 Task: Buy 2 Beverage Tubs from Bar & Wine Tools section under best seller category for shipping address: James Flores, 2092 Pike Street, San Diego, California 92126, Cell Number 8585770212. Pay from credit card ending with 9757, CVV 798
Action: Mouse moved to (19, 111)
Screenshot: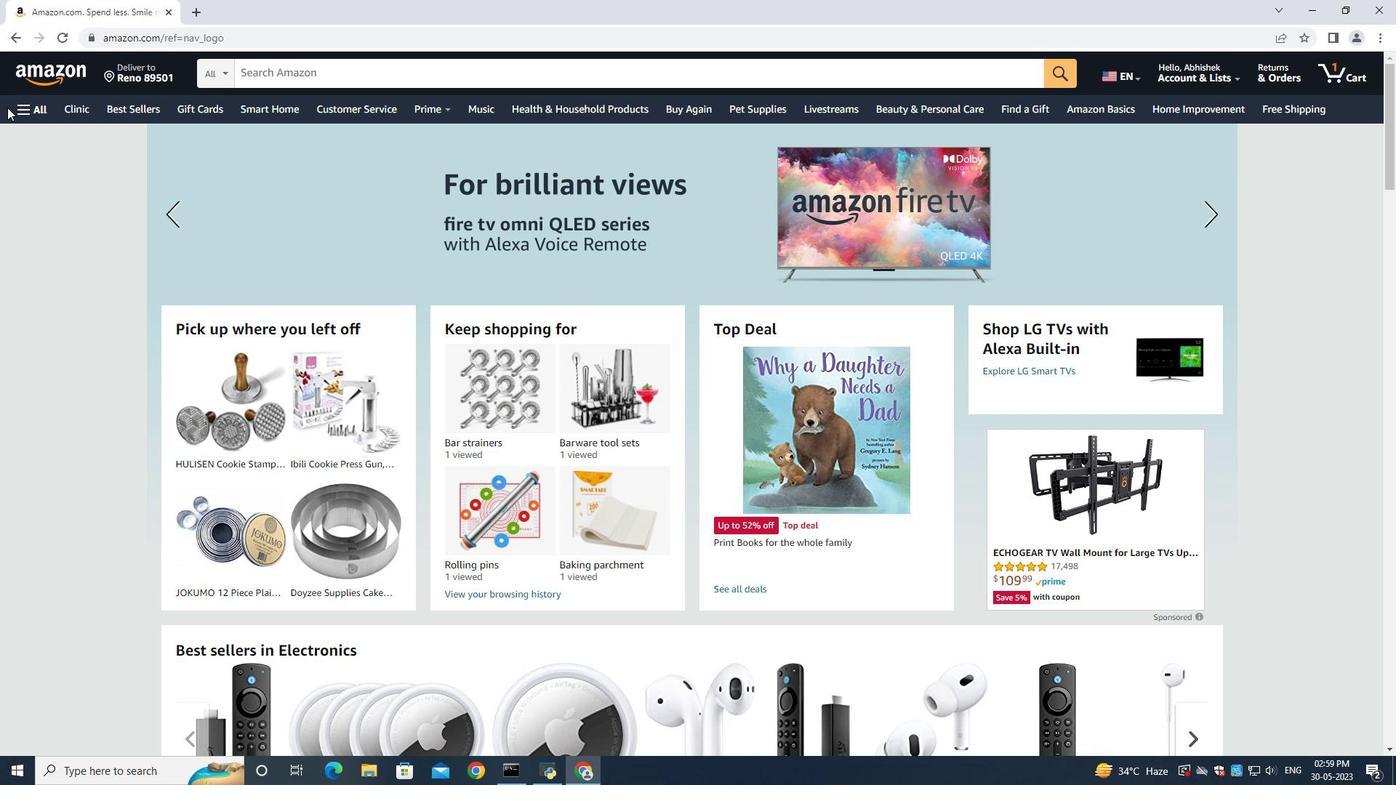 
Action: Mouse pressed left at (19, 111)
Screenshot: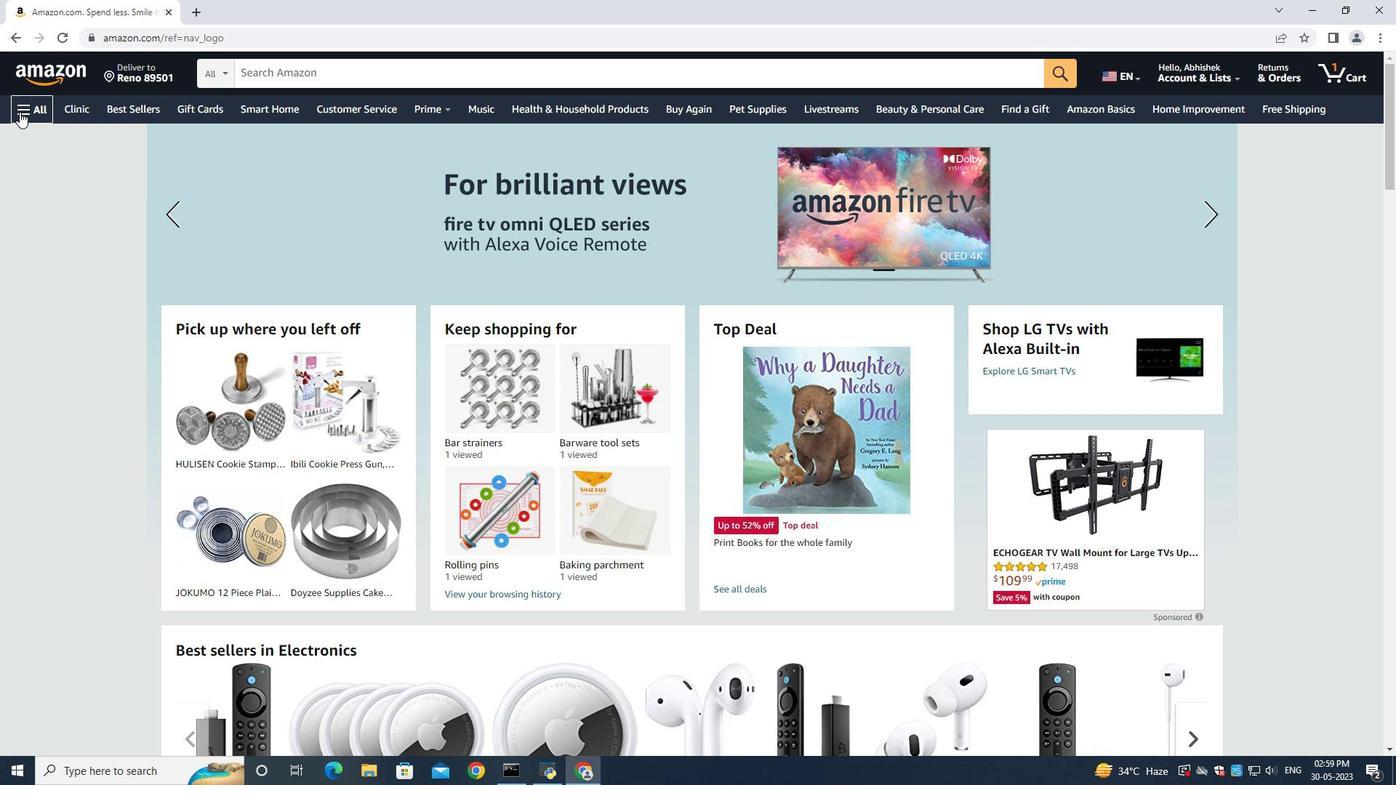 
Action: Mouse moved to (63, 138)
Screenshot: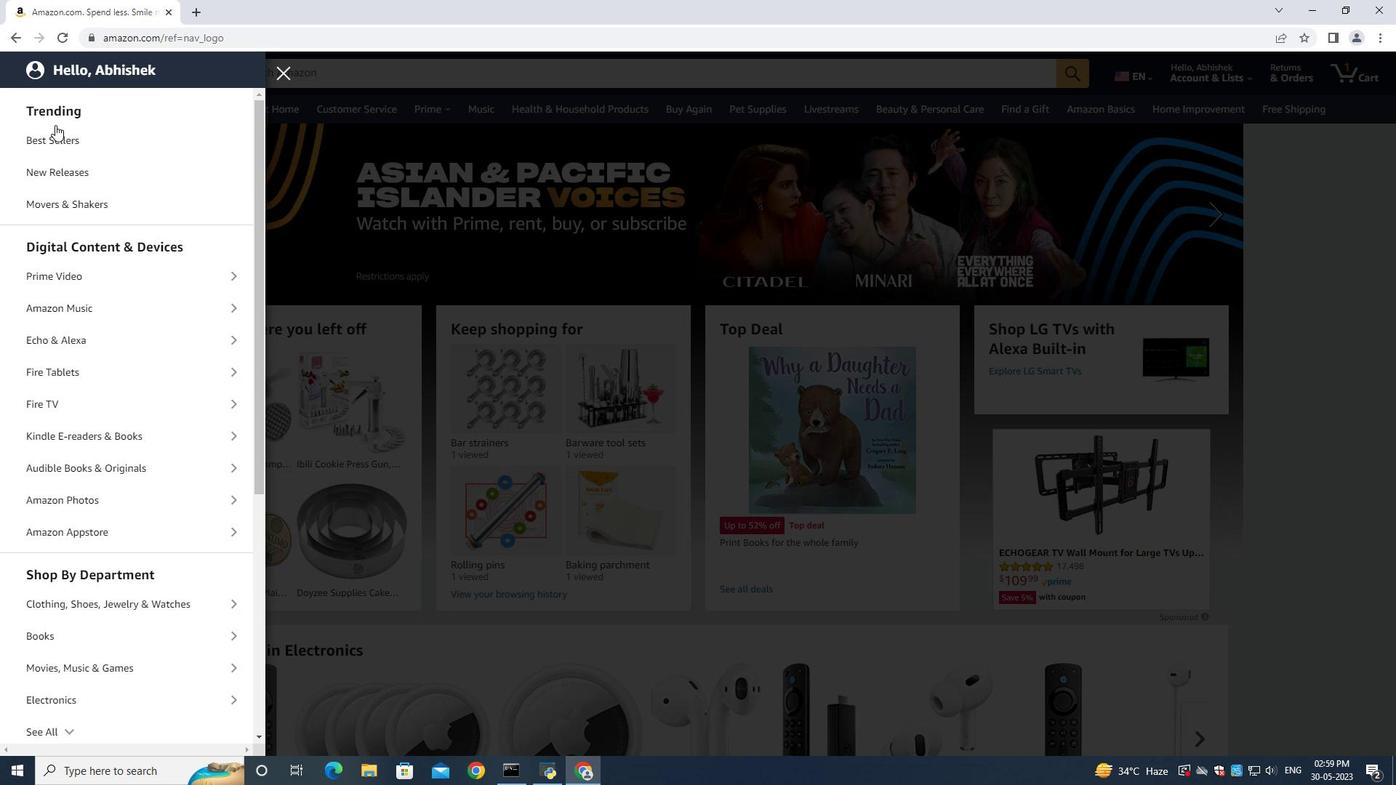 
Action: Mouse pressed left at (63, 138)
Screenshot: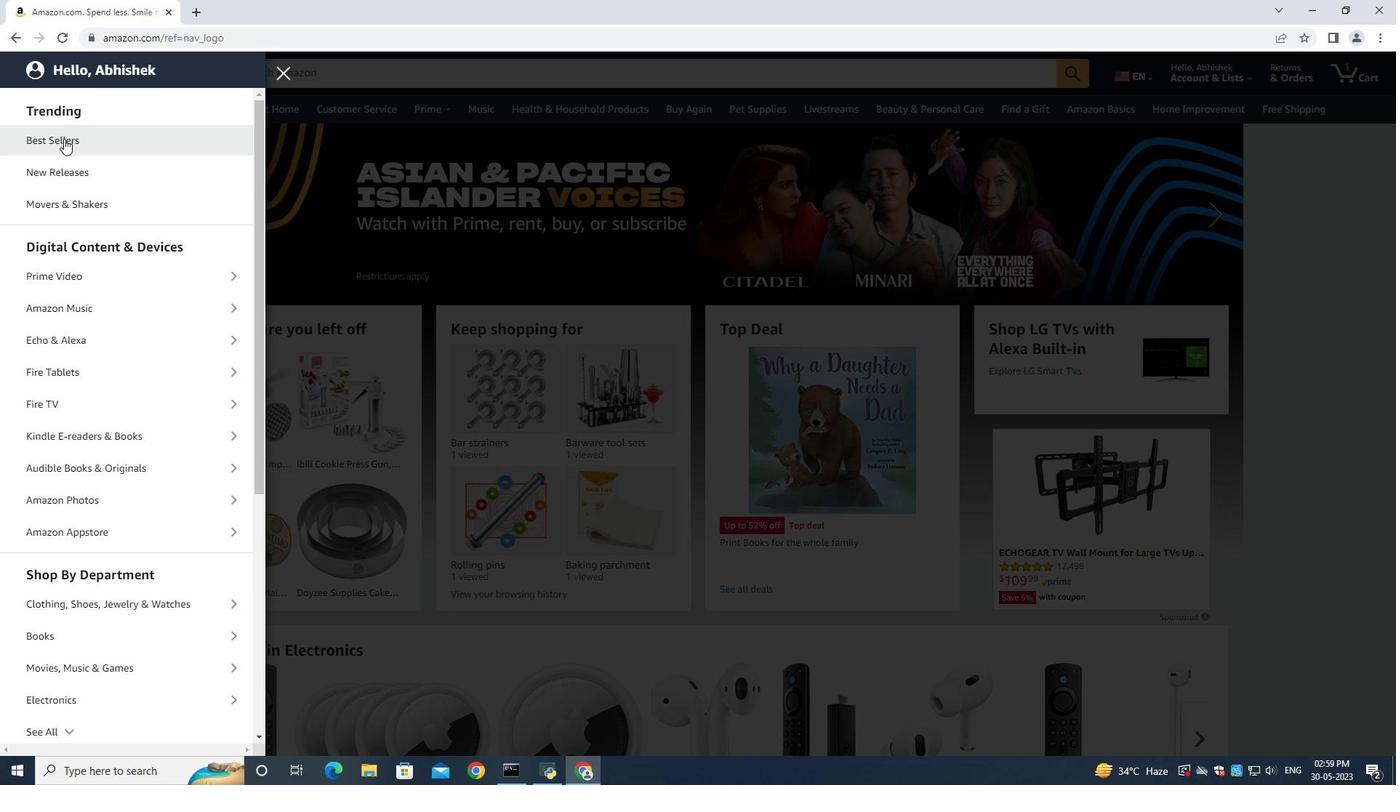 
Action: Mouse moved to (271, 77)
Screenshot: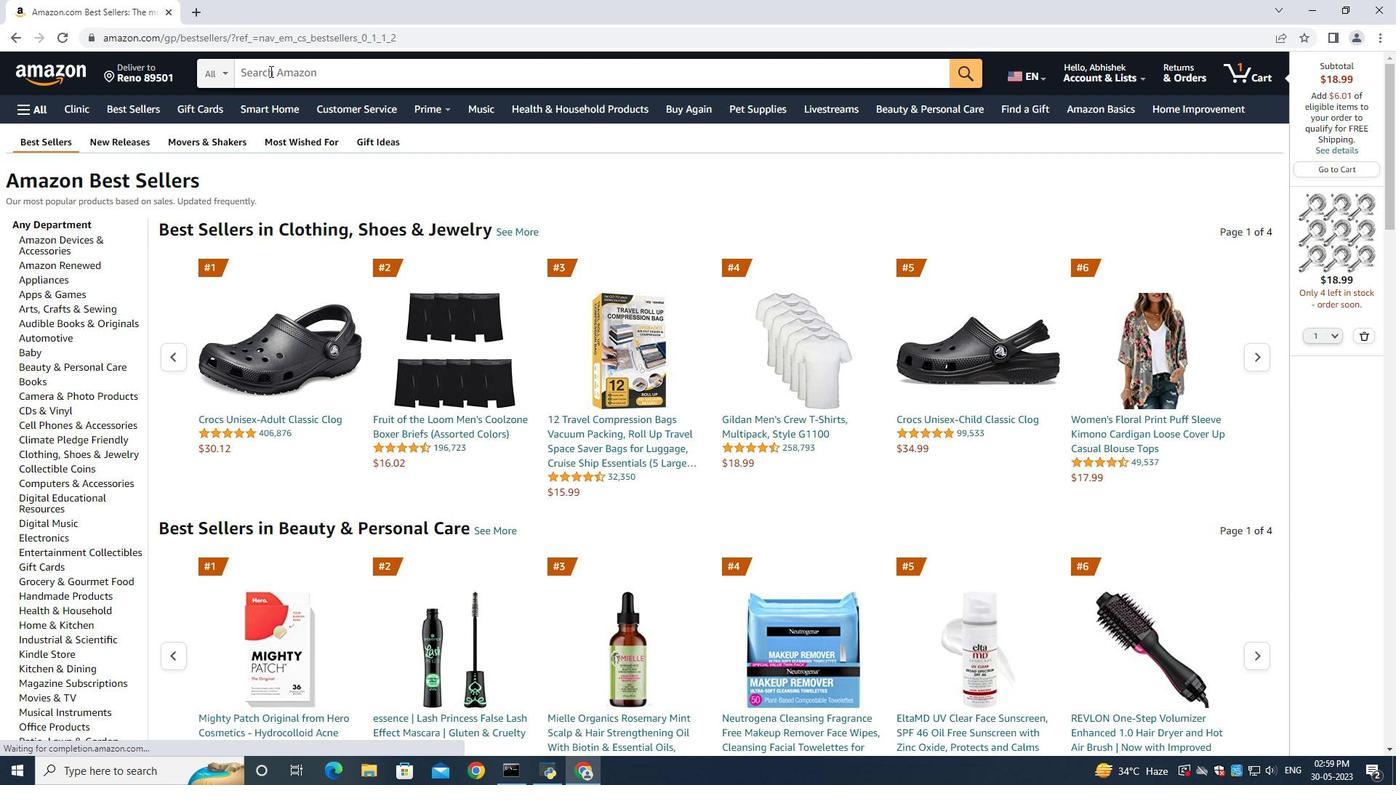 
Action: Mouse pressed left at (271, 77)
Screenshot: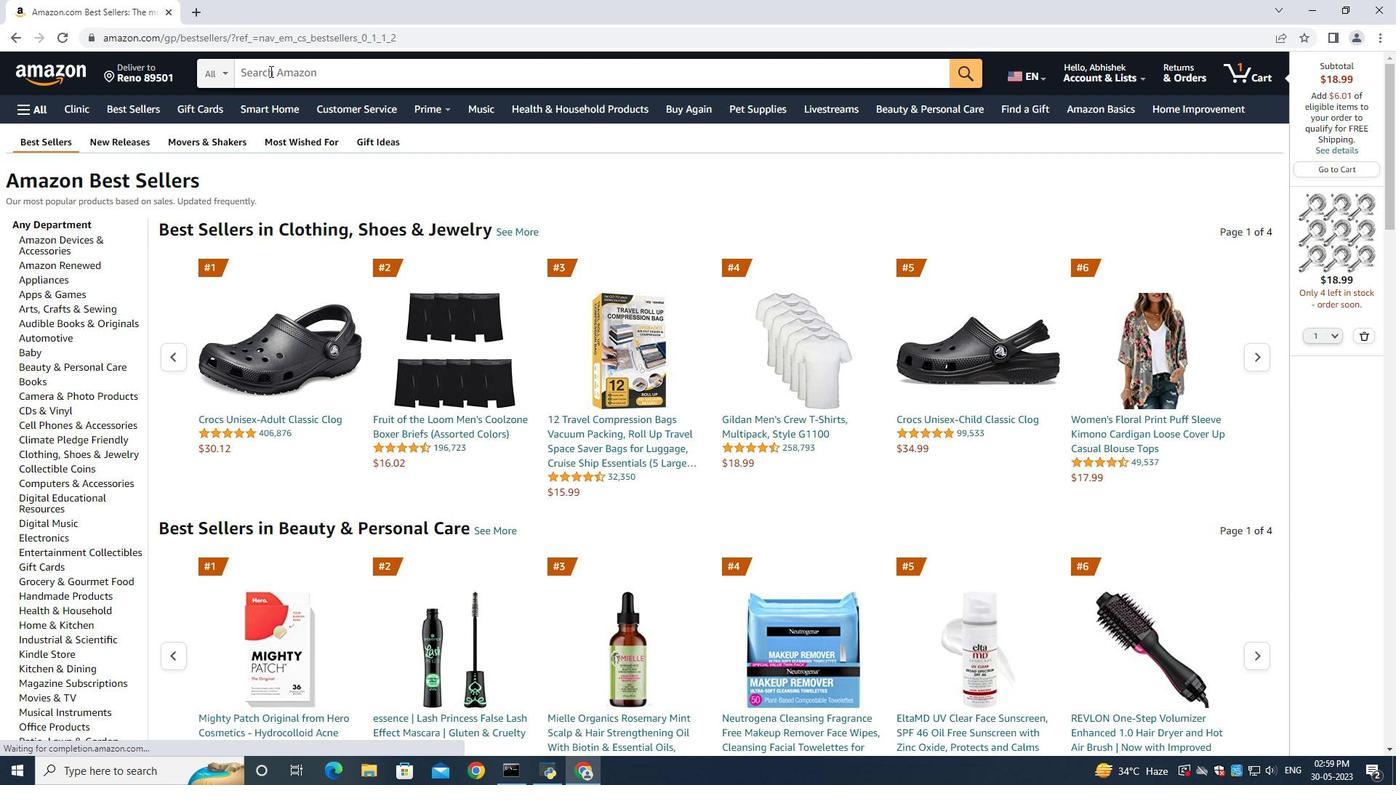 
Action: Mouse moved to (1361, 336)
Screenshot: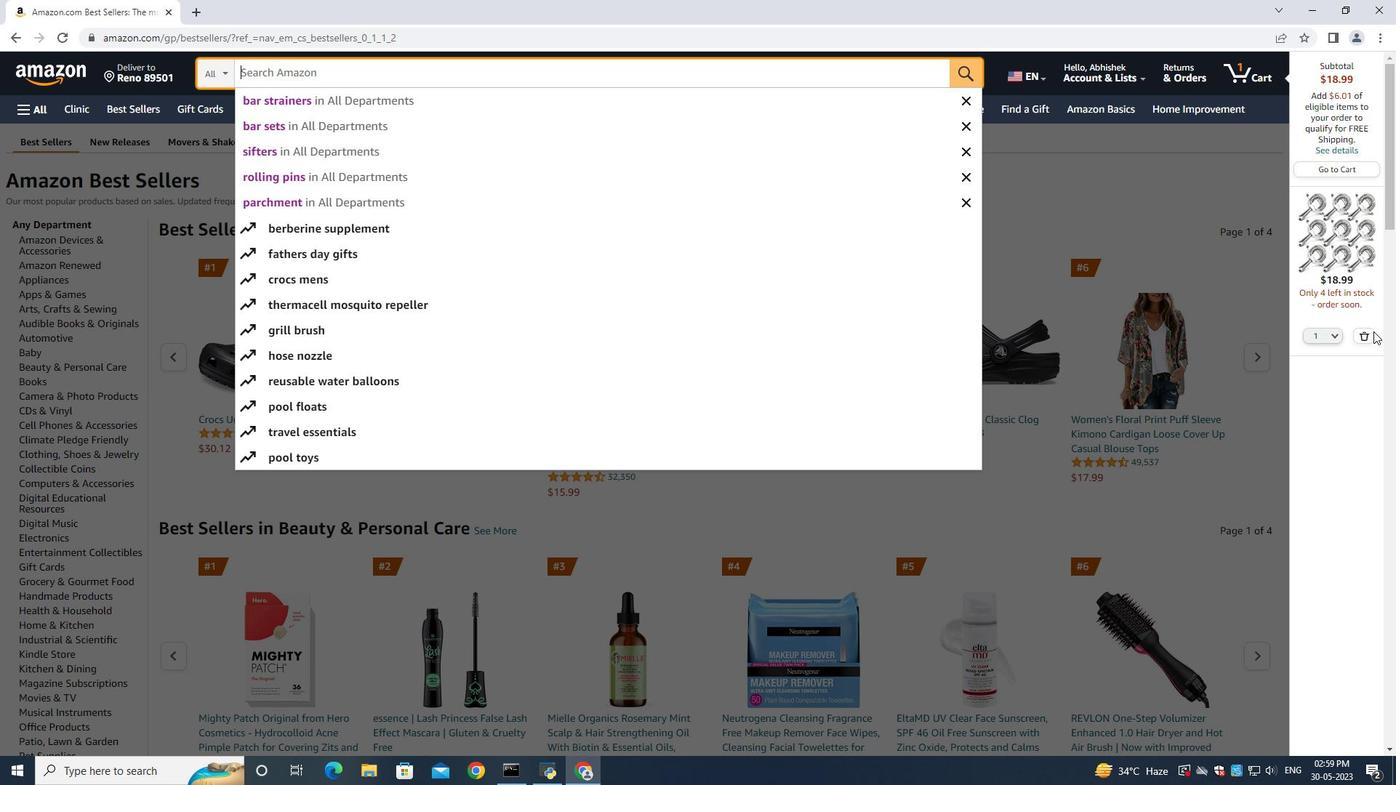 
Action: Mouse pressed left at (1361, 336)
Screenshot: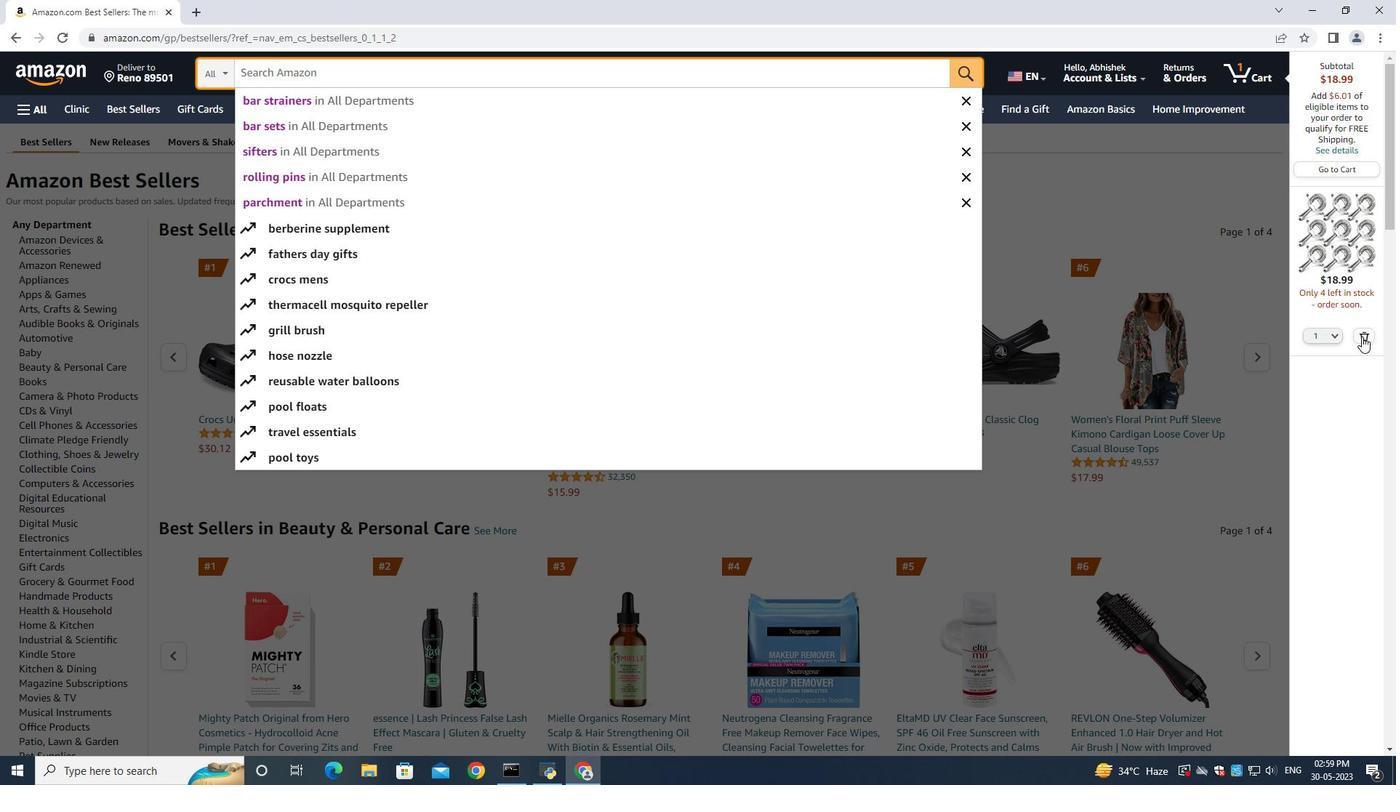 
Action: Mouse moved to (330, 80)
Screenshot: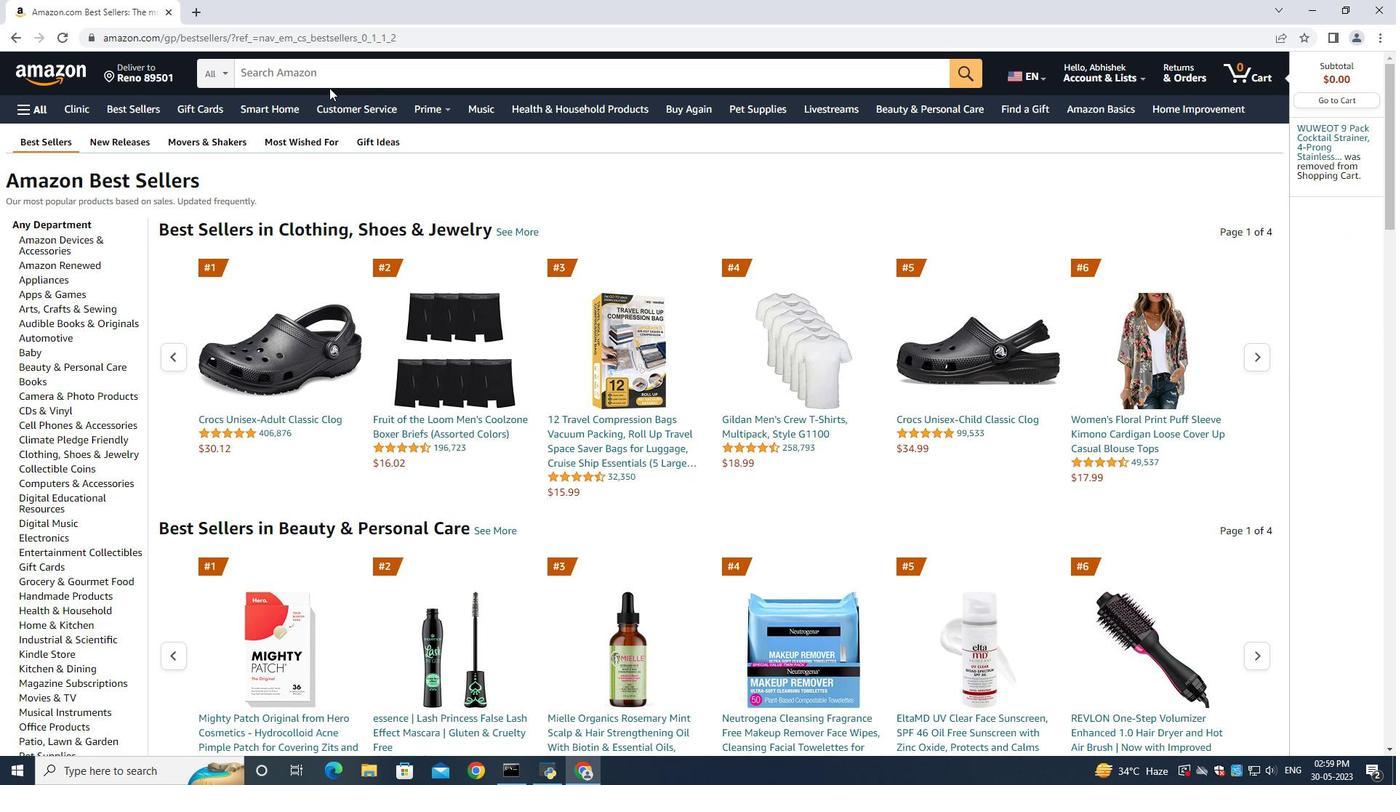 
Action: Mouse pressed left at (330, 80)
Screenshot: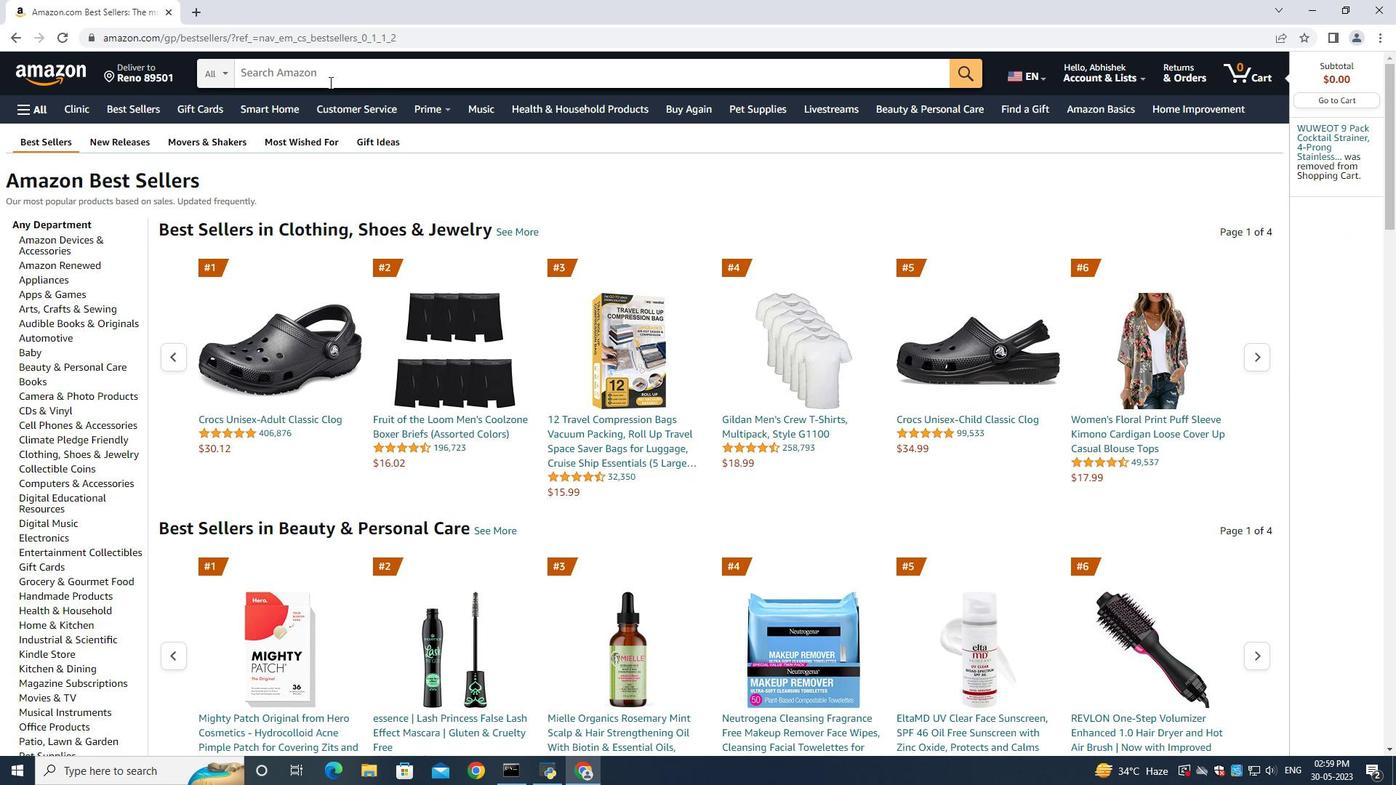 
Action: Mouse moved to (330, 80)
Screenshot: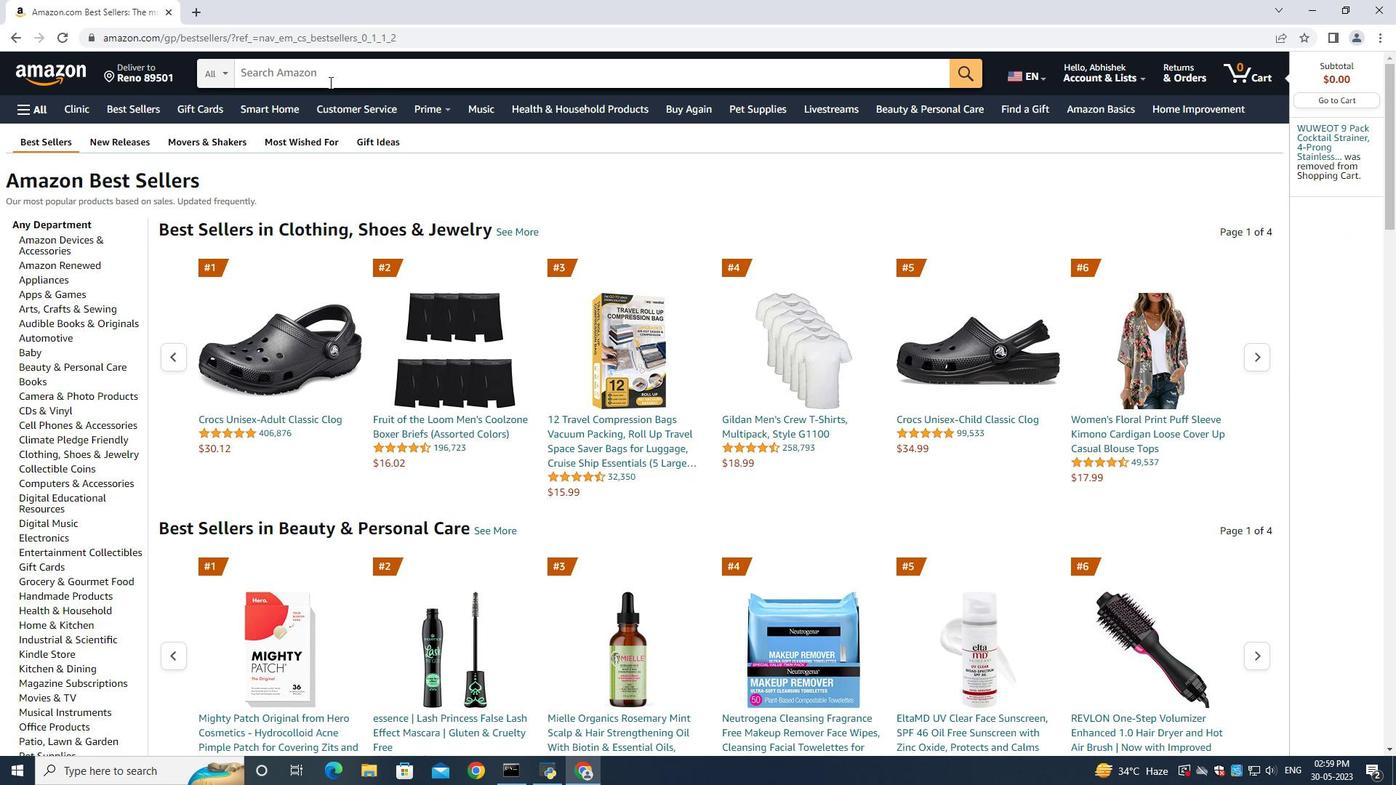 
Action: Key pressed <Key.shift><Key.shift><Key.shift><Key.shift>Beverage<Key.space>tubs<Key.enter>
Screenshot: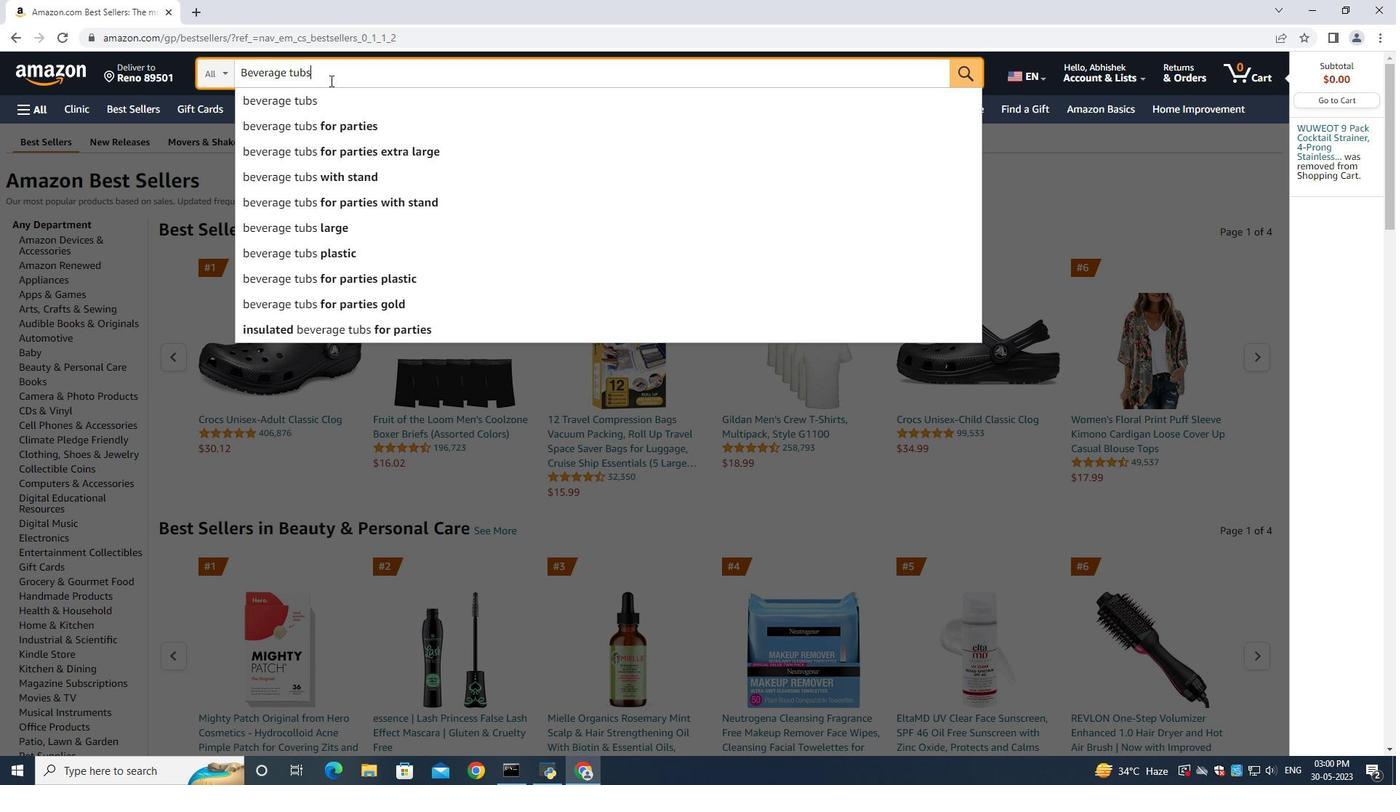 
Action: Mouse moved to (115, 327)
Screenshot: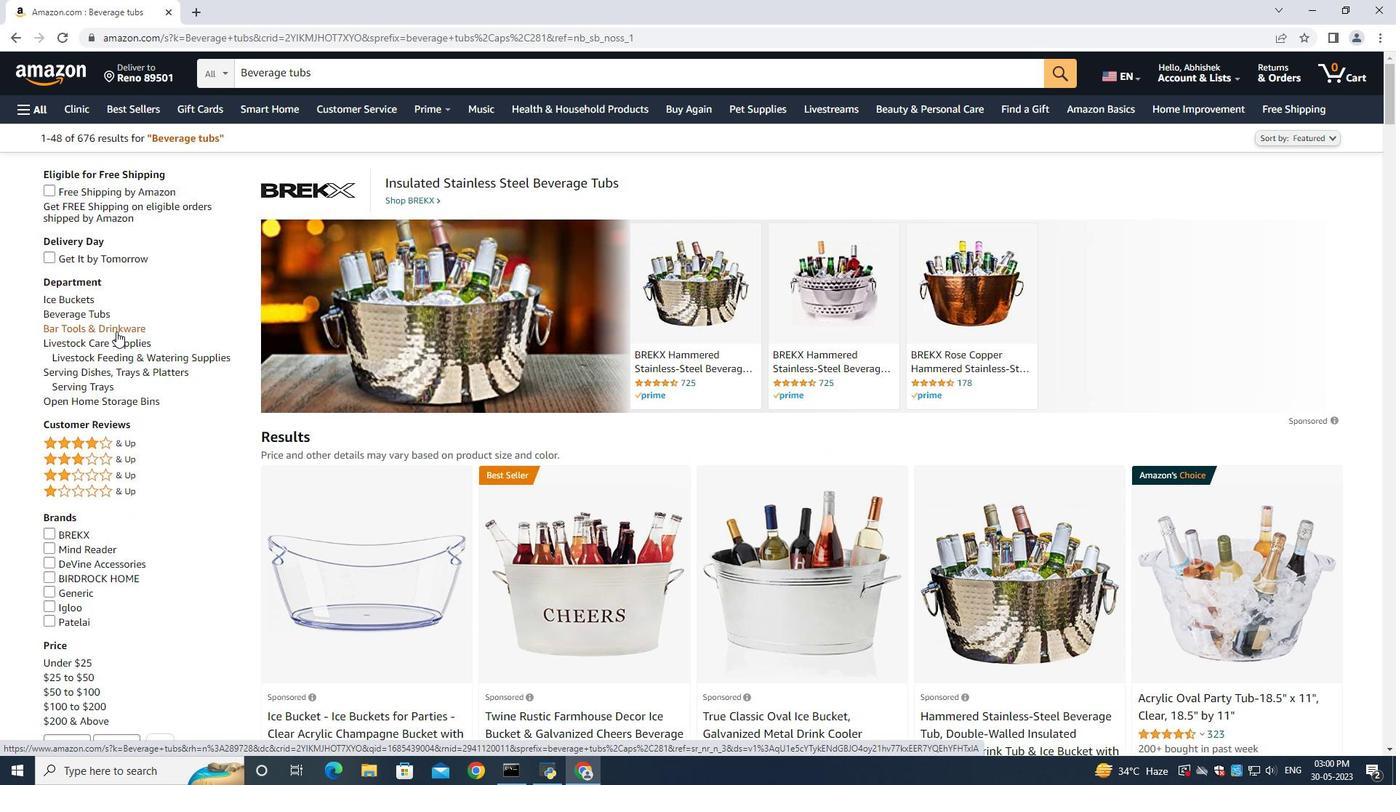 
Action: Mouse pressed left at (115, 327)
Screenshot: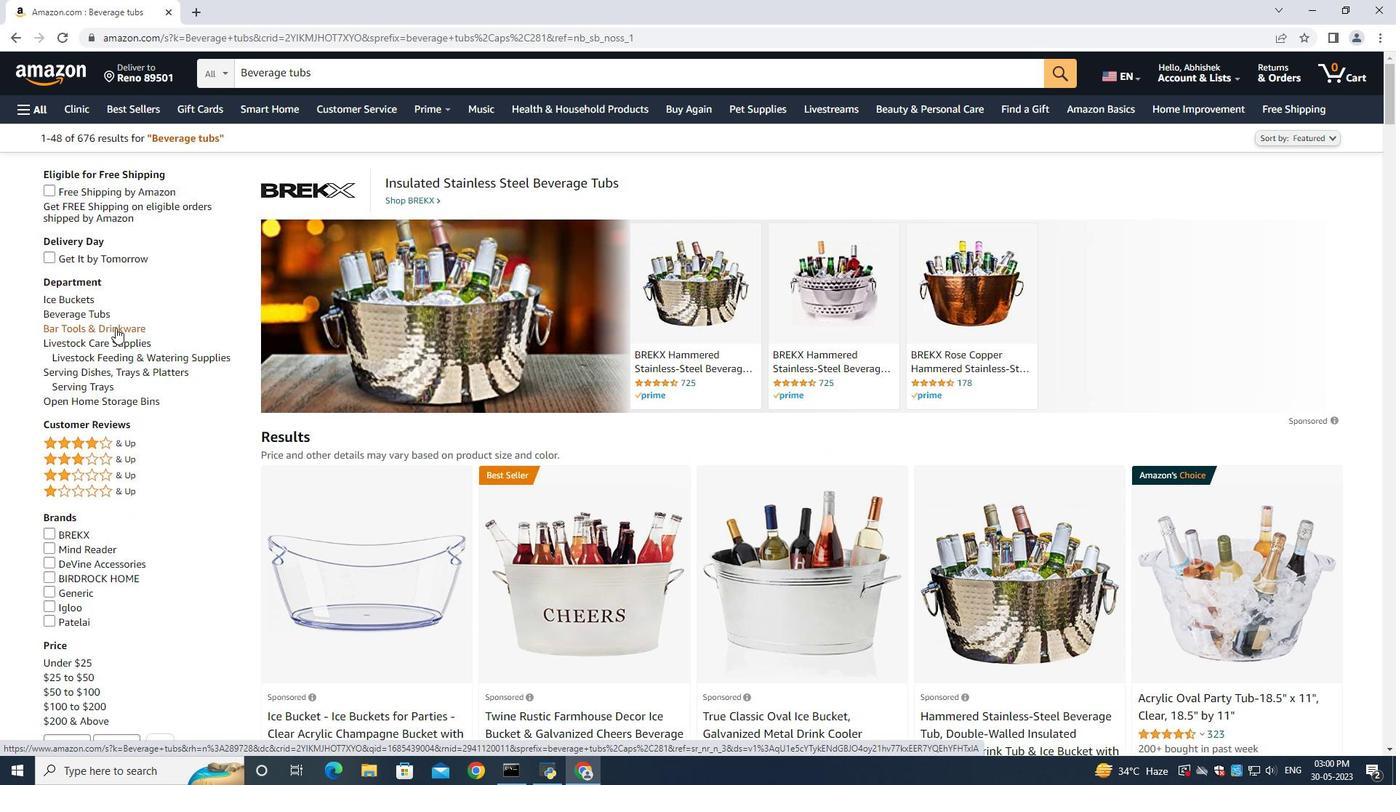 
Action: Mouse moved to (82, 364)
Screenshot: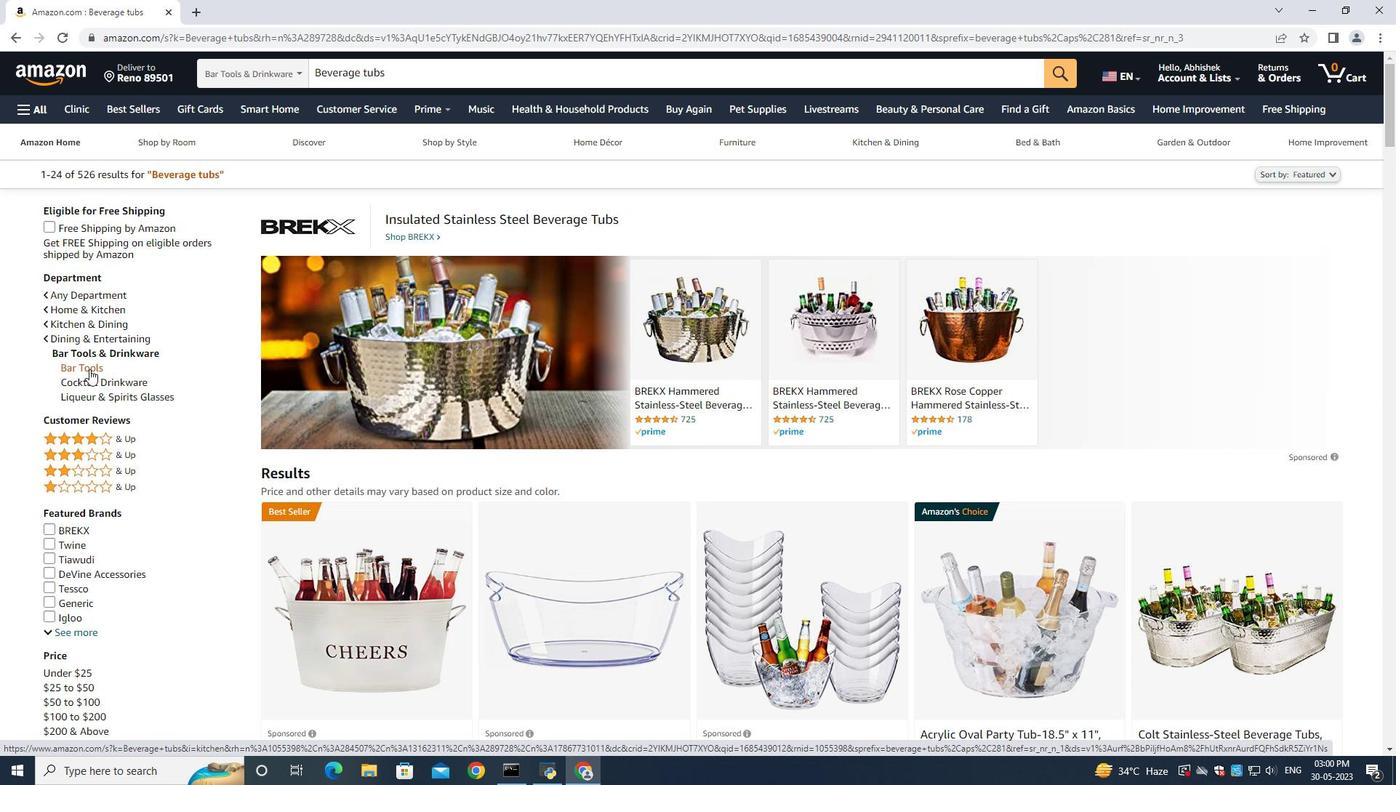 
Action: Mouse pressed left at (82, 364)
Screenshot: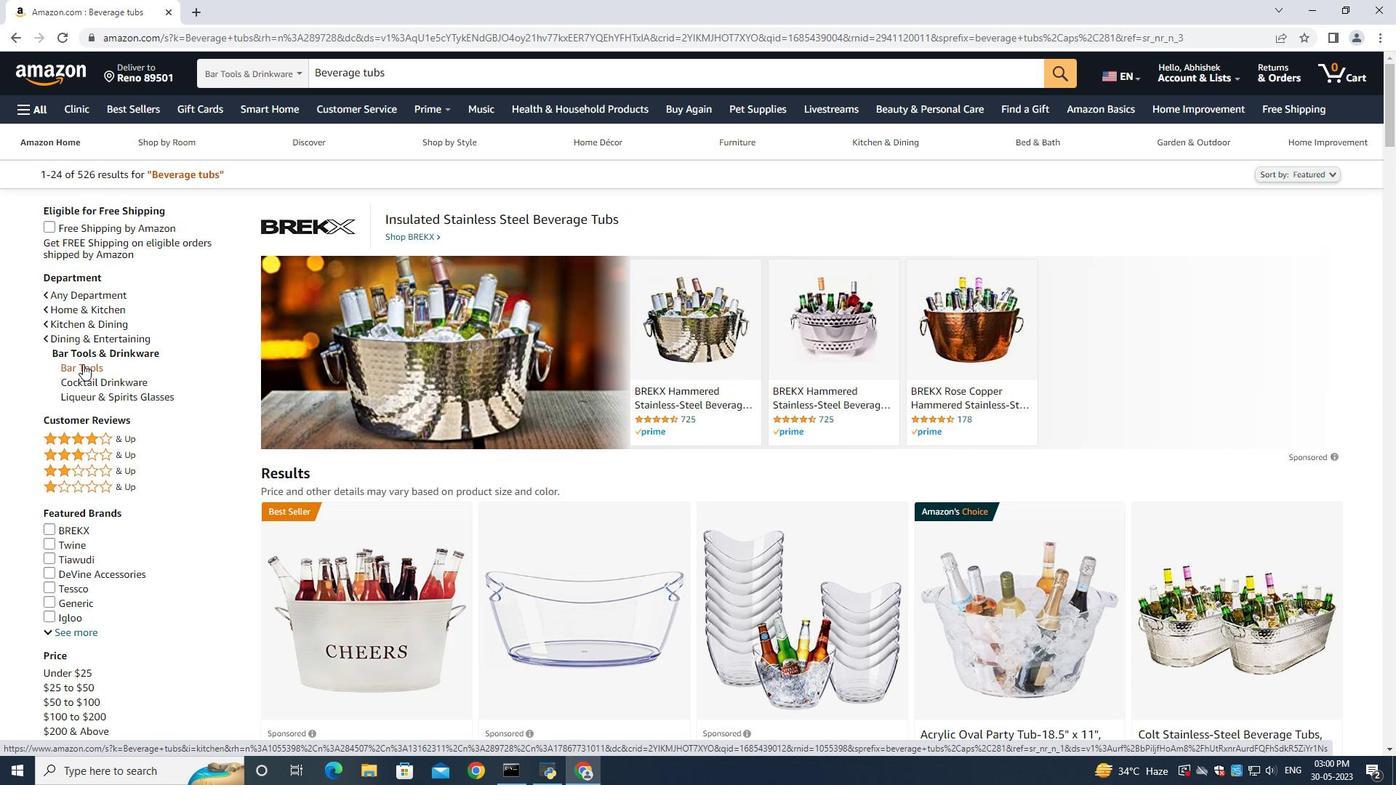 
Action: Mouse moved to (779, 327)
Screenshot: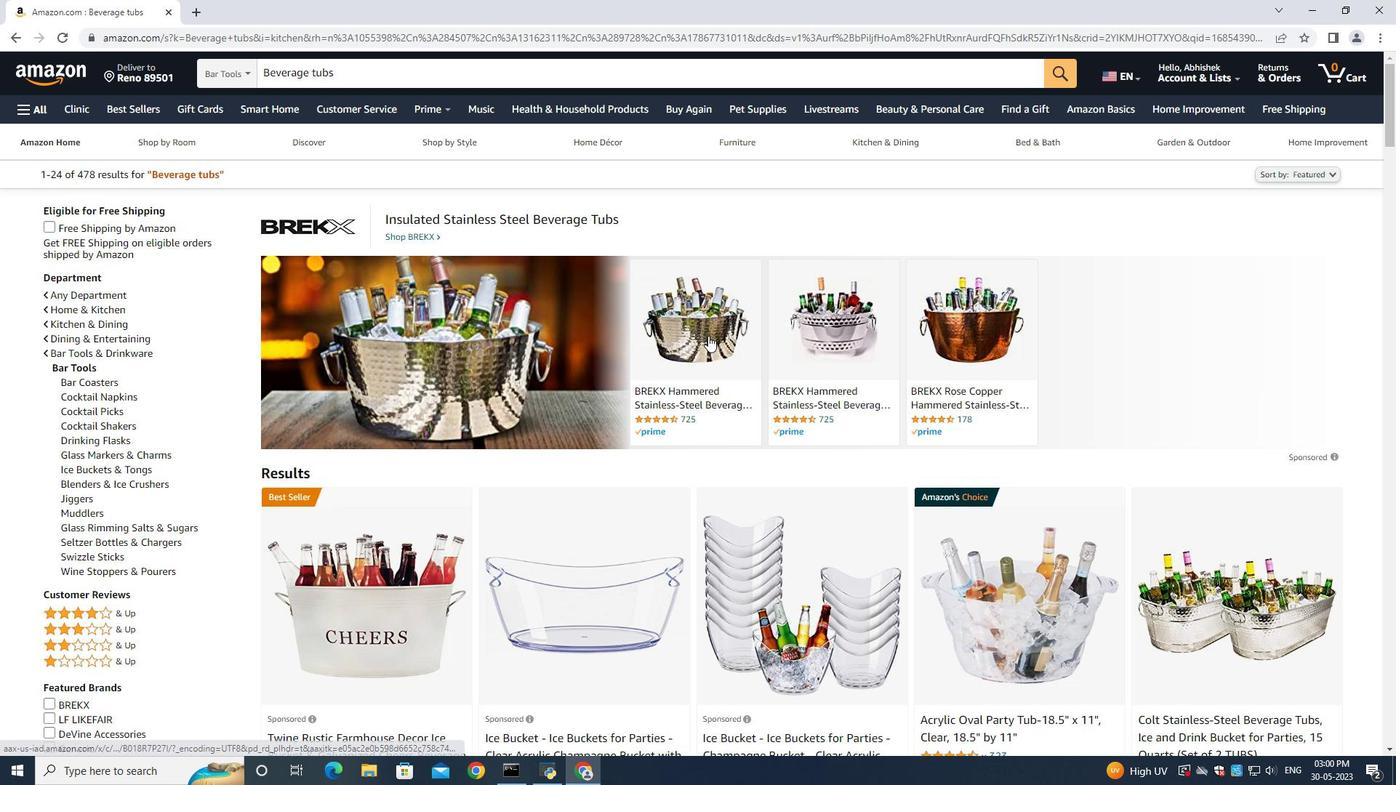 
Action: Mouse scrolled (779, 326) with delta (0, 0)
Screenshot: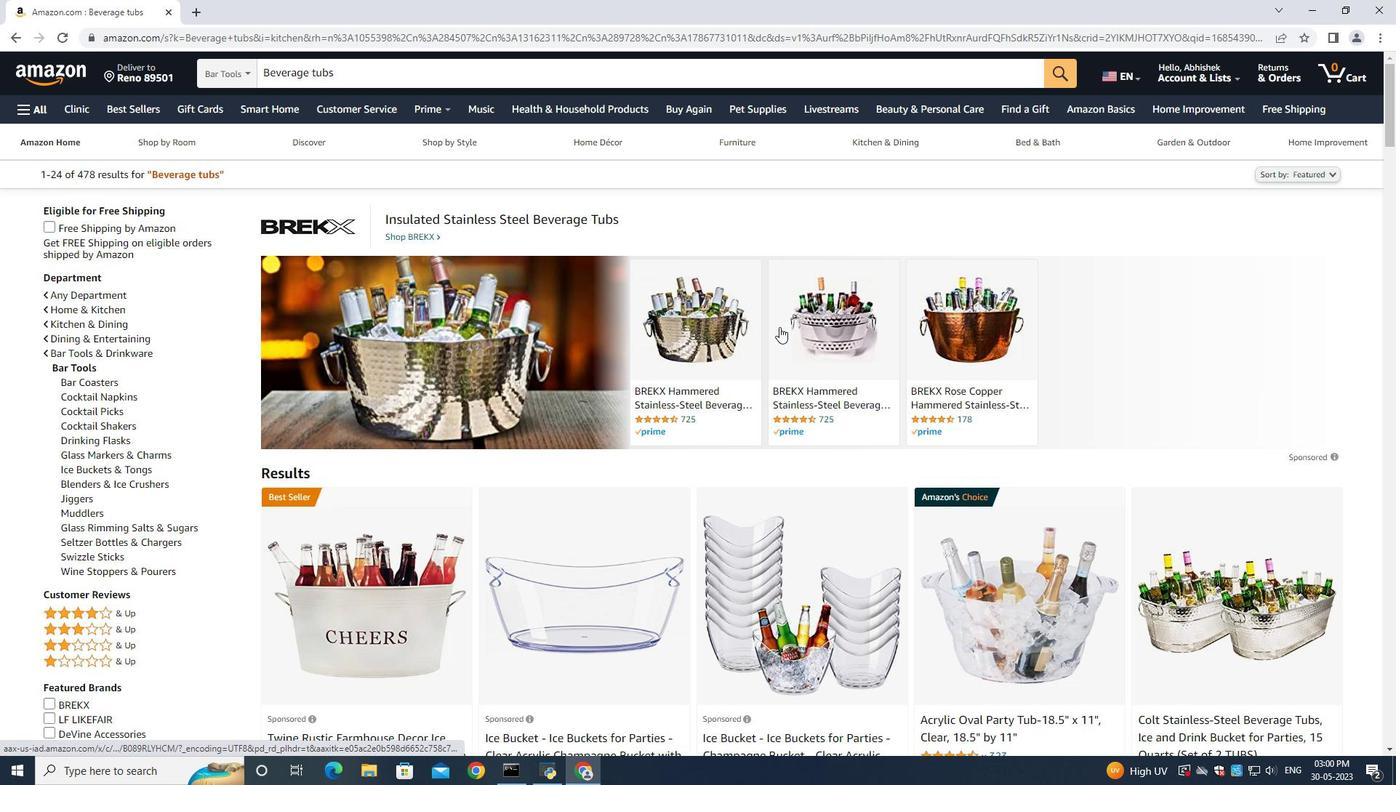 
Action: Mouse scrolled (779, 326) with delta (0, 0)
Screenshot: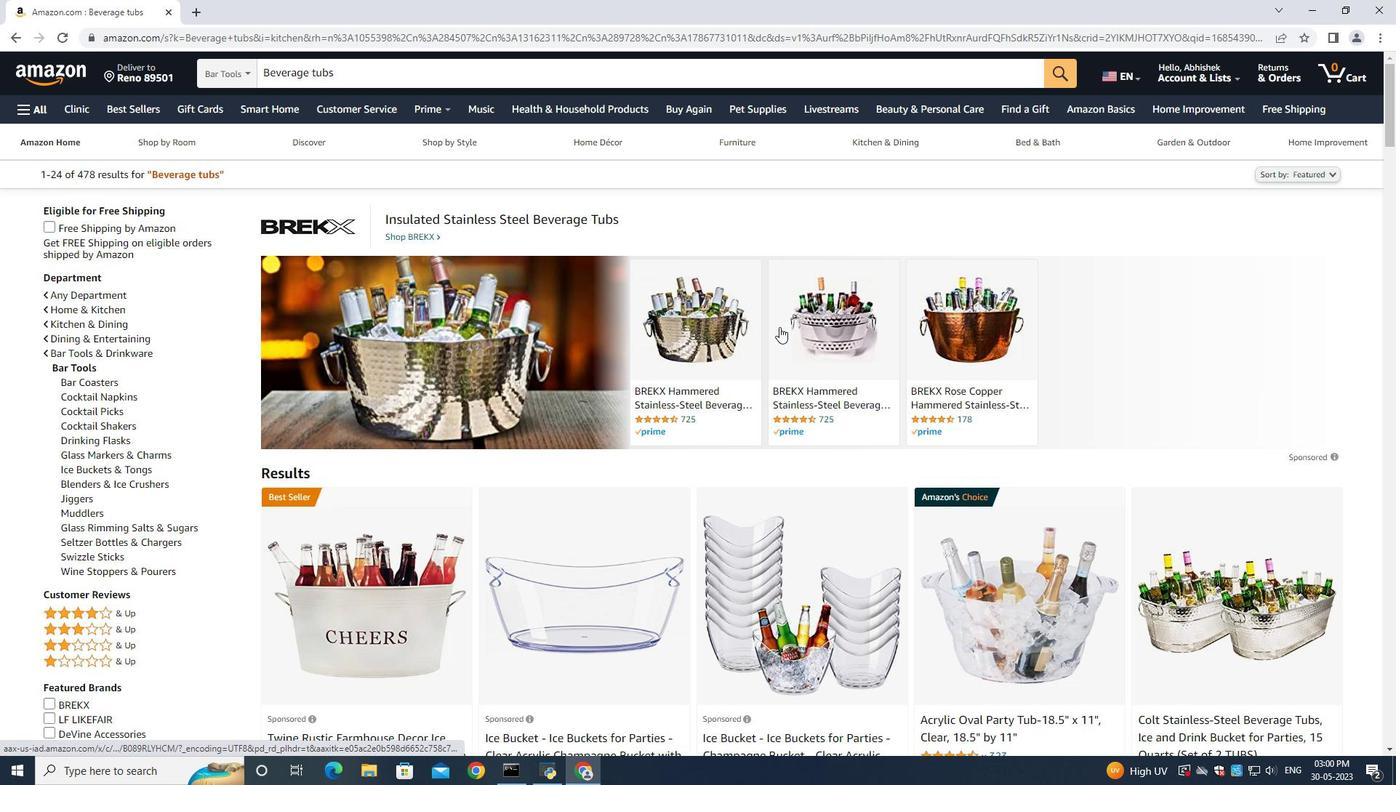 
Action: Mouse scrolled (779, 326) with delta (0, 0)
Screenshot: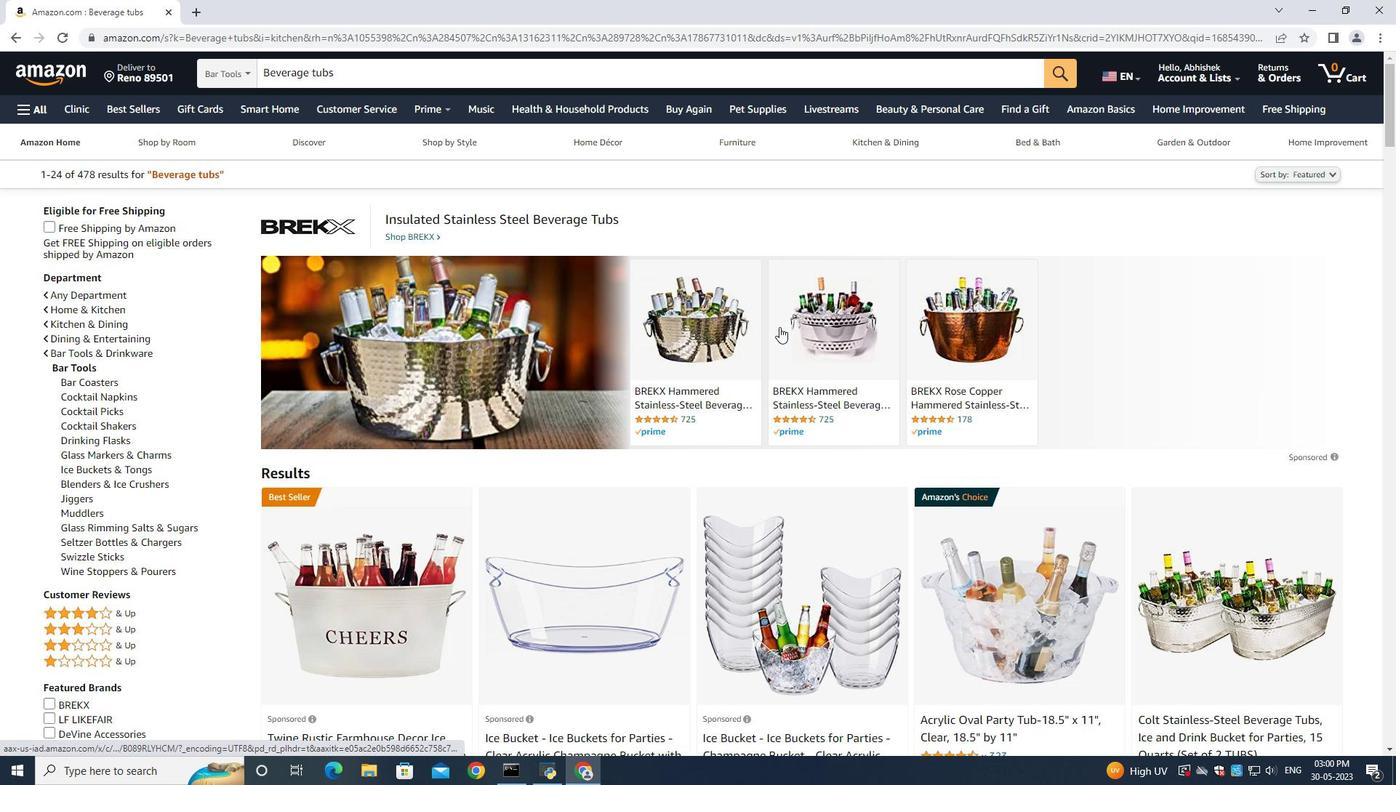 
Action: Mouse scrolled (779, 326) with delta (0, 0)
Screenshot: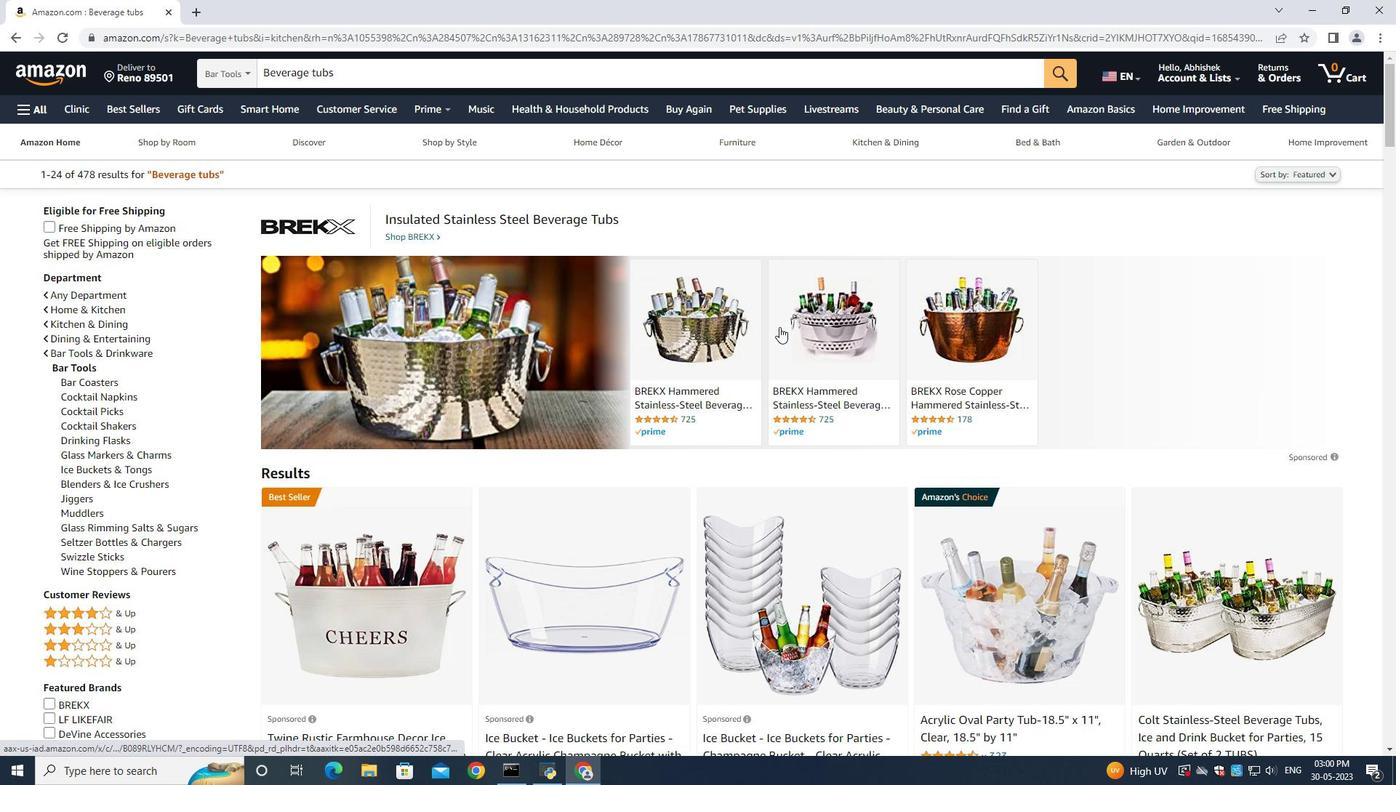 
Action: Mouse moved to (1001, 425)
Screenshot: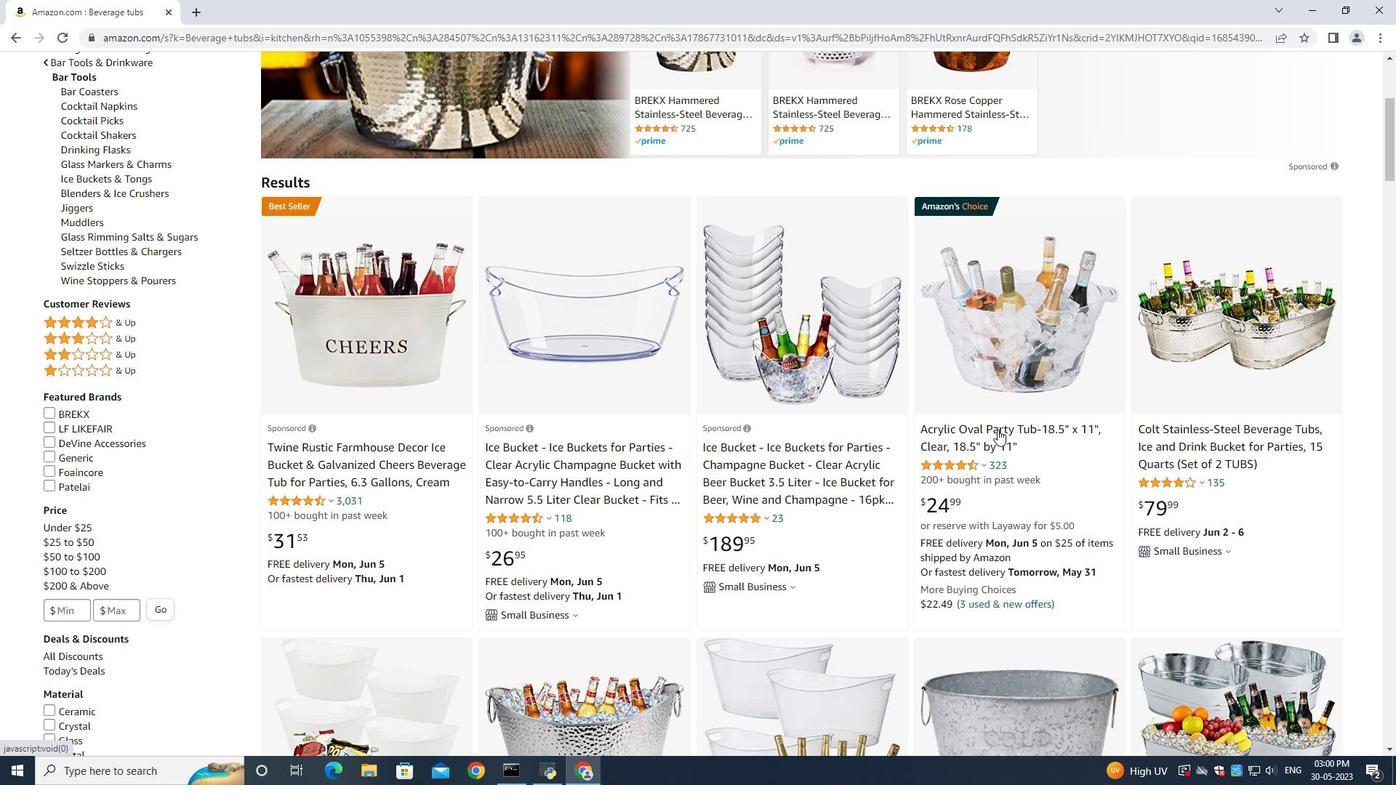 
Action: Mouse scrolled (1001, 424) with delta (0, 0)
Screenshot: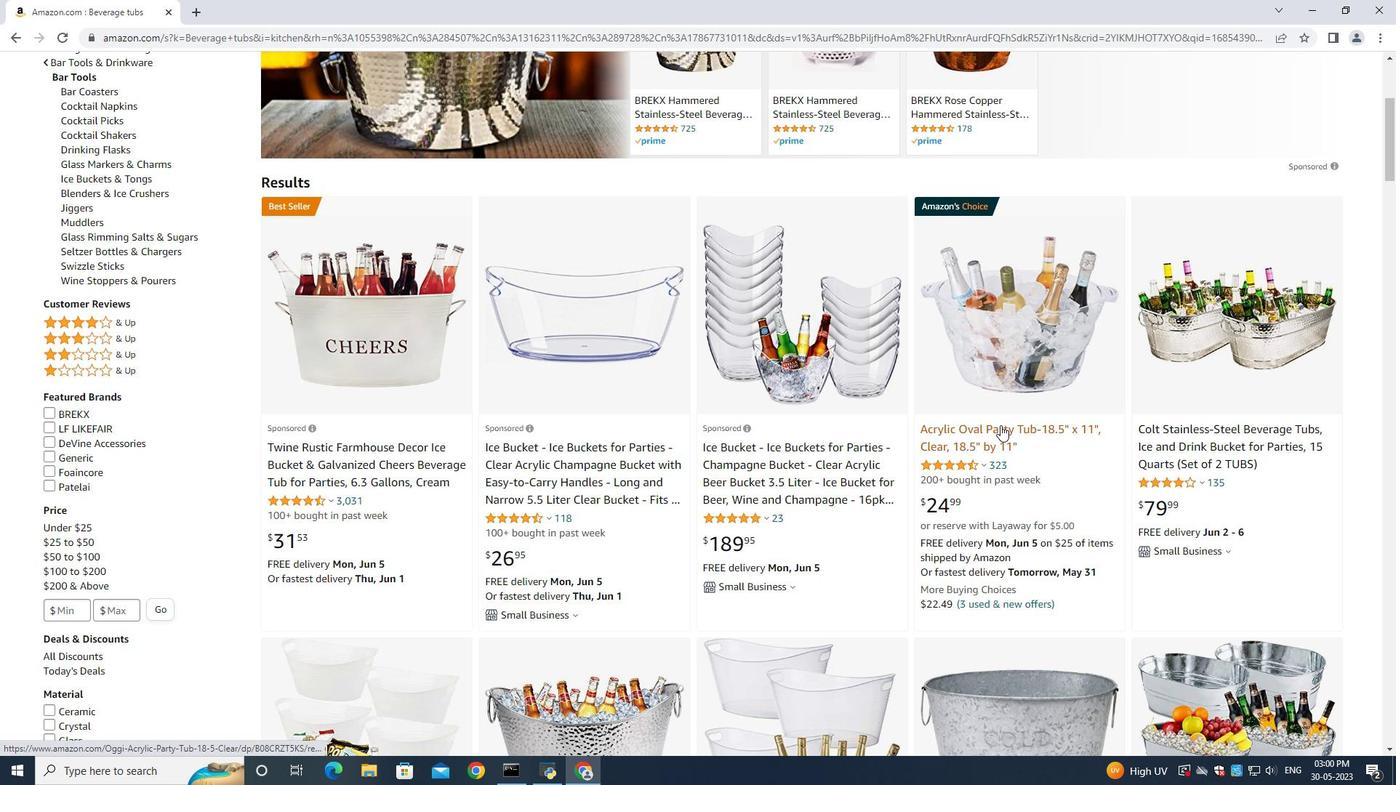 
Action: Mouse scrolled (1001, 424) with delta (0, 0)
Screenshot: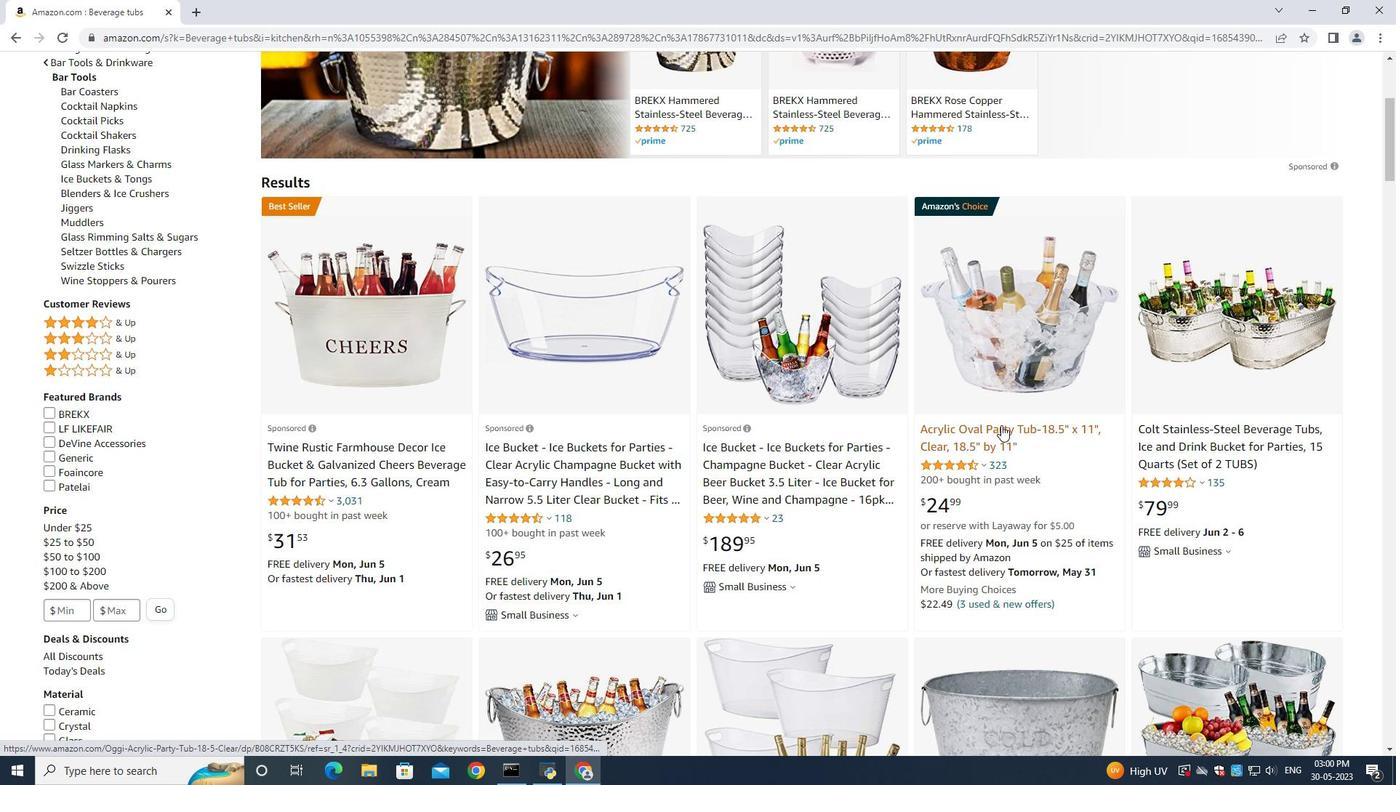 
Action: Mouse scrolled (1001, 424) with delta (0, 0)
Screenshot: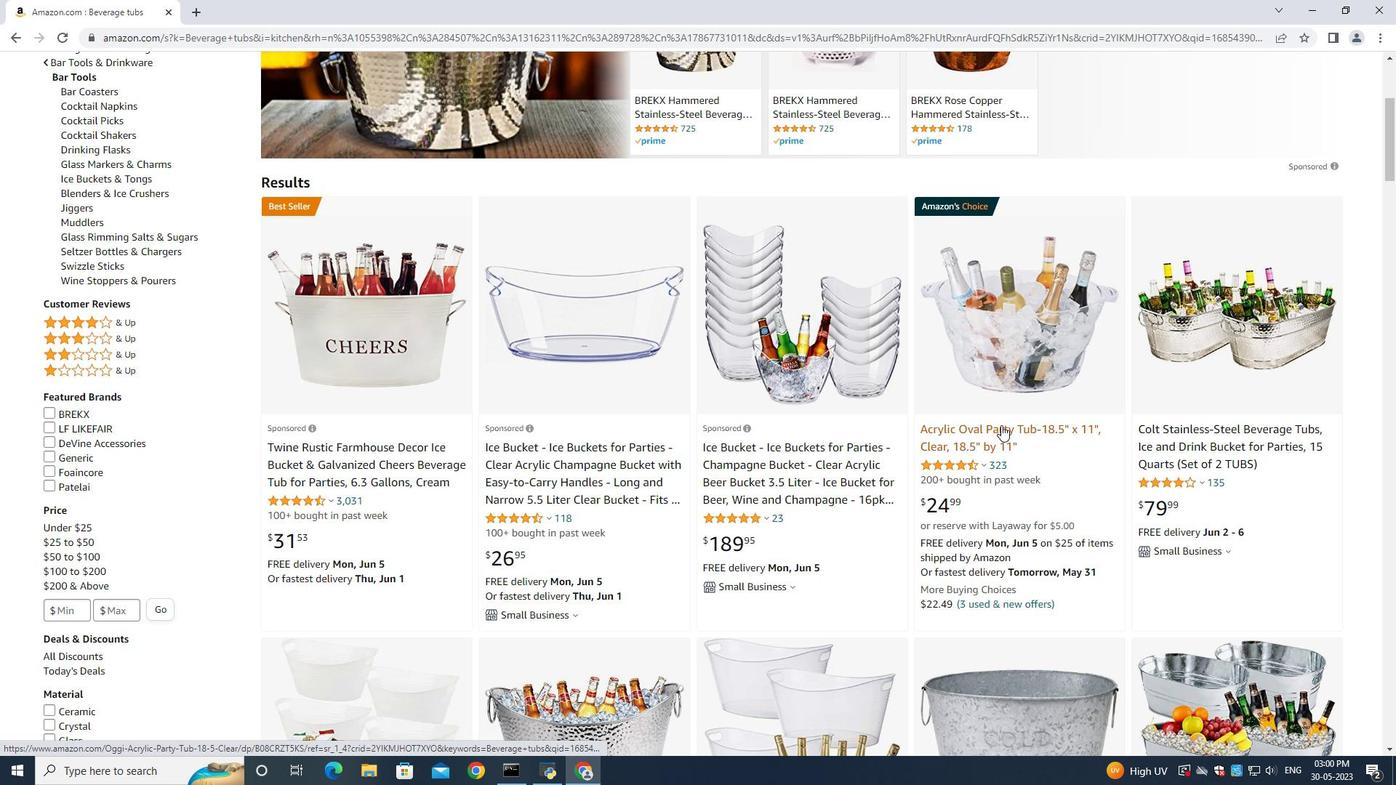 
Action: Mouse moved to (1000, 421)
Screenshot: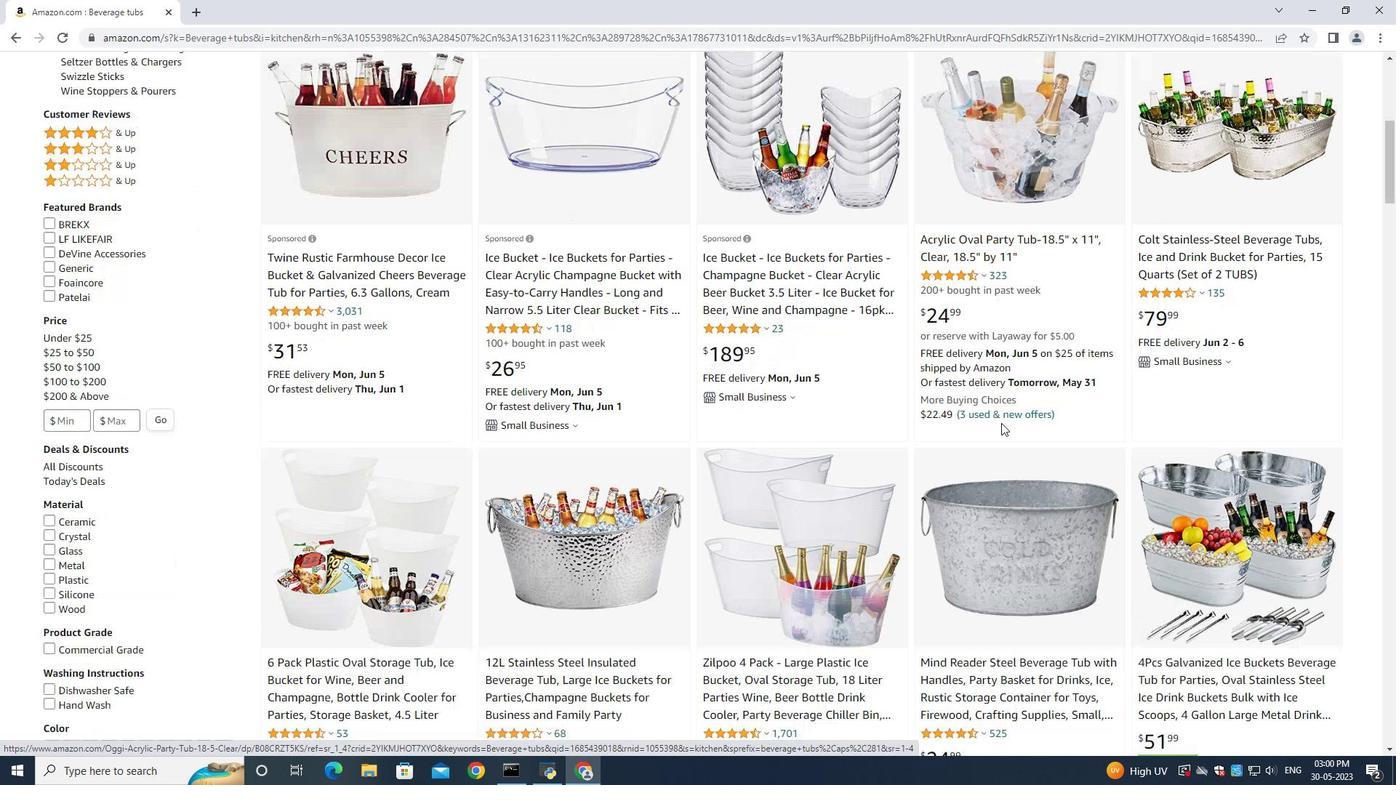 
Action: Mouse scrolled (1000, 421) with delta (0, 0)
Screenshot: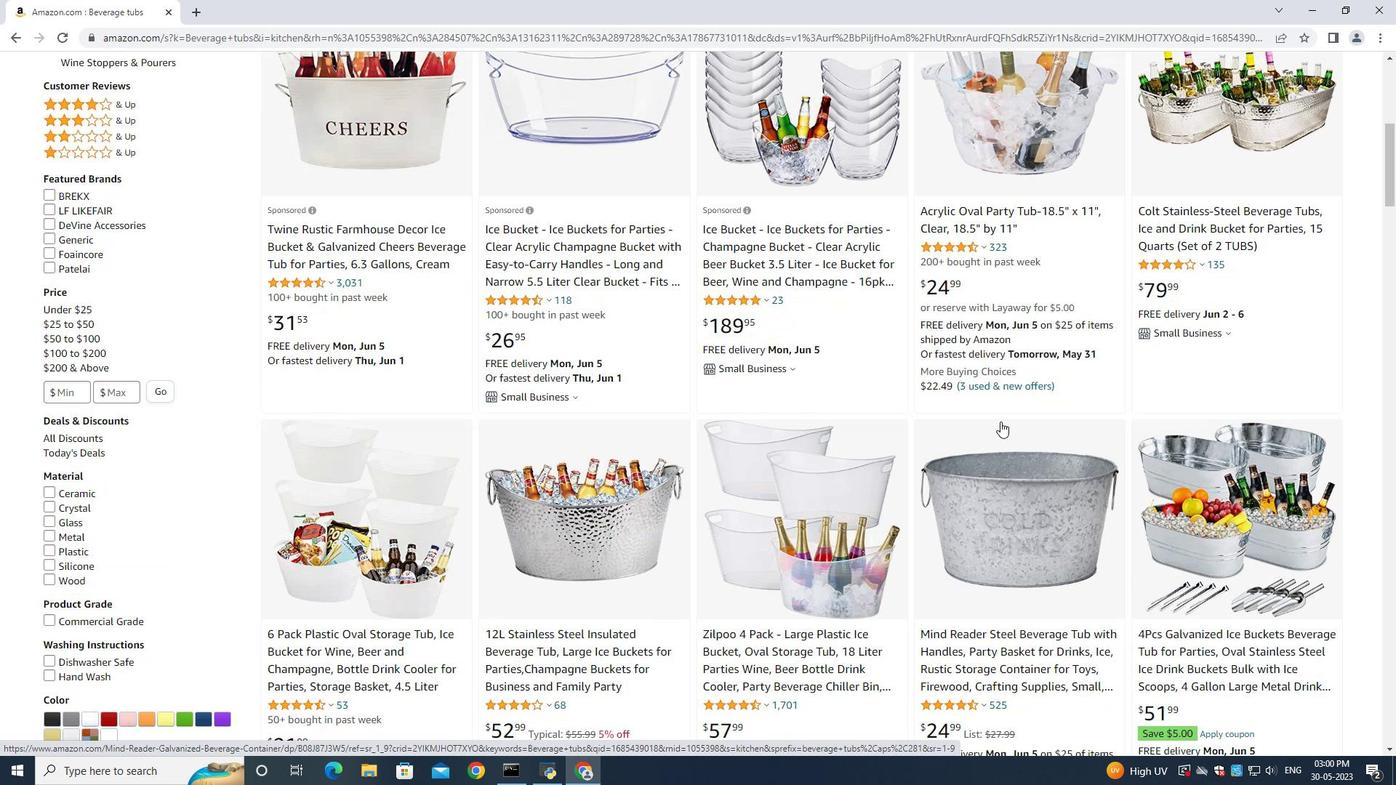 
Action: Mouse scrolled (1000, 421) with delta (0, 0)
Screenshot: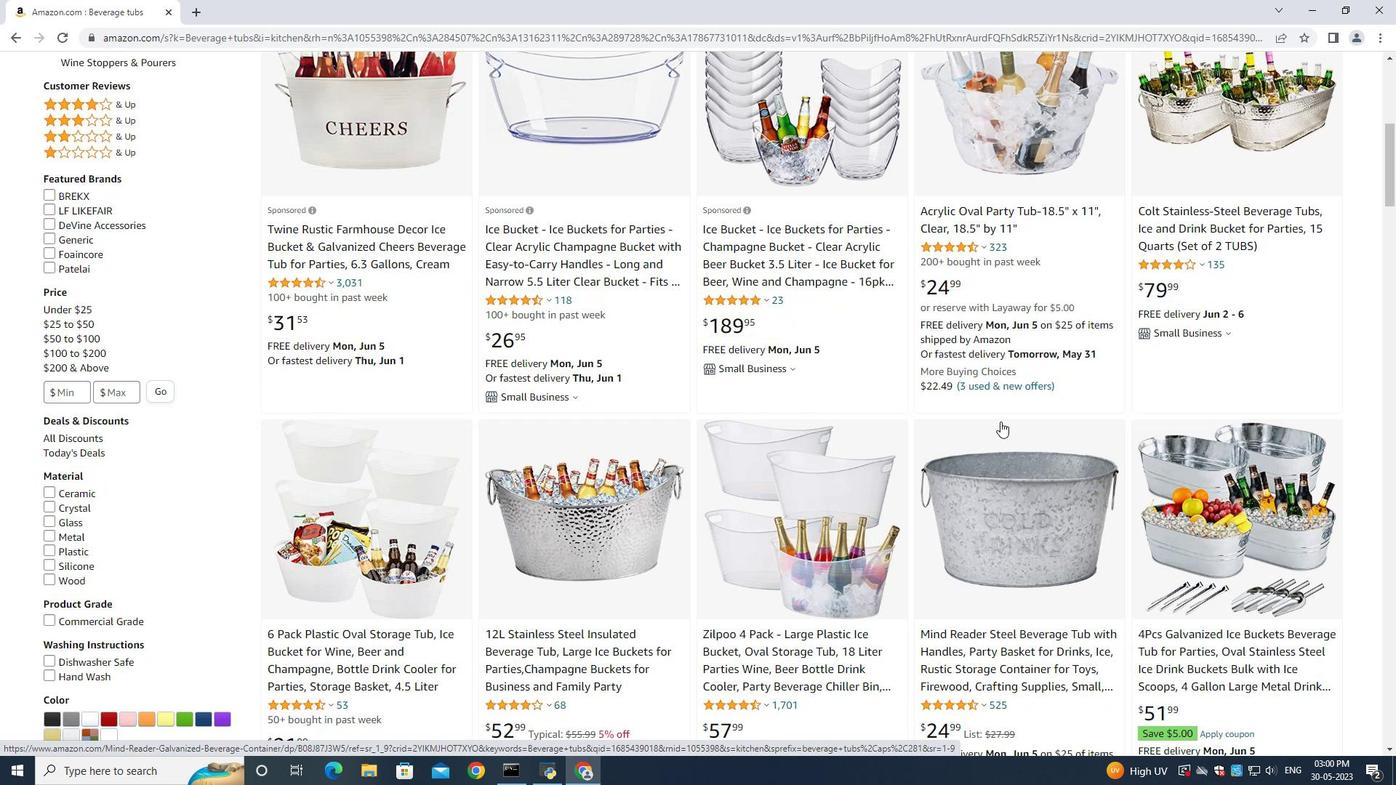 
Action: Mouse scrolled (1000, 421) with delta (0, 0)
Screenshot: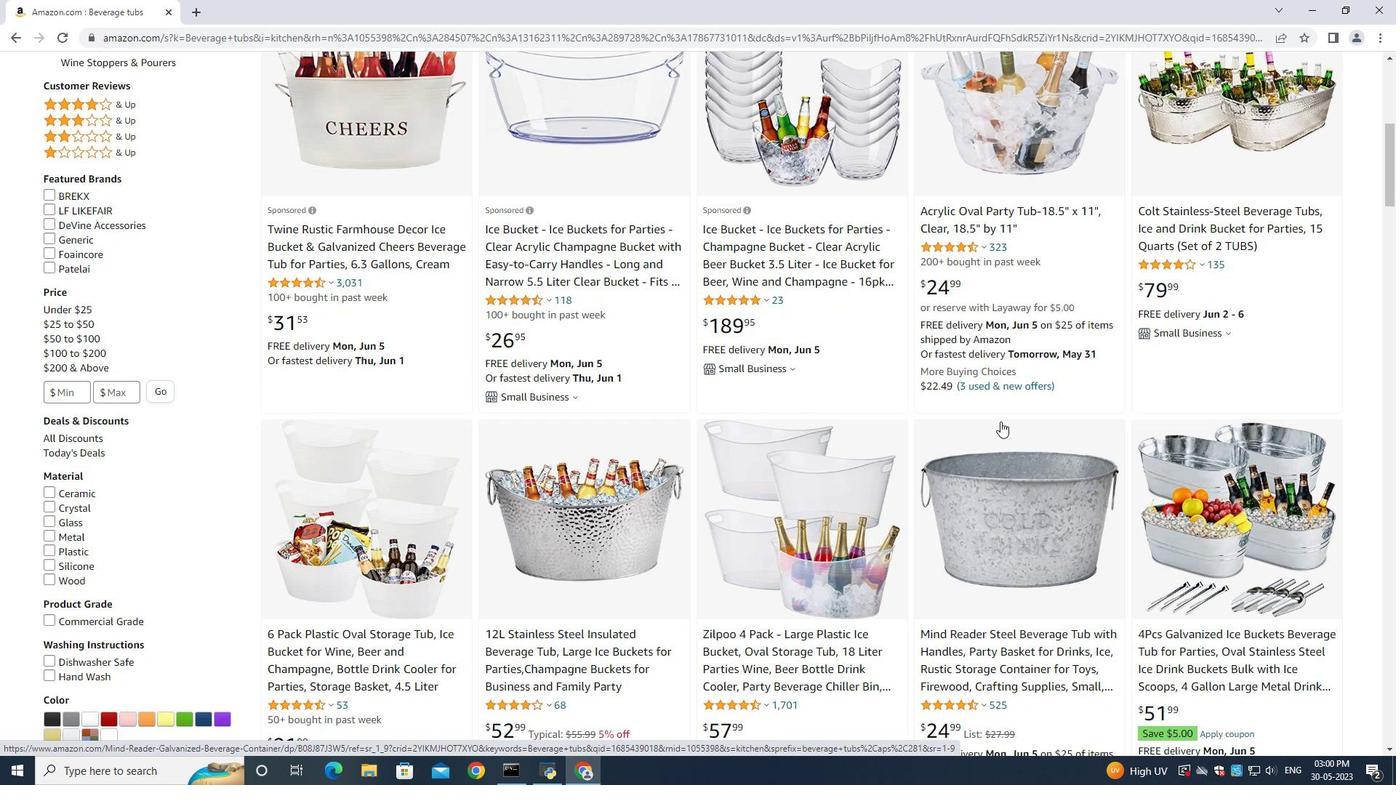 
Action: Mouse moved to (529, 436)
Screenshot: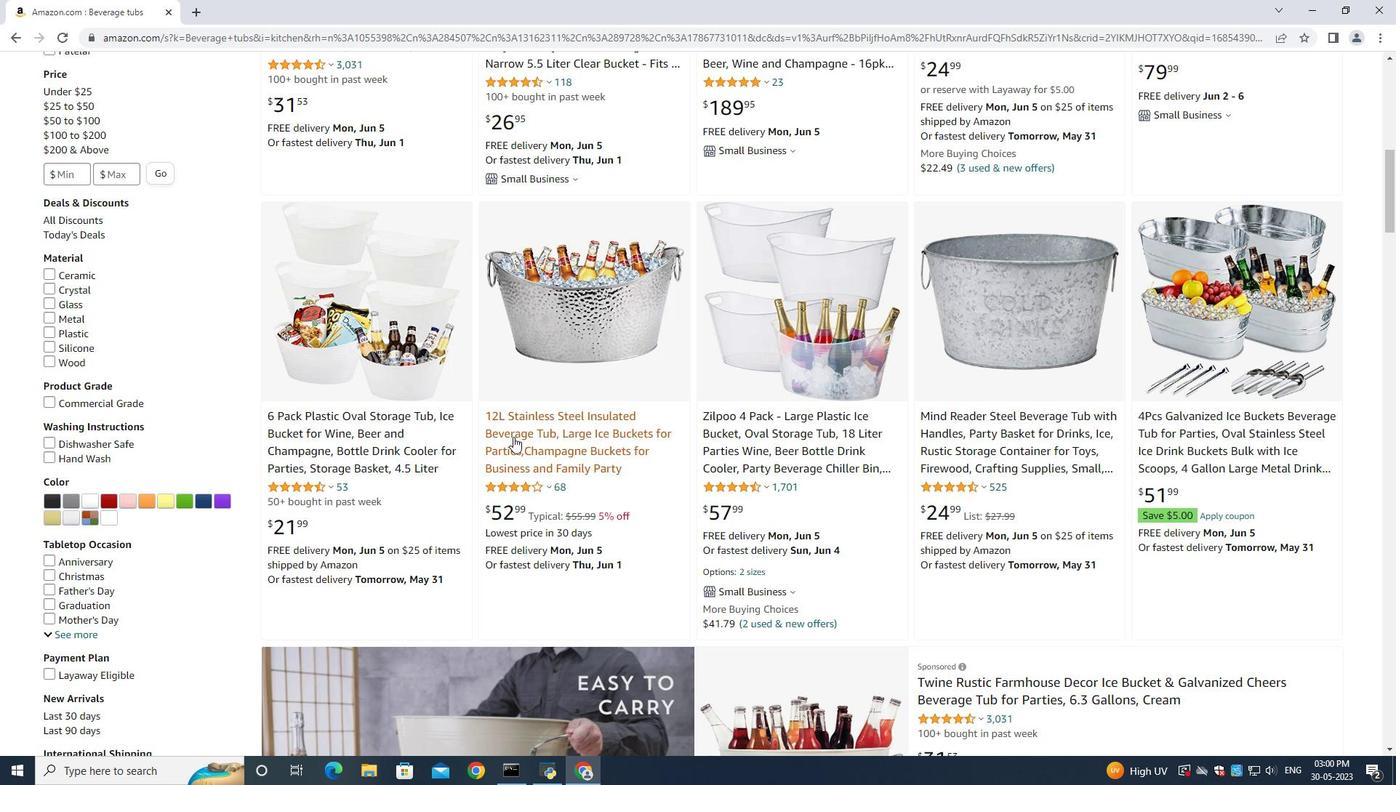 
Action: Mouse pressed left at (529, 436)
Screenshot: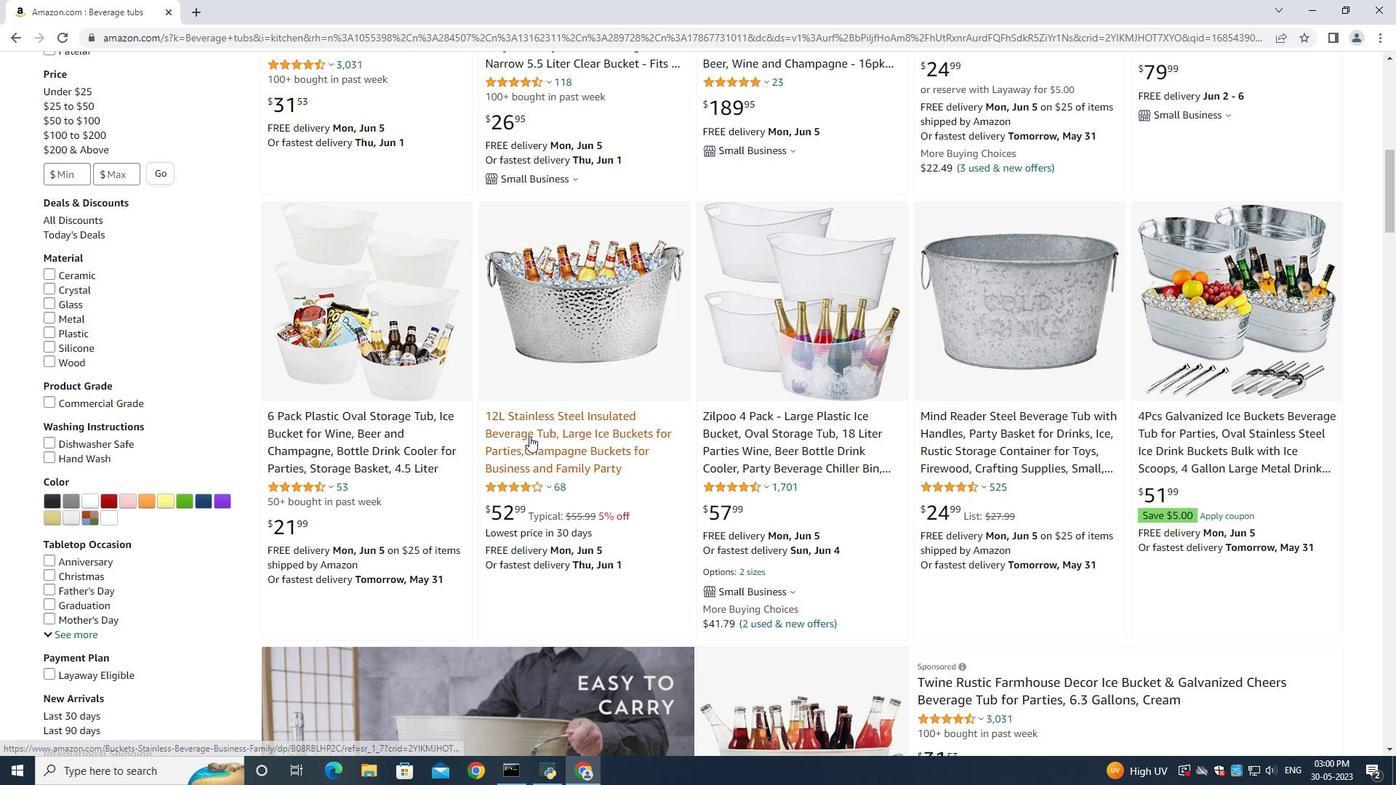 
Action: Mouse moved to (1090, 491)
Screenshot: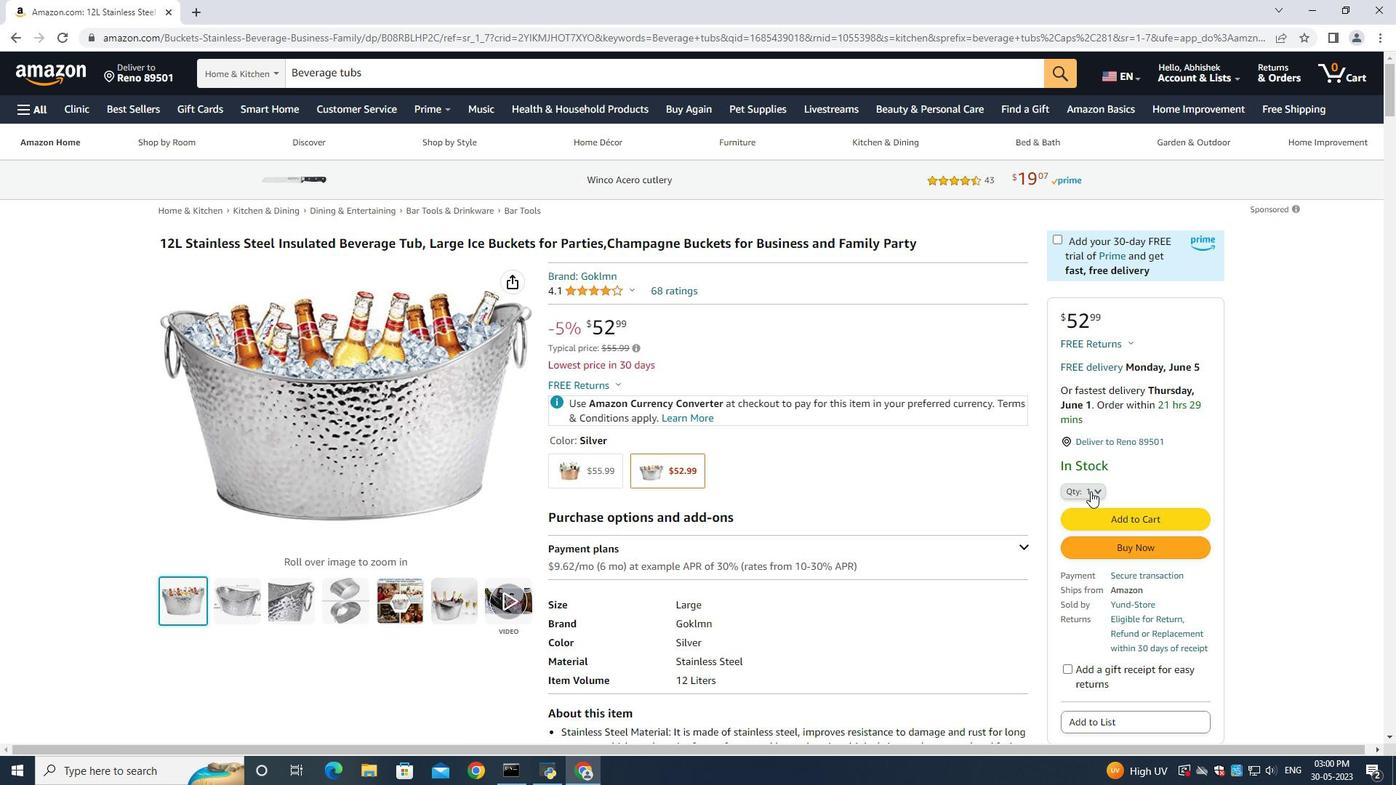
Action: Mouse pressed left at (1090, 491)
Screenshot: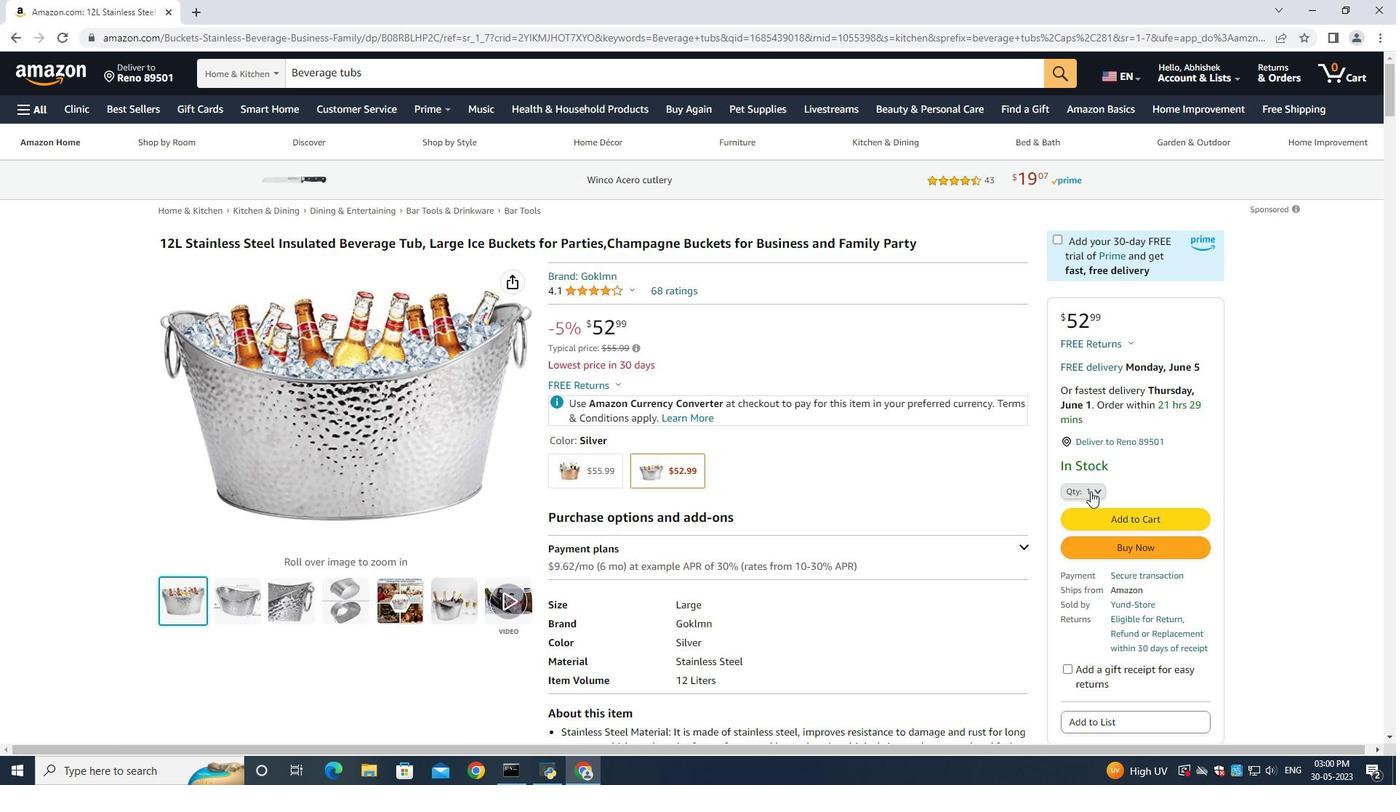 
Action: Mouse moved to (1075, 99)
Screenshot: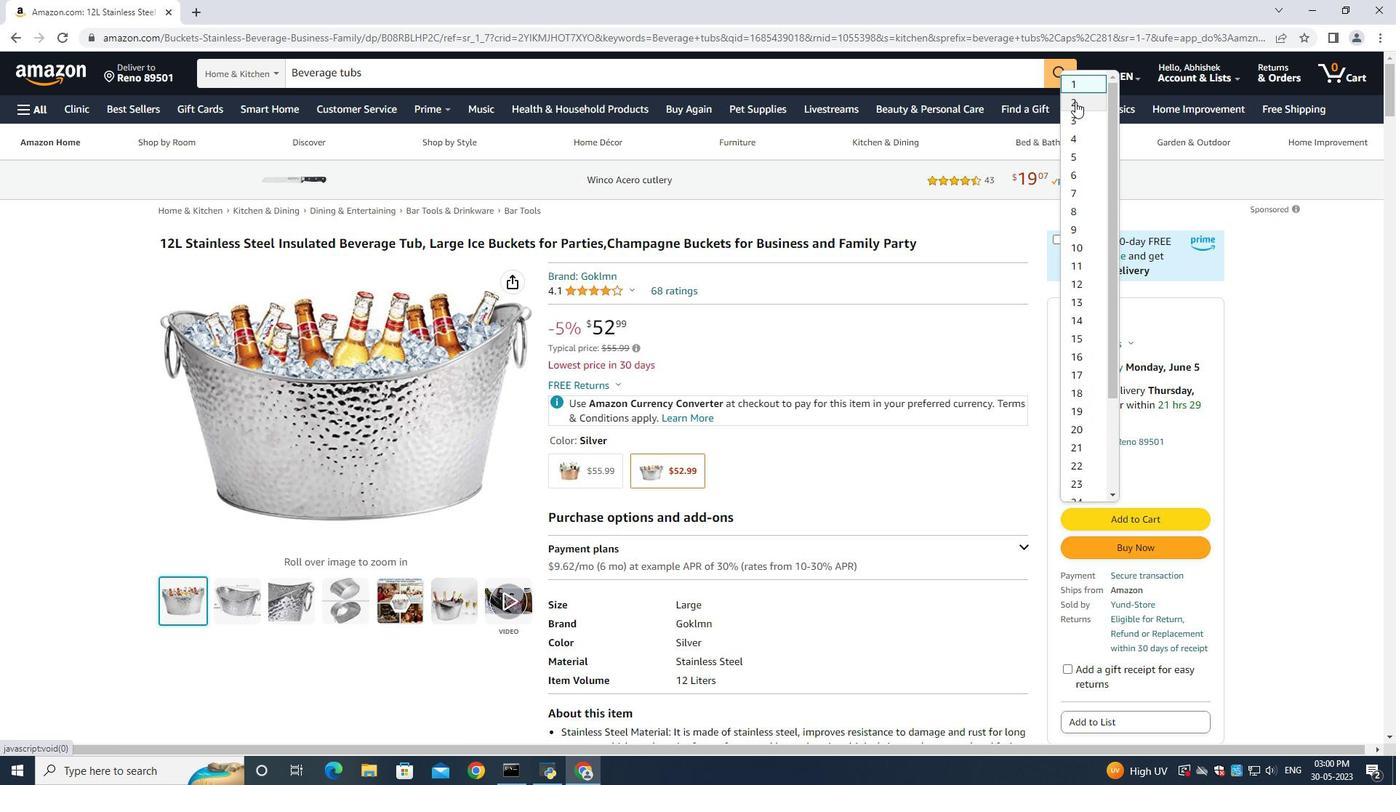 
Action: Mouse pressed left at (1075, 99)
Screenshot: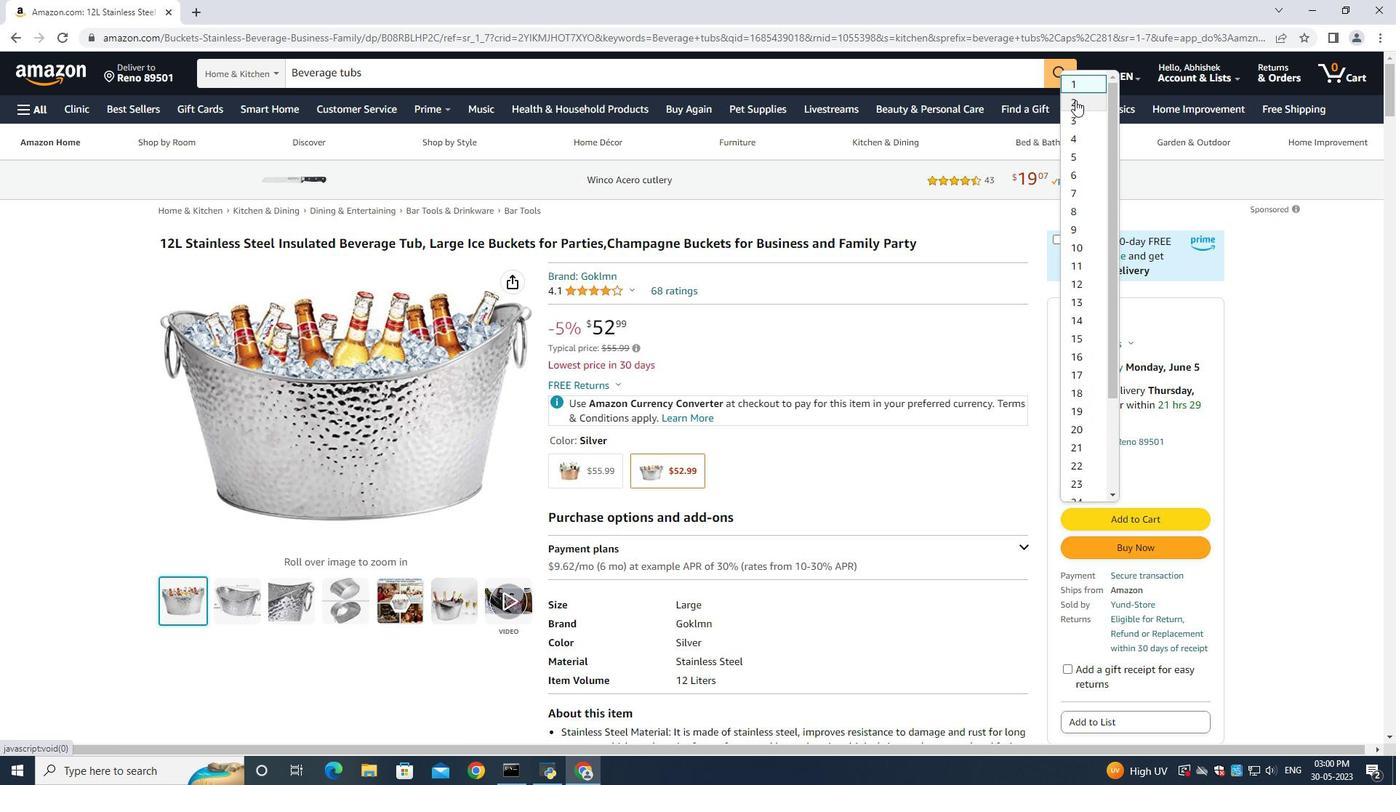 
Action: Mouse moved to (1135, 546)
Screenshot: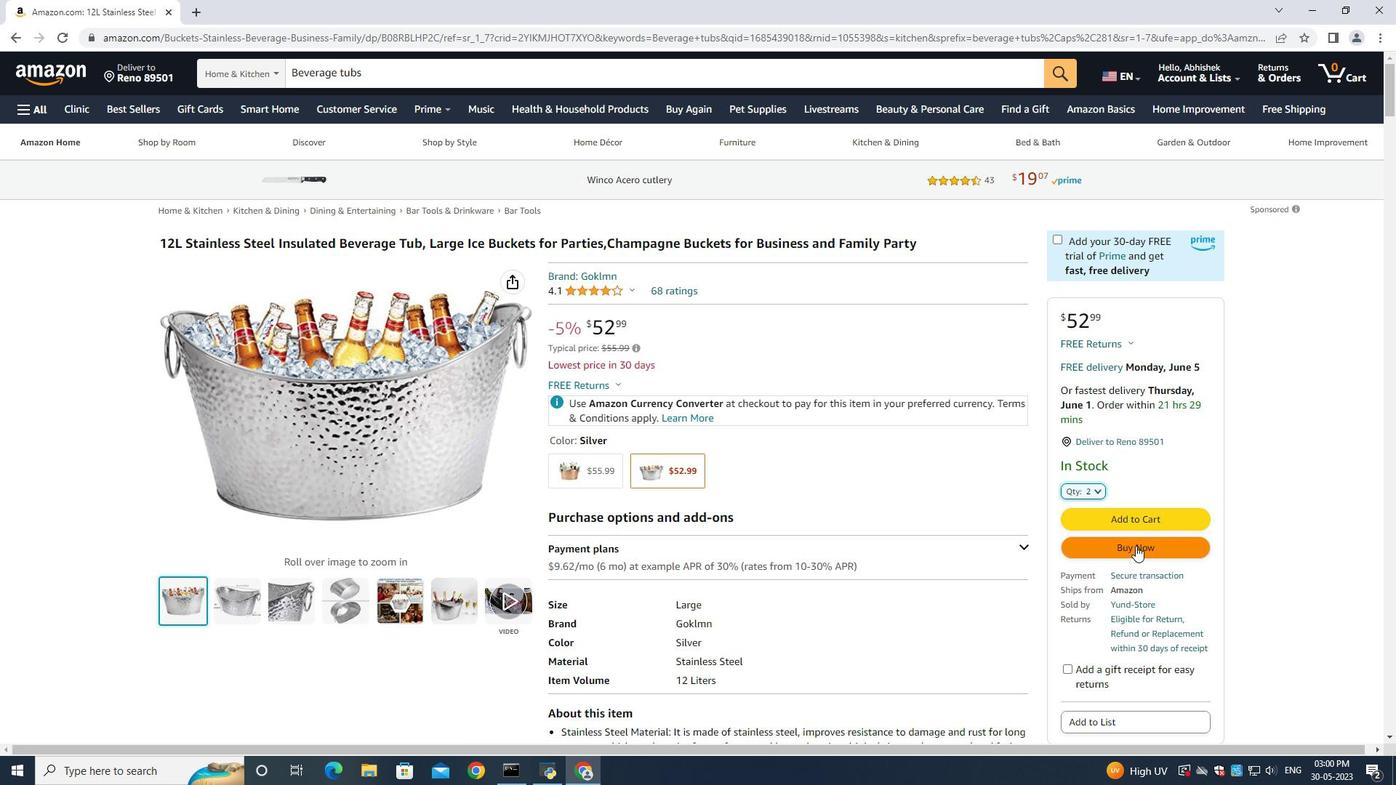 
Action: Mouse pressed left at (1135, 546)
Screenshot: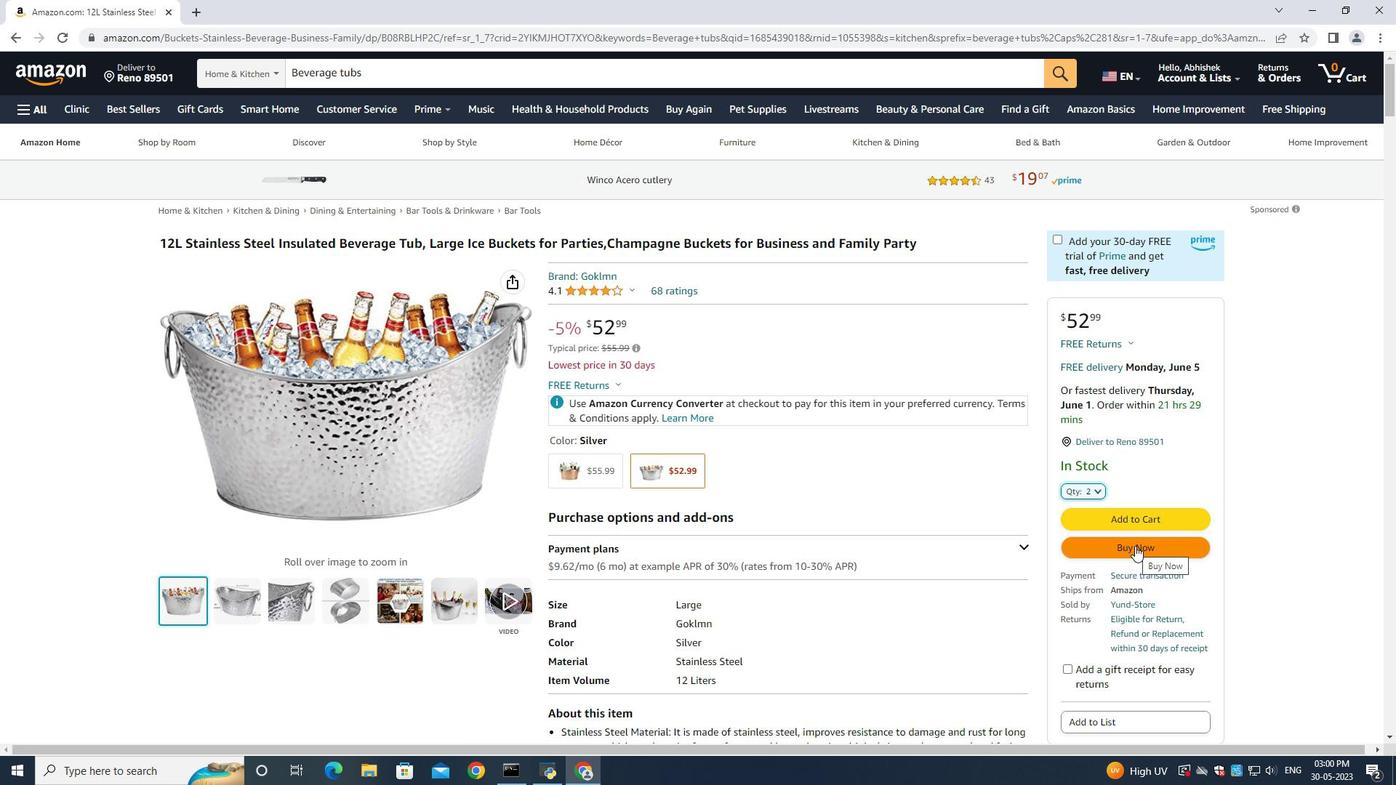 
Action: Mouse moved to (543, 434)
Screenshot: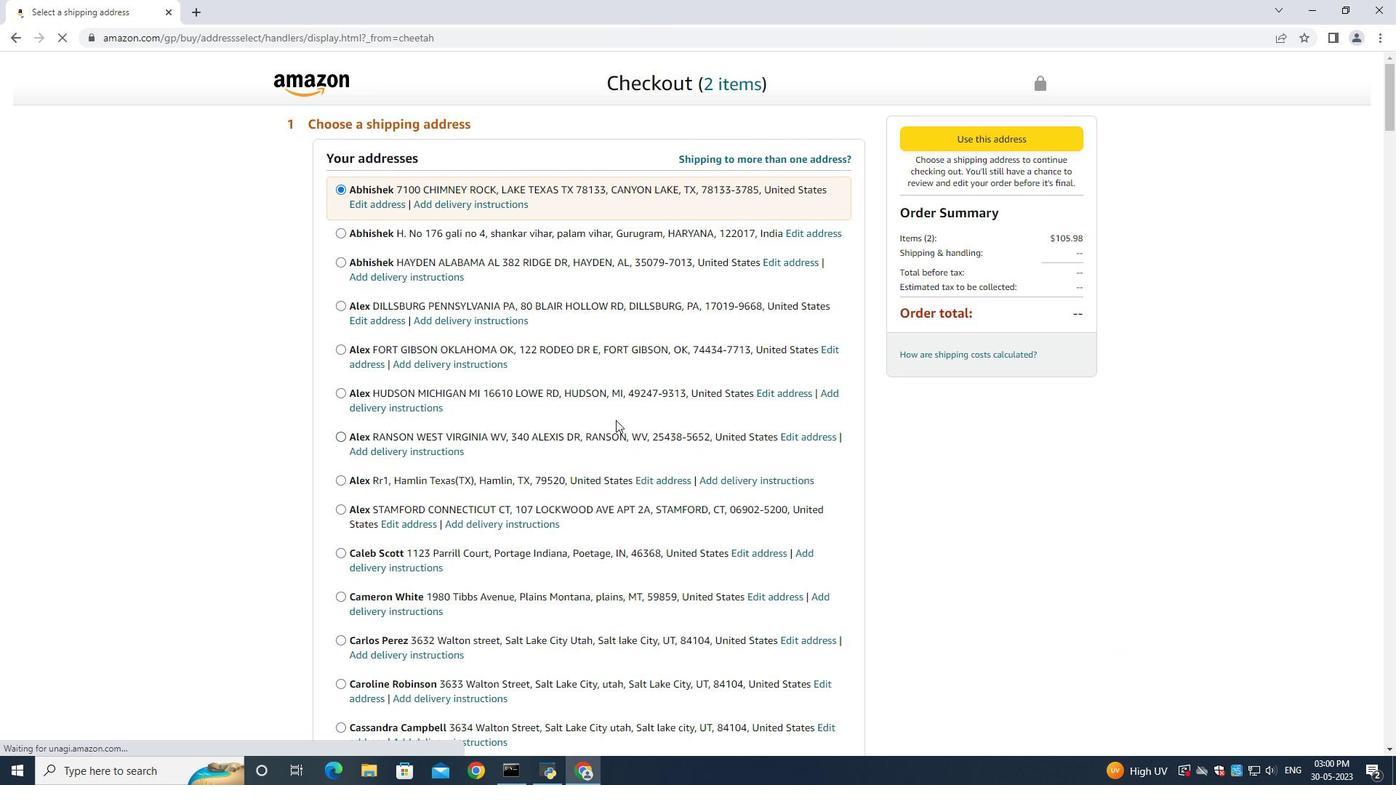 
Action: Mouse scrolled (544, 433) with delta (0, 0)
Screenshot: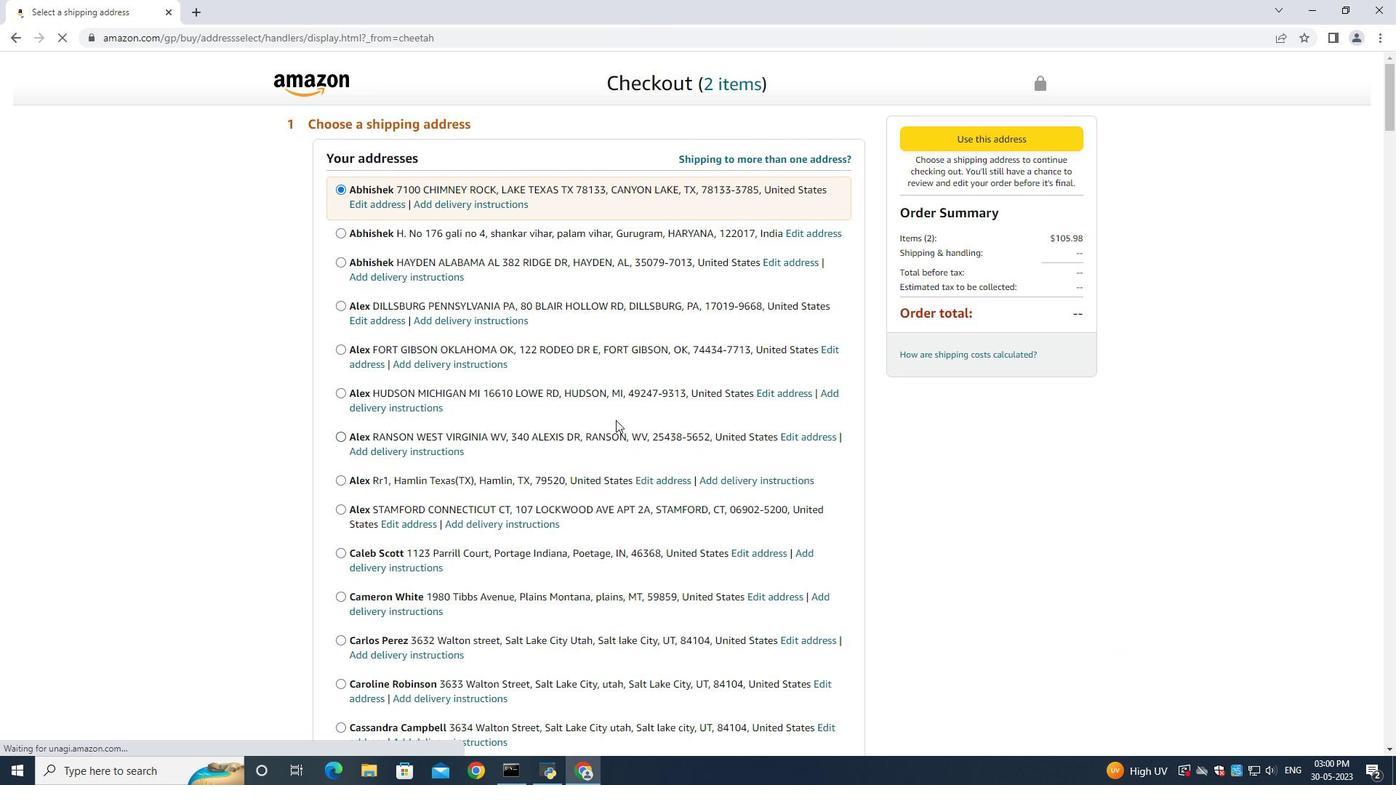 
Action: Mouse scrolled (543, 434) with delta (0, 0)
Screenshot: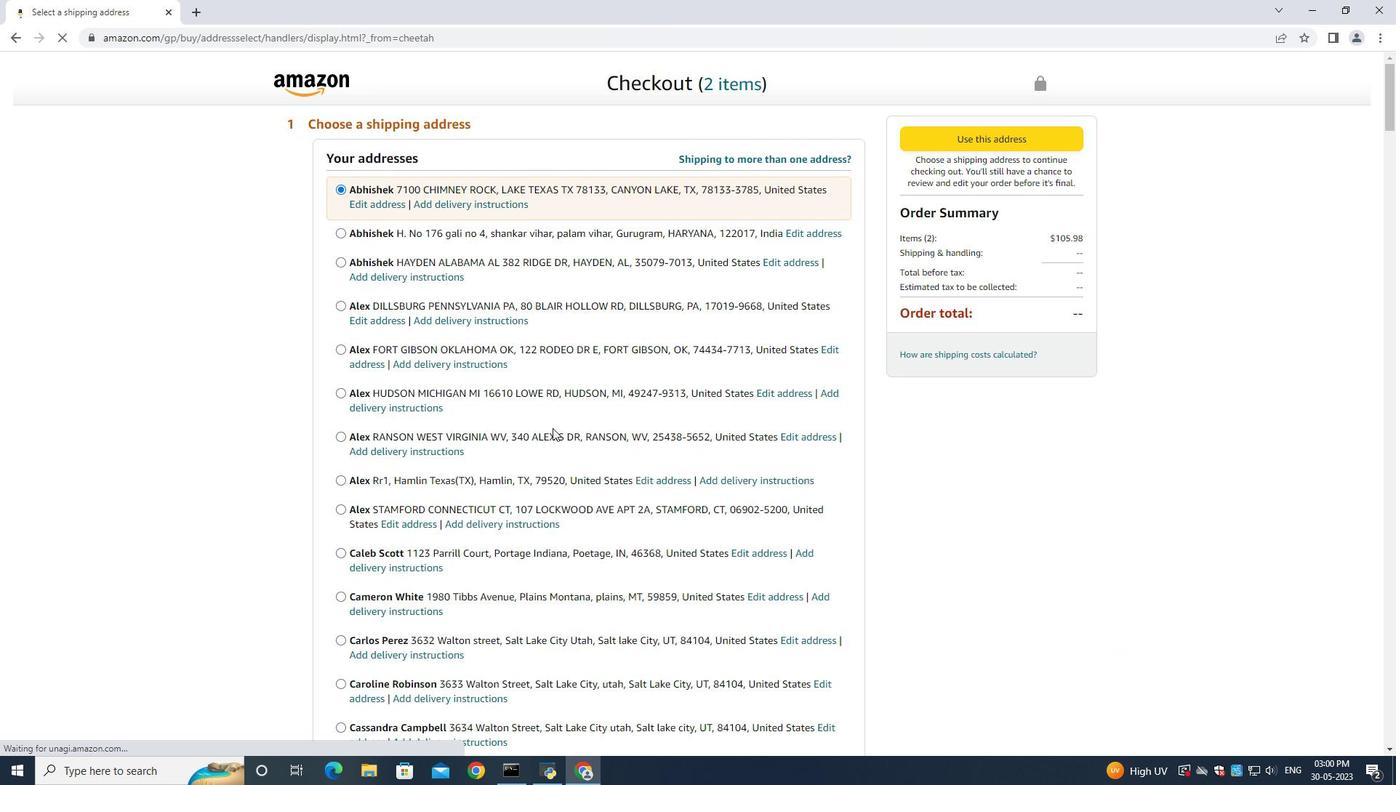 
Action: Mouse scrolled (543, 434) with delta (0, 0)
Screenshot: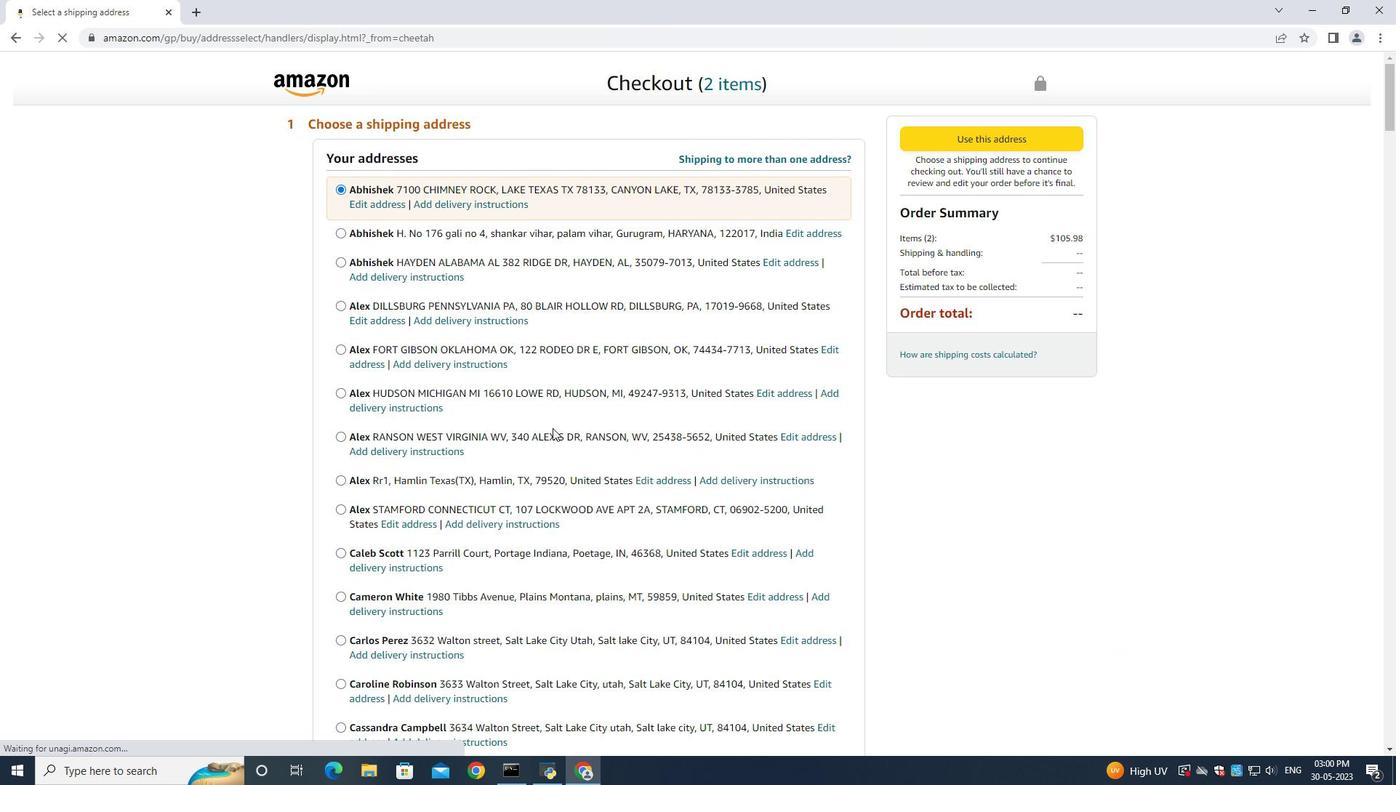 
Action: Mouse scrolled (543, 434) with delta (0, 0)
Screenshot: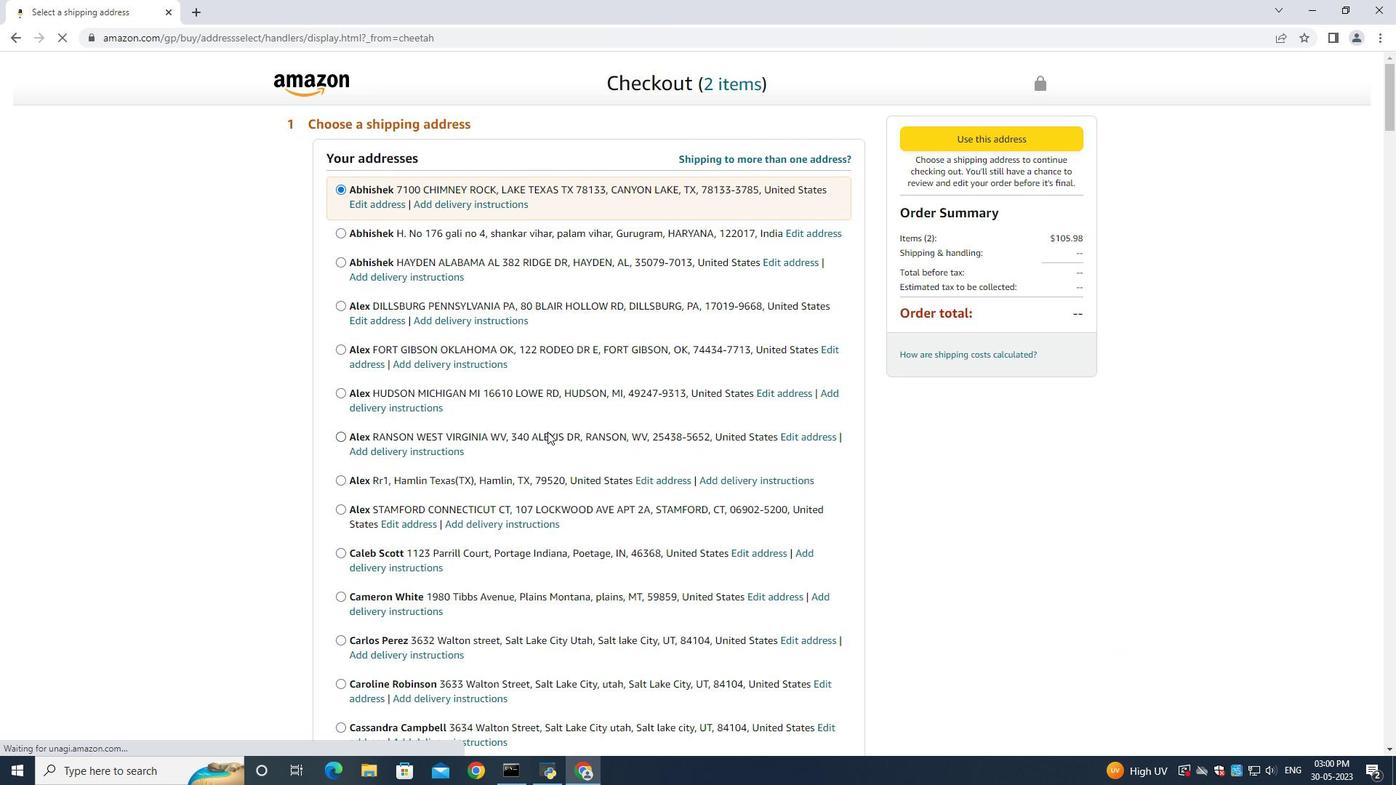 
Action: Mouse scrolled (543, 434) with delta (0, 0)
Screenshot: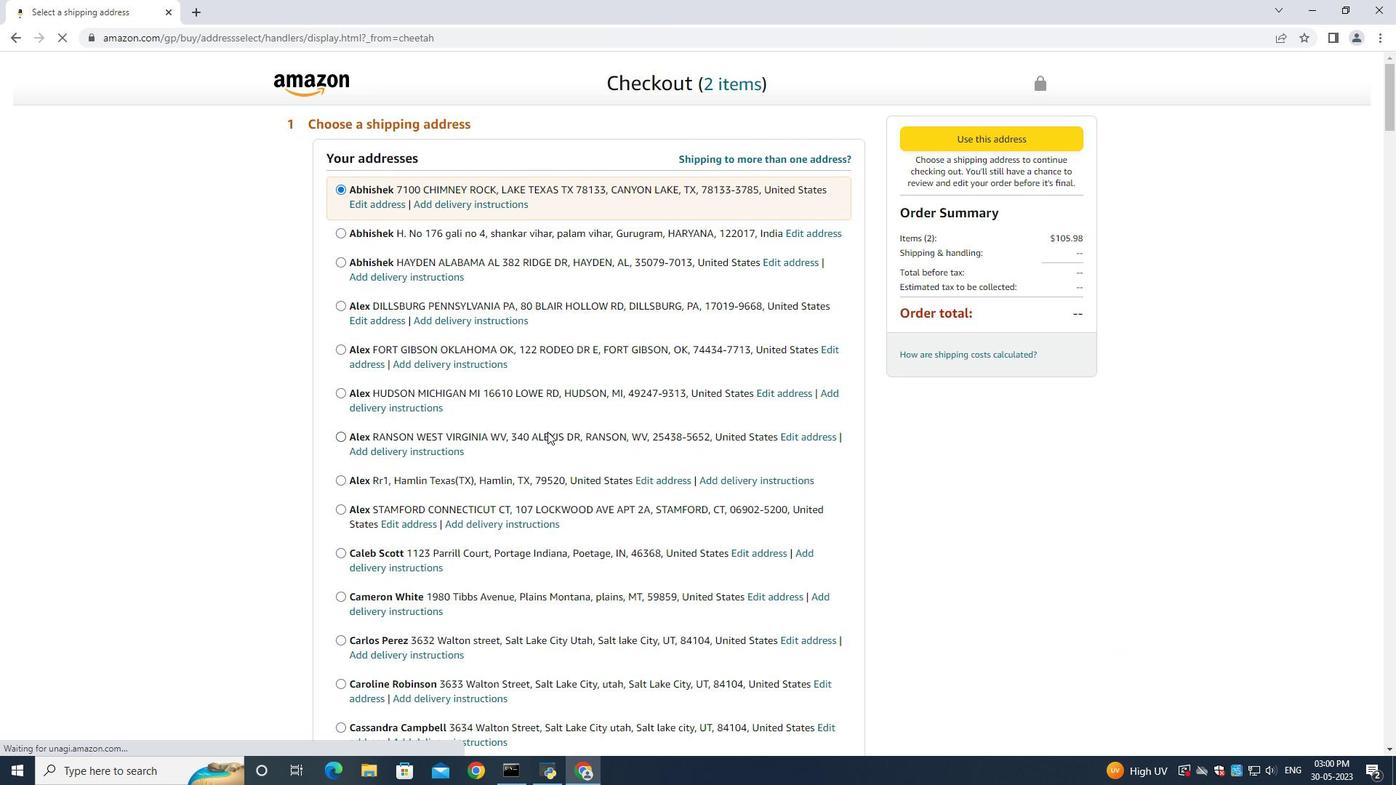 
Action: Mouse scrolled (543, 434) with delta (0, 0)
Screenshot: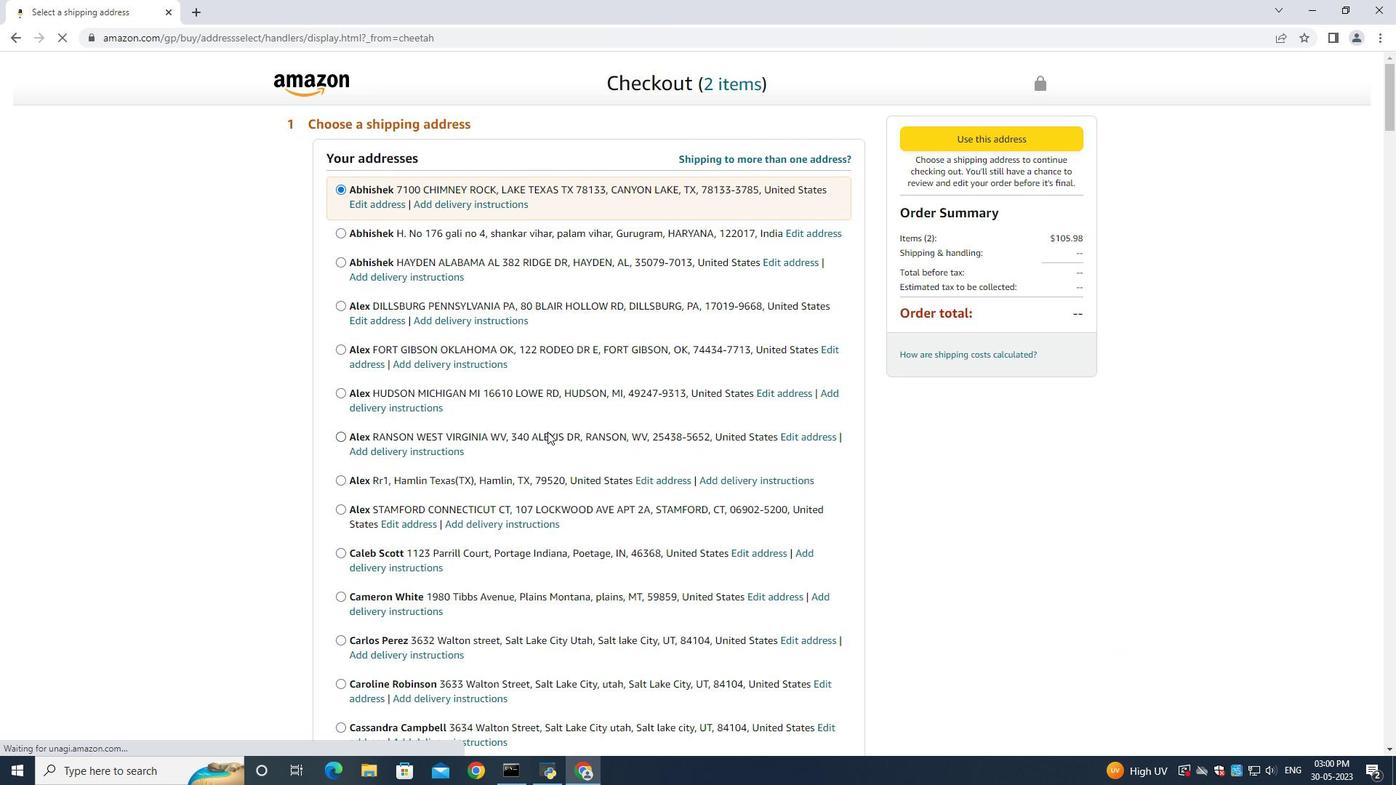 
Action: Mouse moved to (543, 434)
Screenshot: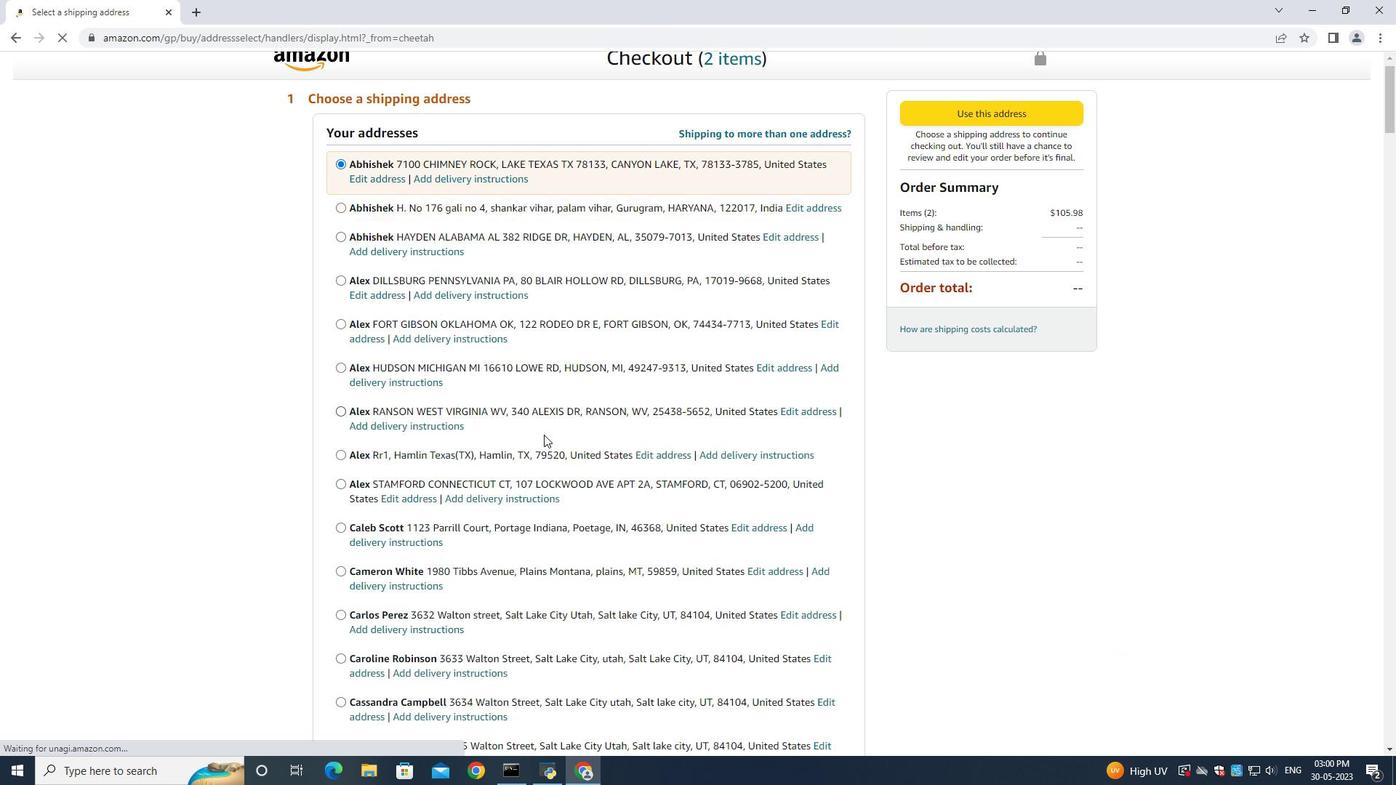 
Action: Mouse scrolled (543, 434) with delta (0, 0)
Screenshot: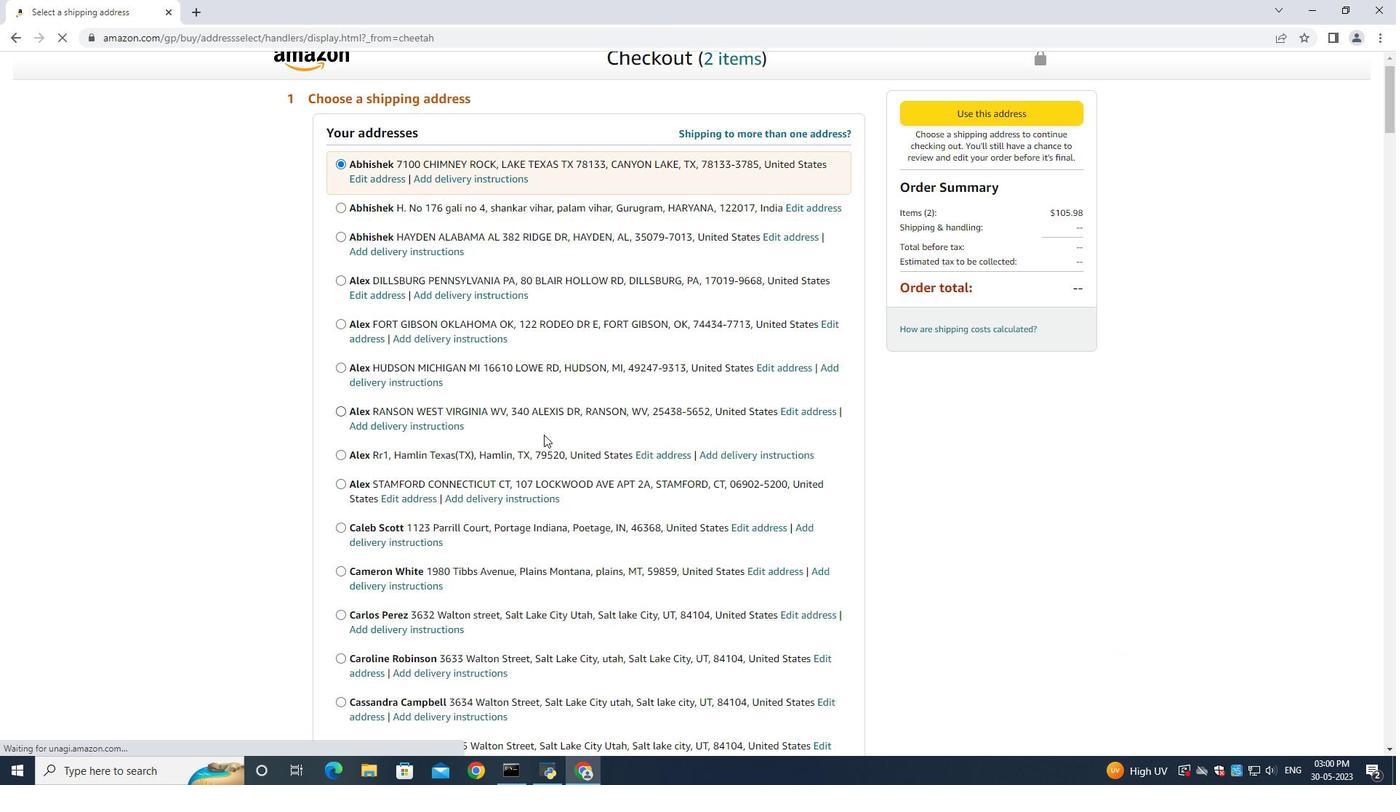
Action: Mouse moved to (544, 434)
Screenshot: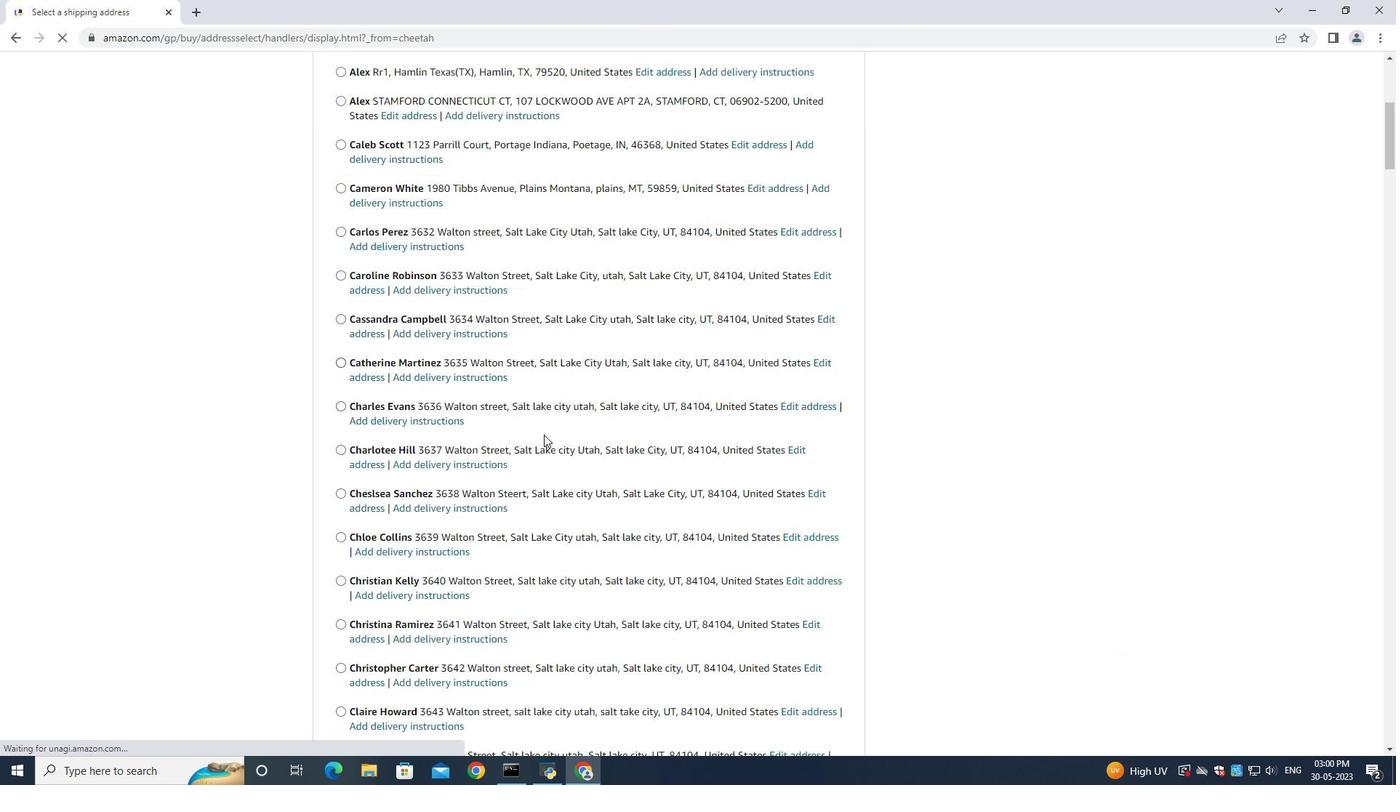 
Action: Mouse scrolled (544, 434) with delta (0, 0)
Screenshot: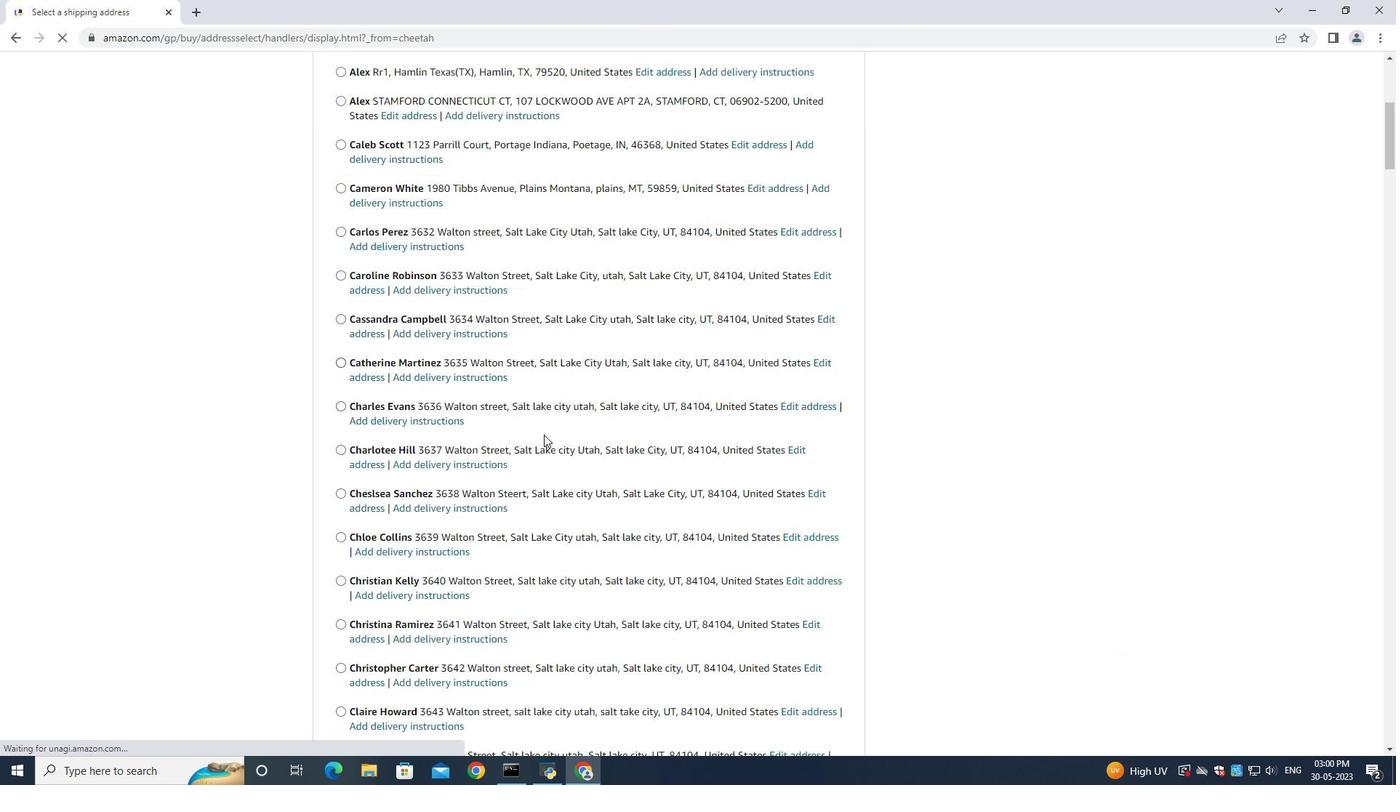 
Action: Mouse scrolled (544, 434) with delta (0, 0)
Screenshot: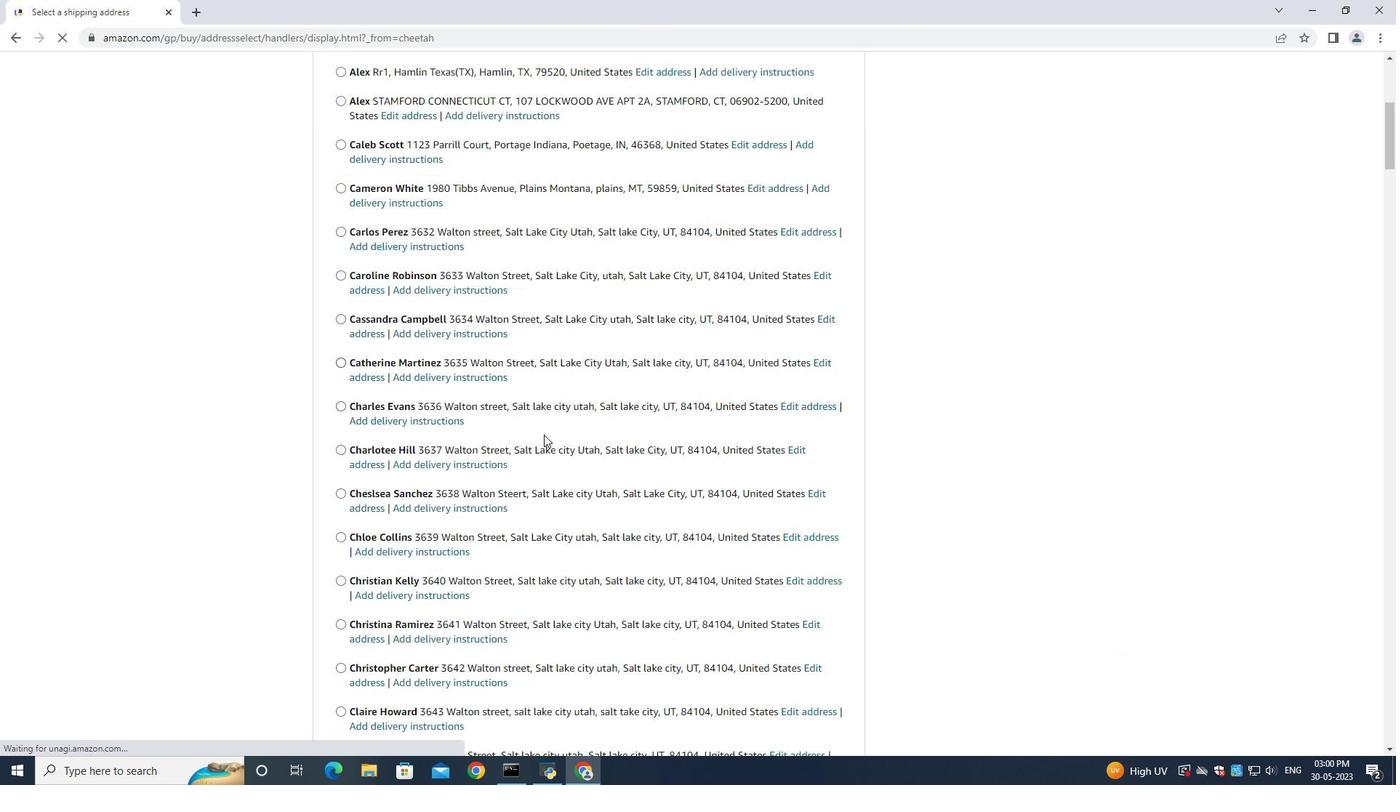 
Action: Mouse scrolled (544, 434) with delta (0, 0)
Screenshot: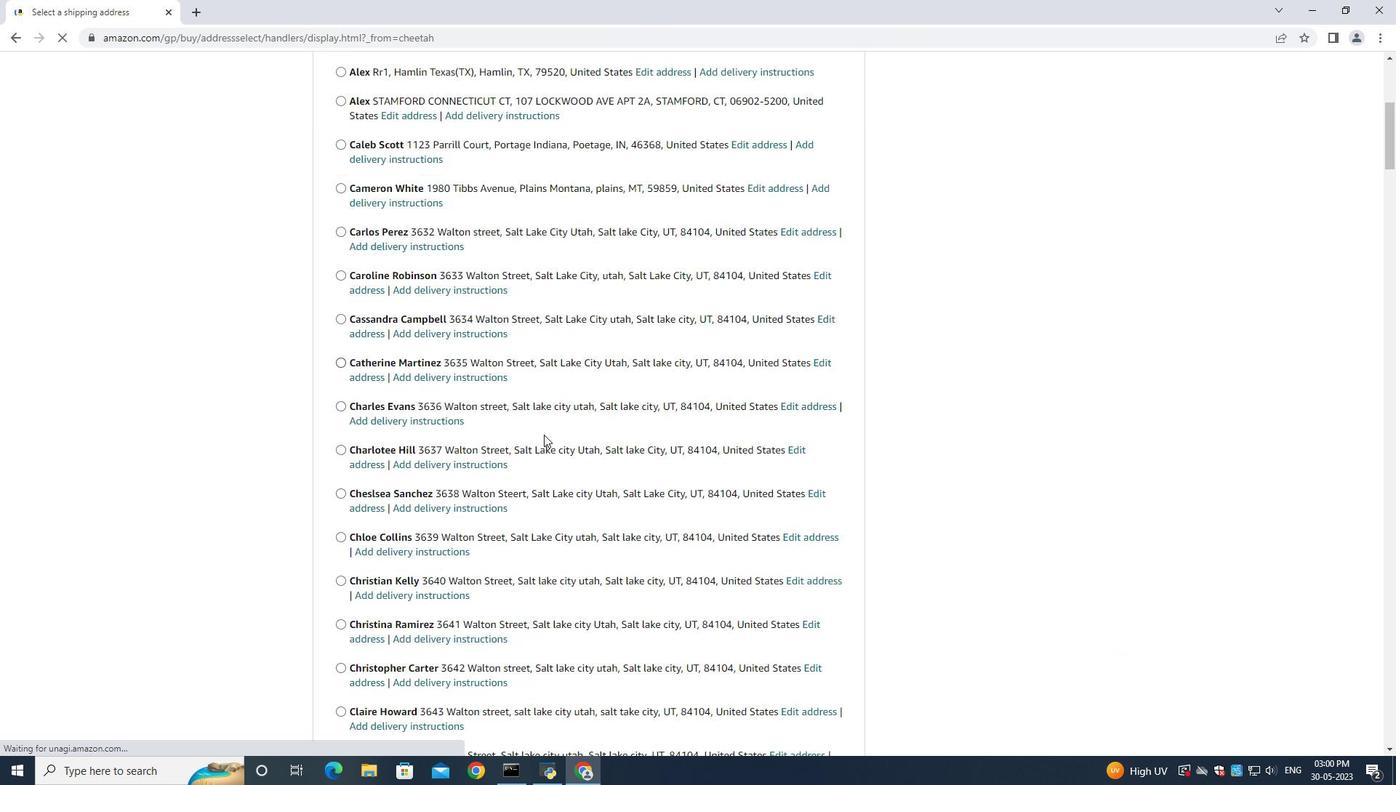 
Action: Mouse scrolled (544, 434) with delta (0, 0)
Screenshot: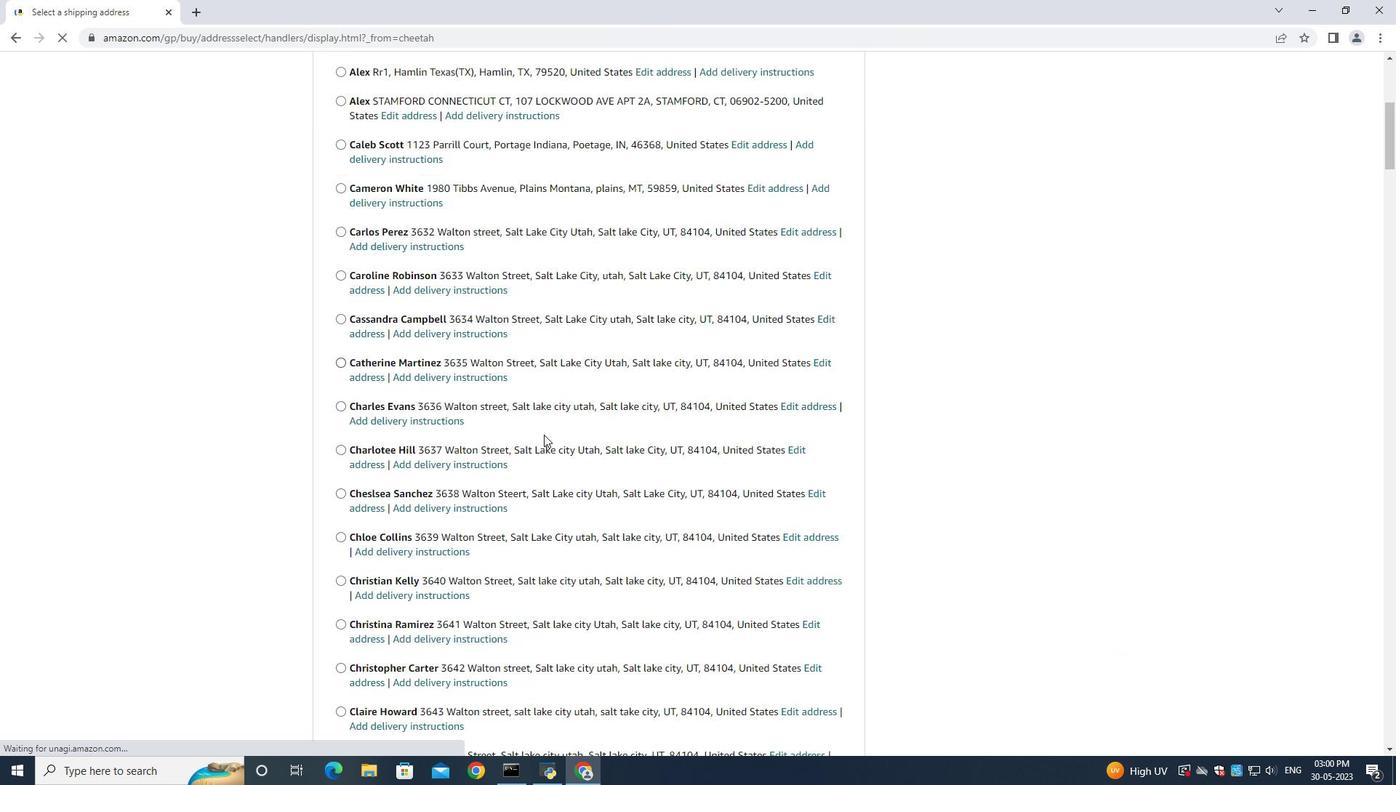 
Action: Mouse scrolled (544, 434) with delta (0, 0)
Screenshot: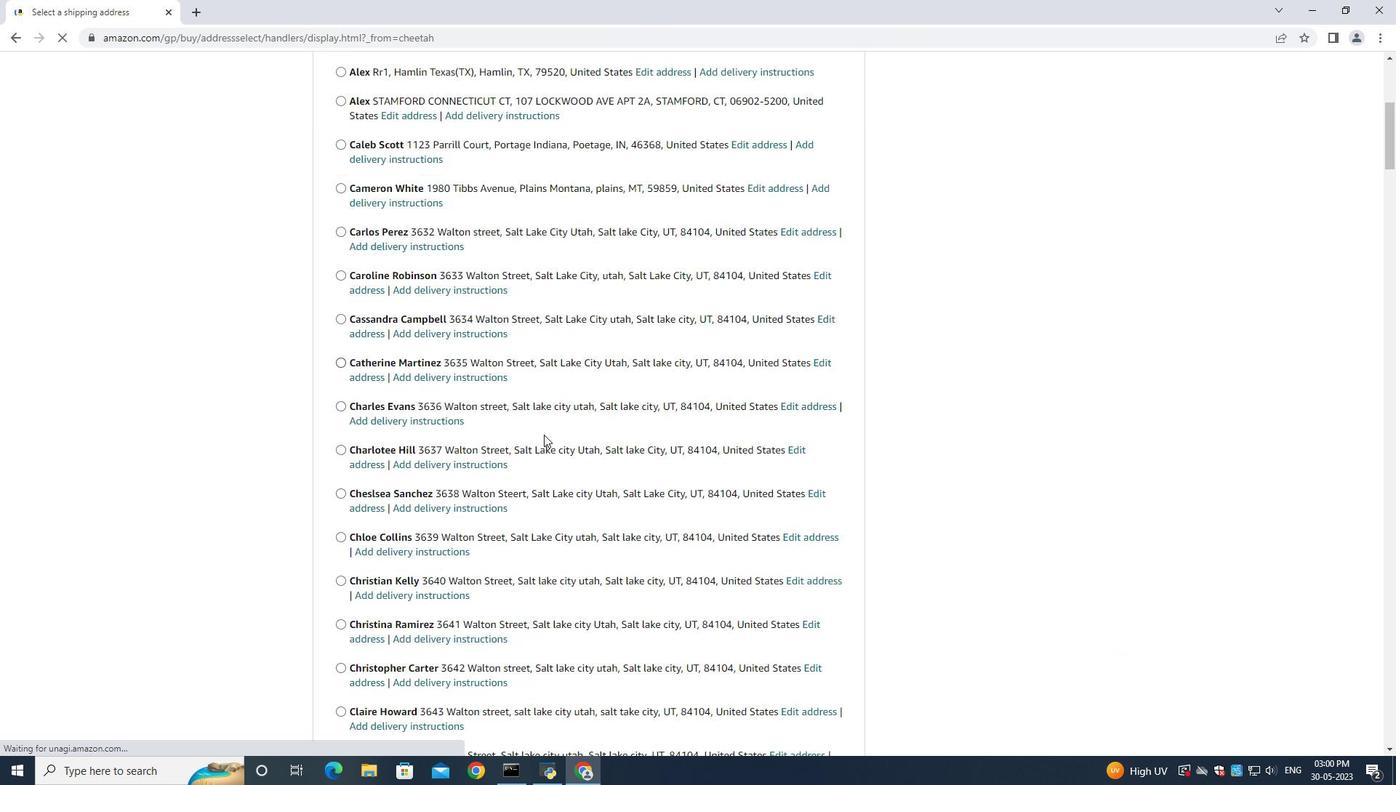 
Action: Mouse moved to (605, 439)
Screenshot: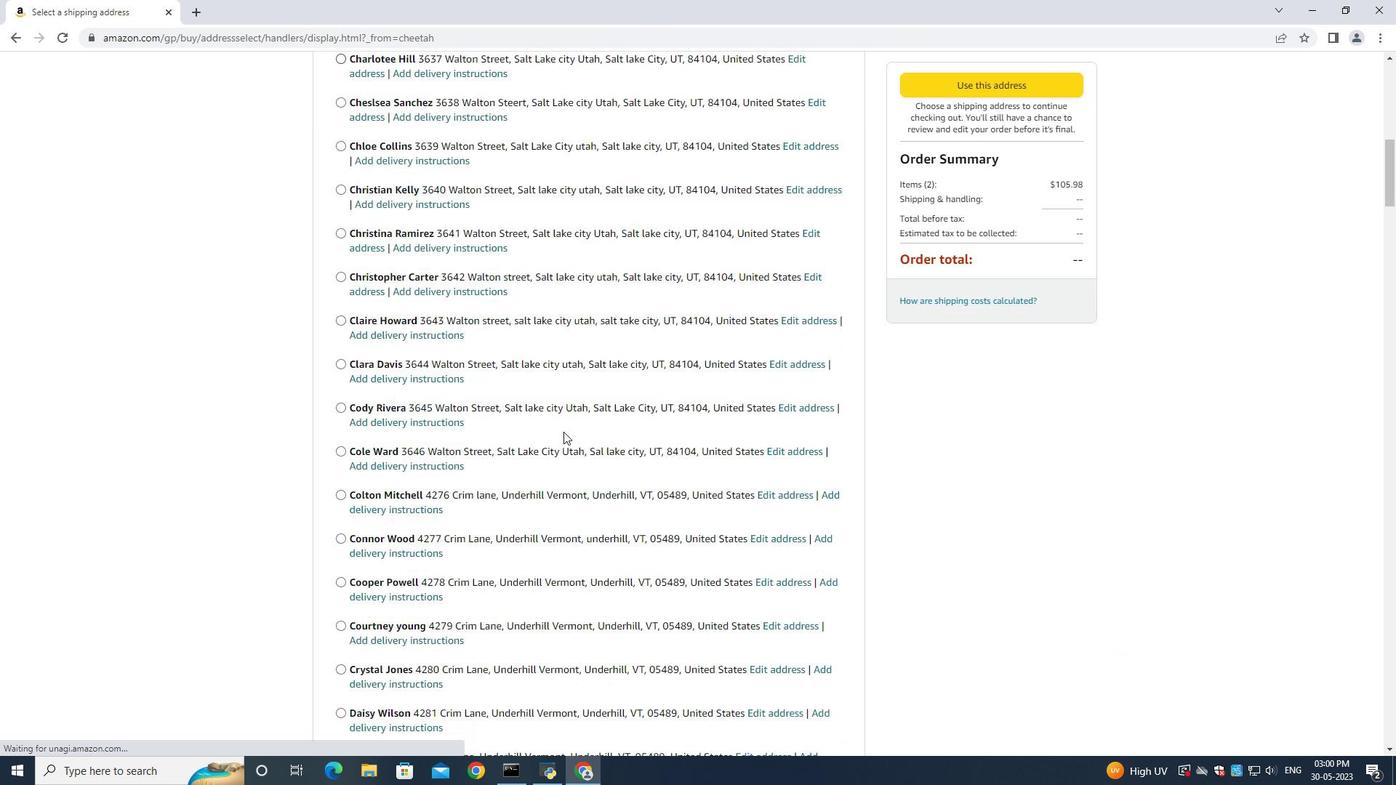
Action: Mouse scrolled (605, 439) with delta (0, 0)
Screenshot: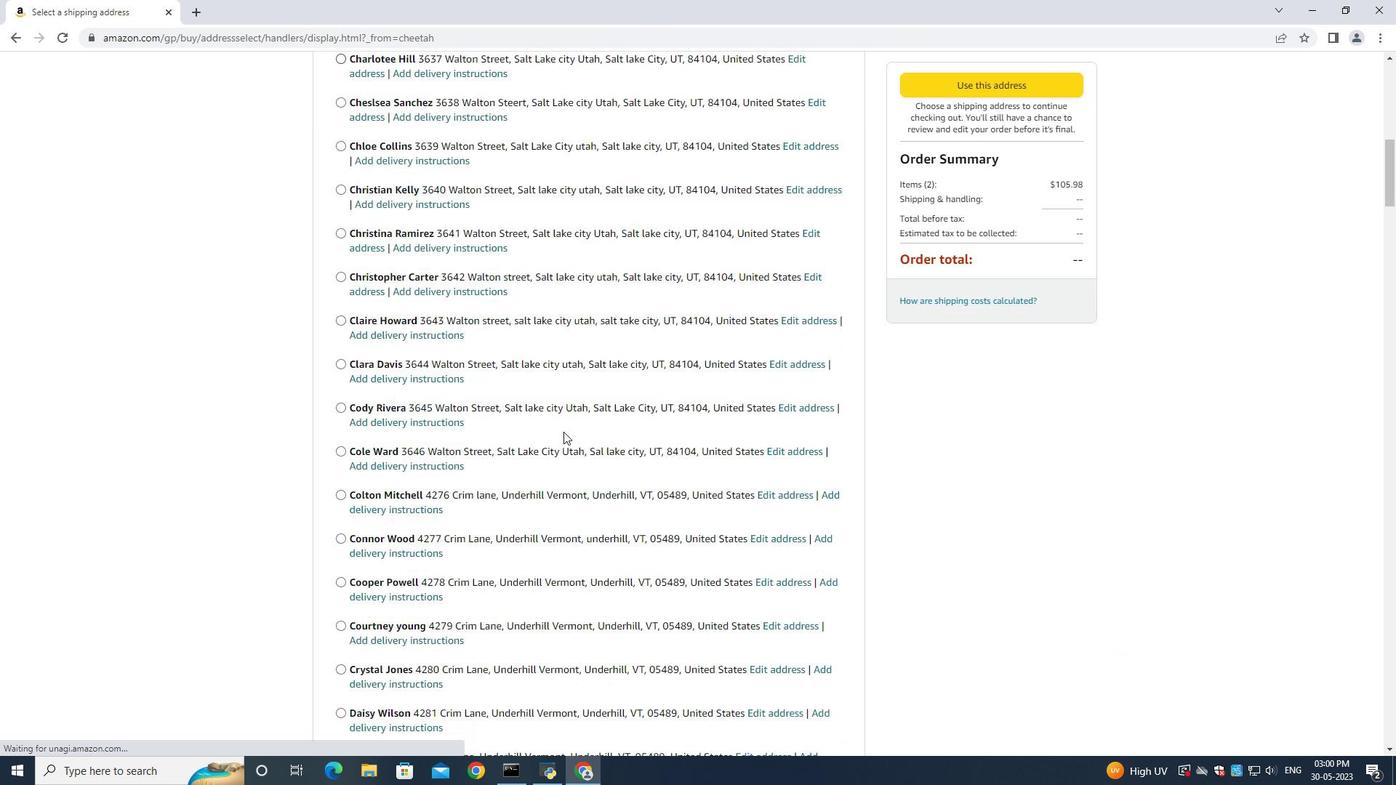 
Action: Mouse moved to (606, 440)
Screenshot: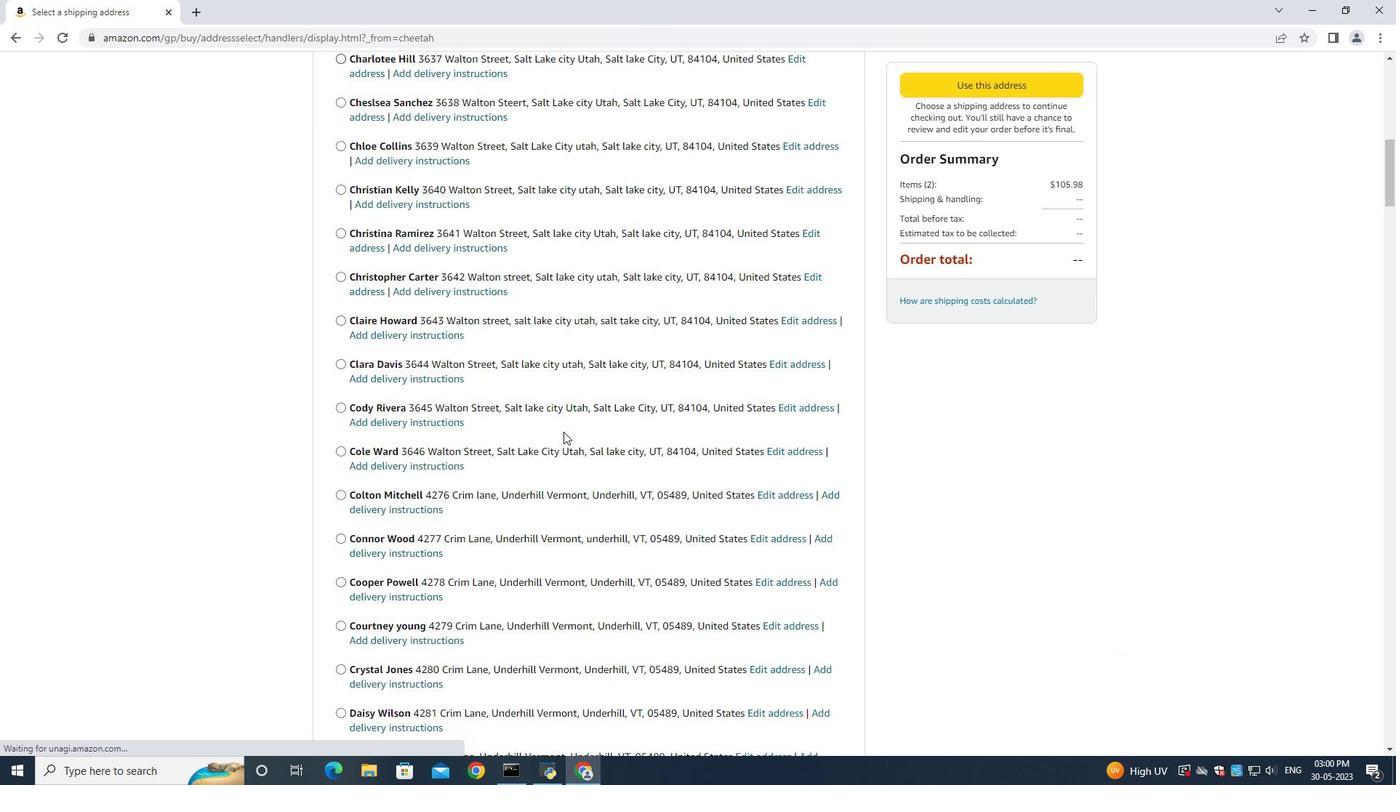 
Action: Mouse scrolled (606, 439) with delta (0, 0)
Screenshot: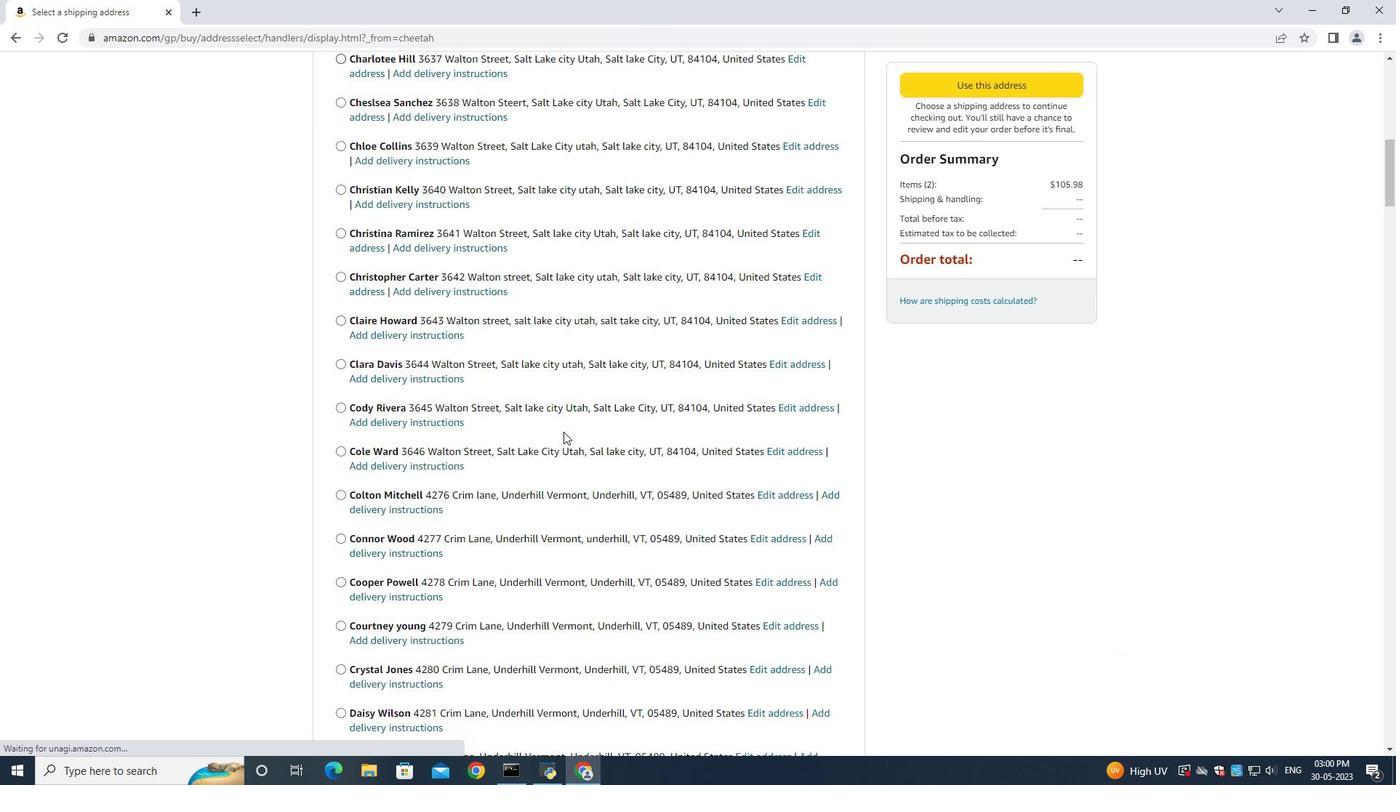 
Action: Mouse moved to (606, 440)
Screenshot: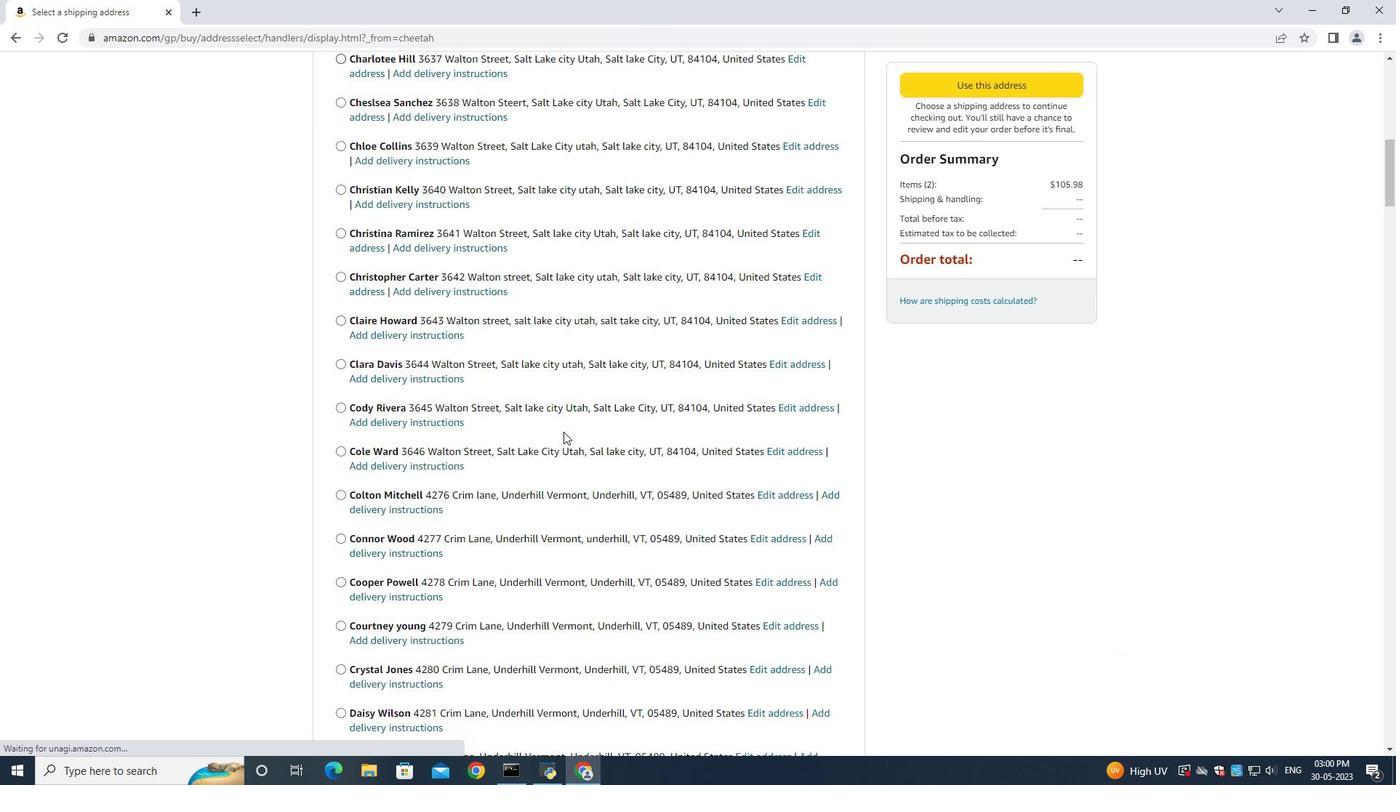 
Action: Mouse scrolled (606, 439) with delta (0, 0)
Screenshot: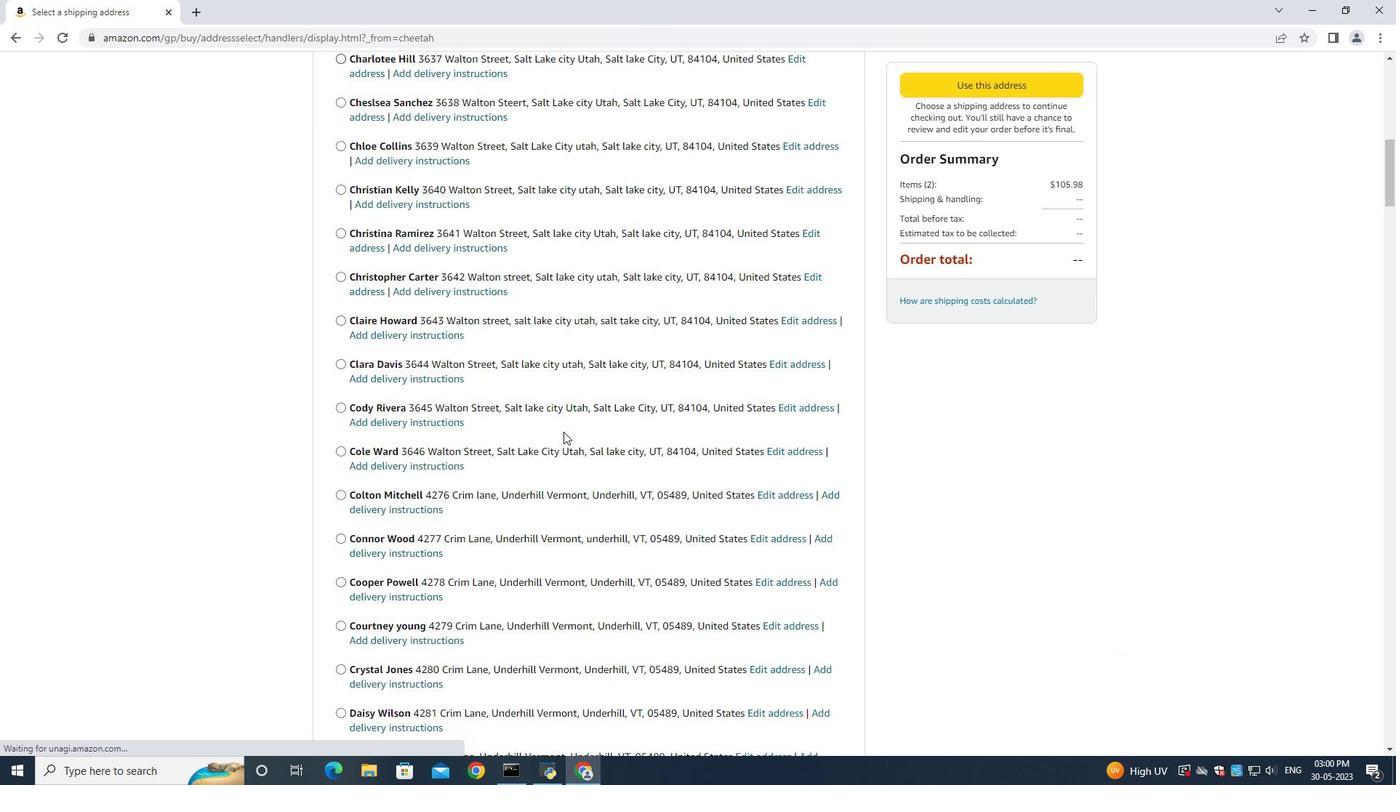 
Action: Mouse scrolled (606, 439) with delta (0, 0)
Screenshot: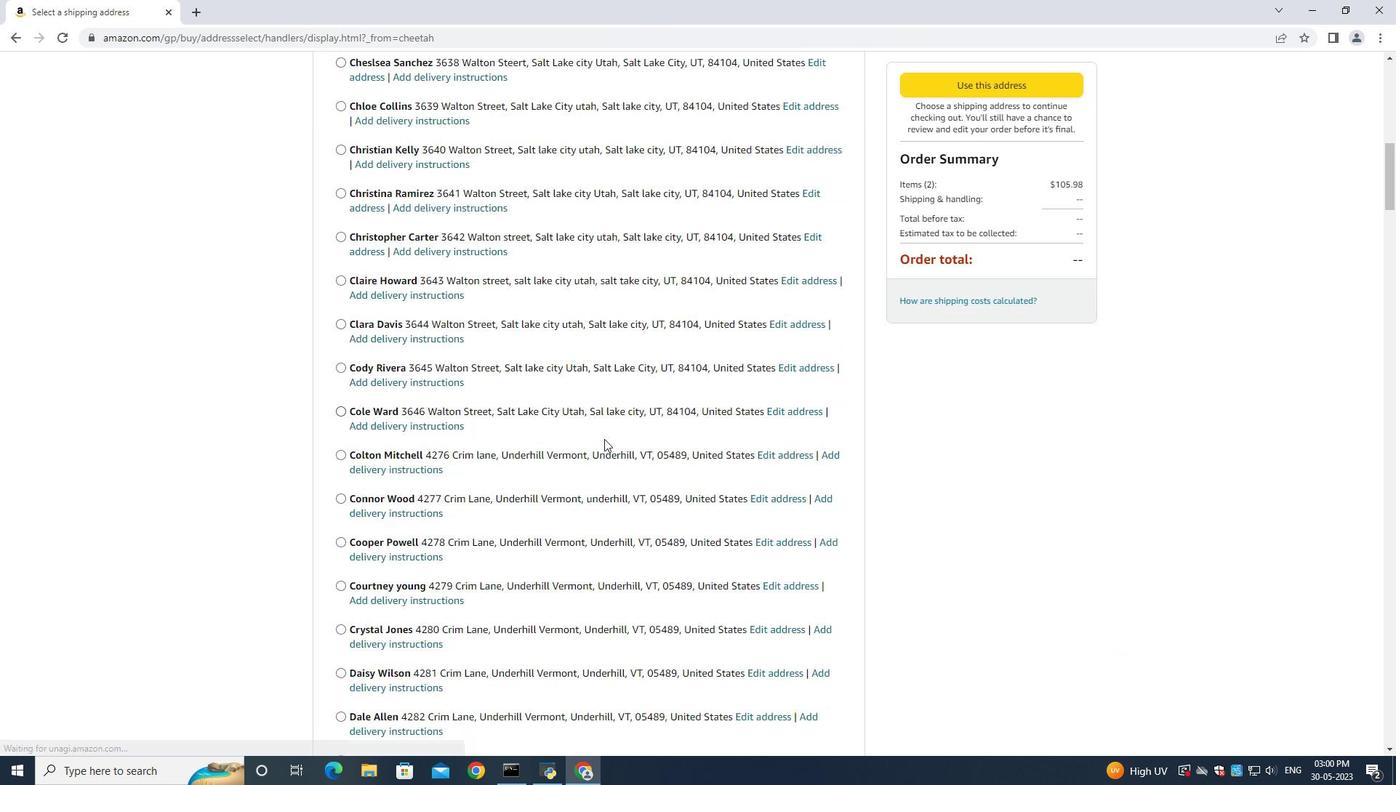 
Action: Mouse scrolled (606, 439) with delta (0, 0)
Screenshot: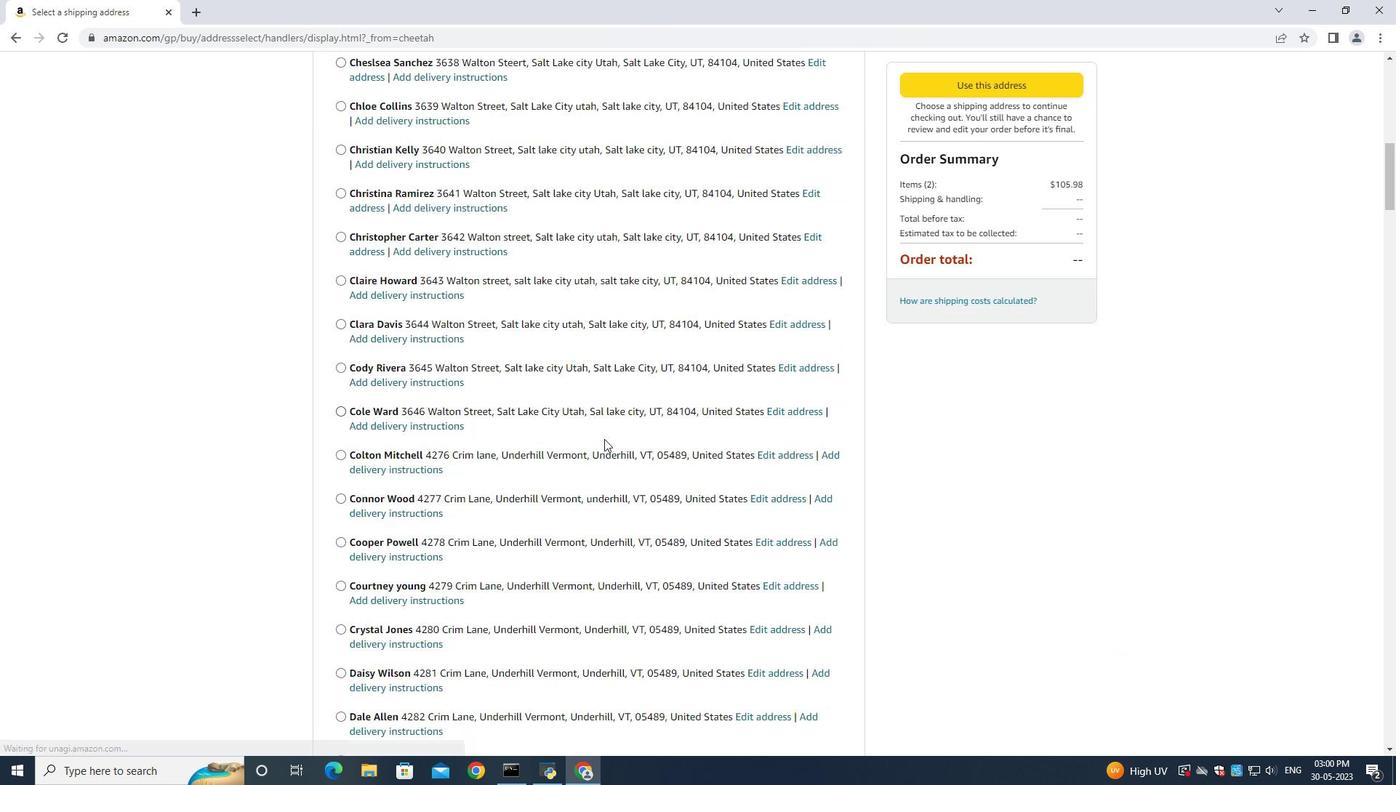 
Action: Mouse moved to (608, 439)
Screenshot: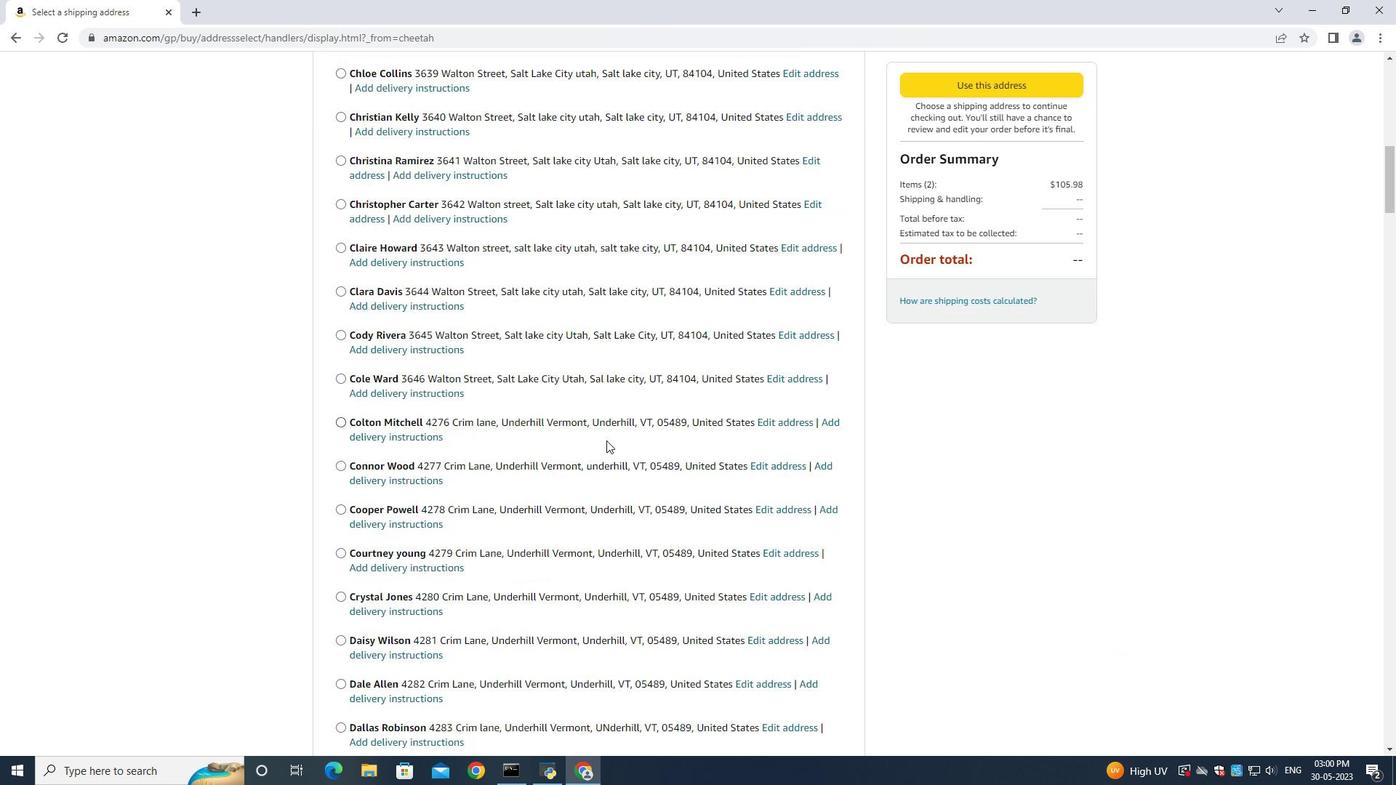 
Action: Mouse scrolled (608, 438) with delta (0, 0)
Screenshot: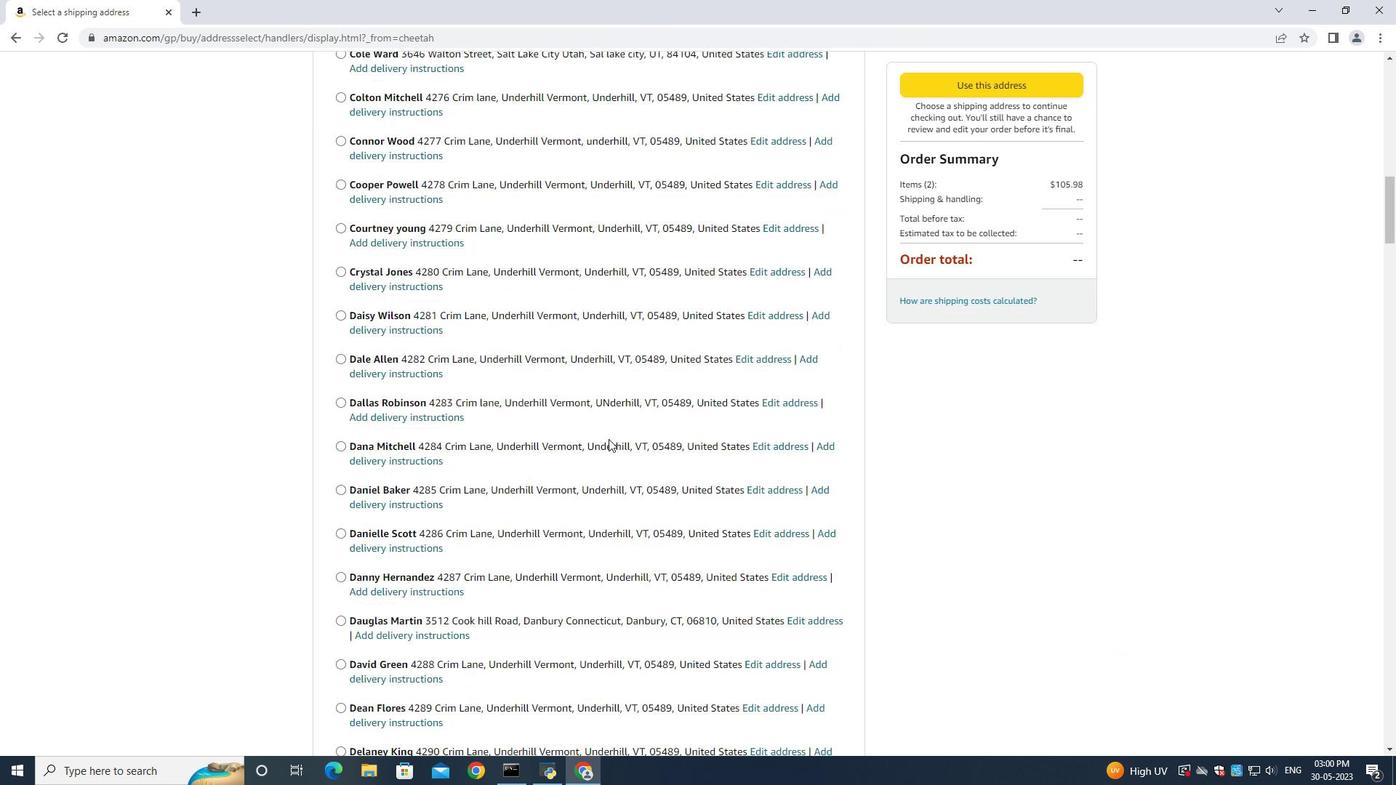 
Action: Mouse scrolled (608, 438) with delta (0, 0)
Screenshot: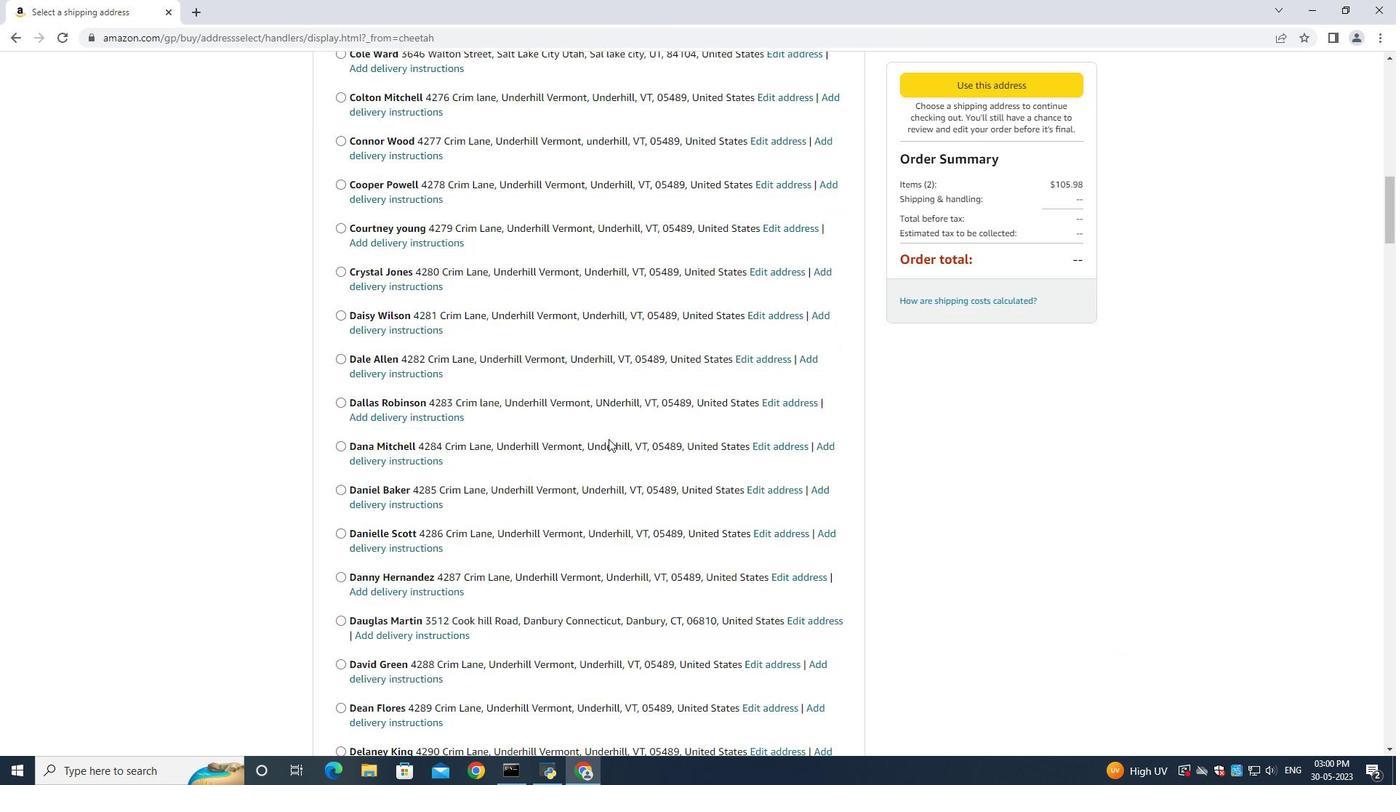 
Action: Mouse scrolled (608, 438) with delta (0, 0)
Screenshot: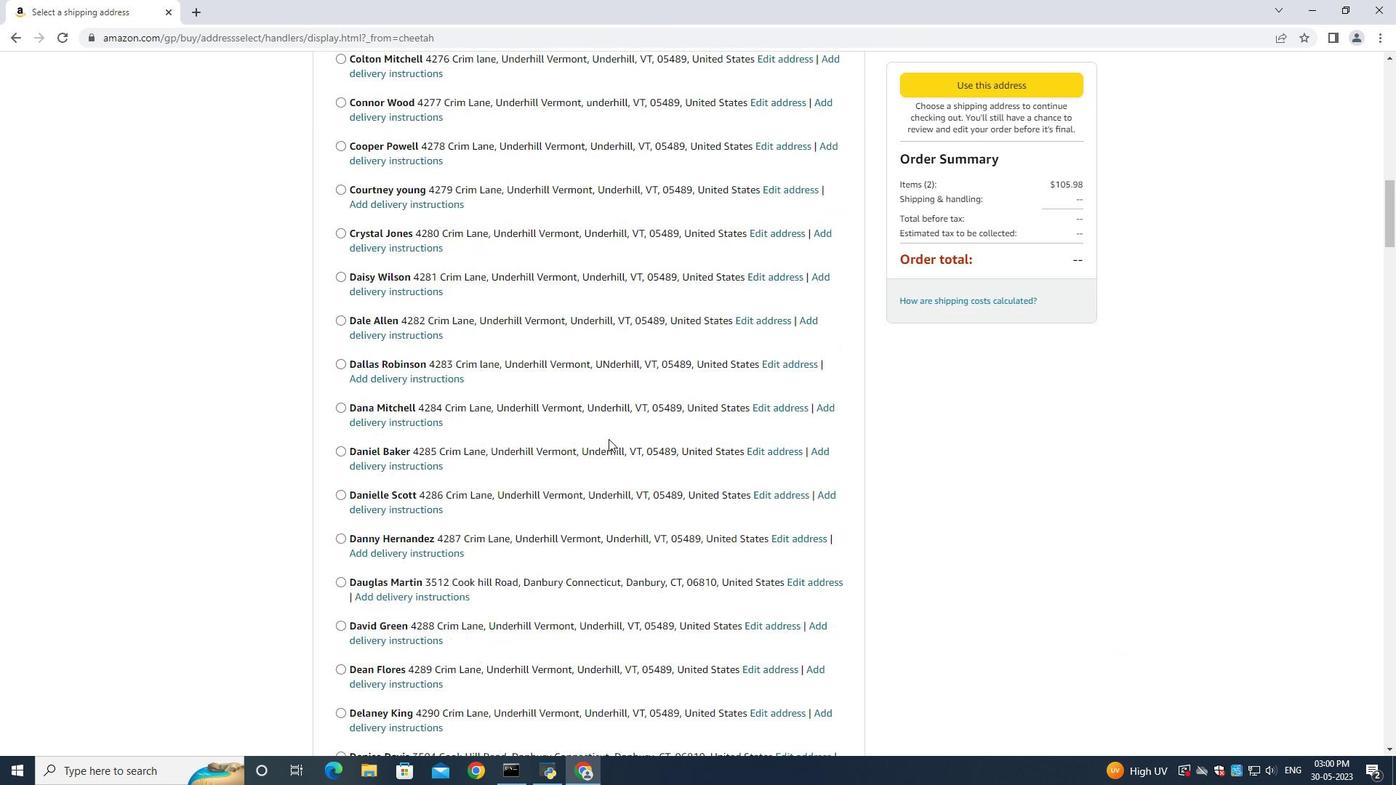 
Action: Mouse scrolled (608, 438) with delta (0, 0)
Screenshot: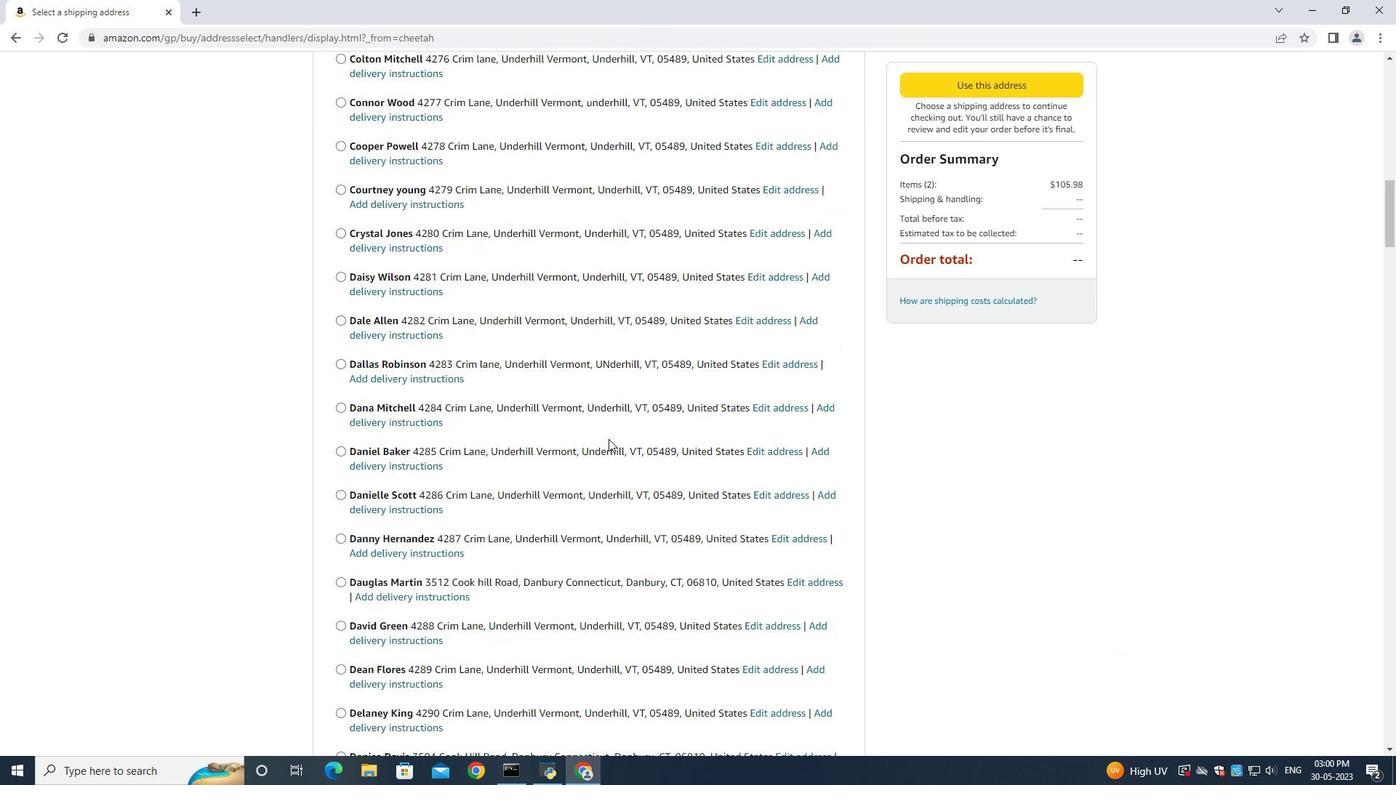 
Action: Mouse scrolled (608, 438) with delta (0, 0)
Screenshot: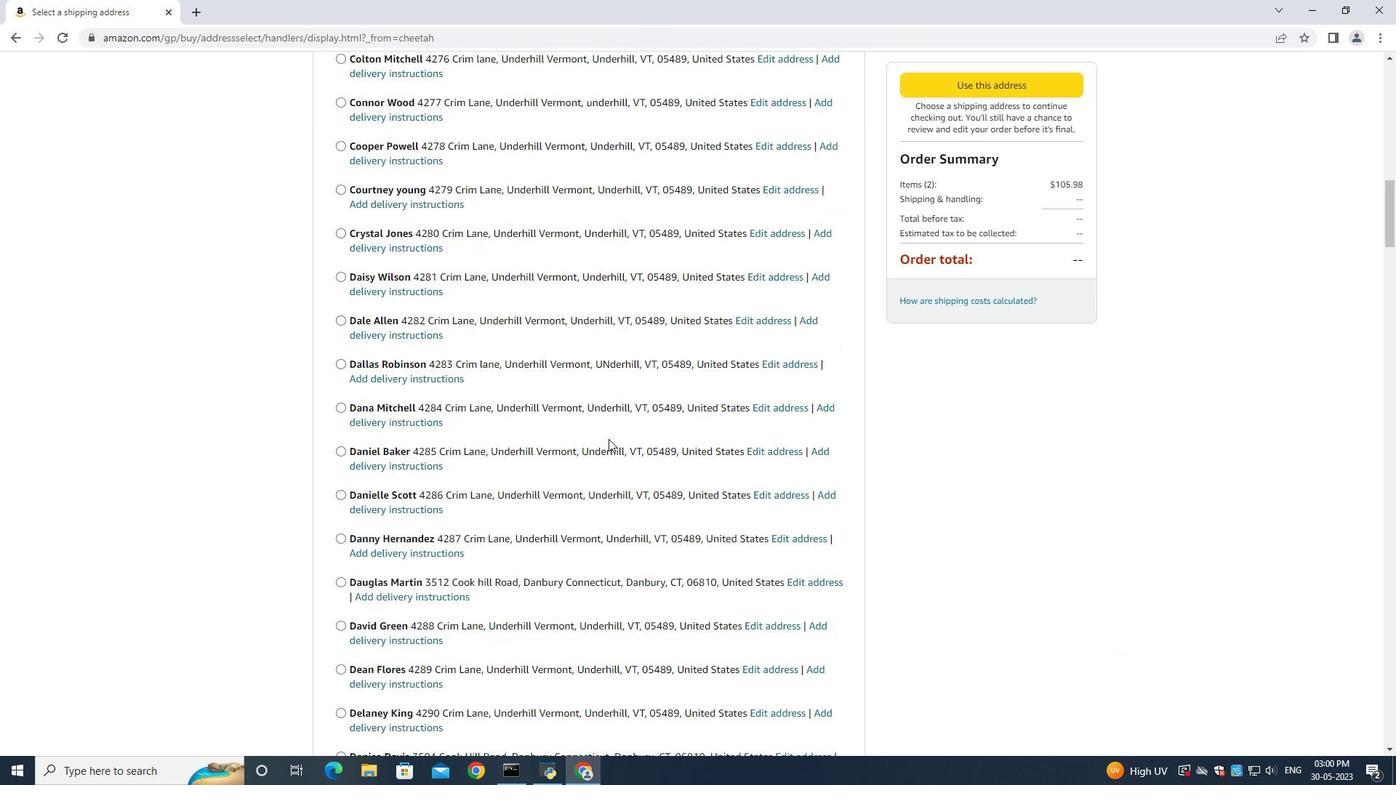 
Action: Mouse moved to (615, 438)
Screenshot: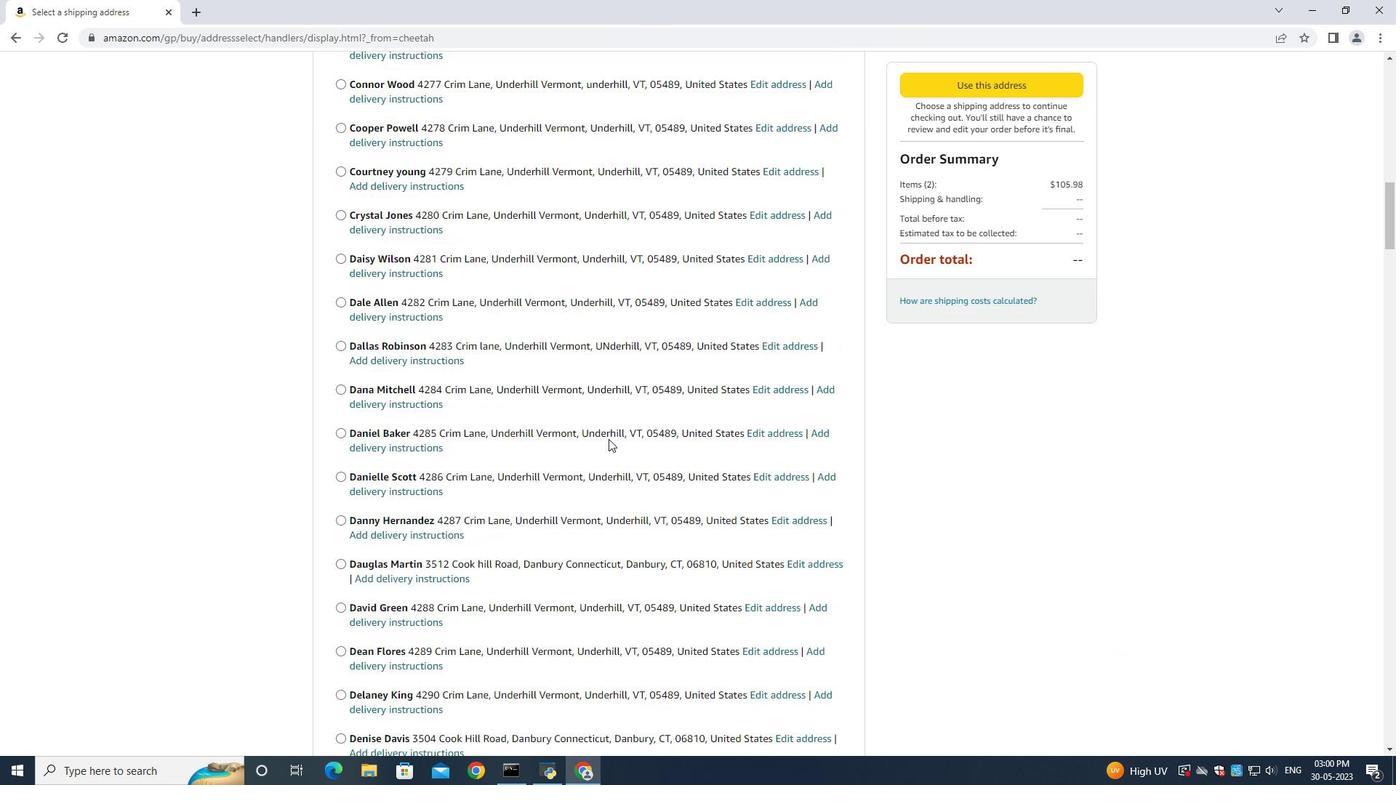 
Action: Mouse scrolled (615, 437) with delta (0, 0)
Screenshot: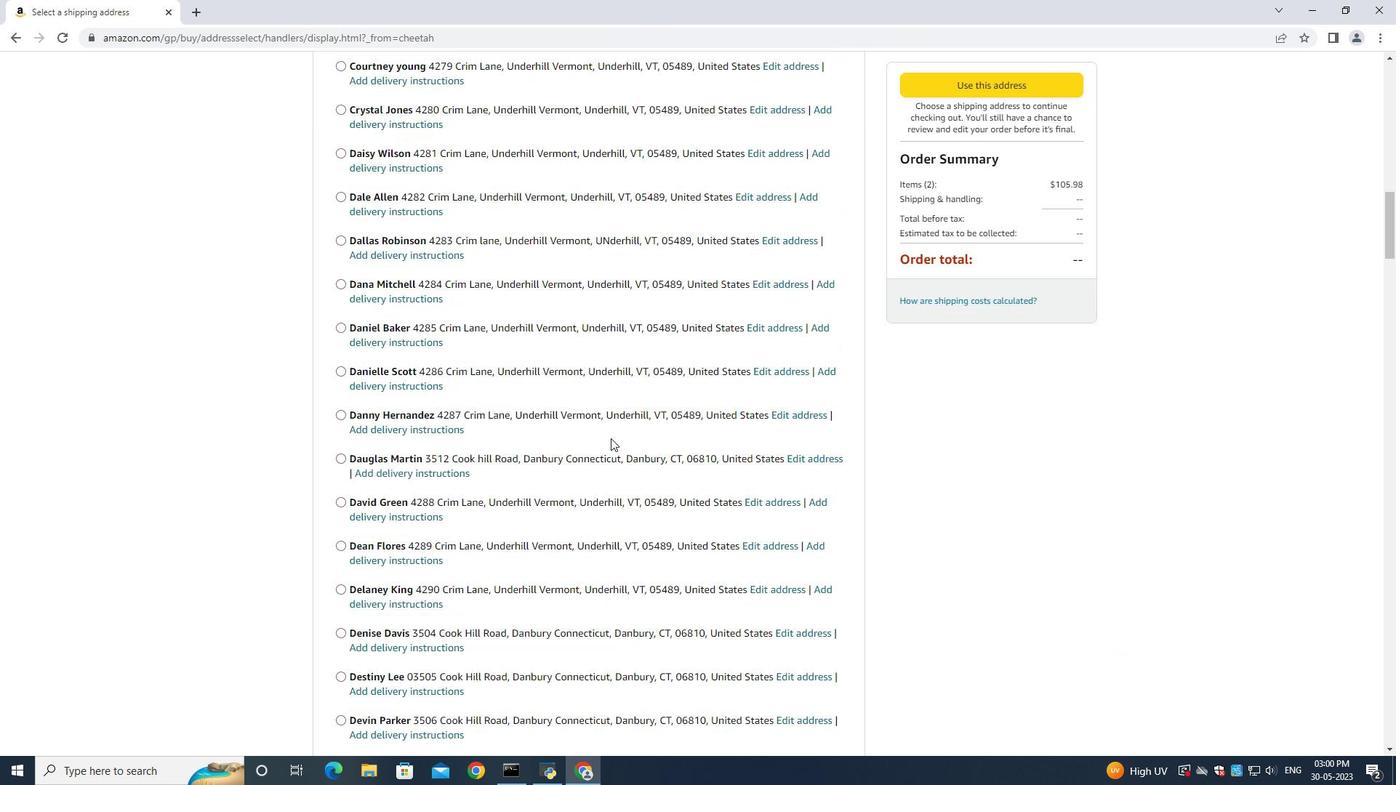 
Action: Mouse scrolled (615, 437) with delta (0, 0)
Screenshot: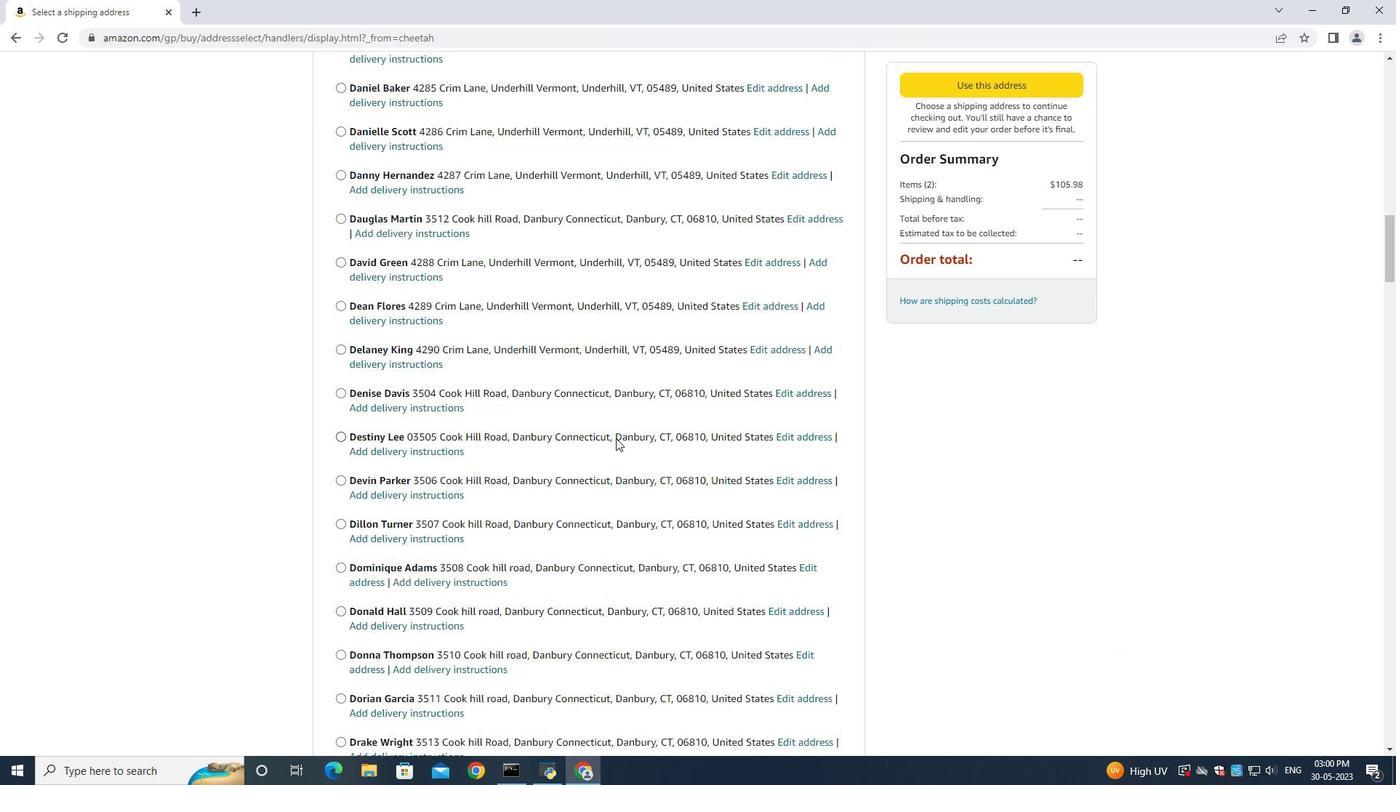 
Action: Mouse scrolled (615, 437) with delta (0, 0)
Screenshot: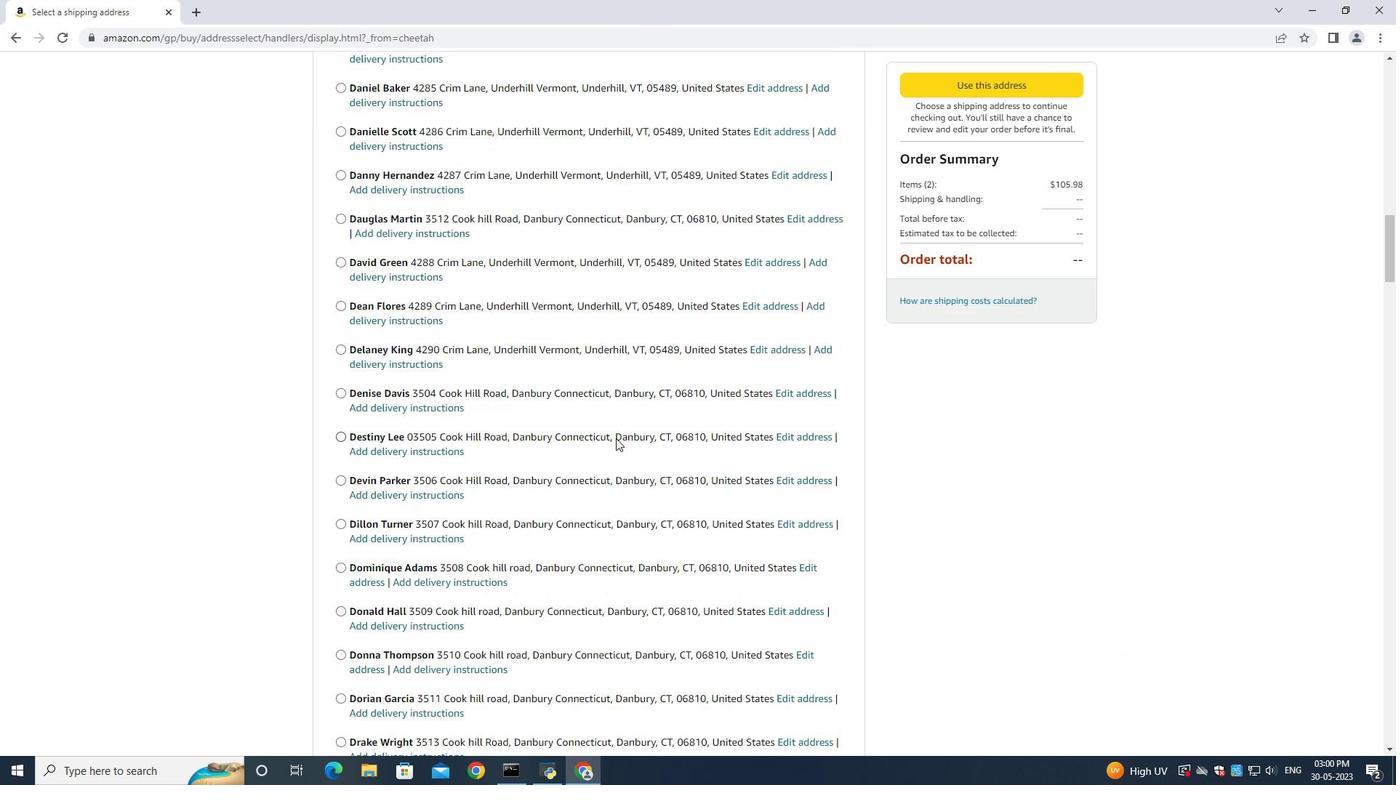 
Action: Mouse scrolled (615, 437) with delta (0, 0)
Screenshot: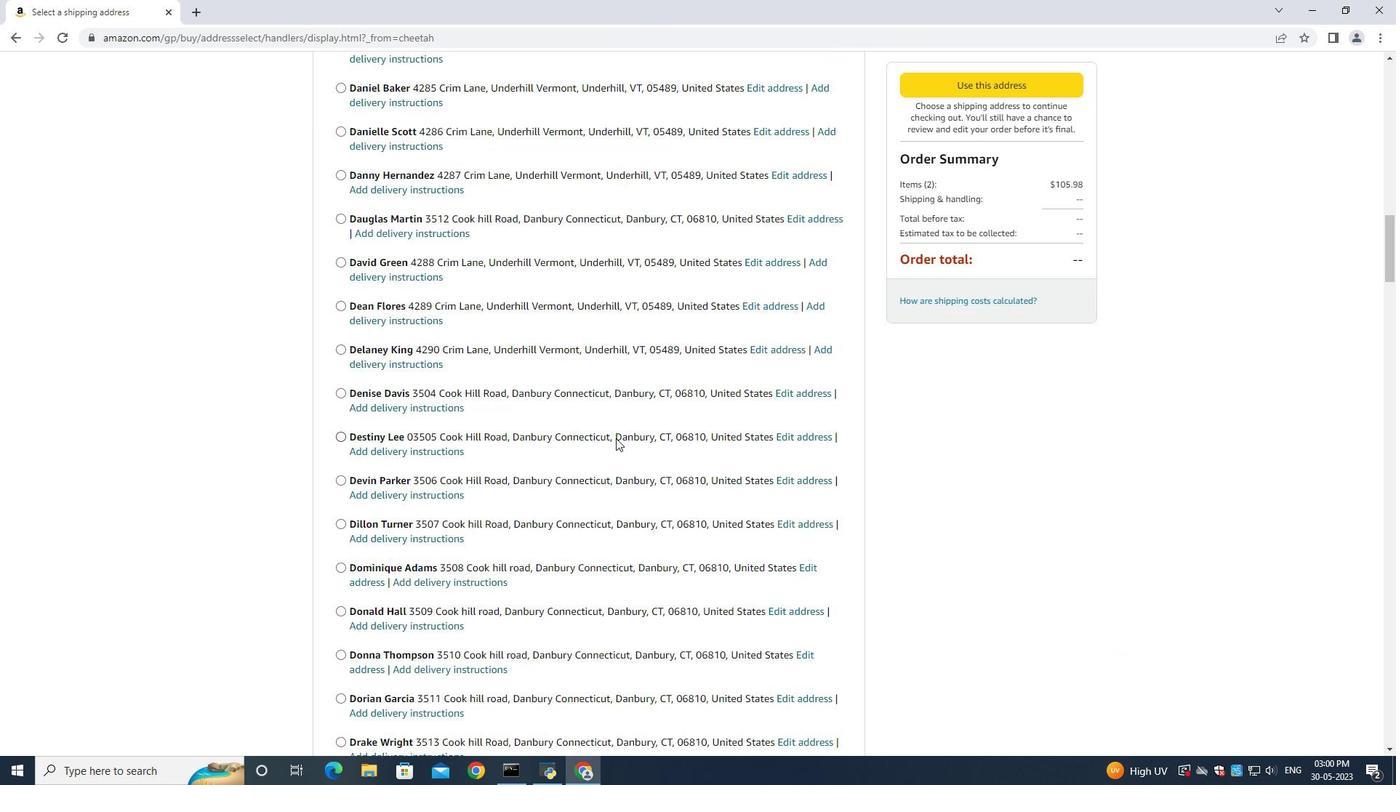 
Action: Mouse scrolled (615, 437) with delta (0, 0)
Screenshot: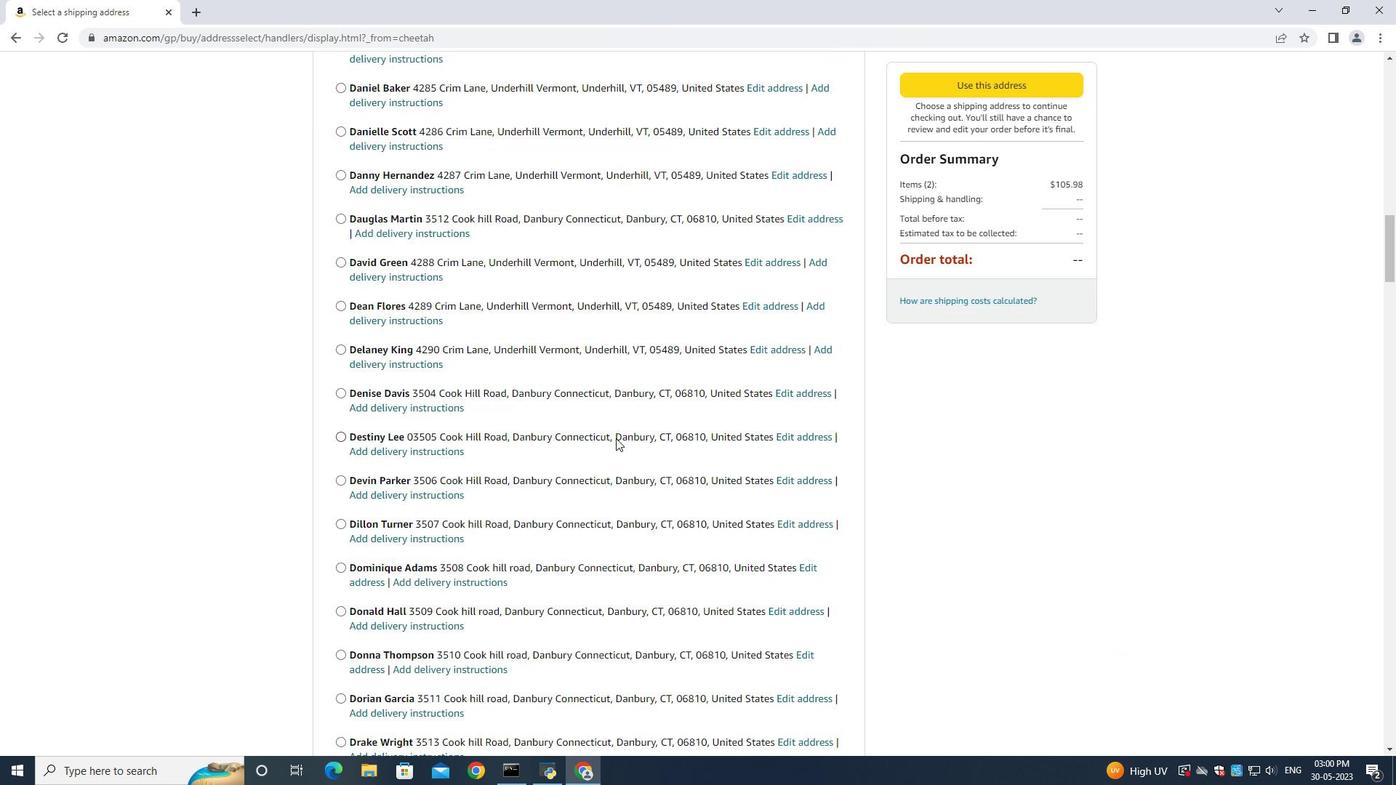 
Action: Mouse moved to (622, 434)
Screenshot: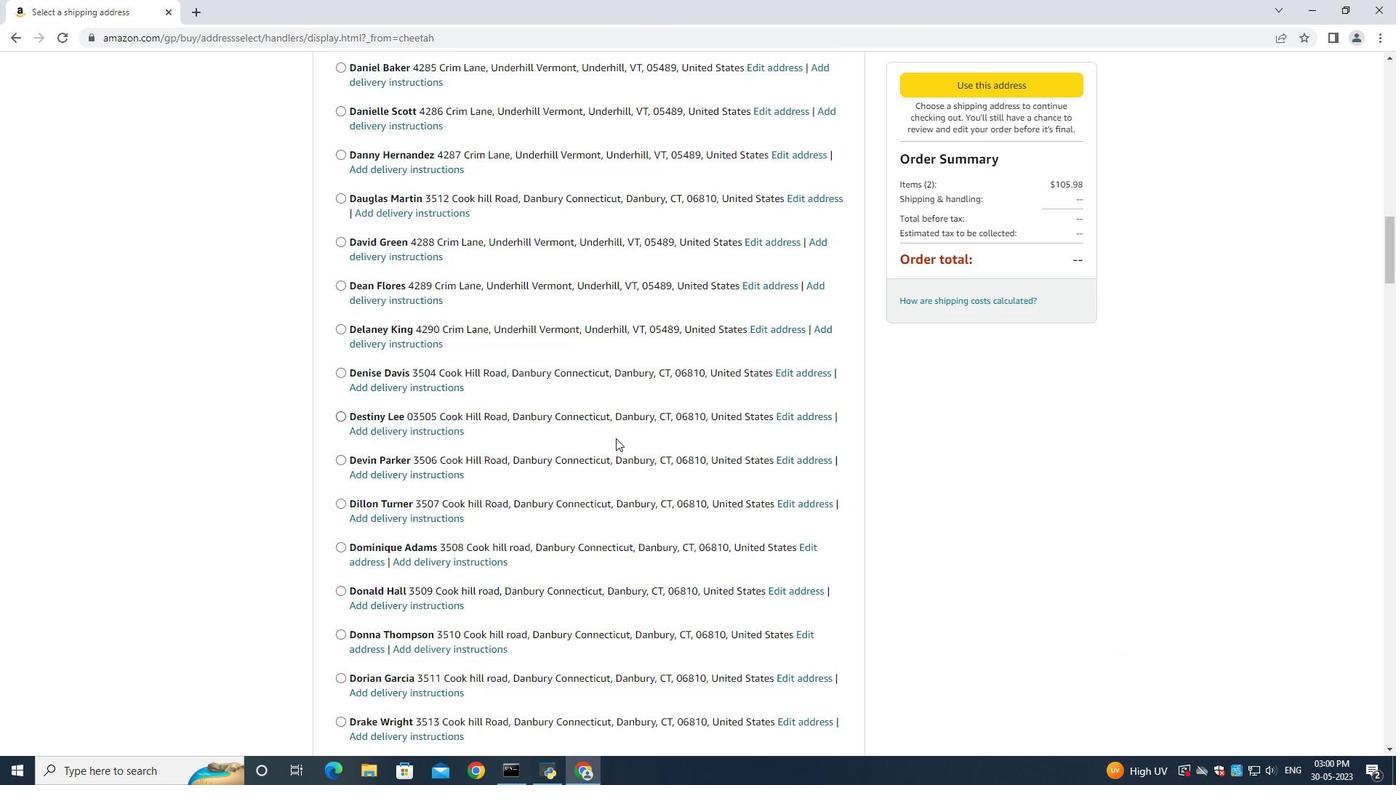 
Action: Mouse scrolled (622, 434) with delta (0, 0)
Screenshot: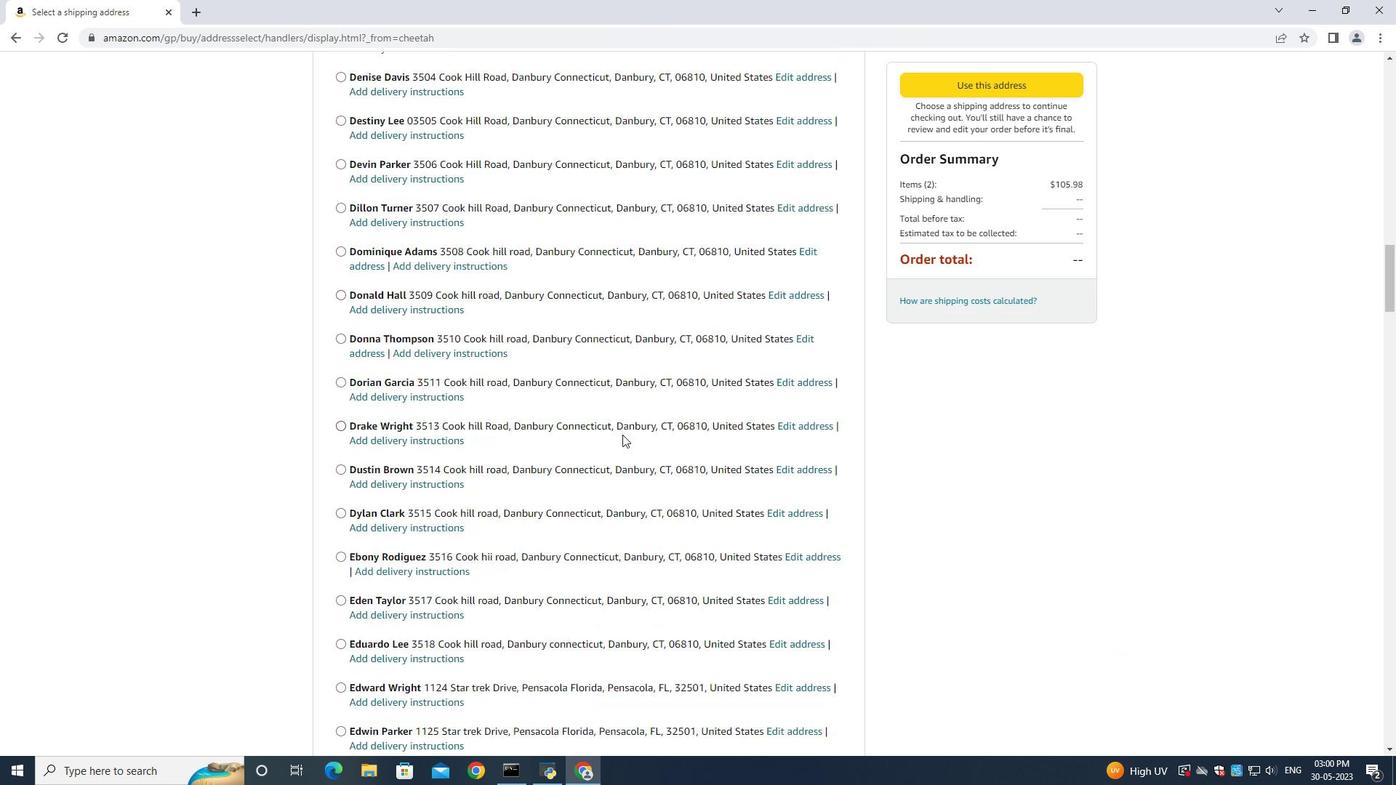 
Action: Mouse scrolled (622, 434) with delta (0, 0)
Screenshot: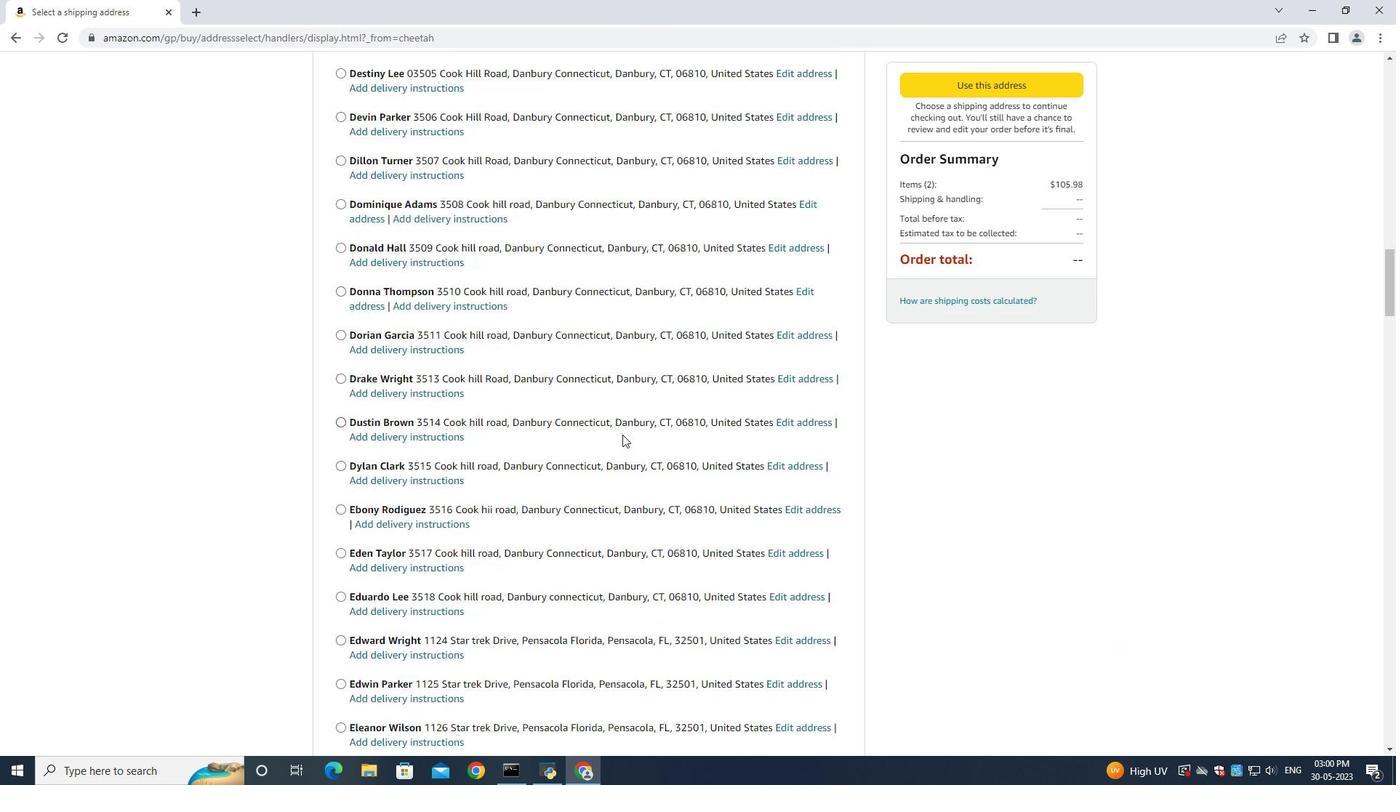 
Action: Mouse scrolled (622, 434) with delta (0, 0)
Screenshot: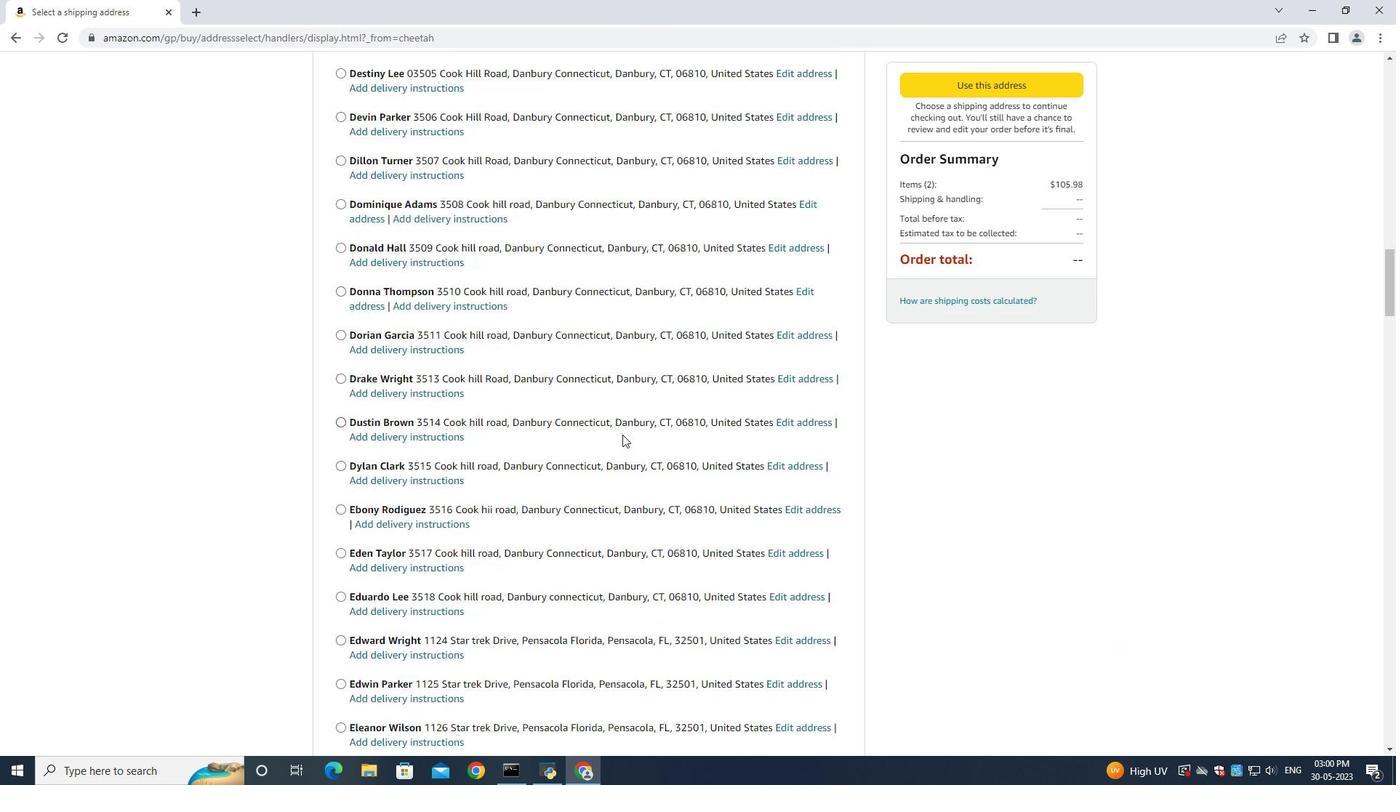 
Action: Mouse scrolled (622, 434) with delta (0, 0)
Screenshot: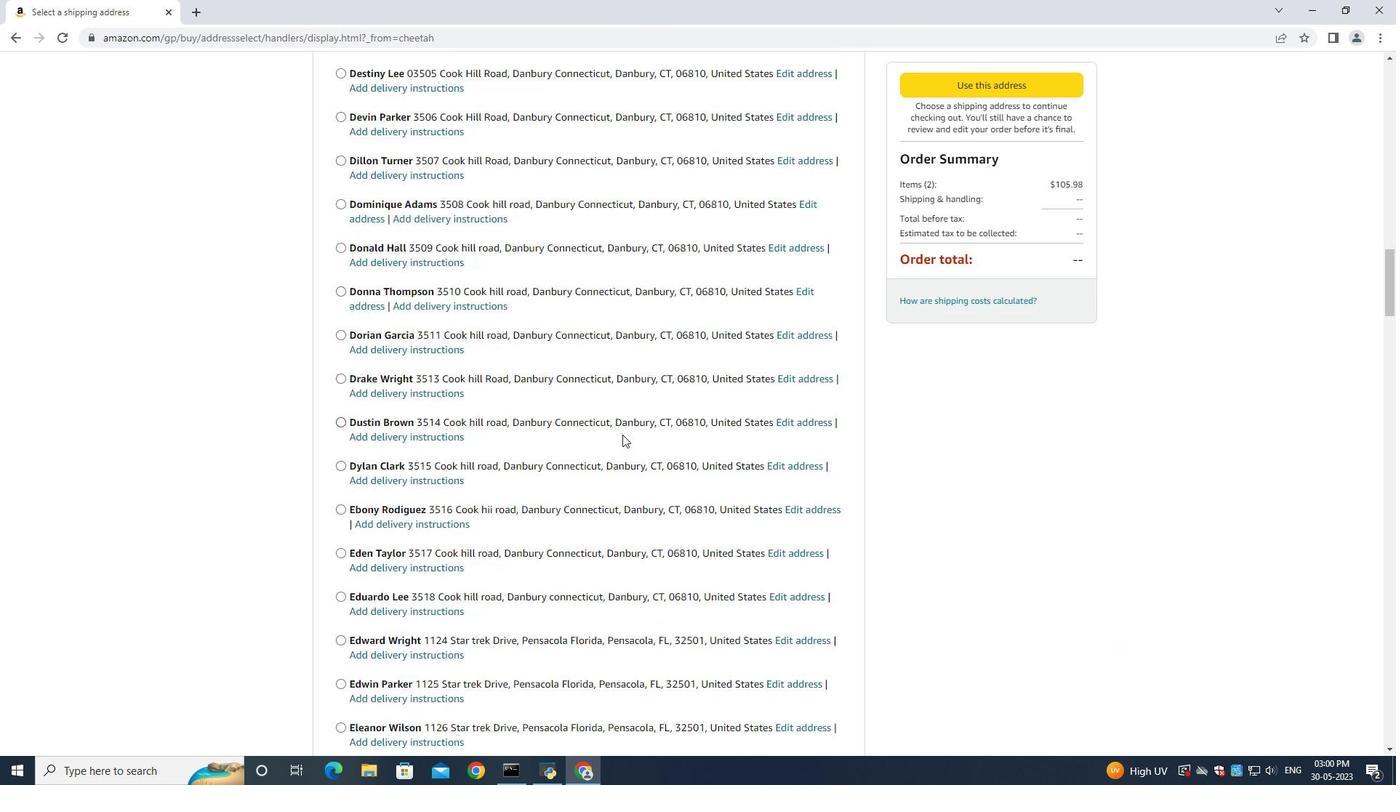 
Action: Mouse moved to (623, 431)
Screenshot: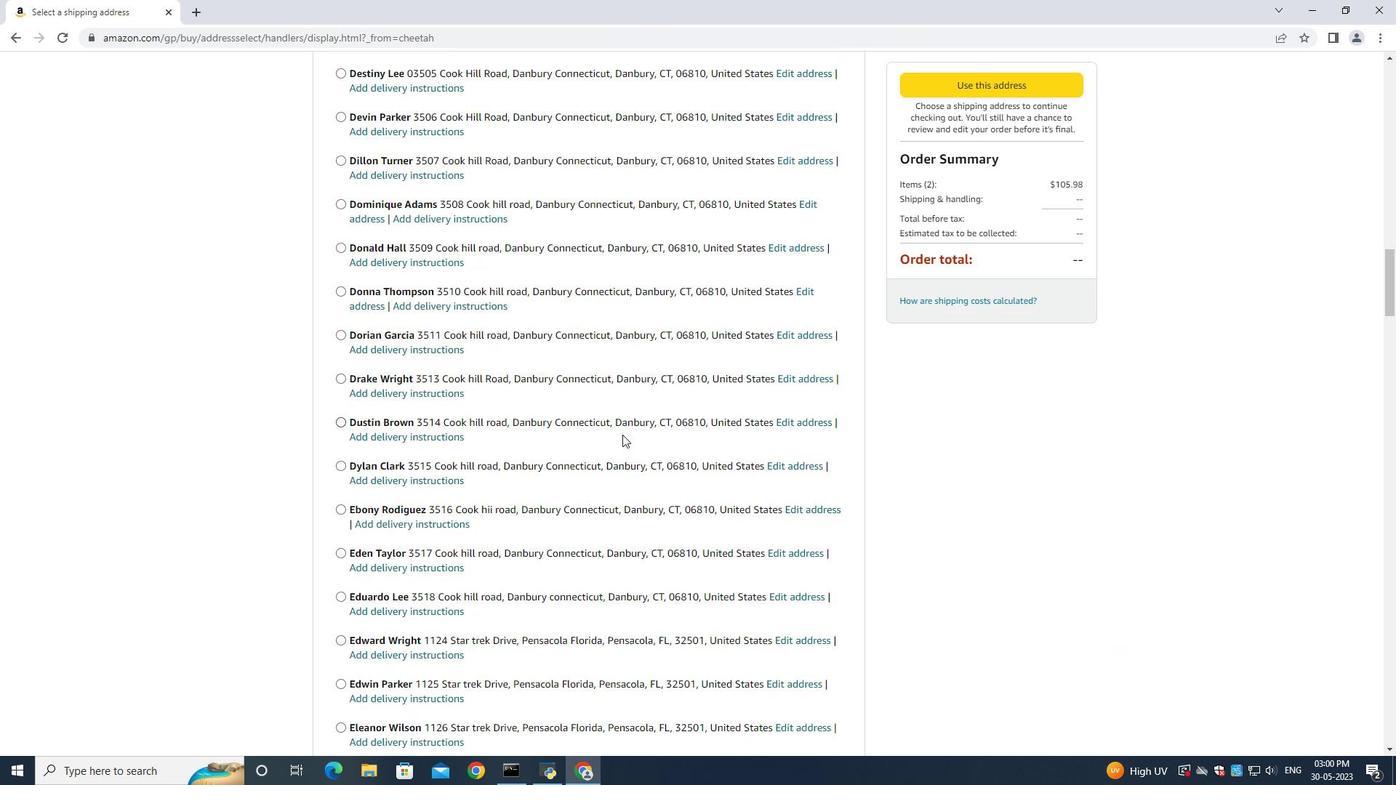 
Action: Mouse scrolled (623, 430) with delta (0, 0)
Screenshot: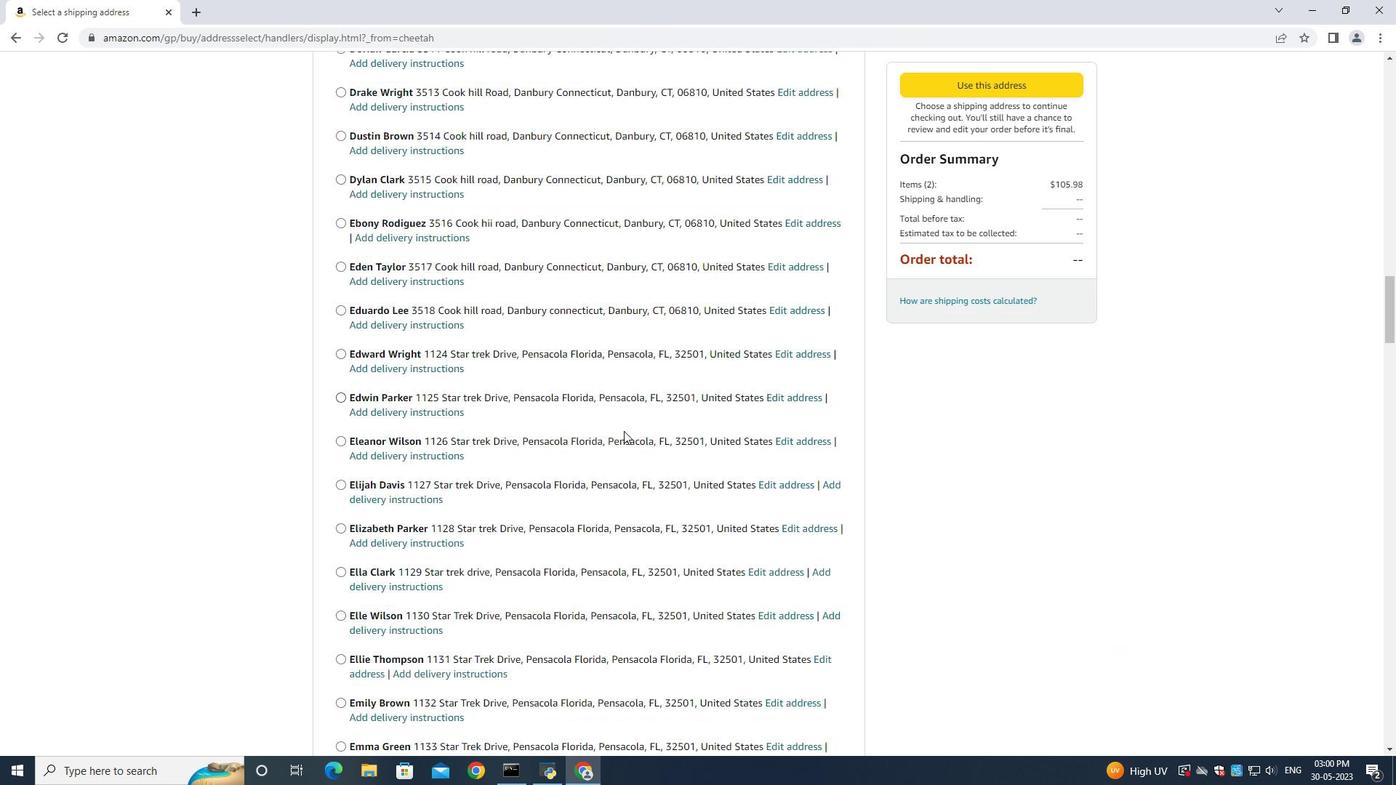 
Action: Mouse scrolled (623, 430) with delta (0, 0)
Screenshot: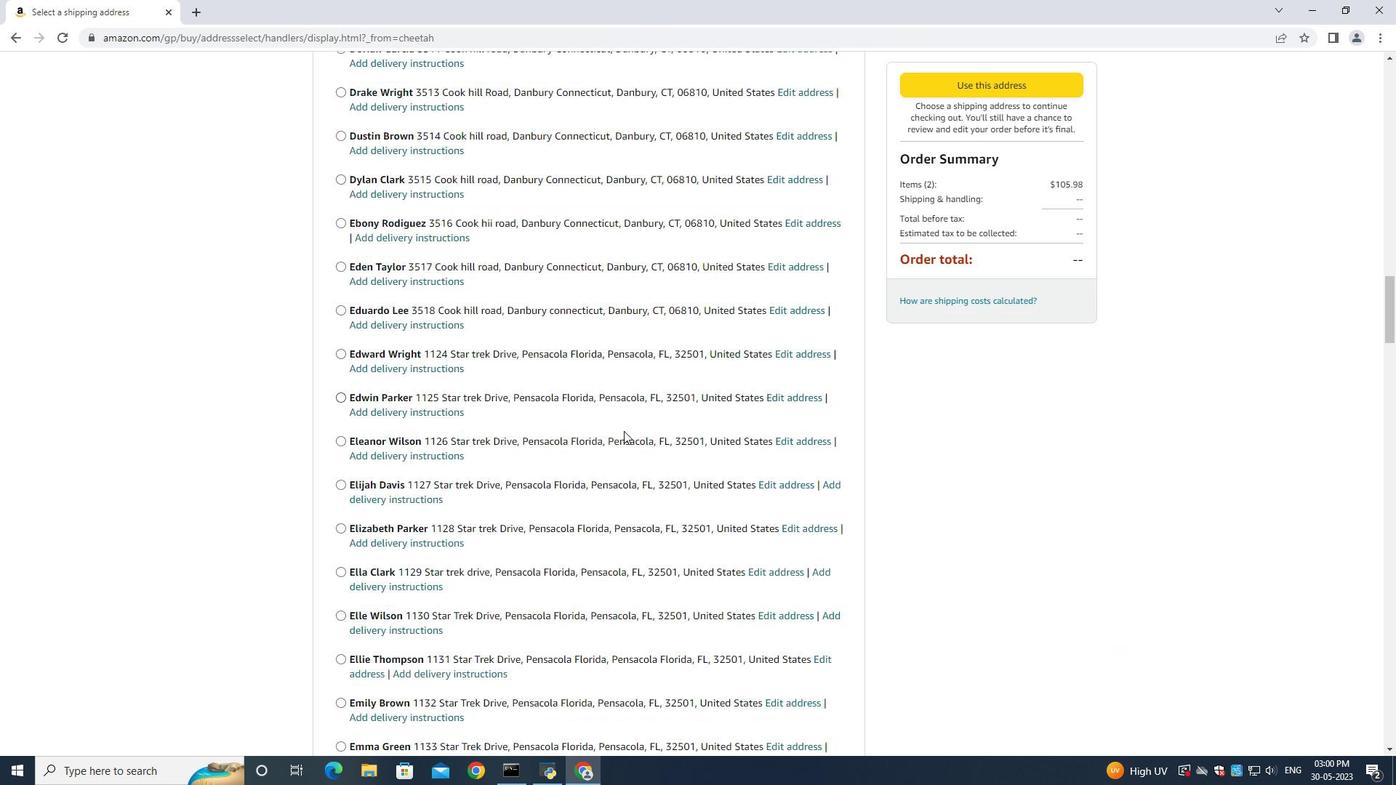 
Action: Mouse scrolled (623, 430) with delta (0, 0)
Screenshot: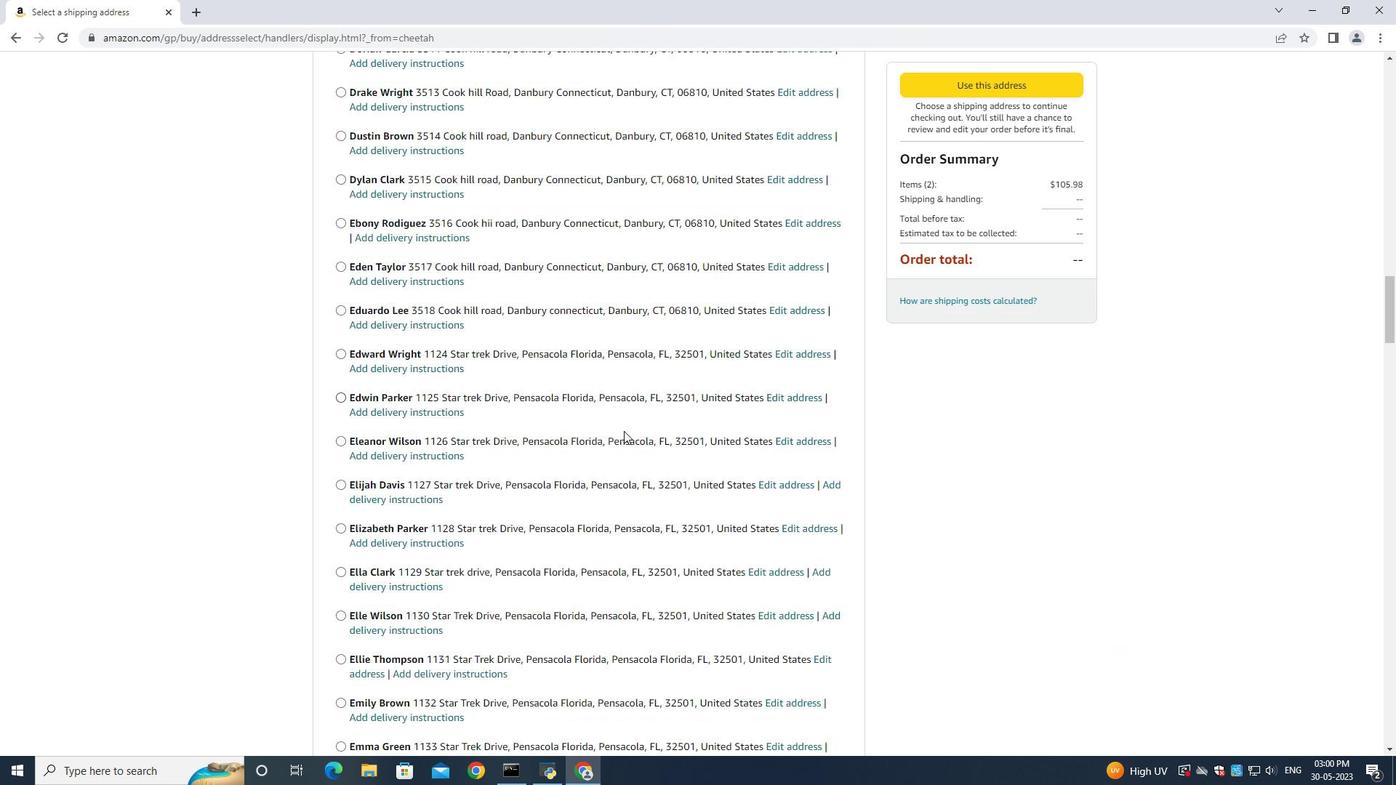 
Action: Mouse scrolled (623, 430) with delta (0, 0)
Screenshot: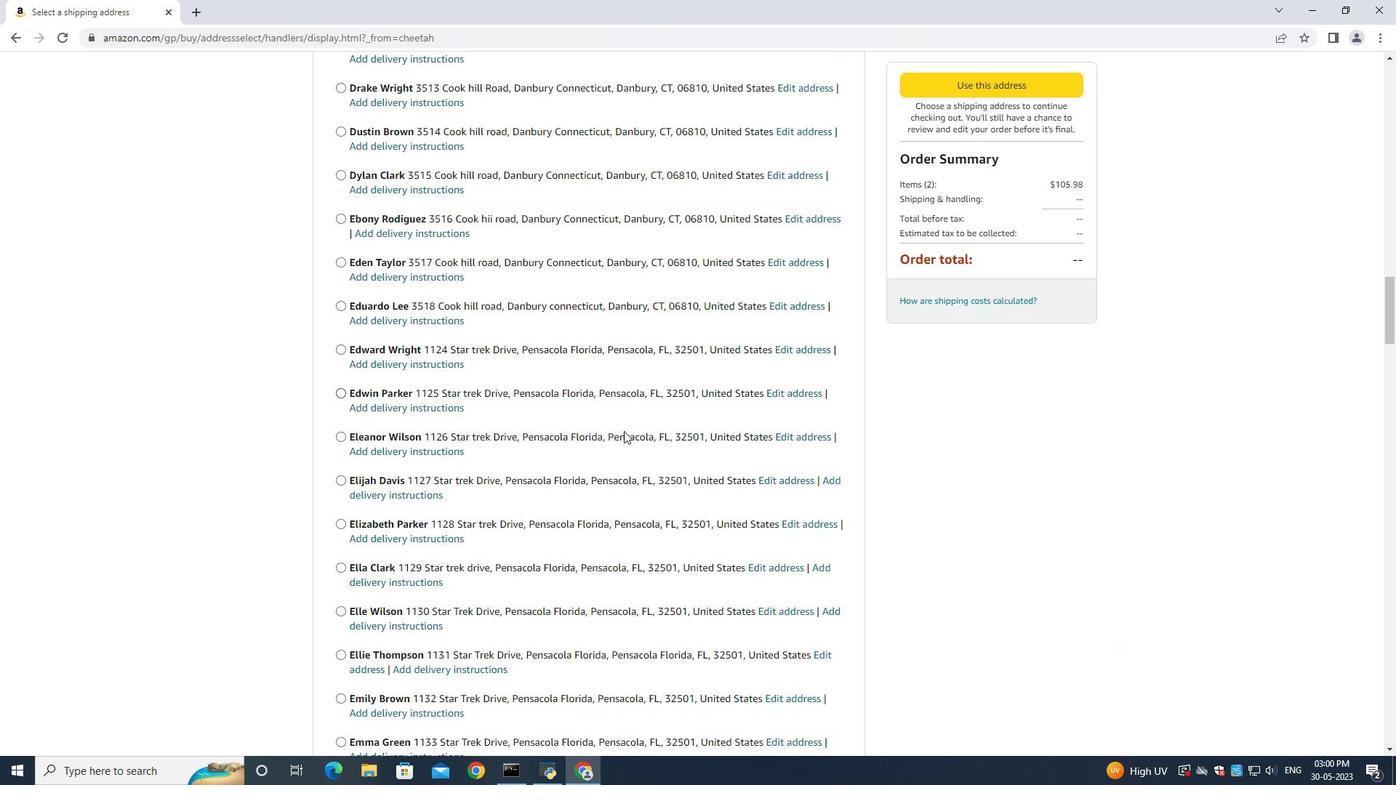 
Action: Mouse scrolled (623, 430) with delta (0, 0)
Screenshot: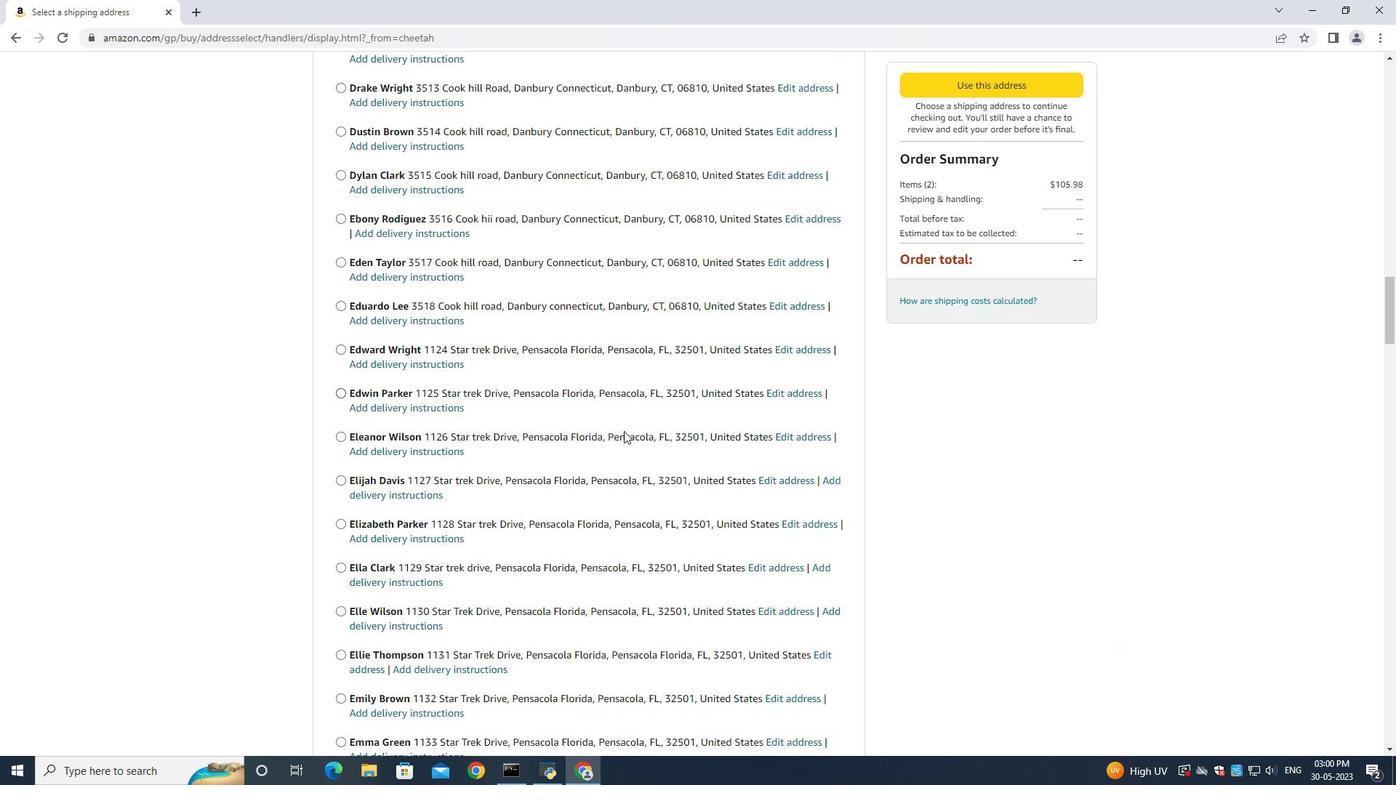 
Action: Mouse scrolled (623, 430) with delta (0, 0)
Screenshot: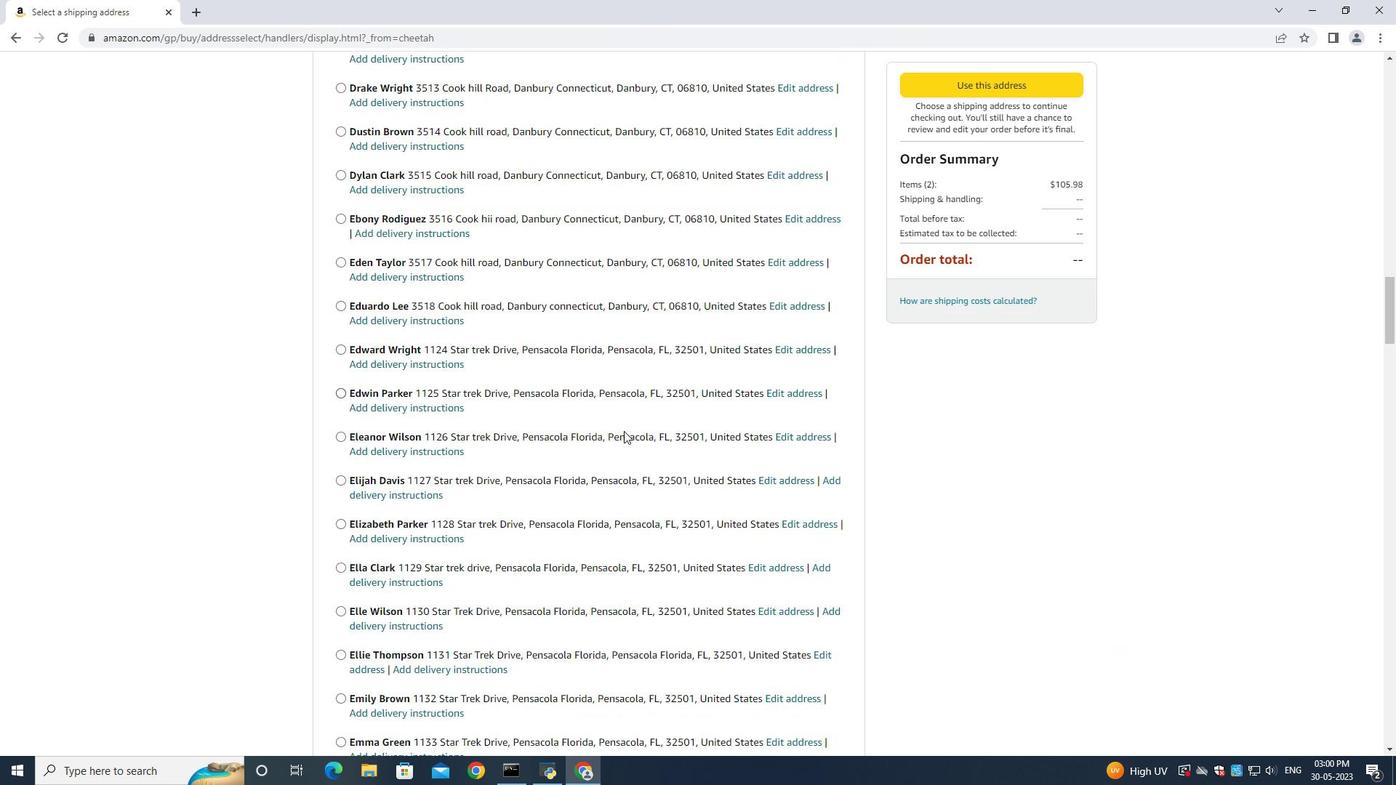 
Action: Mouse moved to (623, 429)
Screenshot: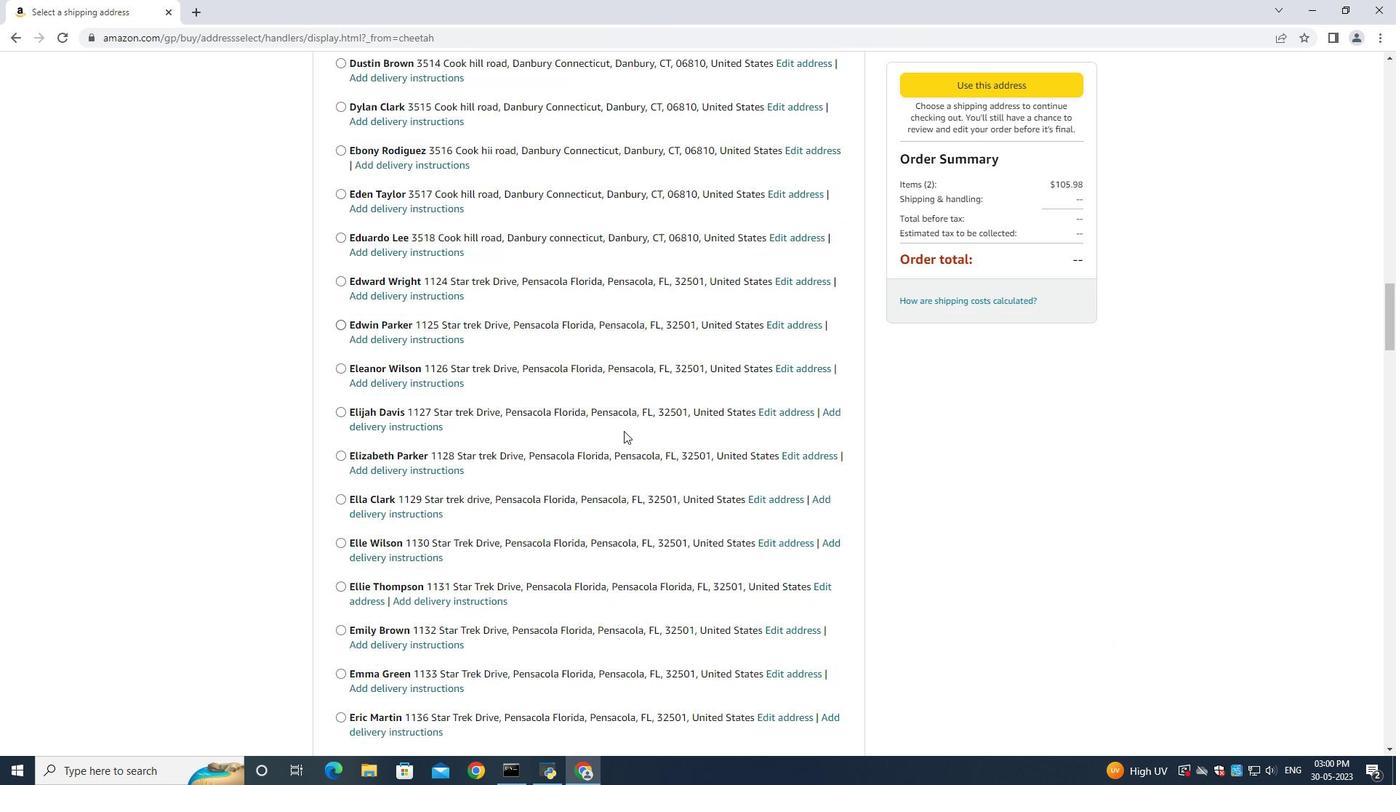 
Action: Mouse scrolled (623, 428) with delta (0, 0)
Screenshot: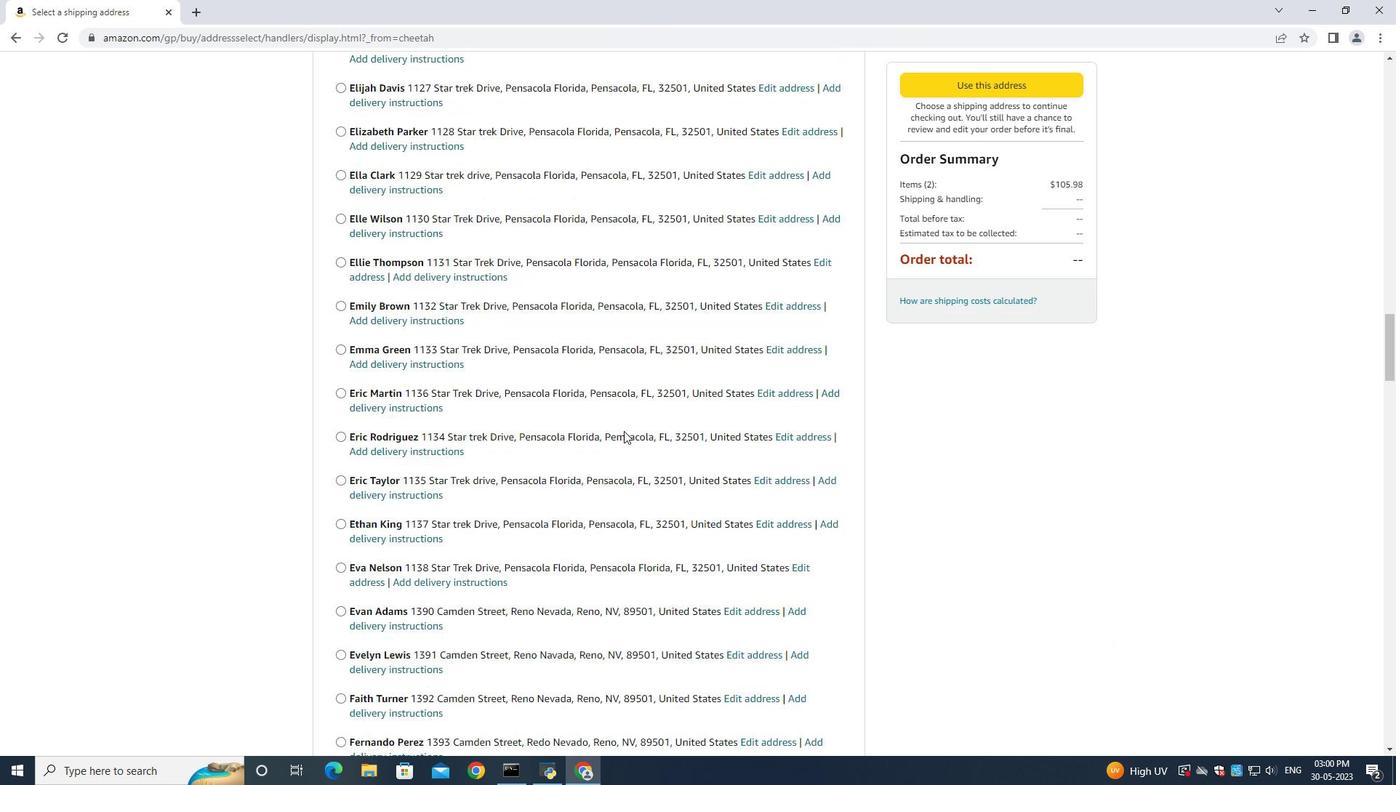 
Action: Mouse scrolled (623, 428) with delta (0, 0)
Screenshot: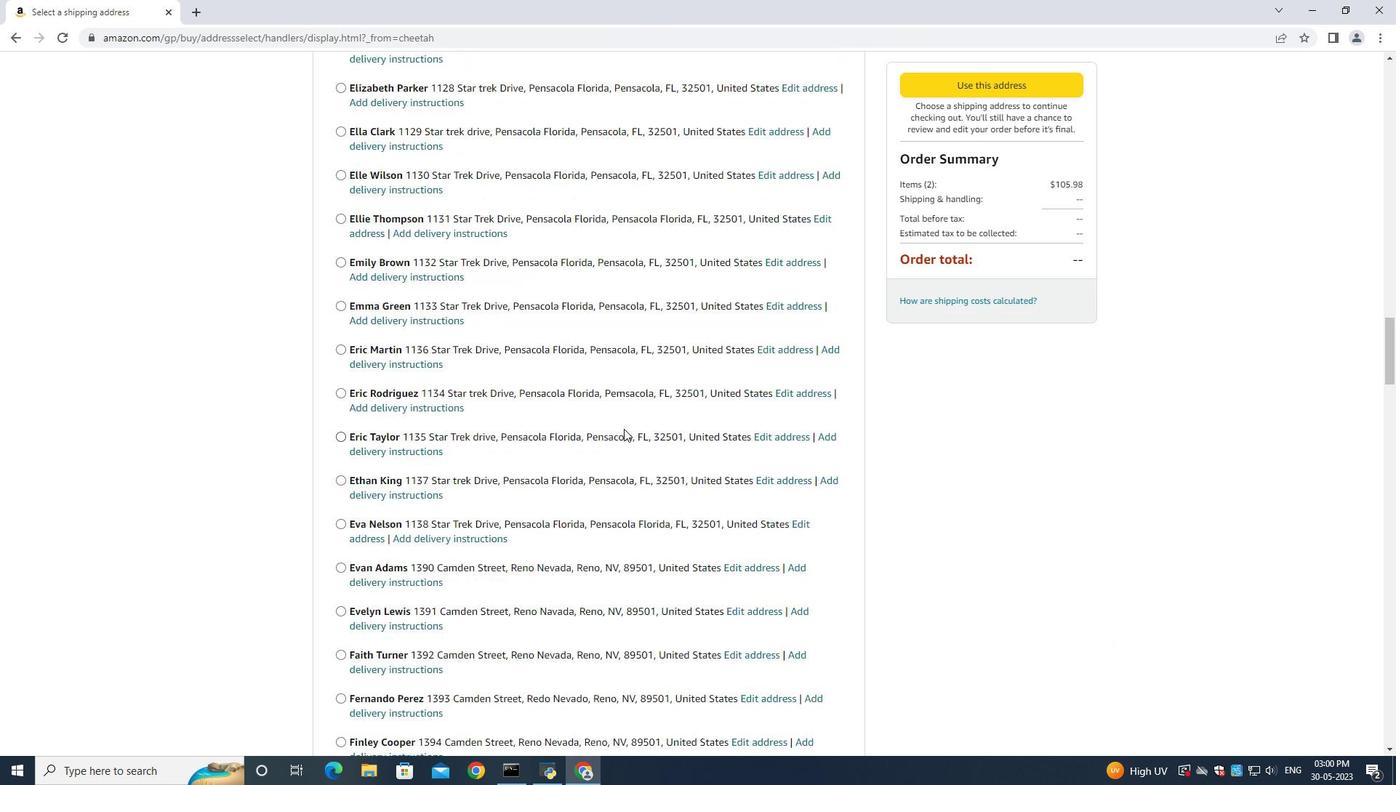 
Action: Mouse scrolled (623, 428) with delta (0, 0)
Screenshot: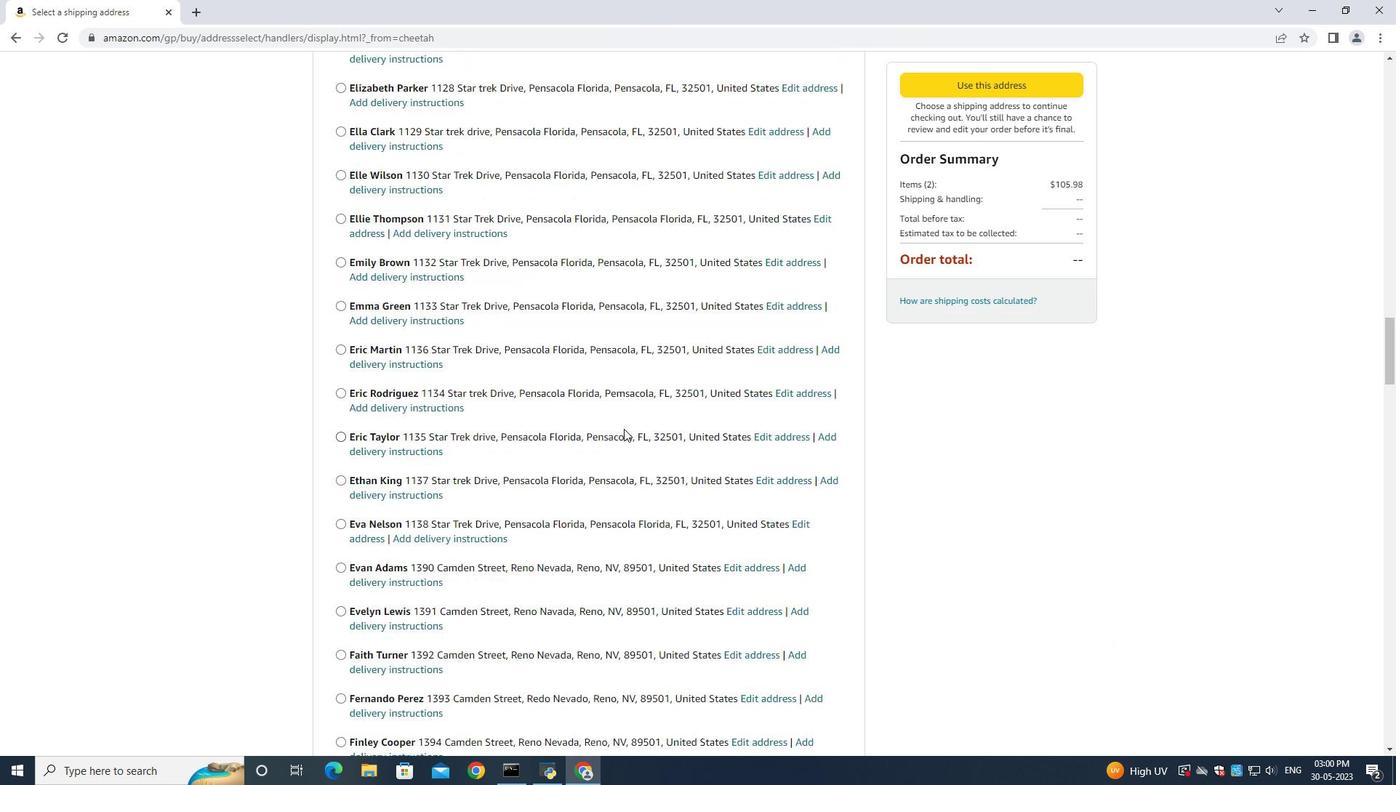 
Action: Mouse scrolled (623, 428) with delta (0, 0)
Screenshot: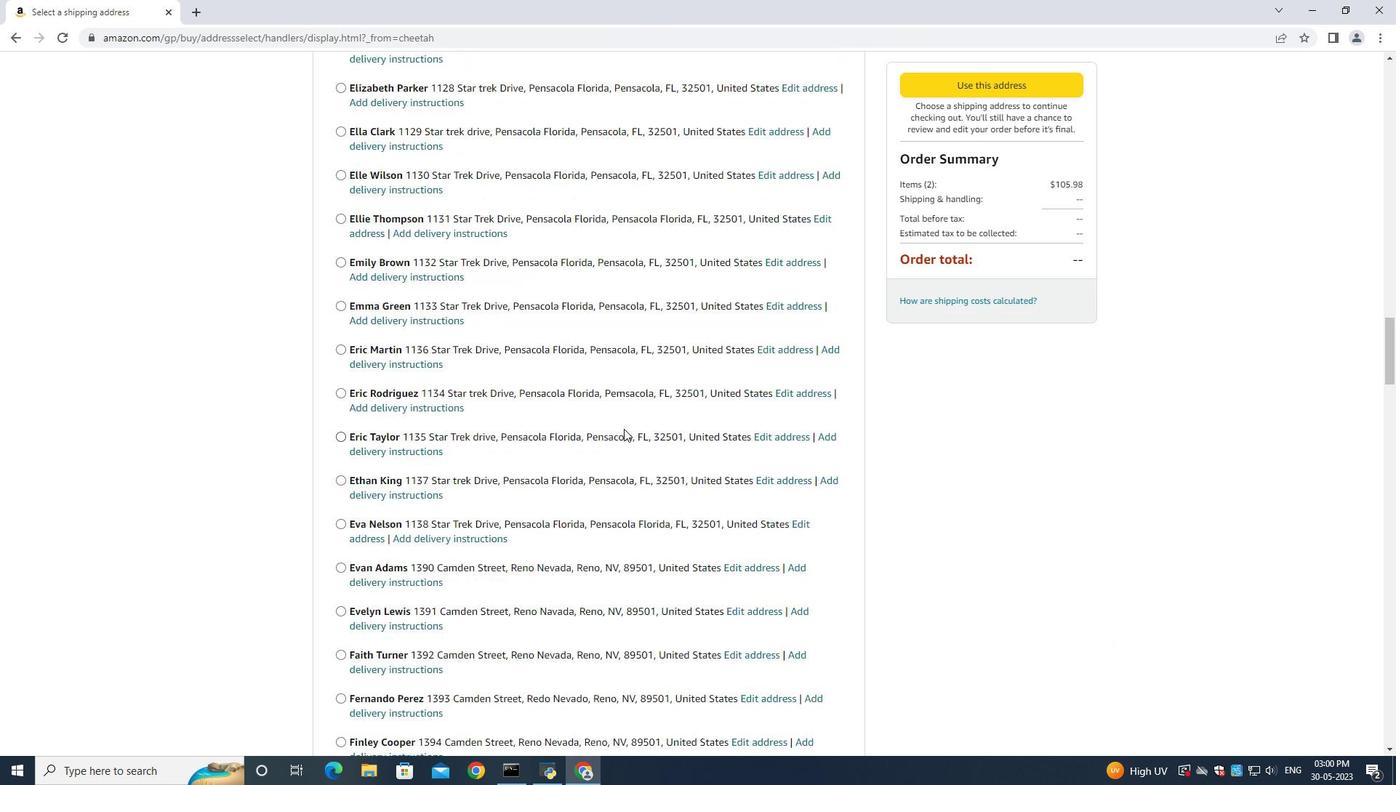 
Action: Mouse scrolled (623, 428) with delta (0, 0)
Screenshot: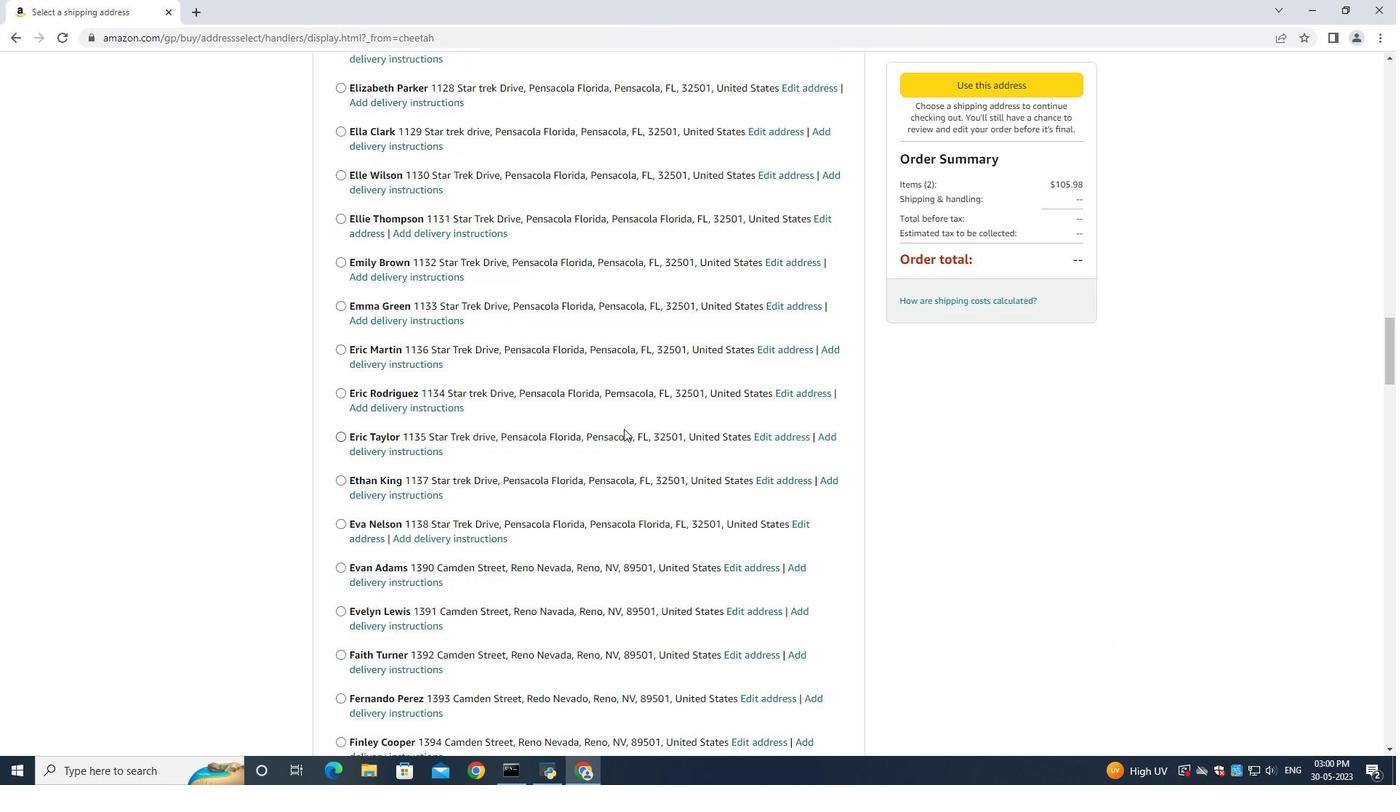 
Action: Mouse scrolled (623, 428) with delta (0, 0)
Screenshot: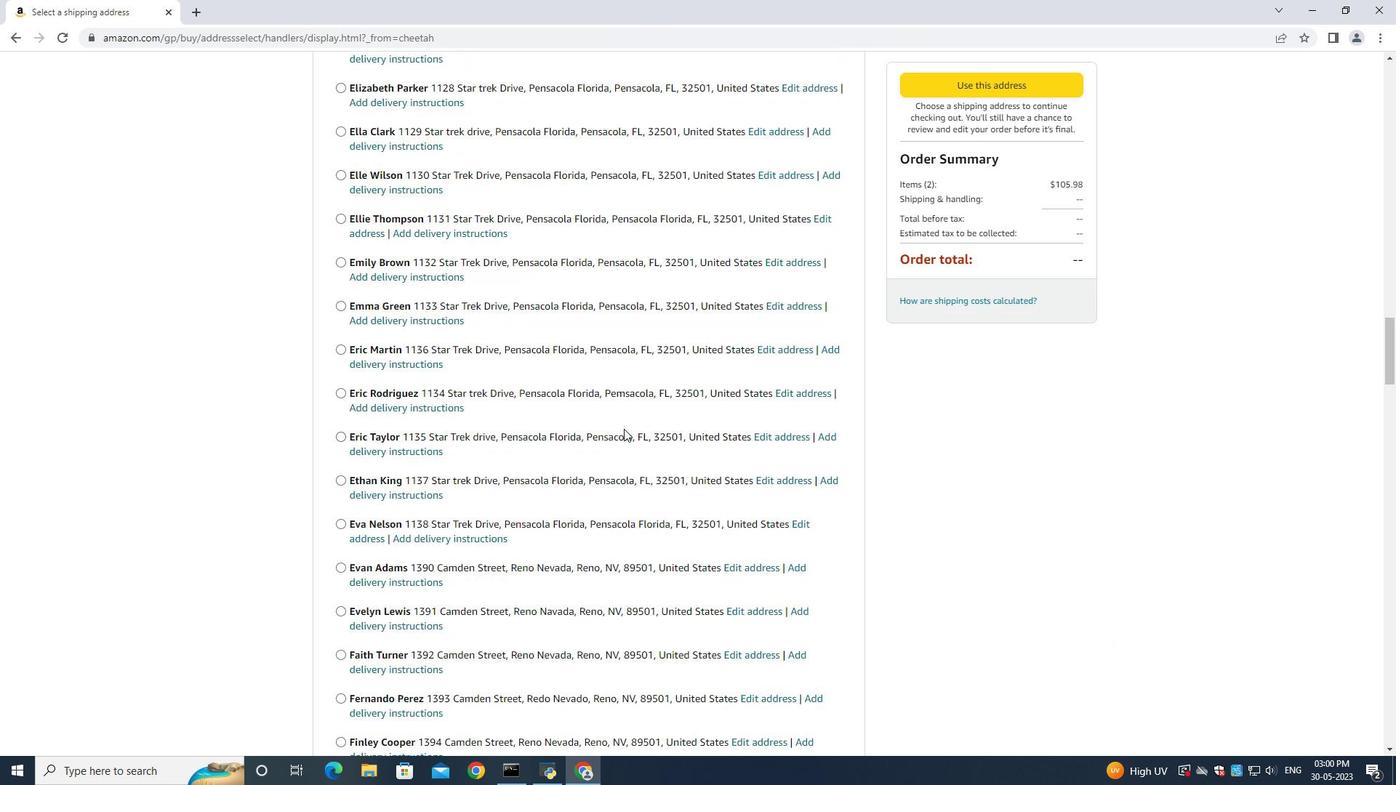
Action: Mouse moved to (623, 428)
Screenshot: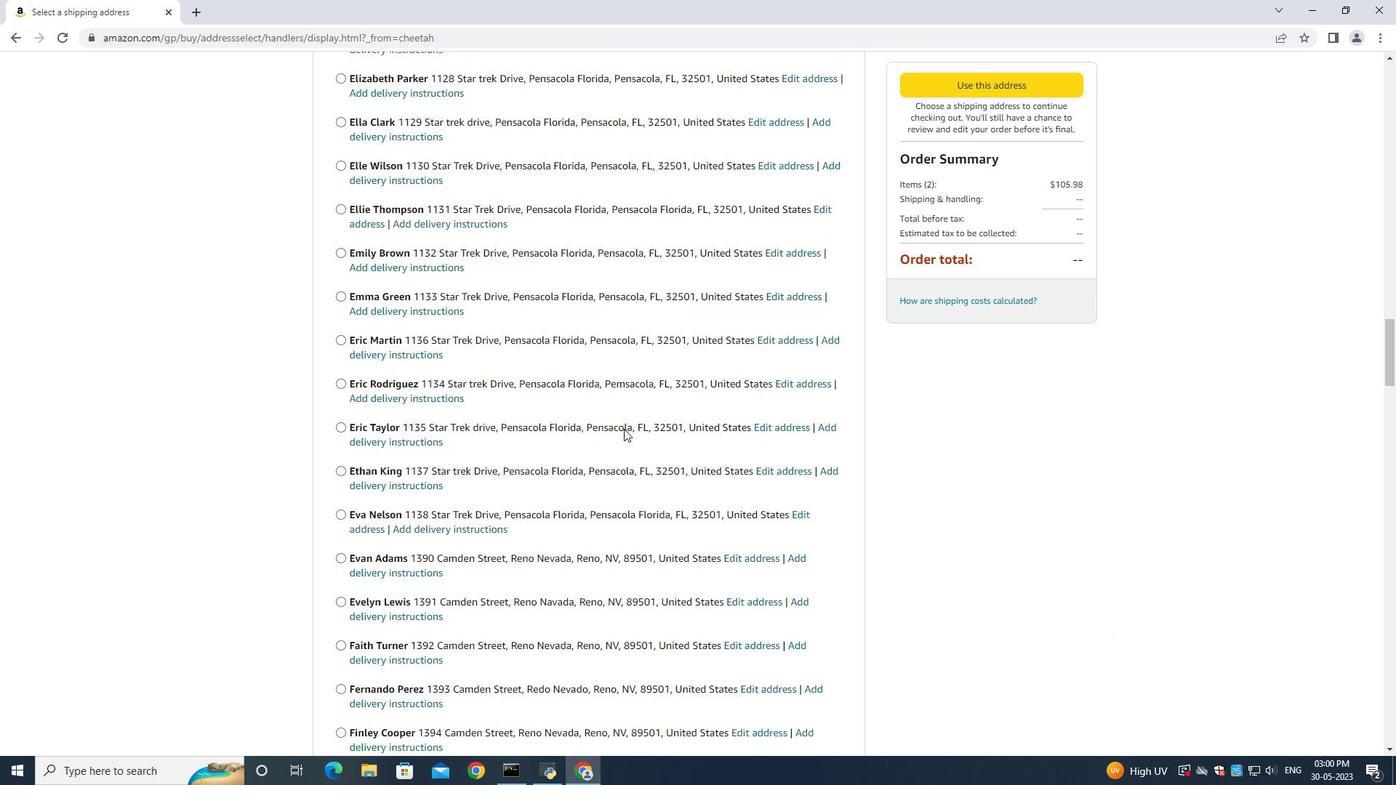 
Action: Mouse scrolled (623, 427) with delta (0, 0)
Screenshot: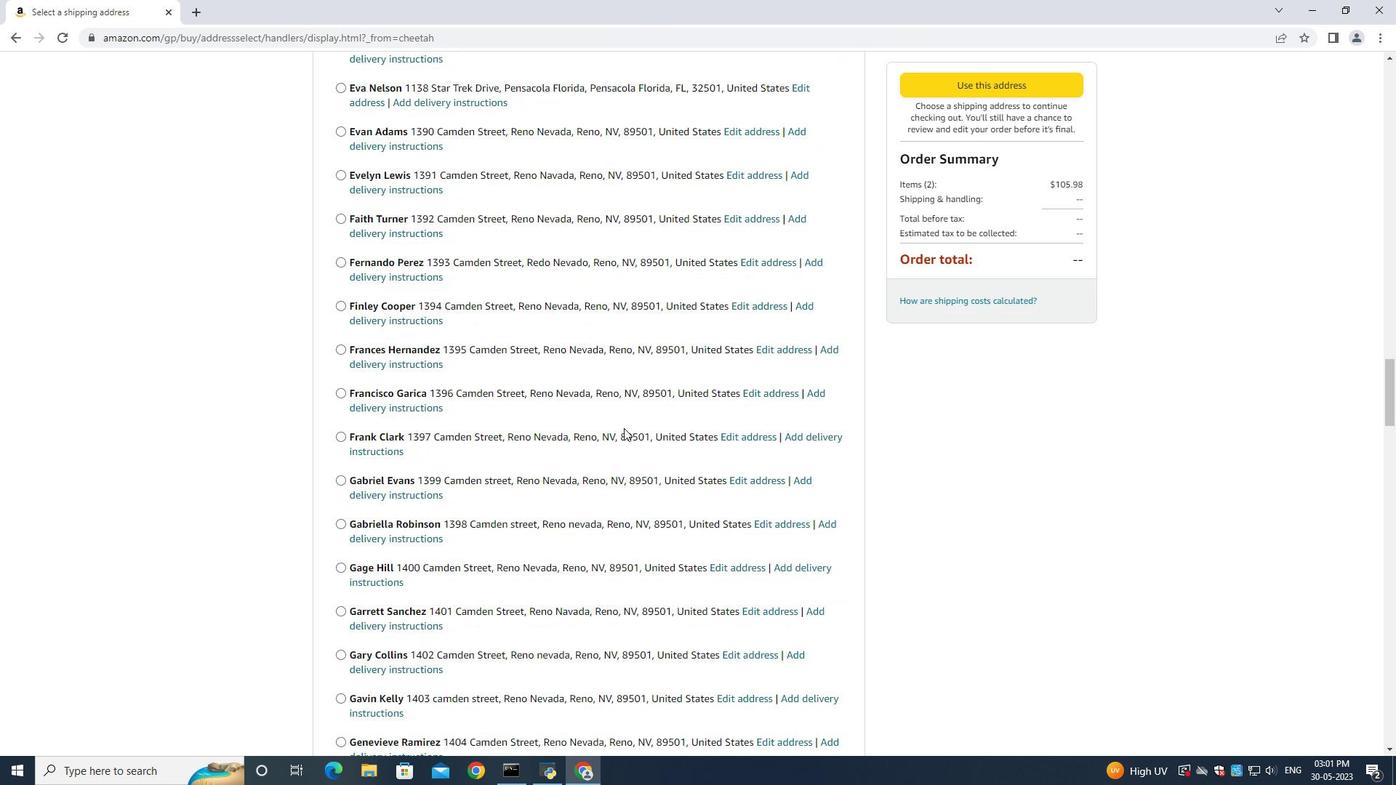 
Action: Mouse scrolled (623, 427) with delta (0, 0)
Screenshot: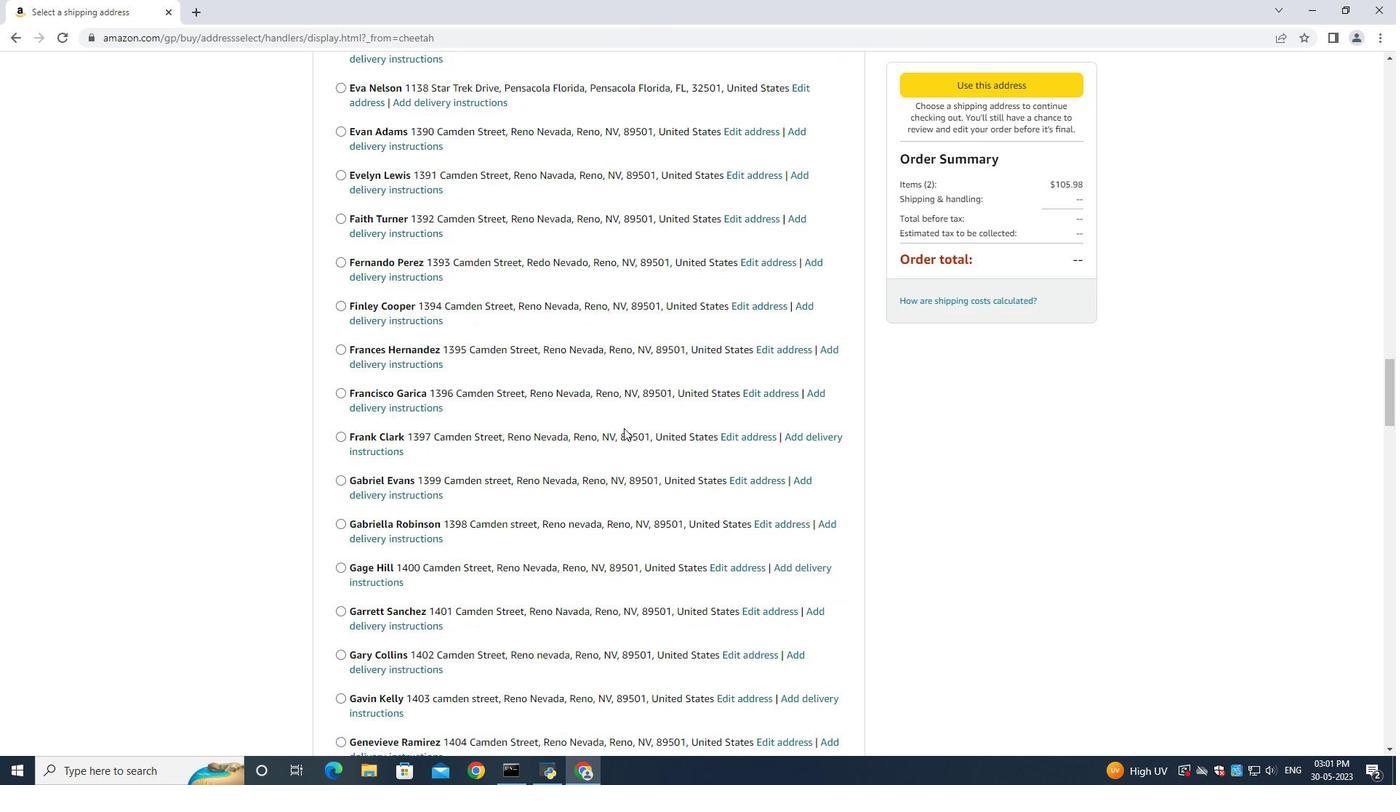 
Action: Mouse scrolled (623, 427) with delta (0, 0)
Screenshot: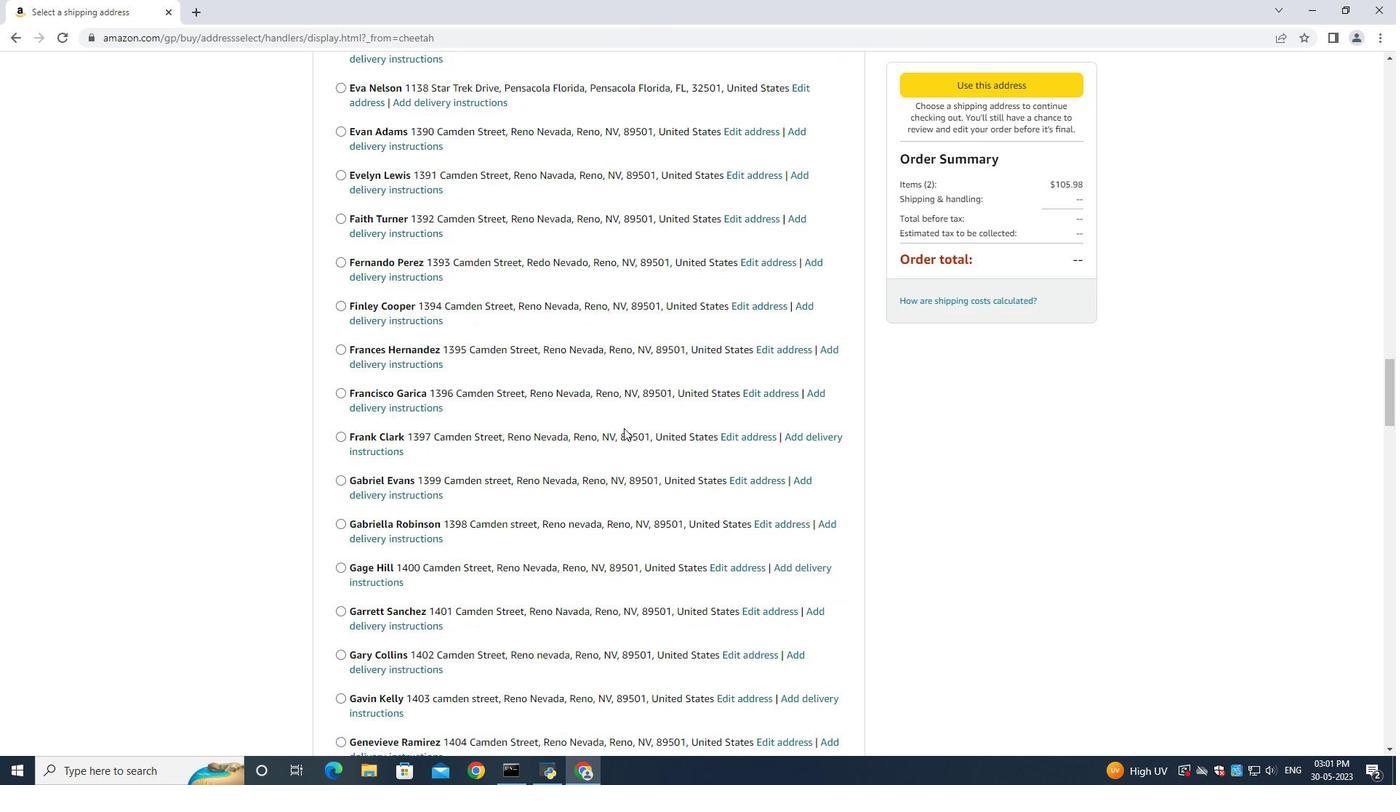 
Action: Mouse scrolled (623, 427) with delta (0, 0)
Screenshot: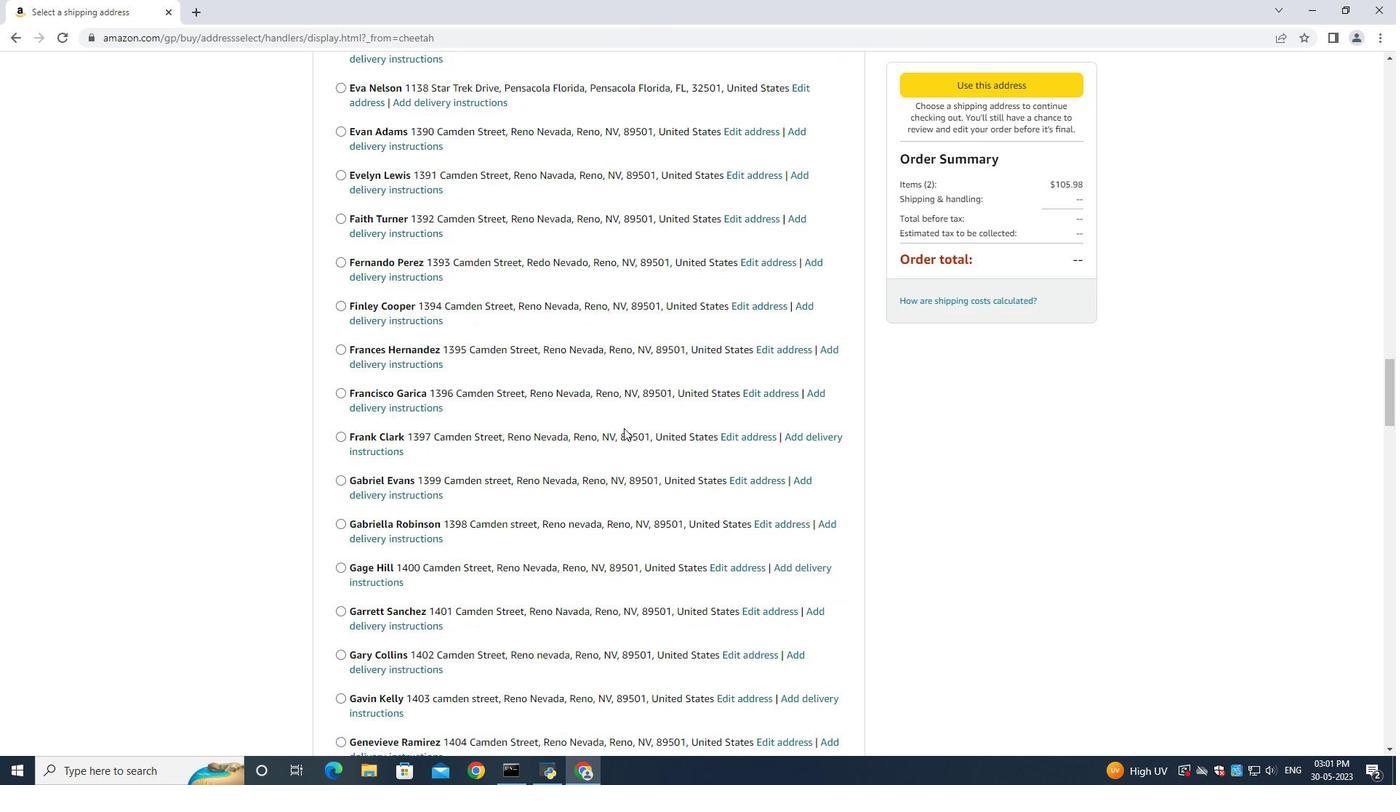 
Action: Mouse scrolled (623, 427) with delta (0, 0)
Screenshot: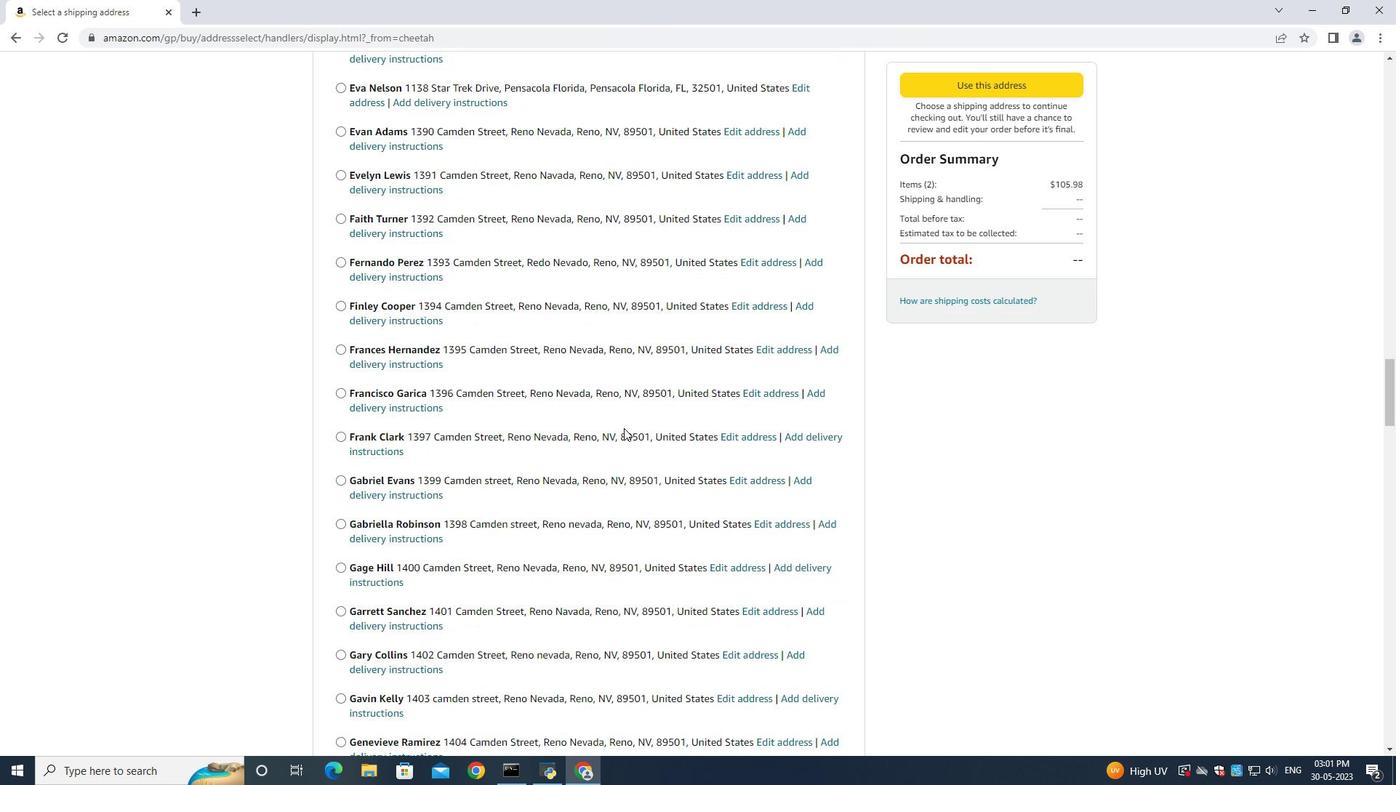 
Action: Mouse scrolled (623, 427) with delta (0, 0)
Screenshot: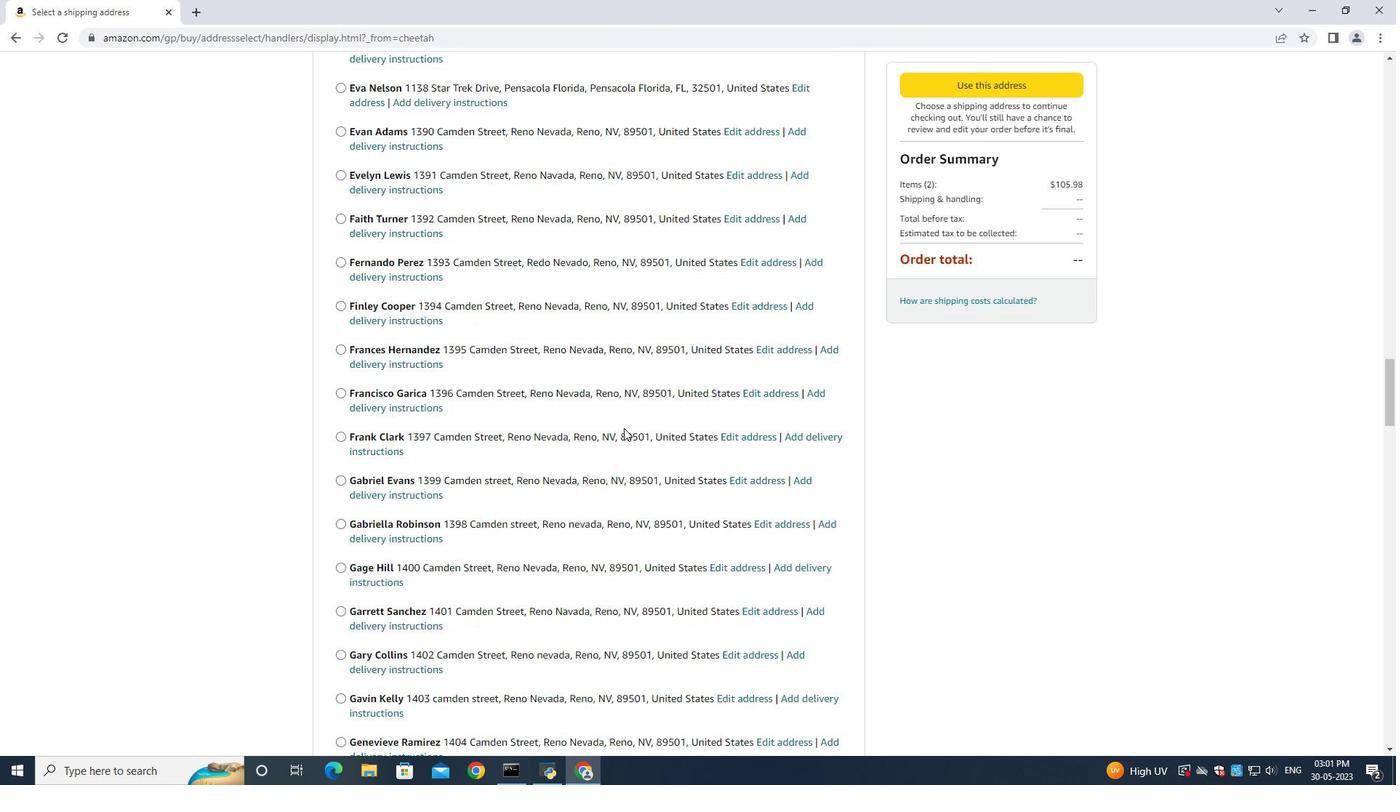 
Action: Mouse moved to (623, 426)
Screenshot: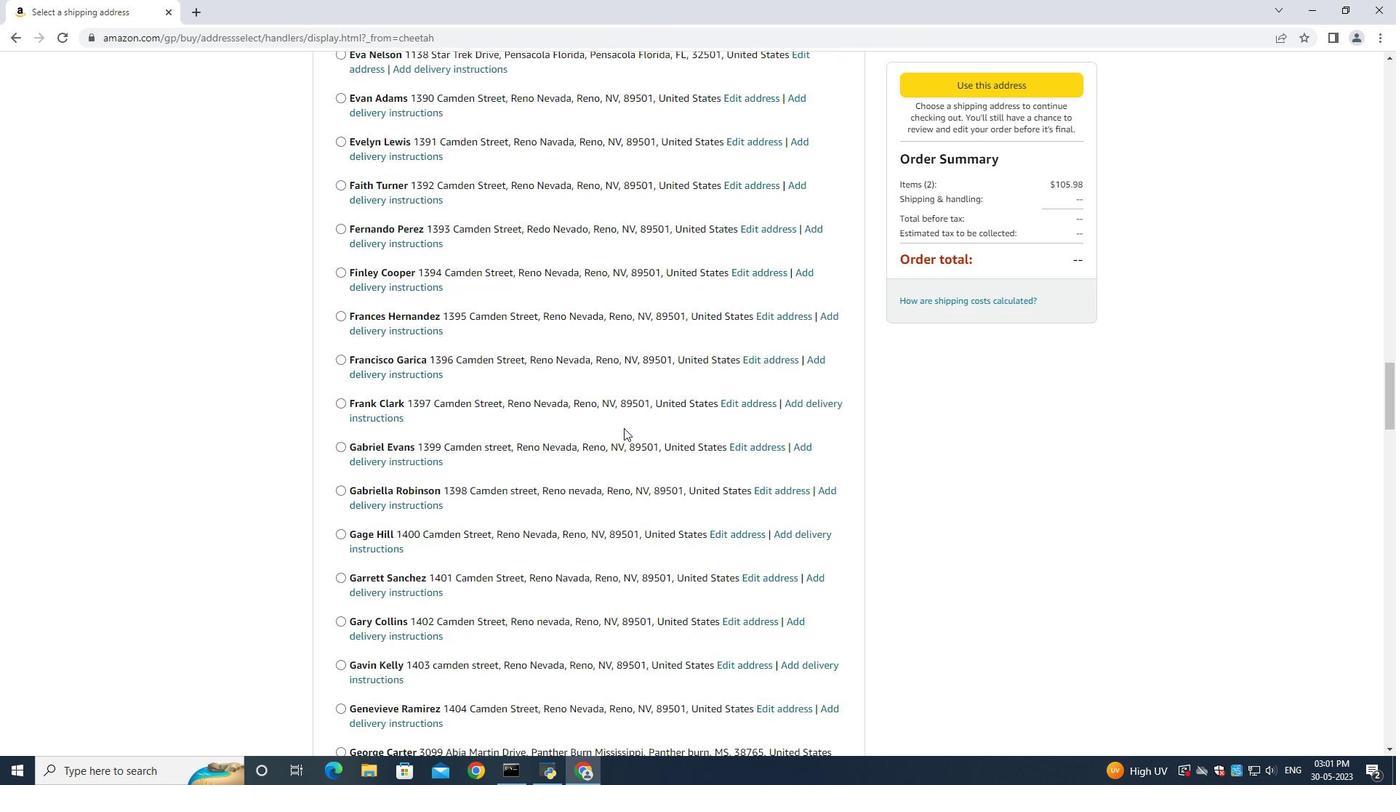 
Action: Mouse scrolled (623, 426) with delta (0, 0)
Screenshot: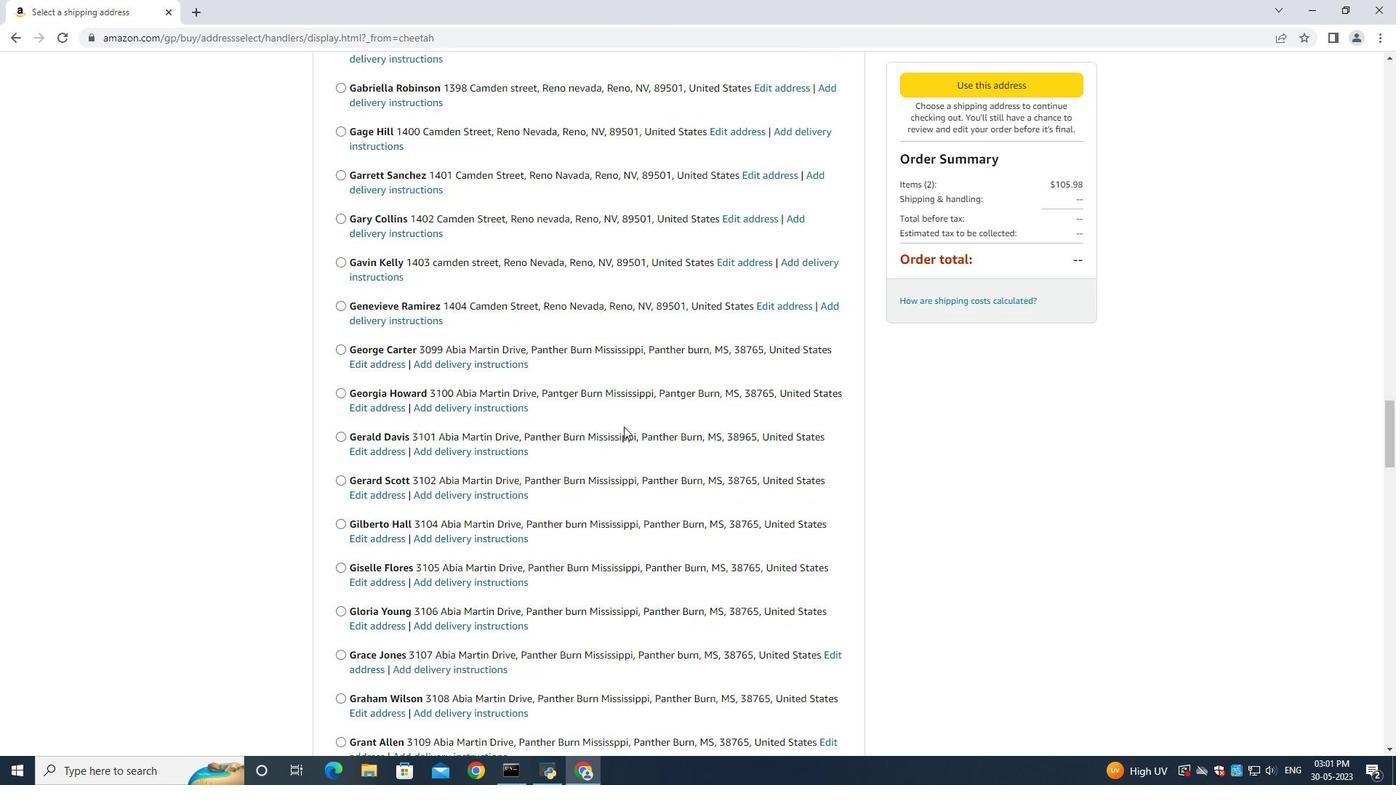 
Action: Mouse scrolled (623, 426) with delta (0, 0)
Screenshot: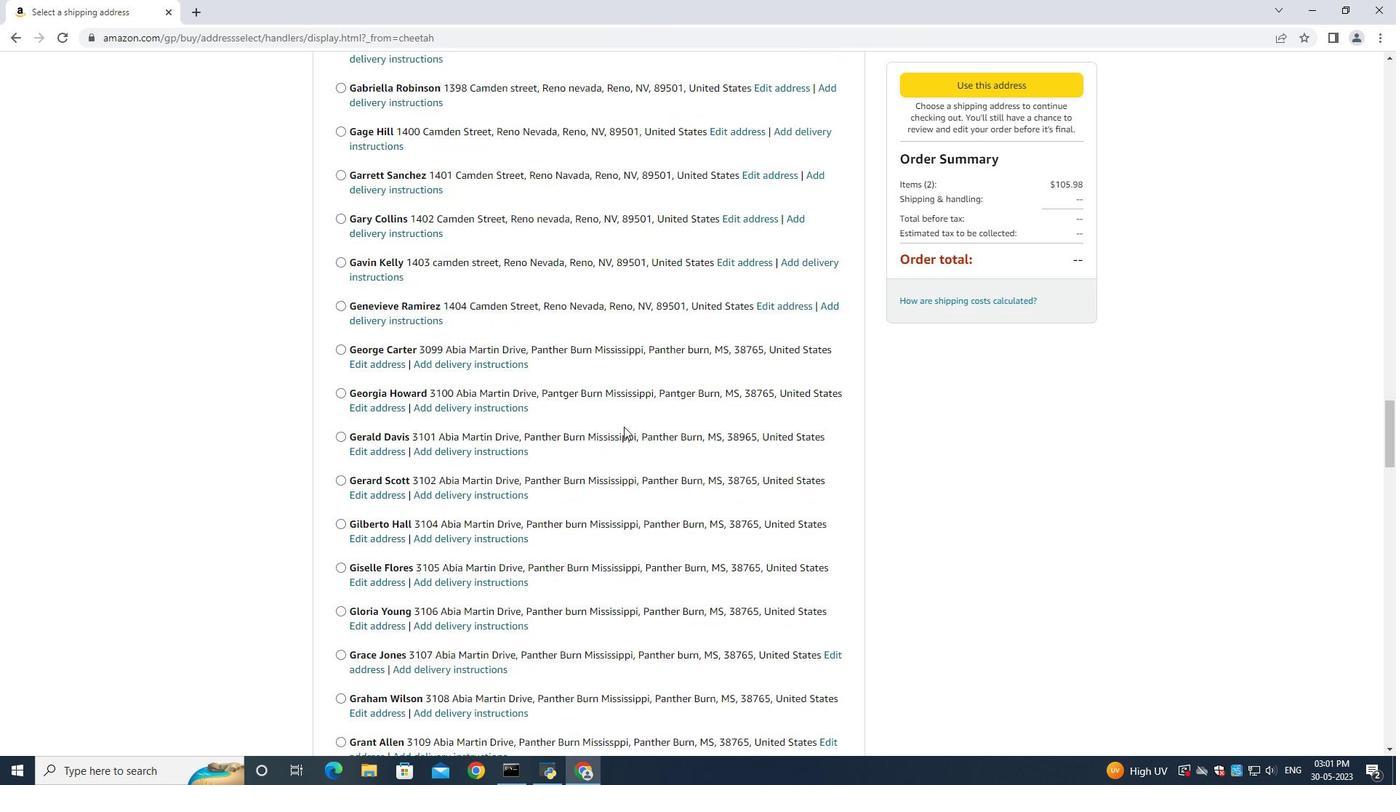 
Action: Mouse scrolled (623, 426) with delta (0, 0)
Screenshot: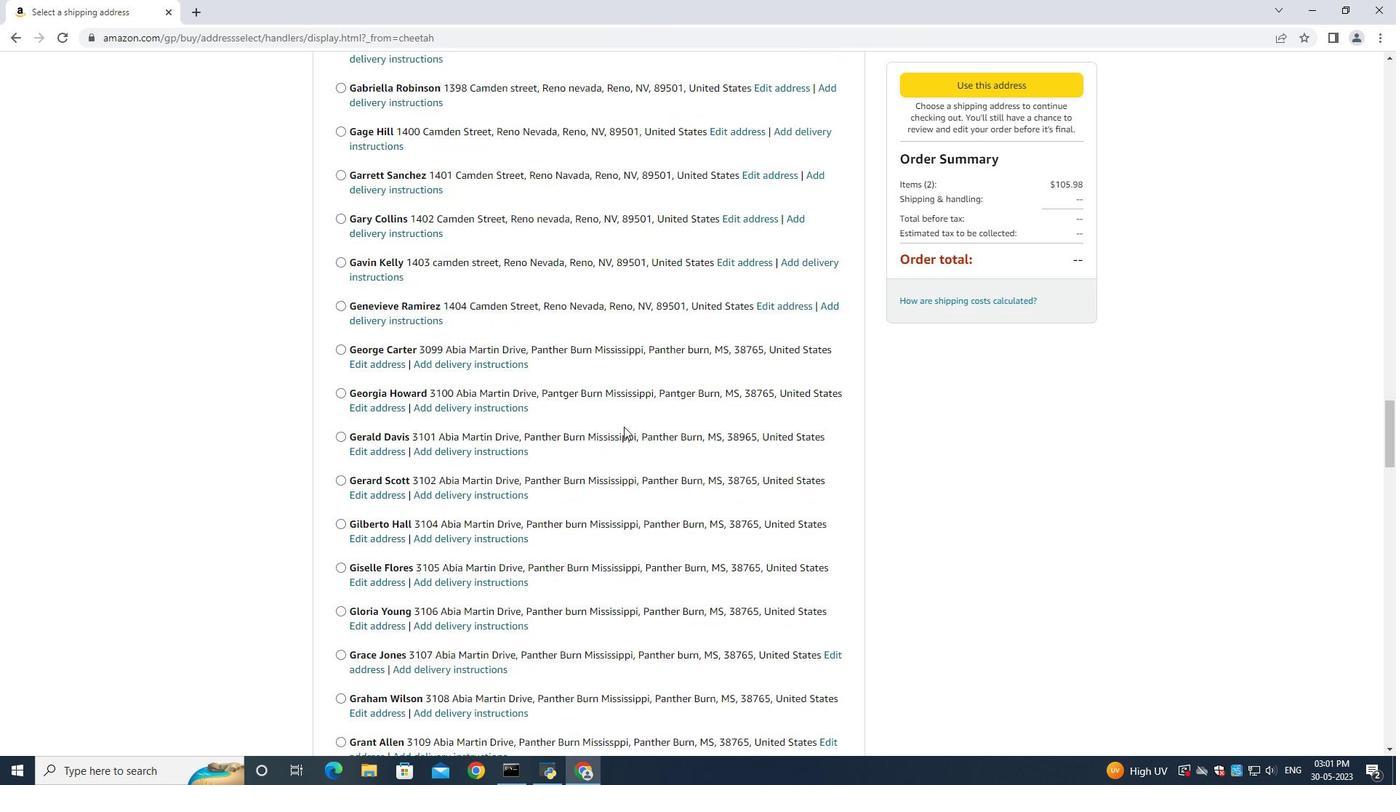 
Action: Mouse scrolled (623, 426) with delta (0, 0)
Screenshot: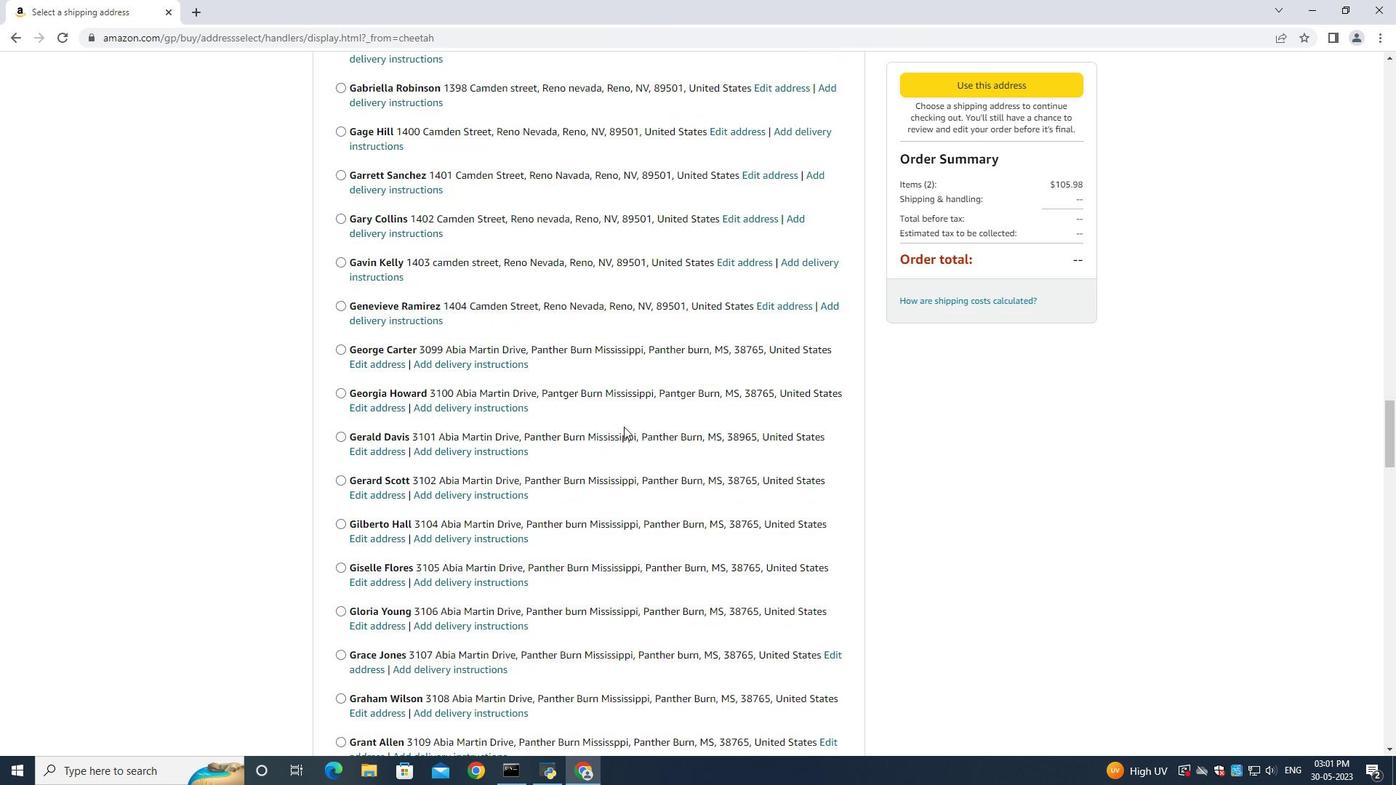 
Action: Mouse scrolled (623, 426) with delta (0, 0)
Screenshot: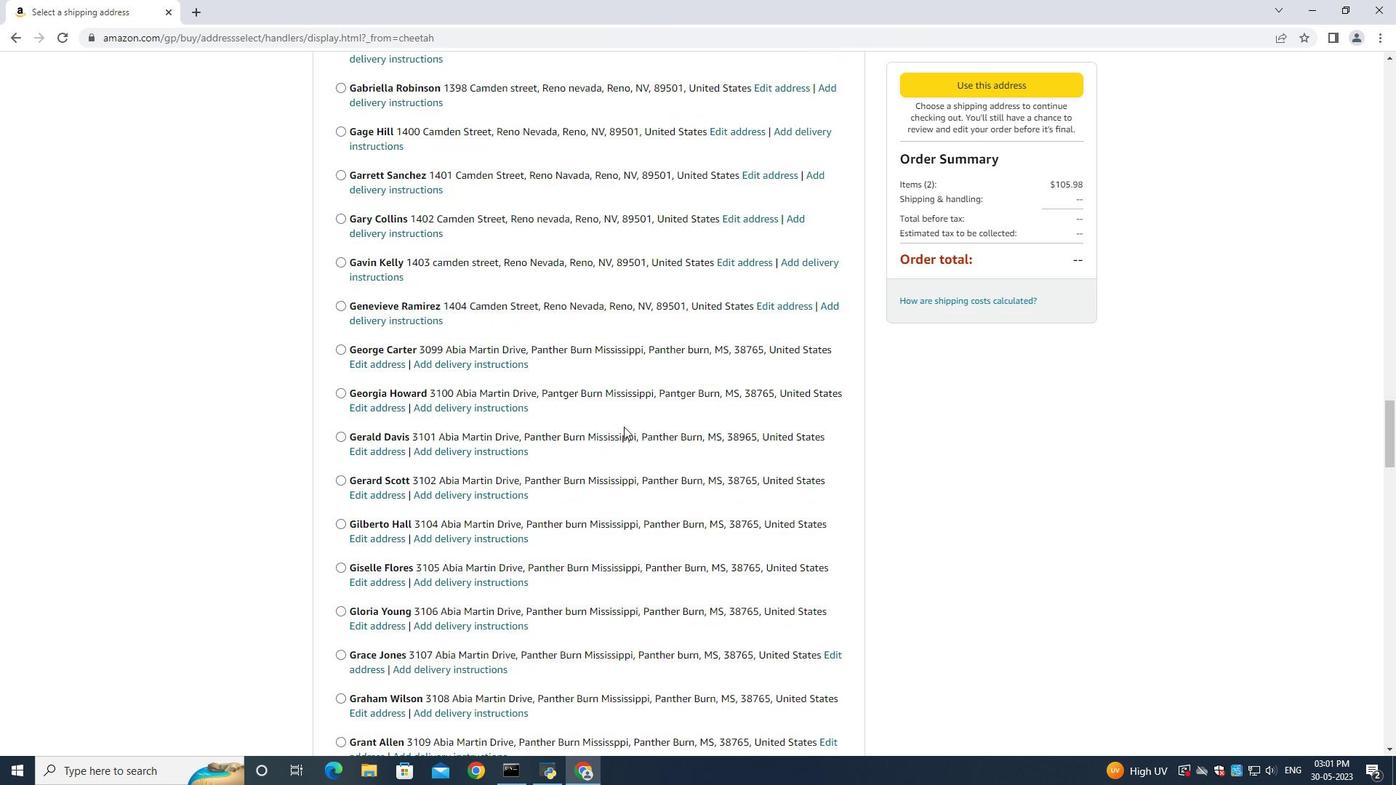
Action: Mouse scrolled (623, 426) with delta (0, 0)
Screenshot: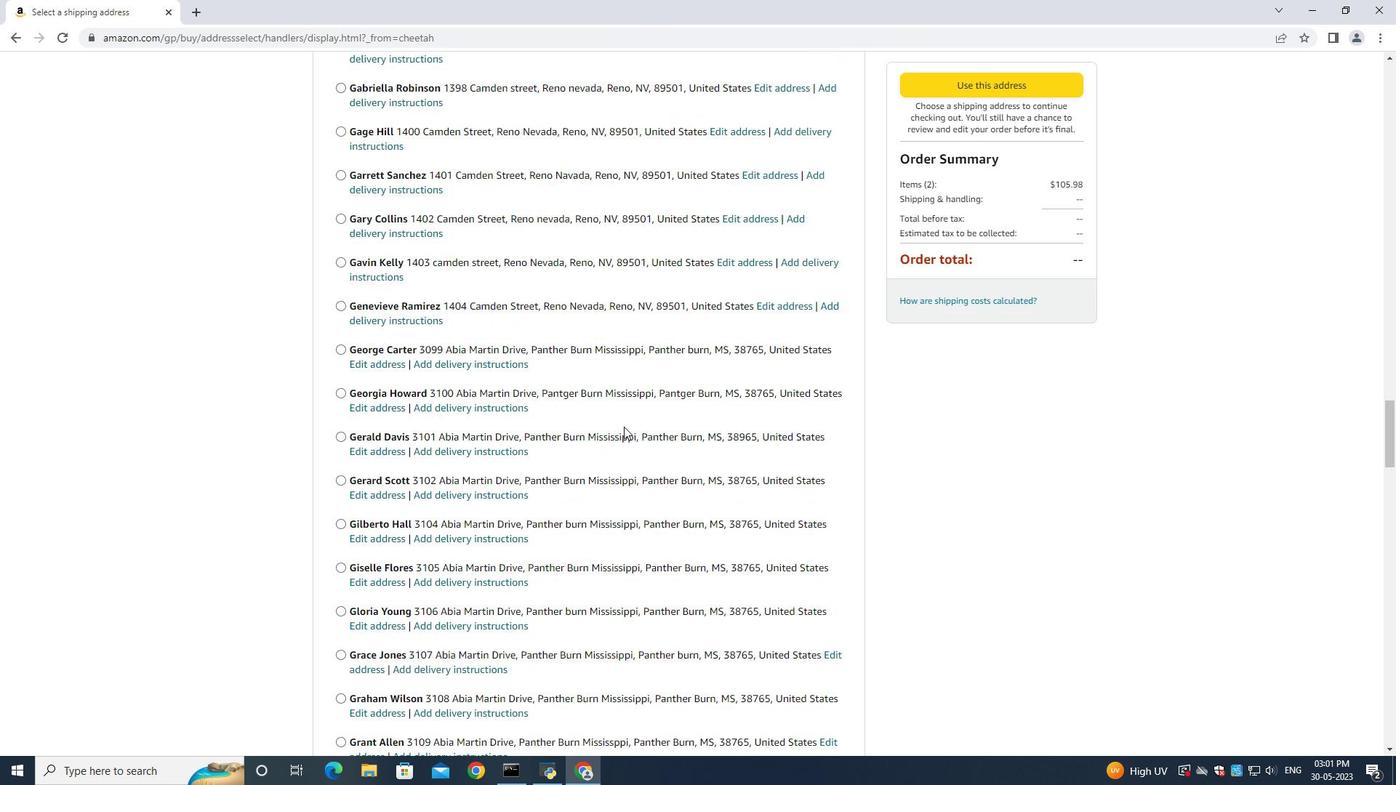 
Action: Mouse moved to (618, 418)
Screenshot: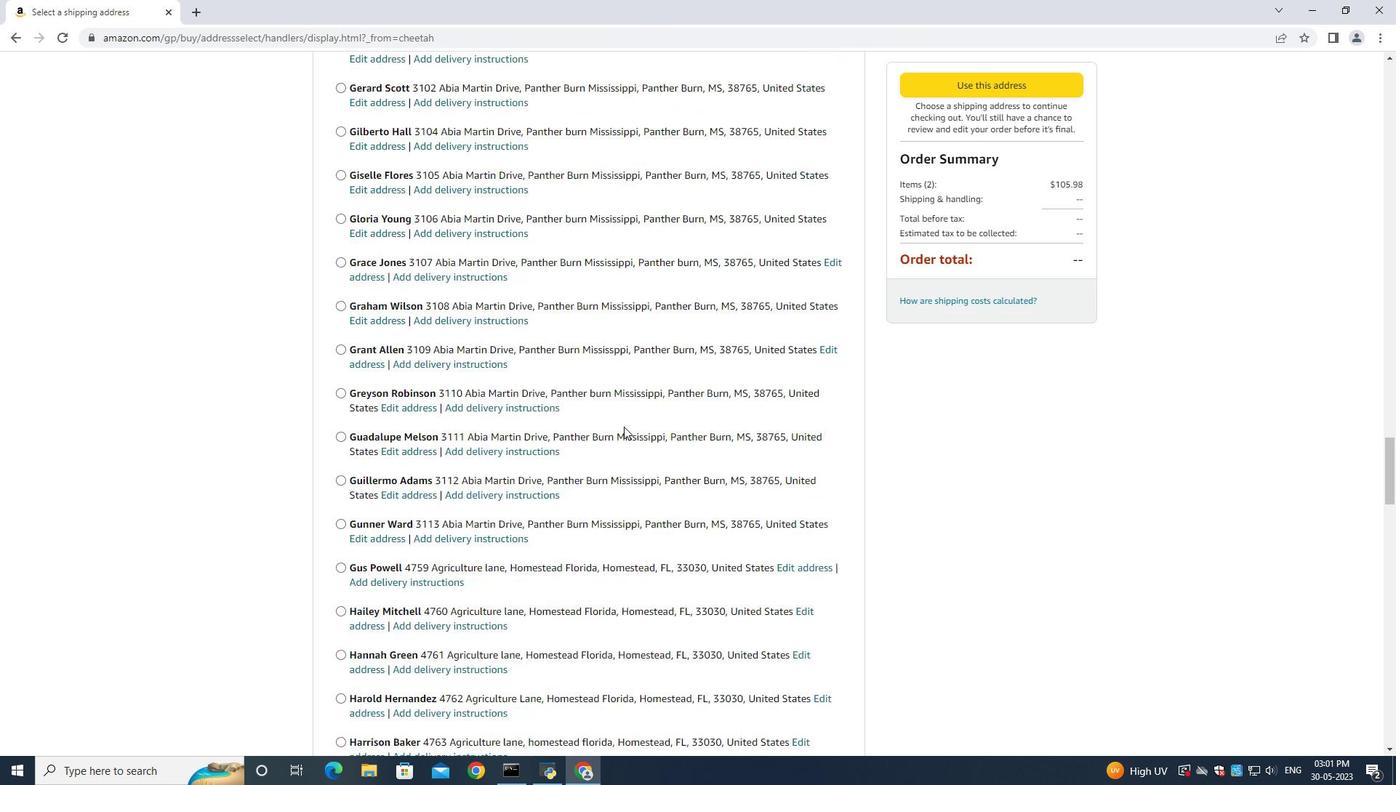 
Action: Mouse scrolled (618, 418) with delta (0, 0)
Screenshot: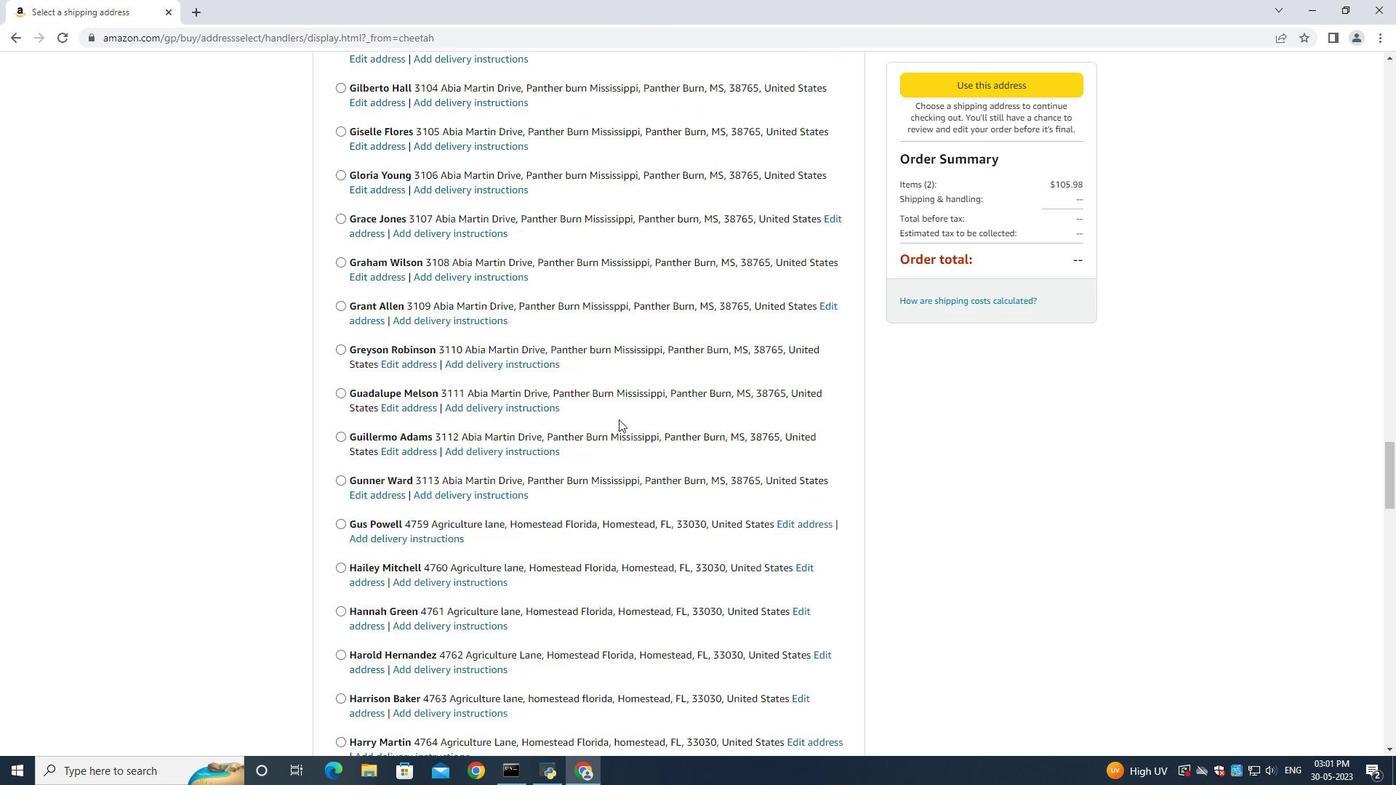 
Action: Mouse scrolled (618, 418) with delta (0, 0)
Screenshot: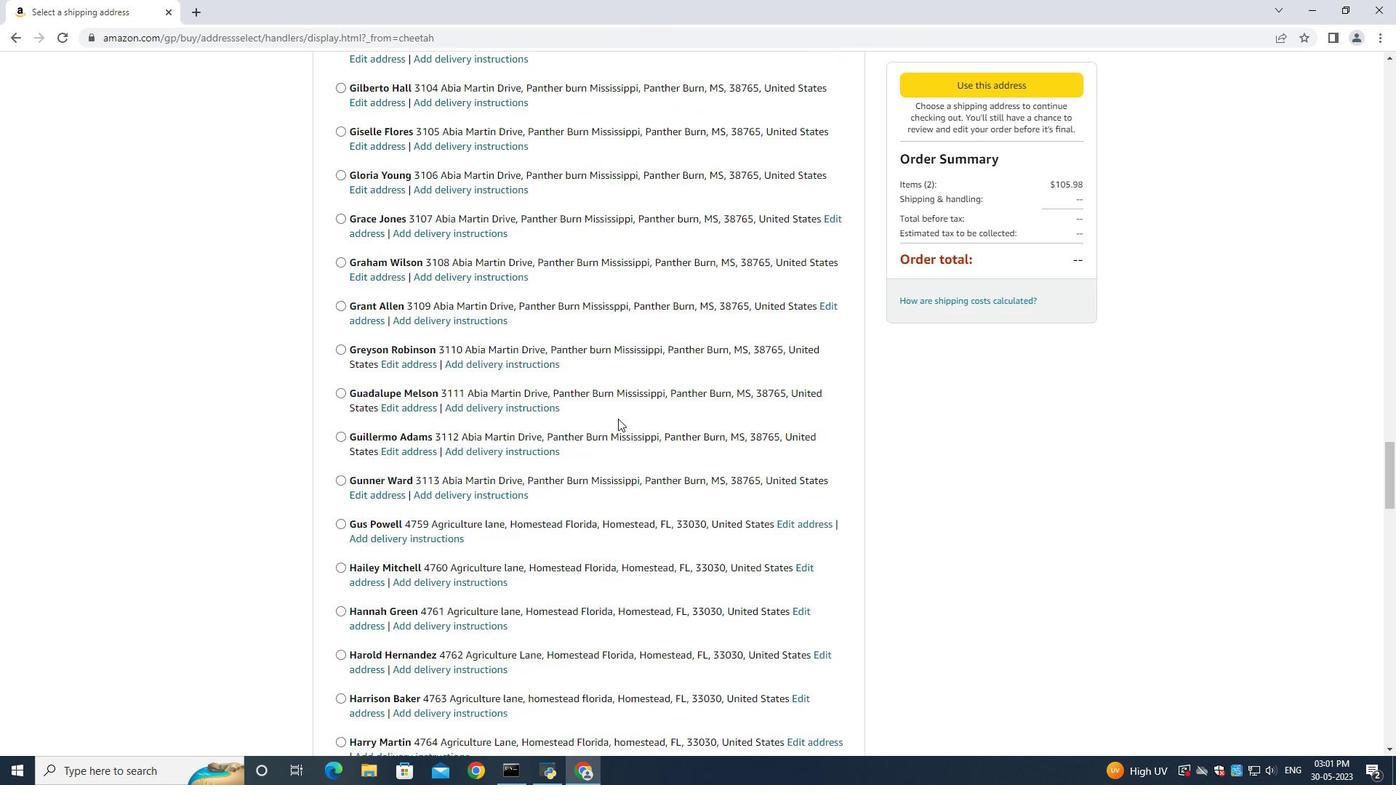 
Action: Mouse moved to (618, 419)
Screenshot: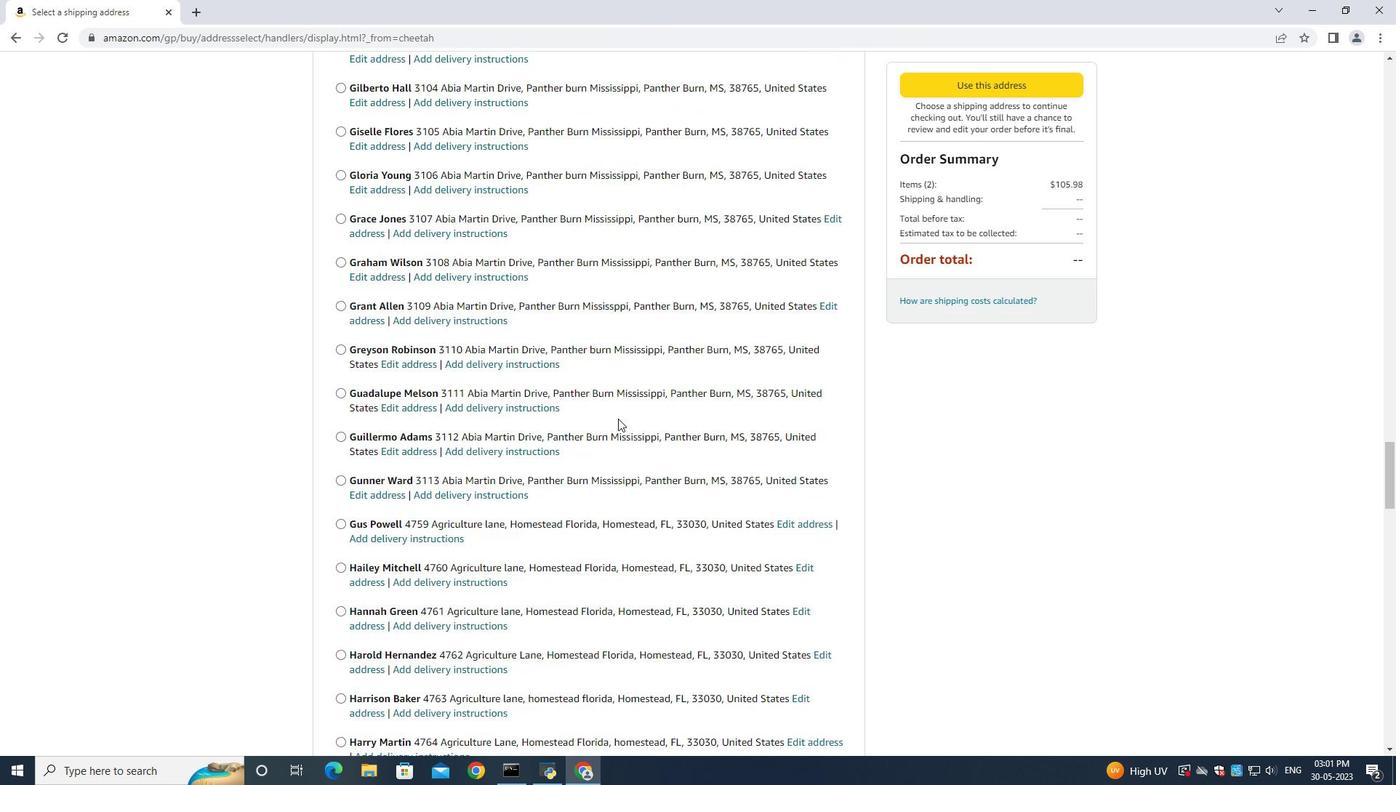 
Action: Mouse scrolled (618, 418) with delta (0, 0)
Screenshot: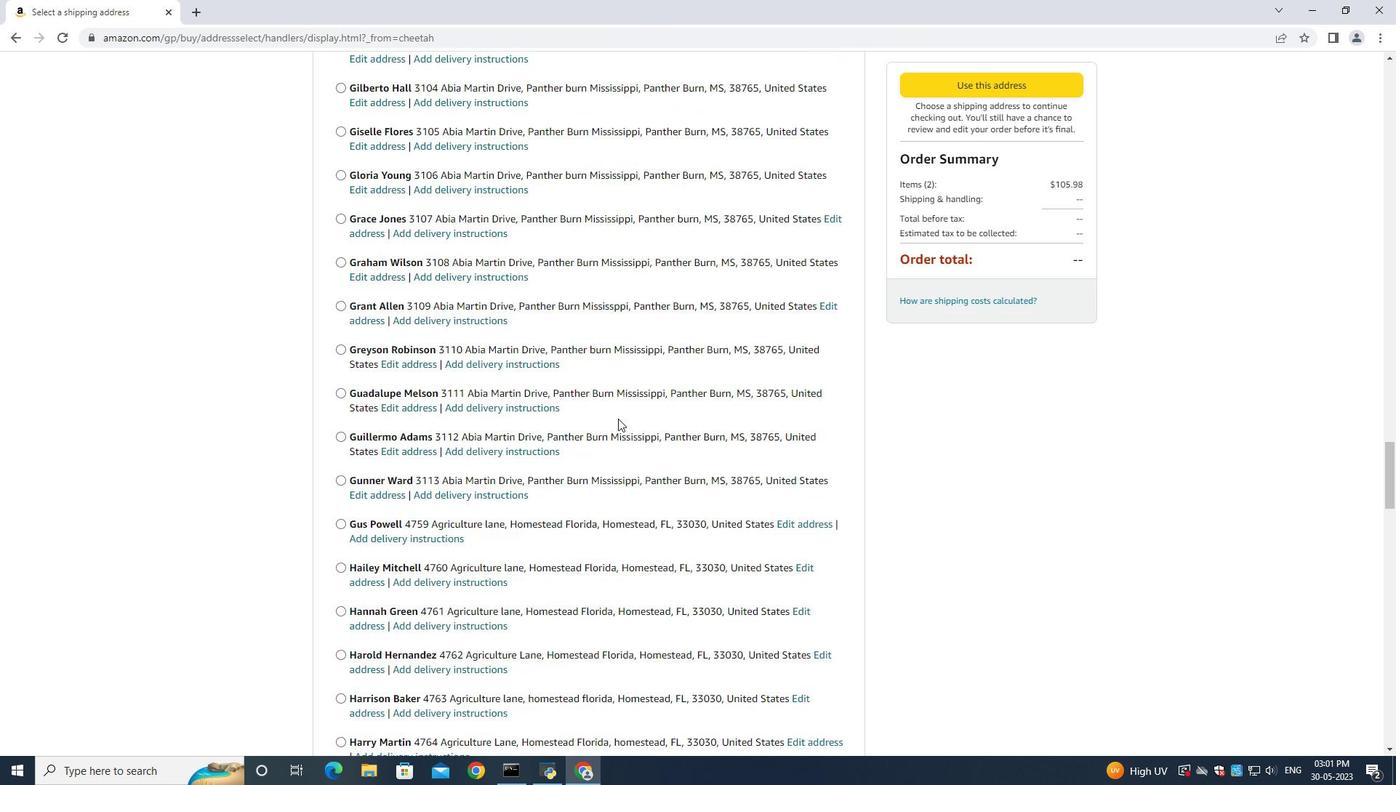 
Action: Mouse moved to (618, 419)
Screenshot: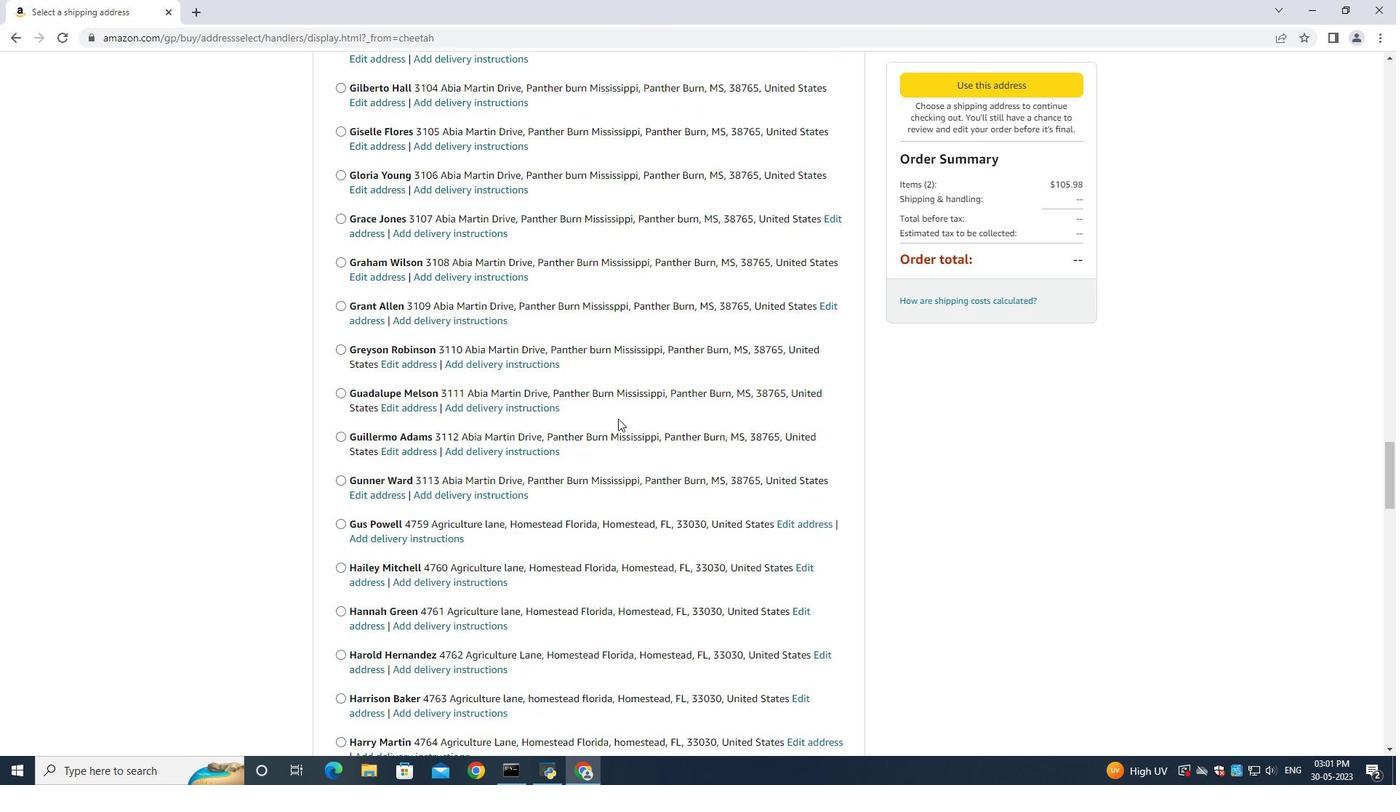 
Action: Mouse scrolled (618, 418) with delta (0, 0)
Screenshot: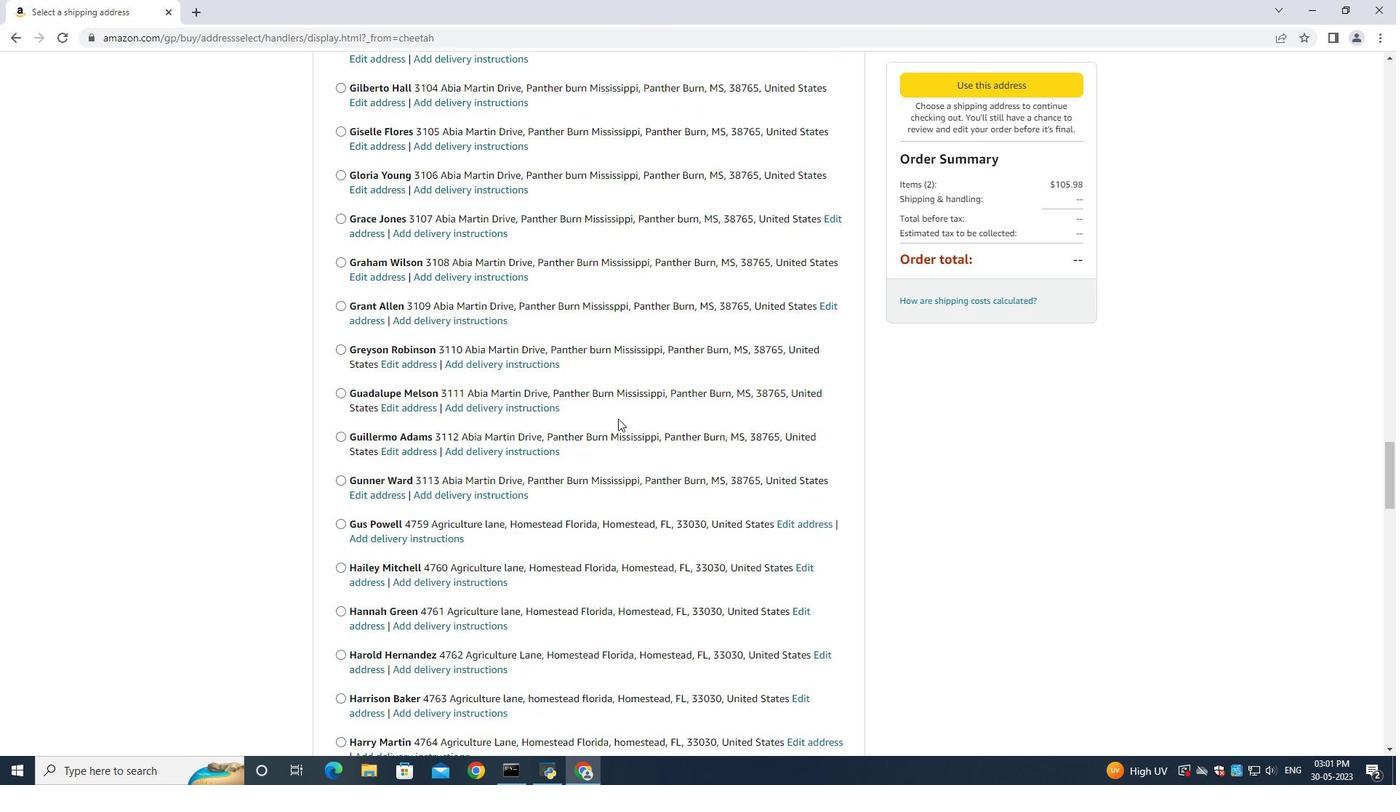 
Action: Mouse moved to (618, 420)
Screenshot: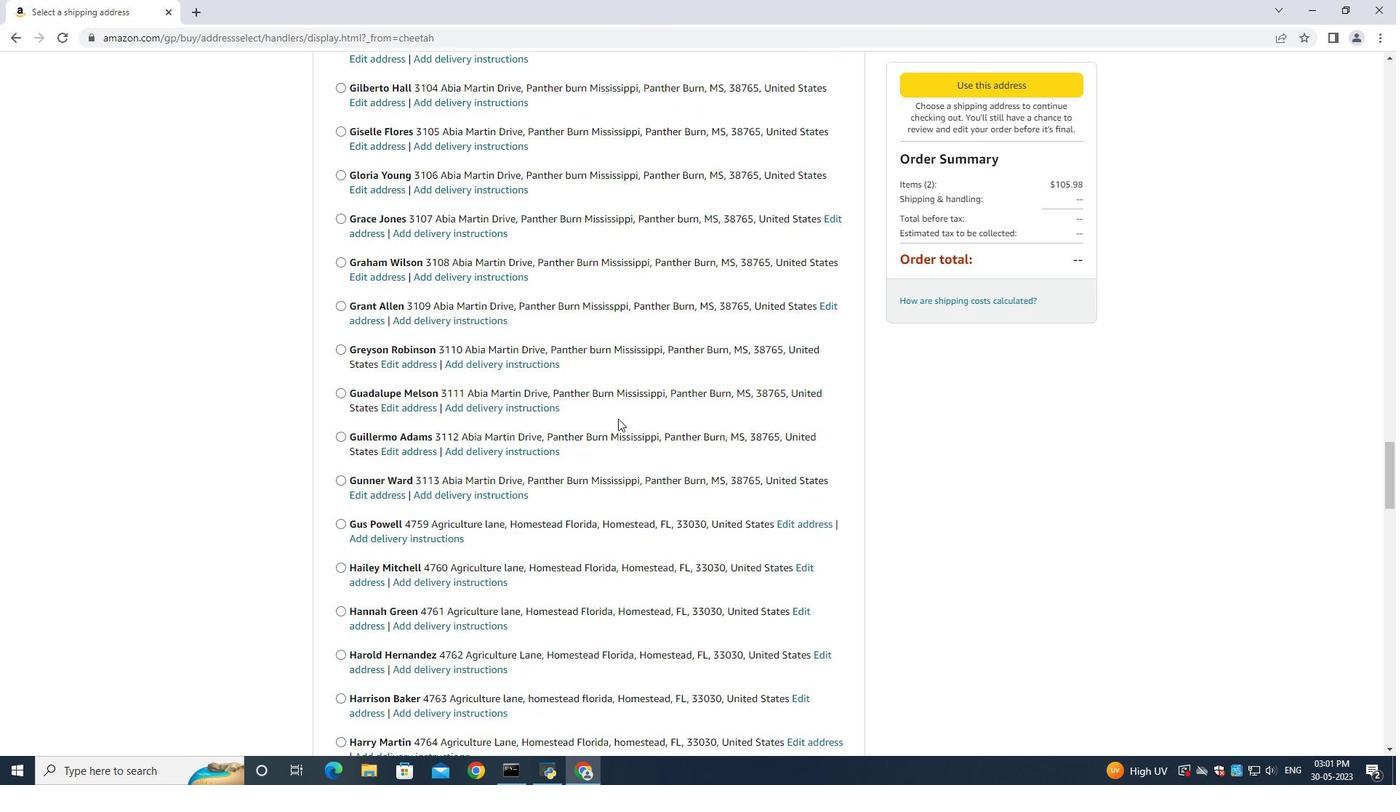 
Action: Mouse scrolled (618, 419) with delta (0, 0)
Screenshot: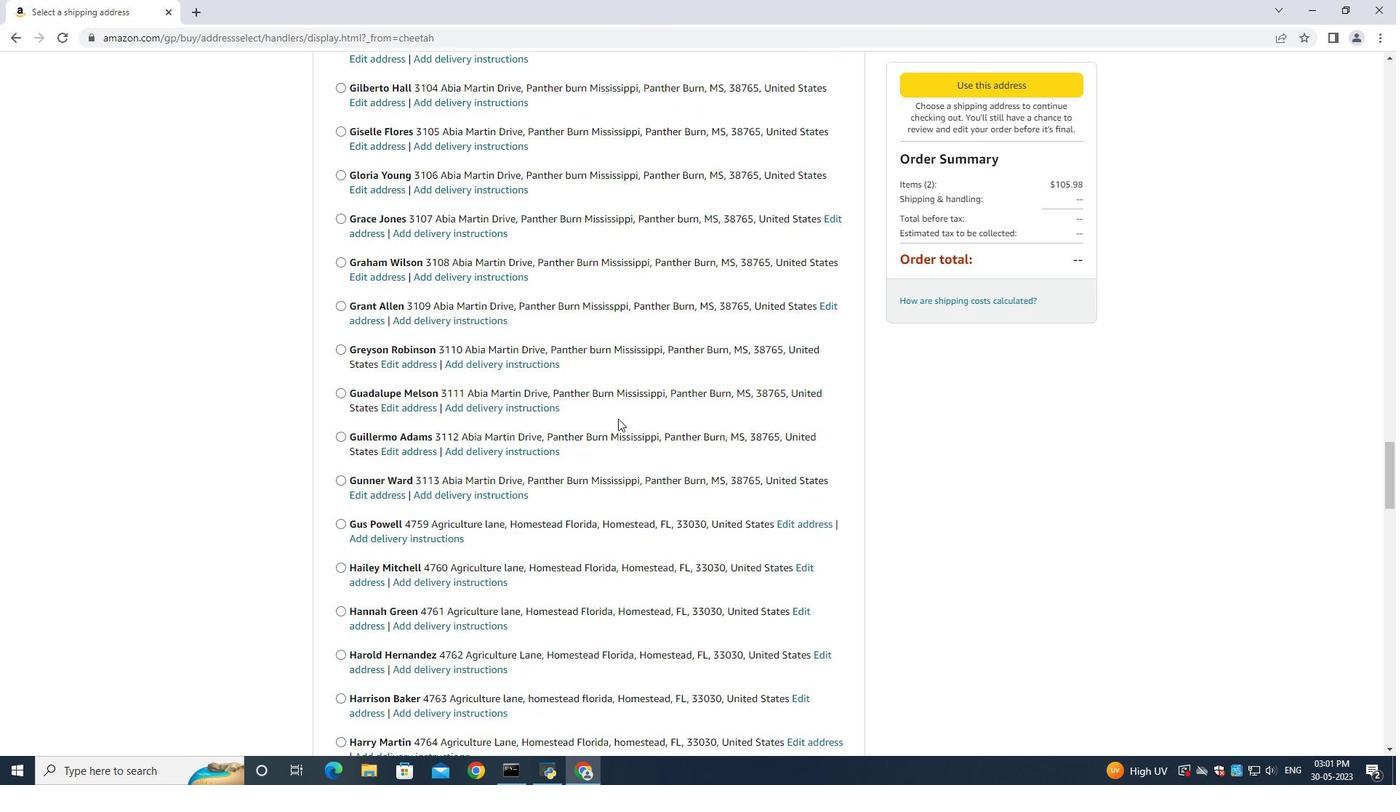 
Action: Mouse scrolled (618, 419) with delta (0, 0)
Screenshot: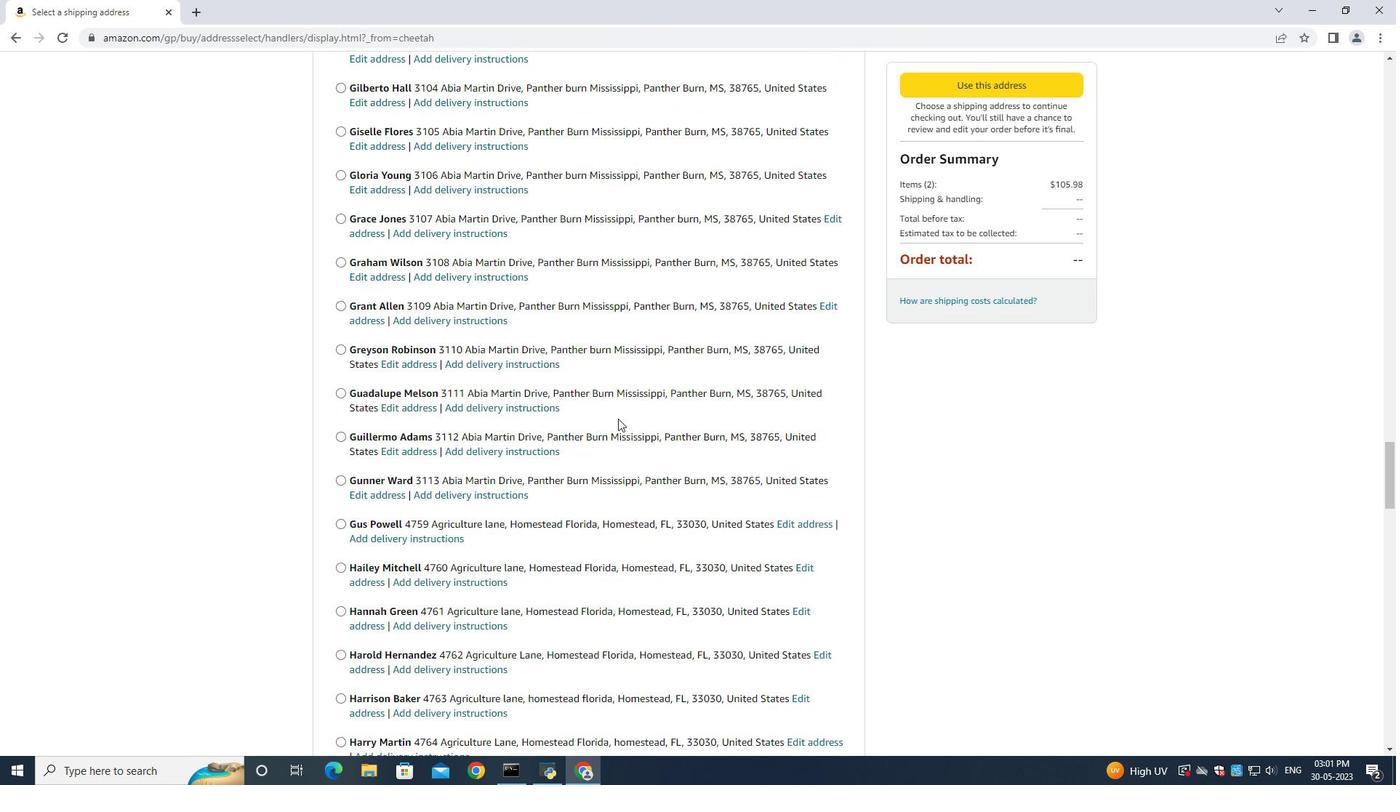 
Action: Mouse scrolled (618, 419) with delta (0, 0)
Screenshot: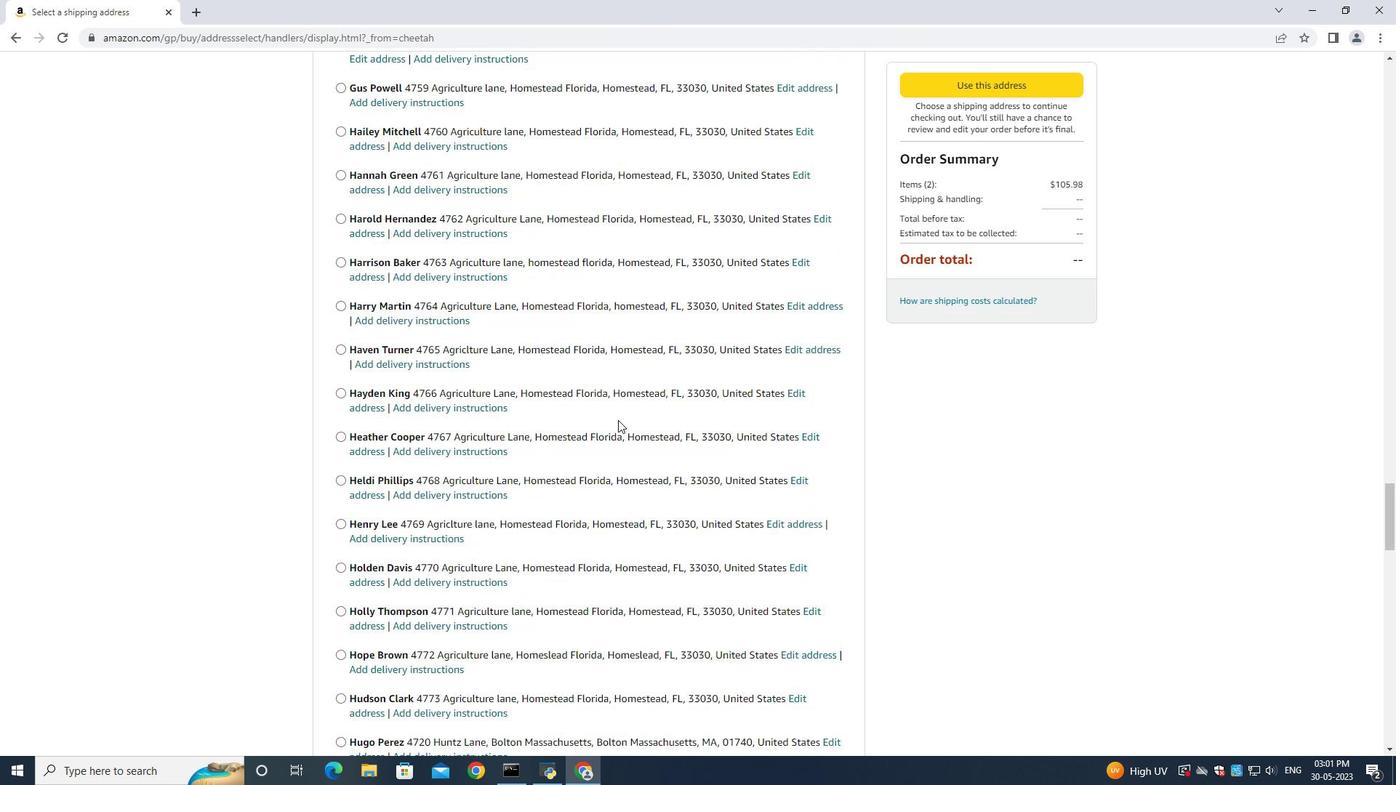 
Action: Mouse scrolled (618, 419) with delta (0, 0)
Screenshot: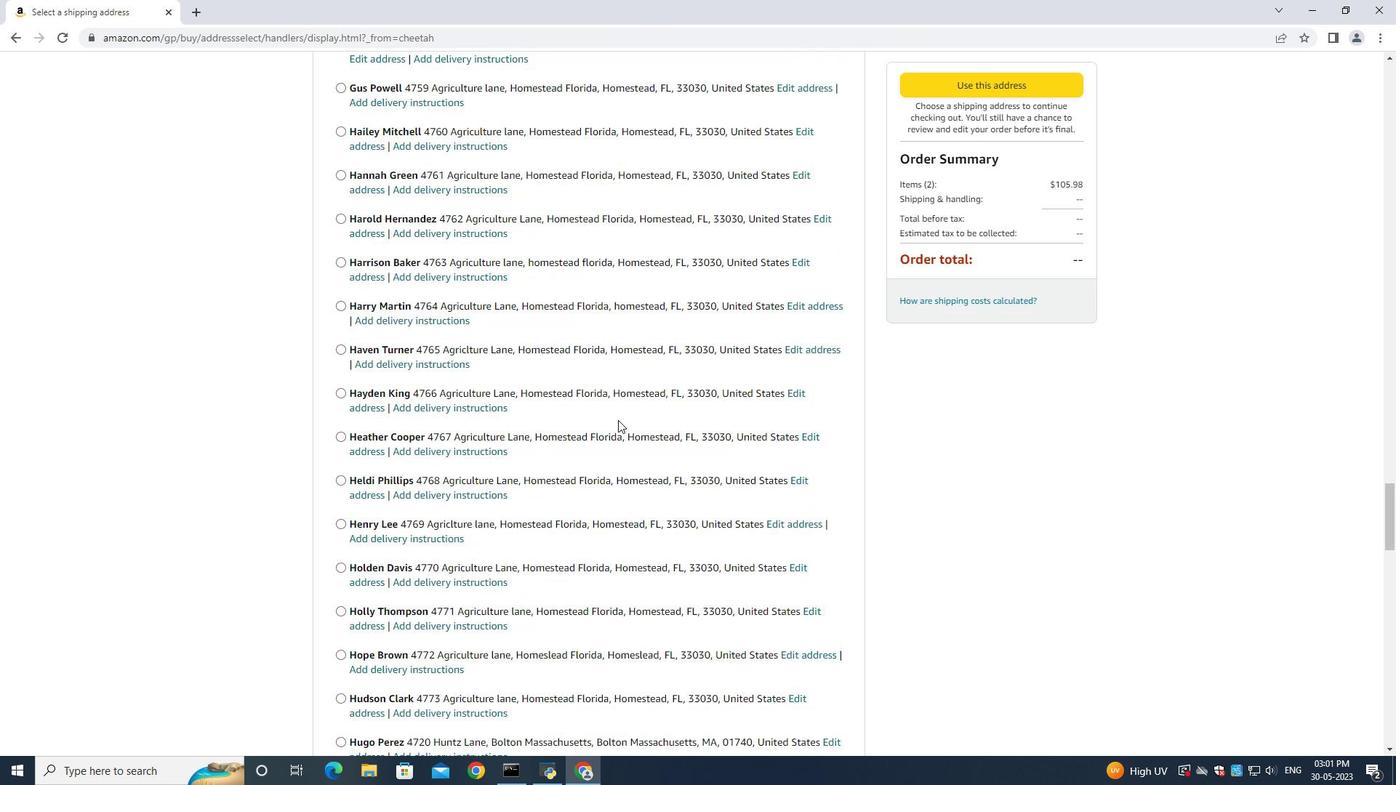 
Action: Mouse scrolled (618, 419) with delta (0, 0)
Screenshot: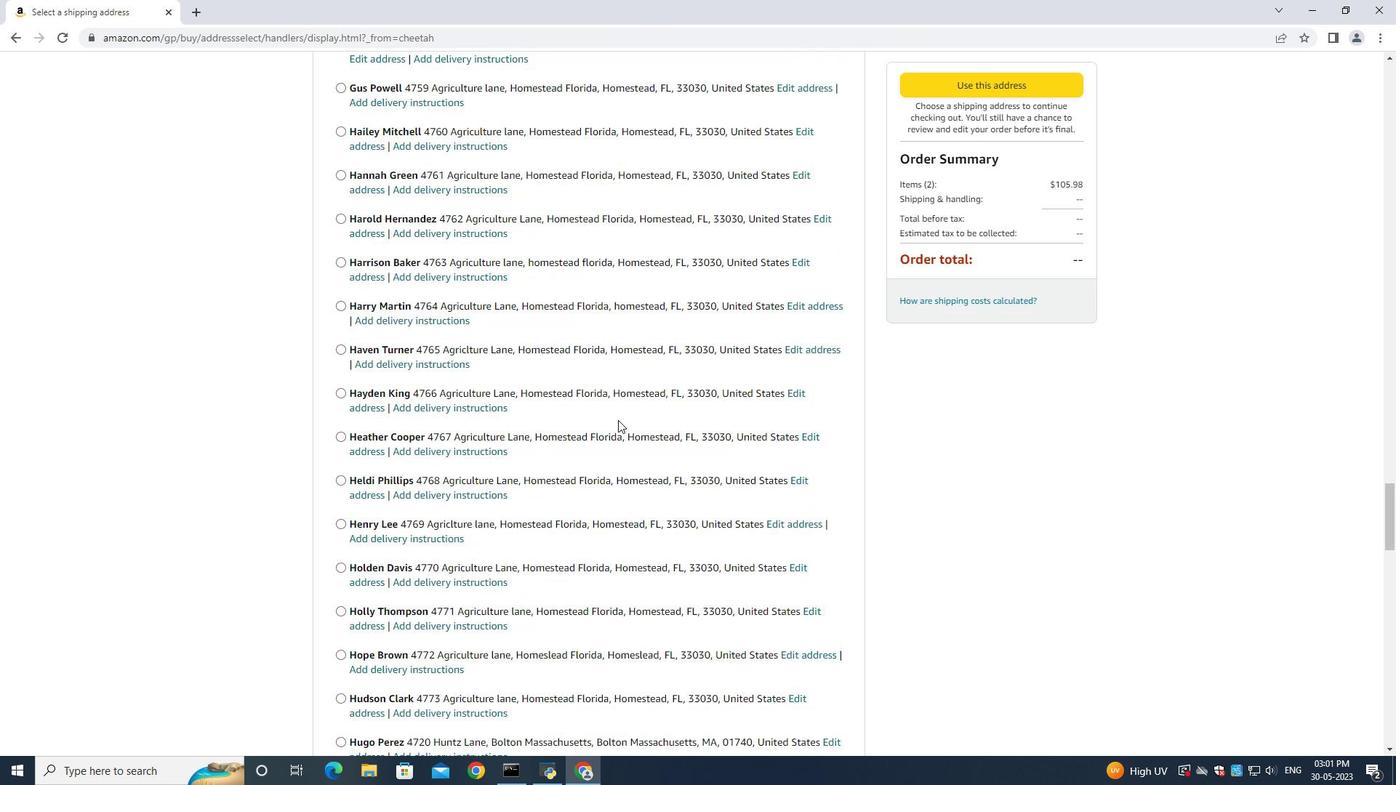 
Action: Mouse scrolled (618, 419) with delta (0, 0)
Screenshot: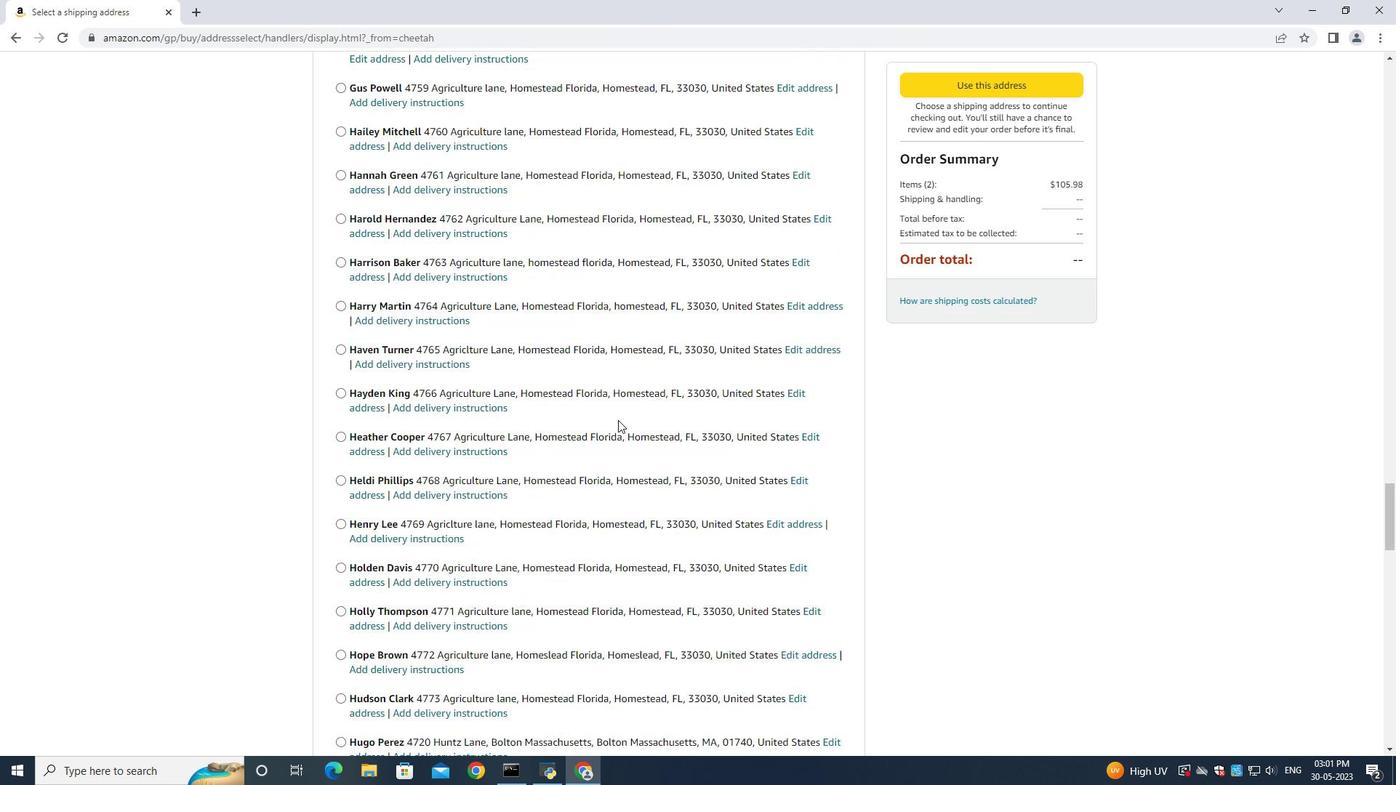 
Action: Mouse scrolled (618, 419) with delta (0, 0)
Screenshot: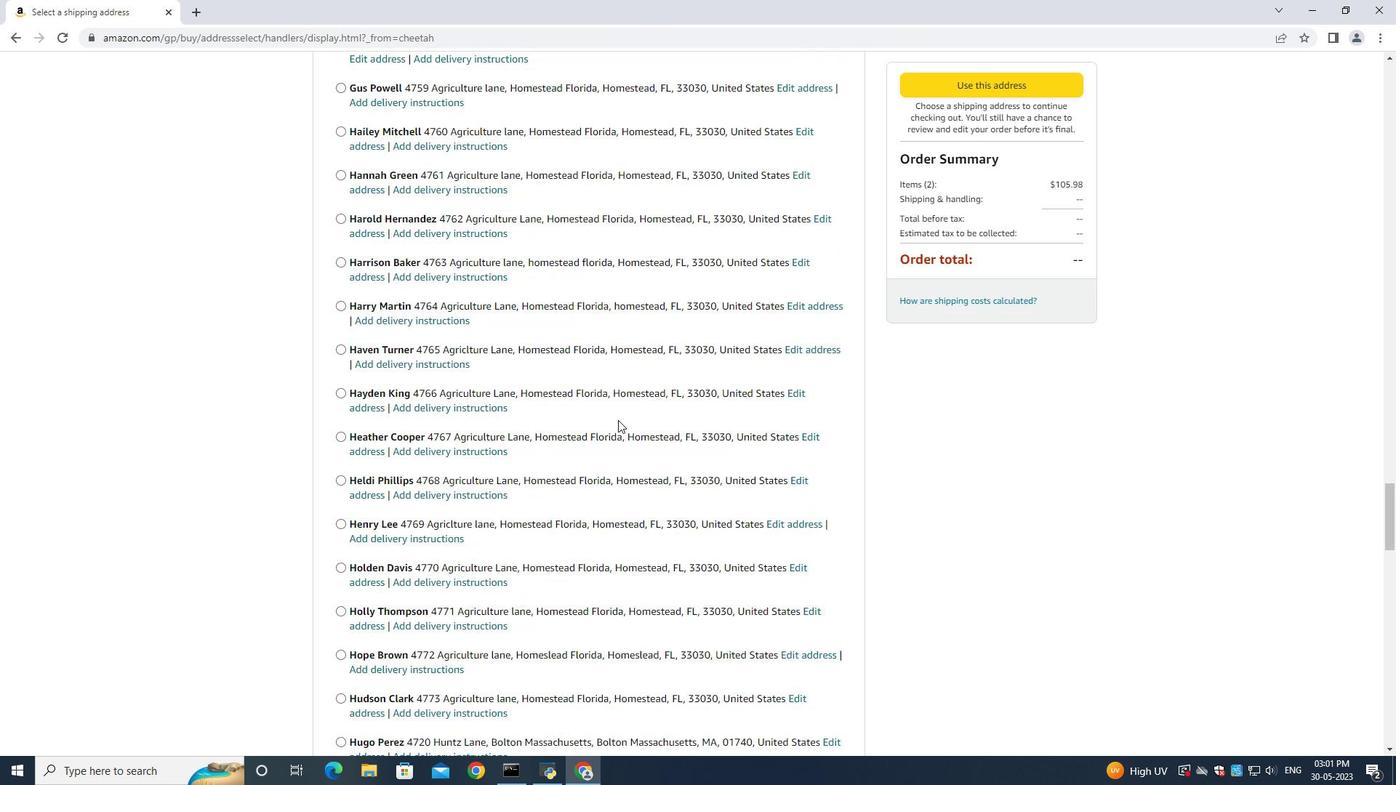 
Action: Mouse scrolled (618, 419) with delta (0, 0)
Screenshot: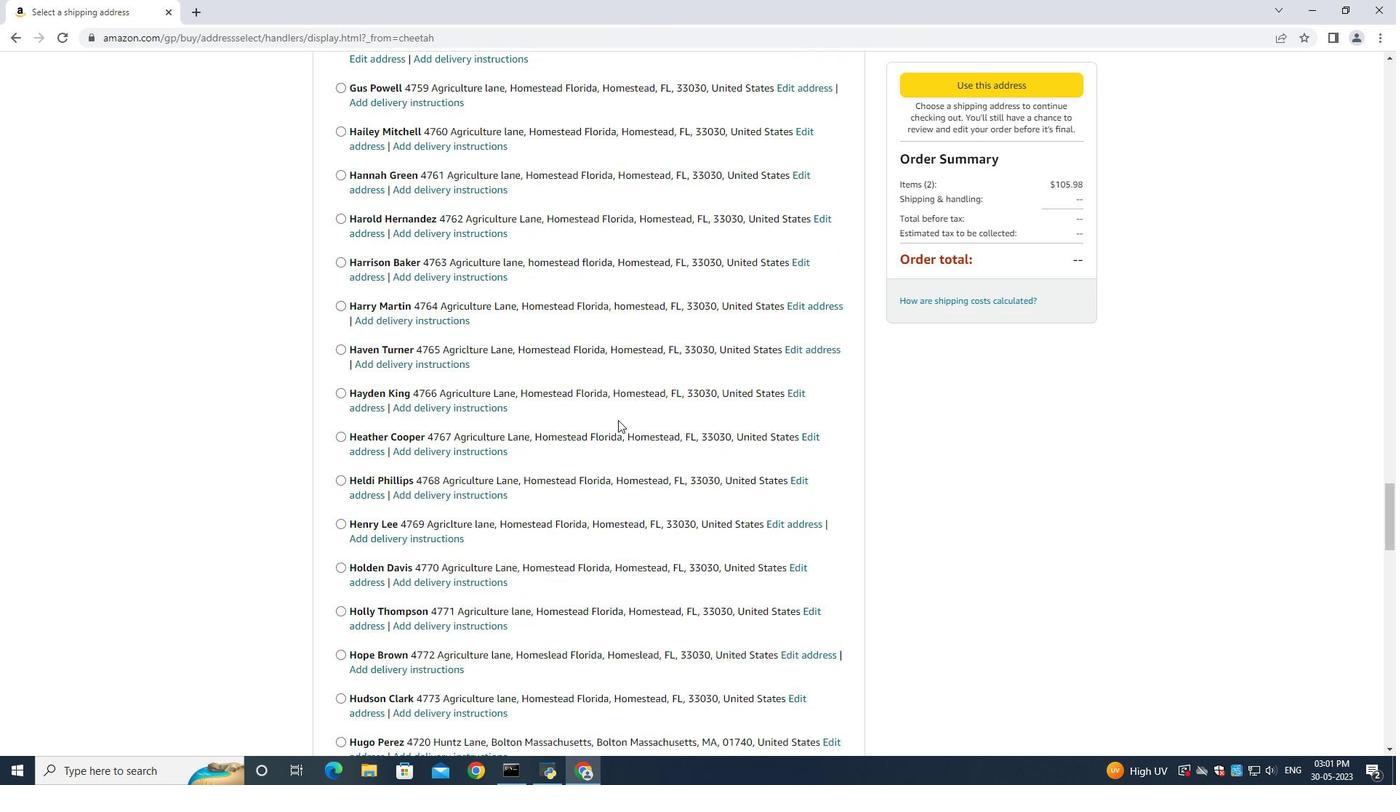 
Action: Mouse scrolled (618, 419) with delta (0, 0)
Screenshot: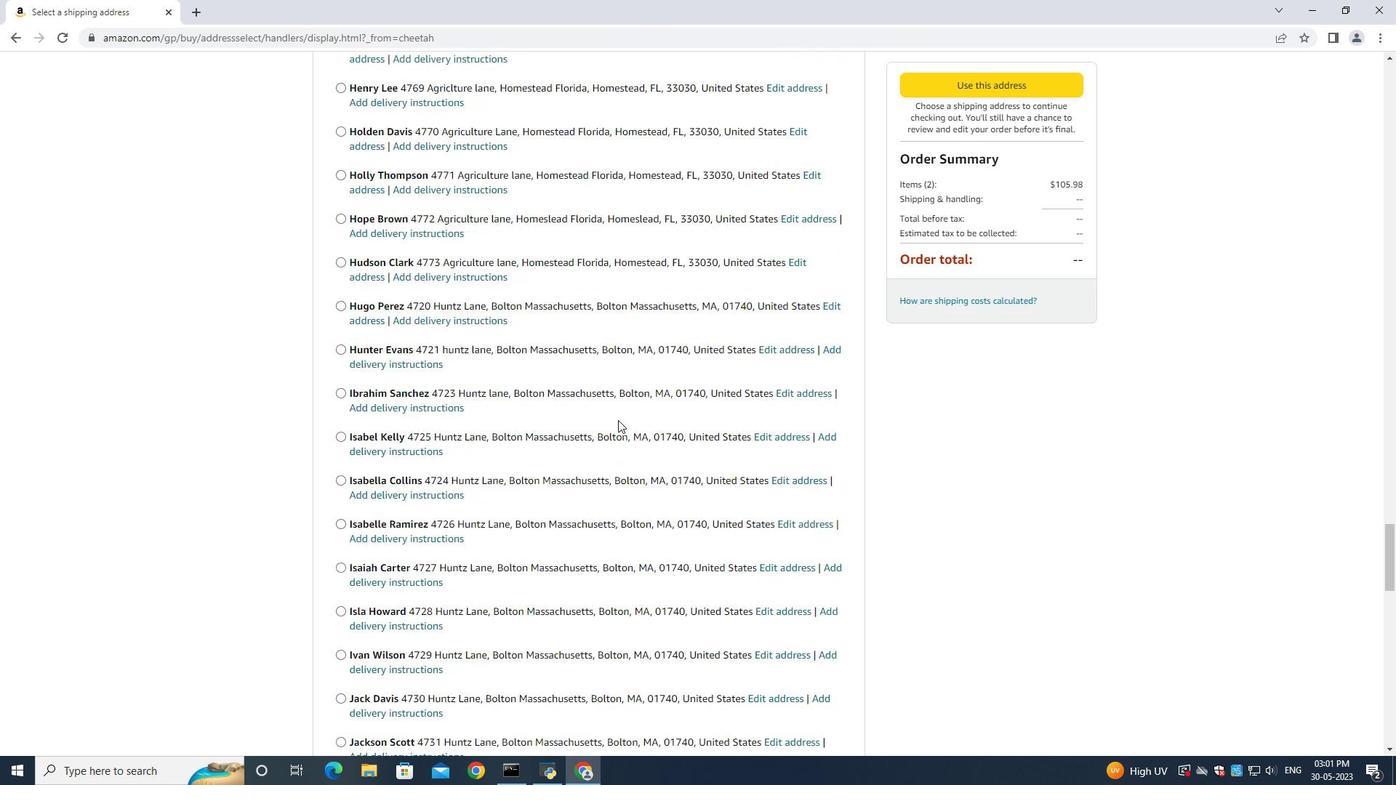 
Action: Mouse scrolled (618, 419) with delta (0, 0)
Screenshot: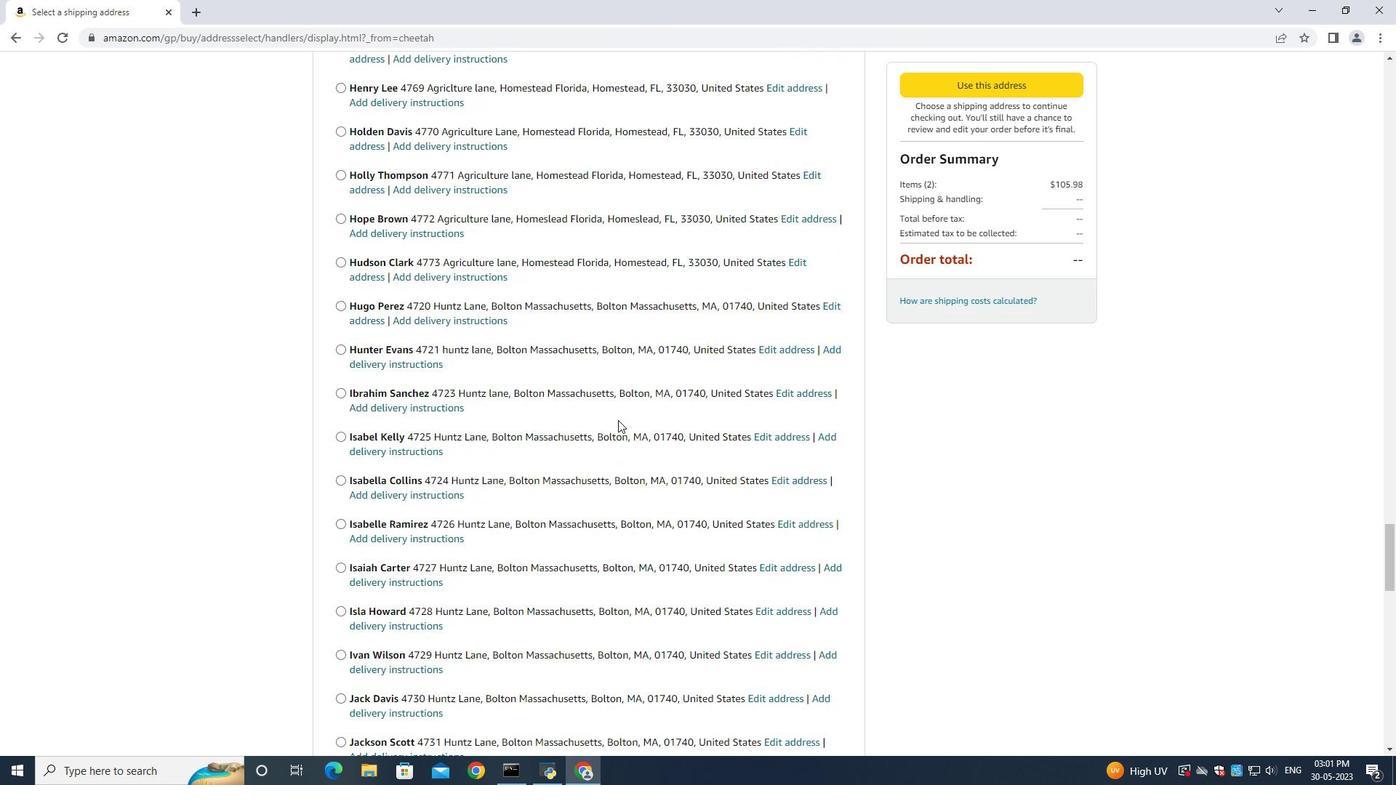 
Action: Mouse scrolled (618, 419) with delta (0, 0)
Screenshot: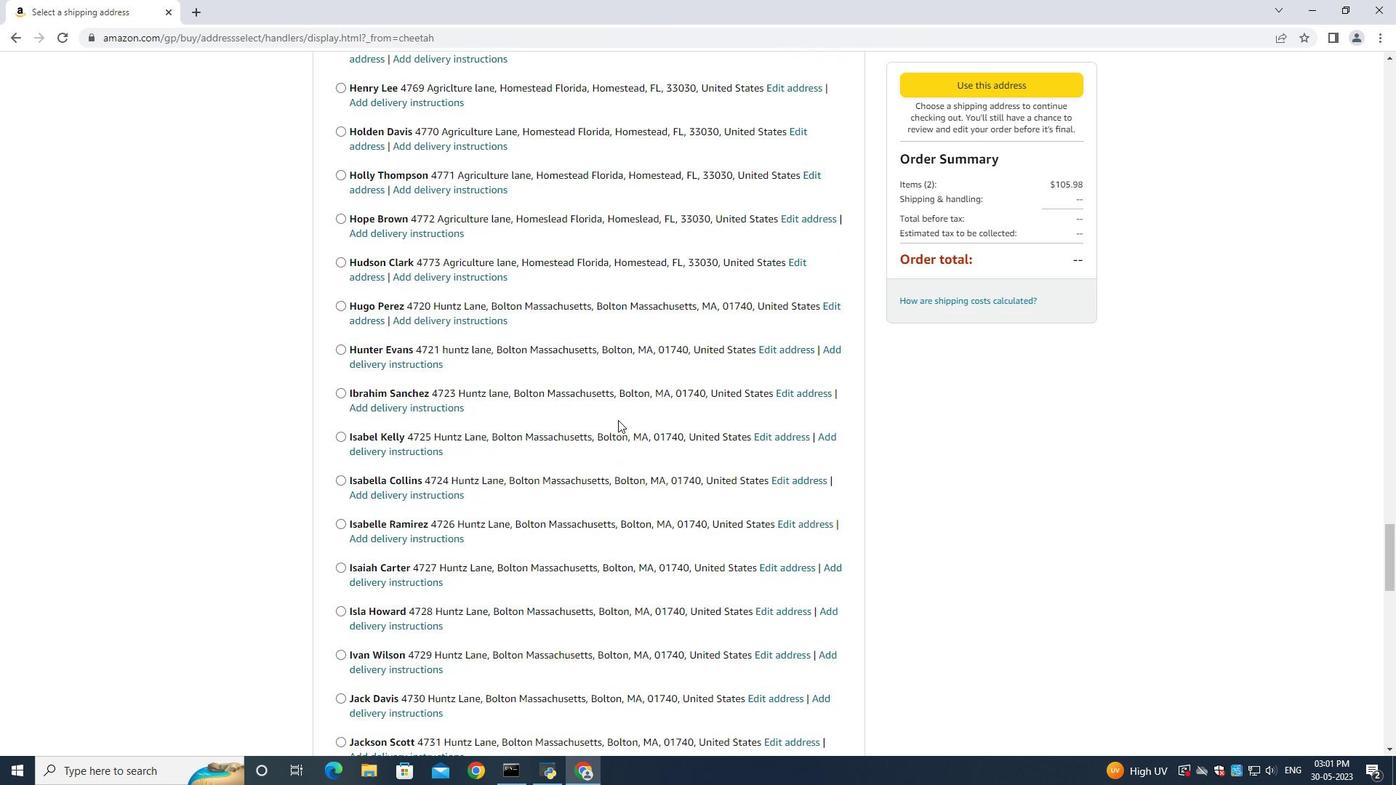 
Action: Mouse scrolled (618, 419) with delta (0, 0)
Screenshot: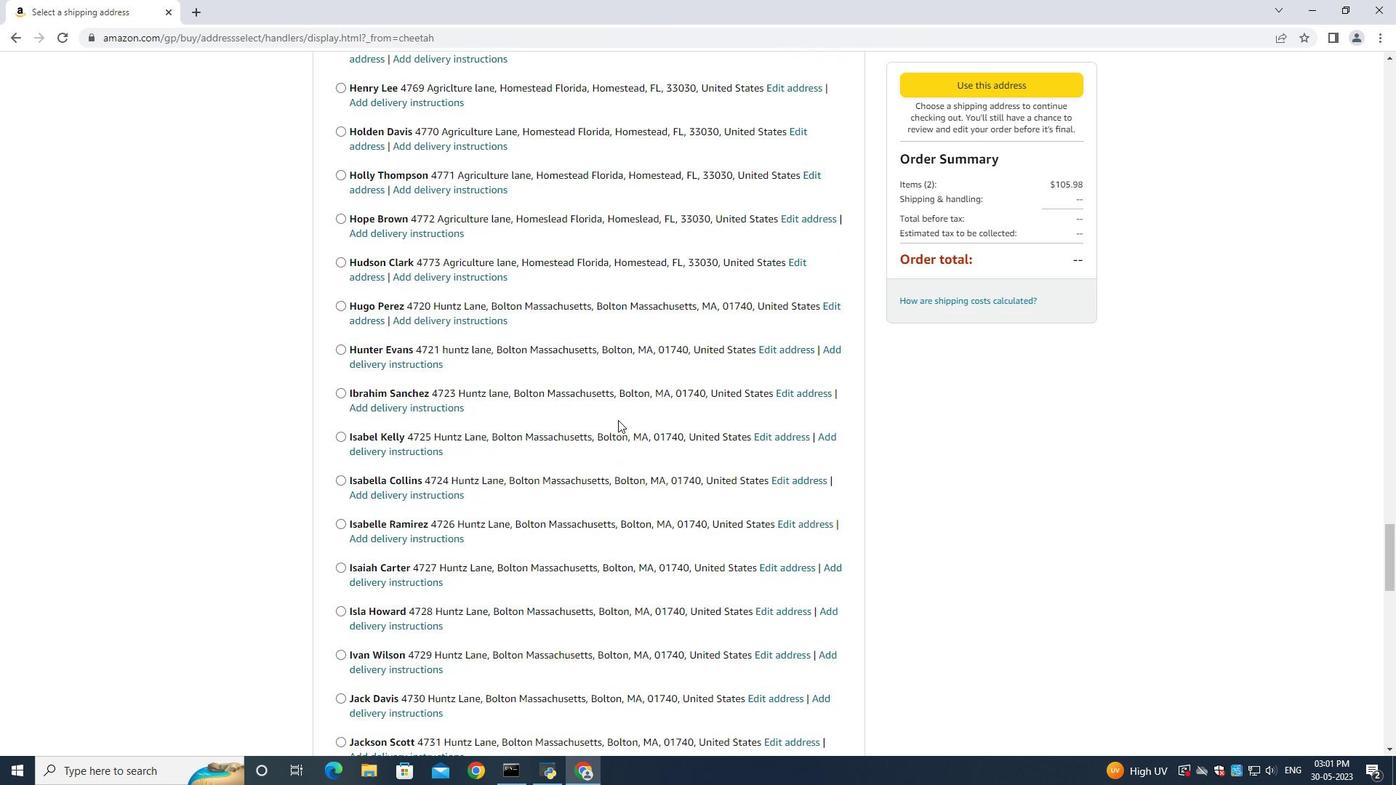 
Action: Mouse scrolled (618, 419) with delta (0, 0)
Screenshot: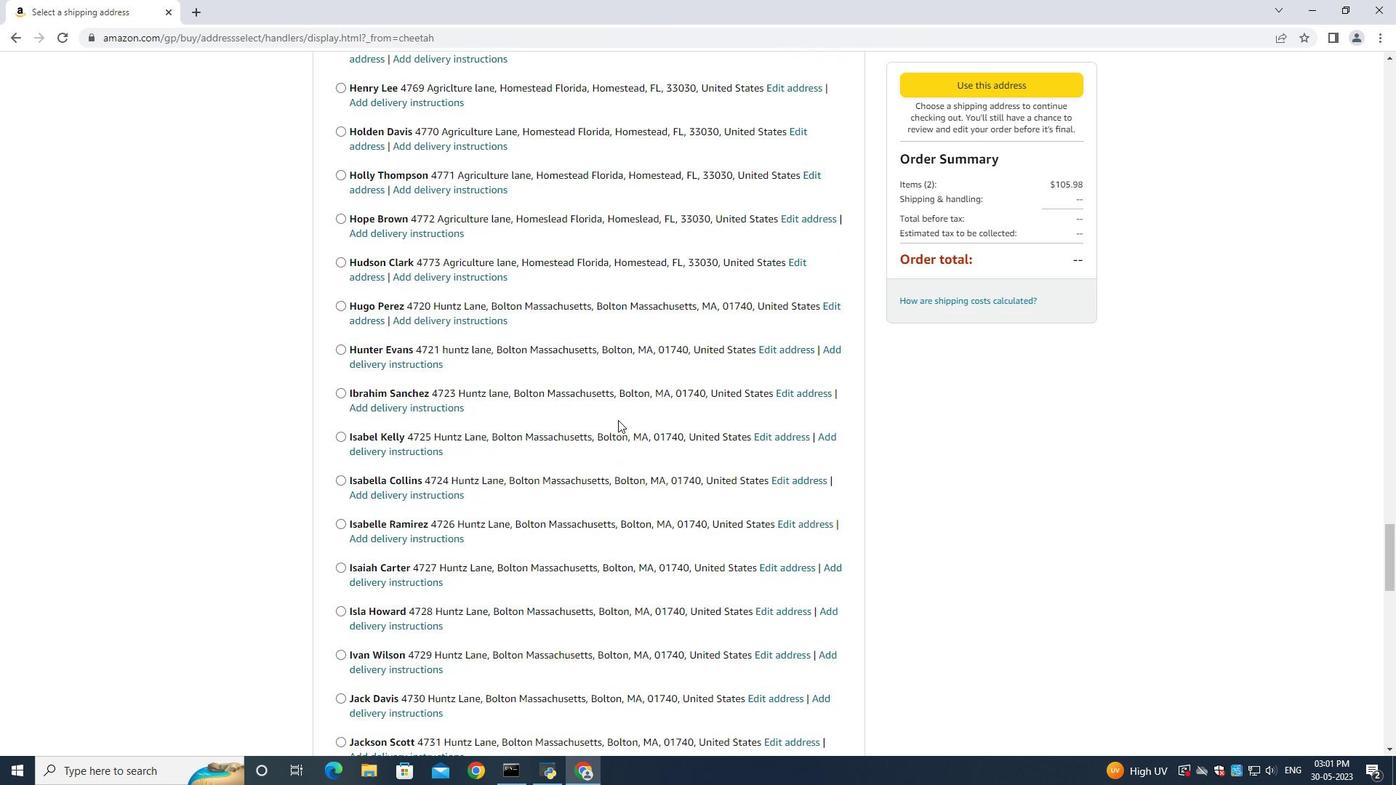 
Action: Mouse scrolled (618, 419) with delta (0, 0)
Screenshot: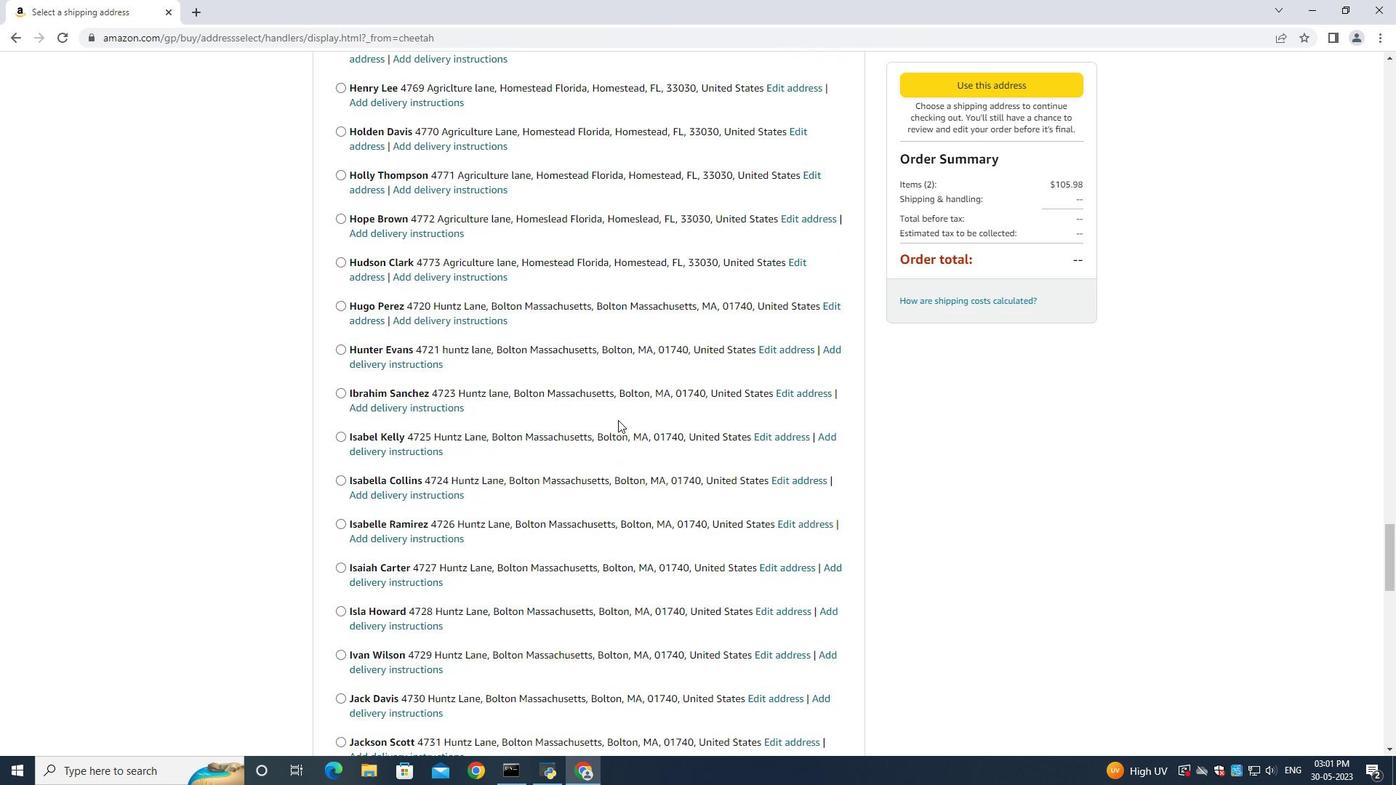 
Action: Mouse scrolled (618, 419) with delta (0, 0)
Screenshot: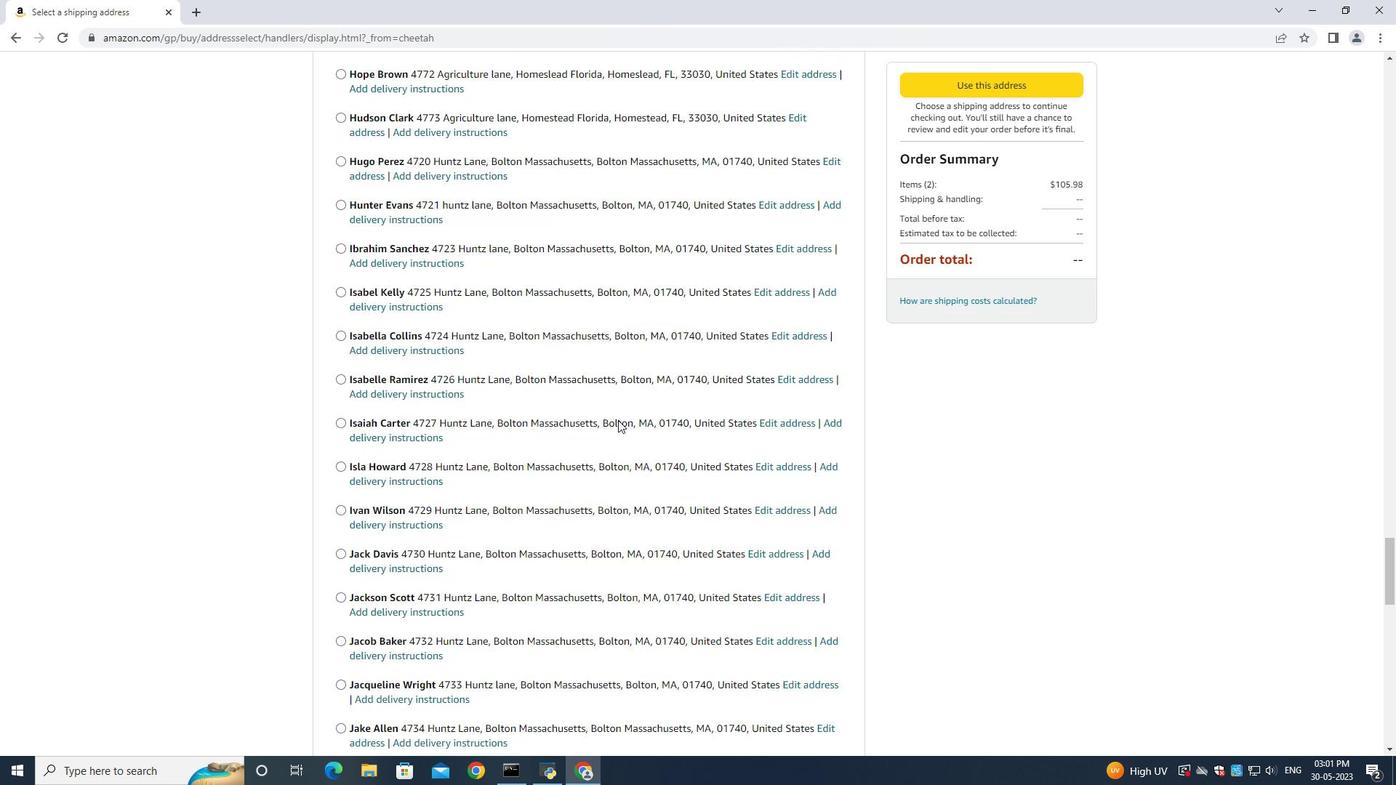 
Action: Mouse scrolled (618, 419) with delta (0, 0)
Screenshot: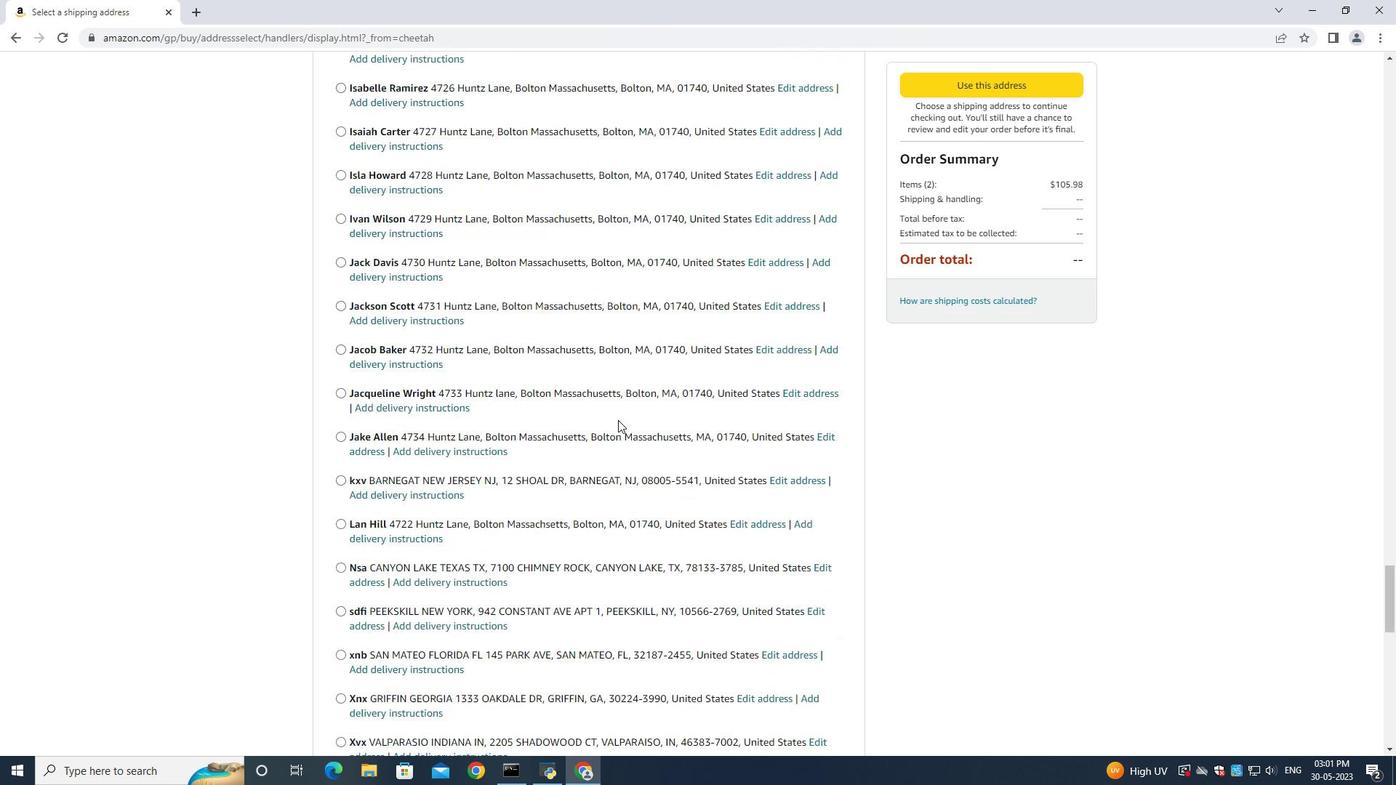 
Action: Mouse scrolled (618, 419) with delta (0, 0)
Screenshot: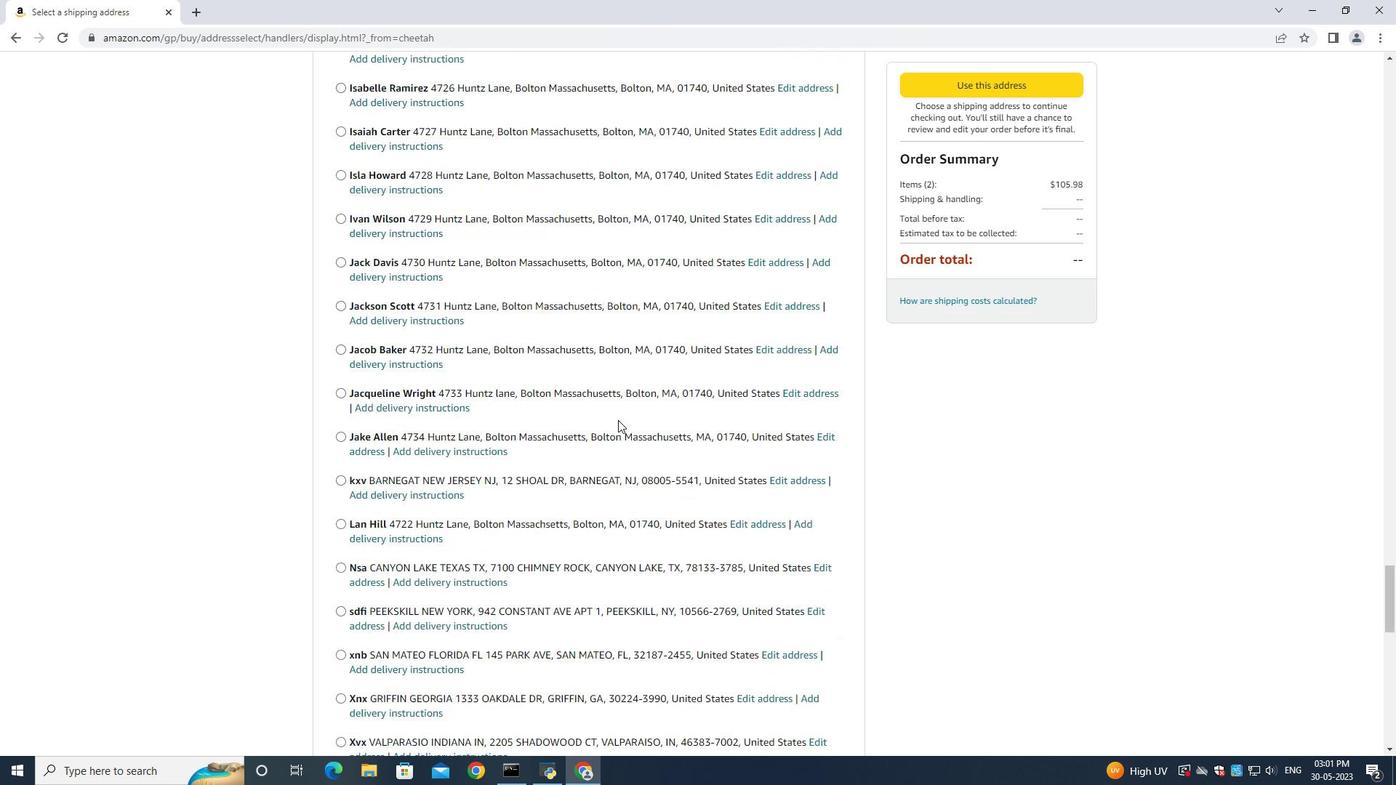 
Action: Mouse scrolled (618, 419) with delta (0, 0)
Screenshot: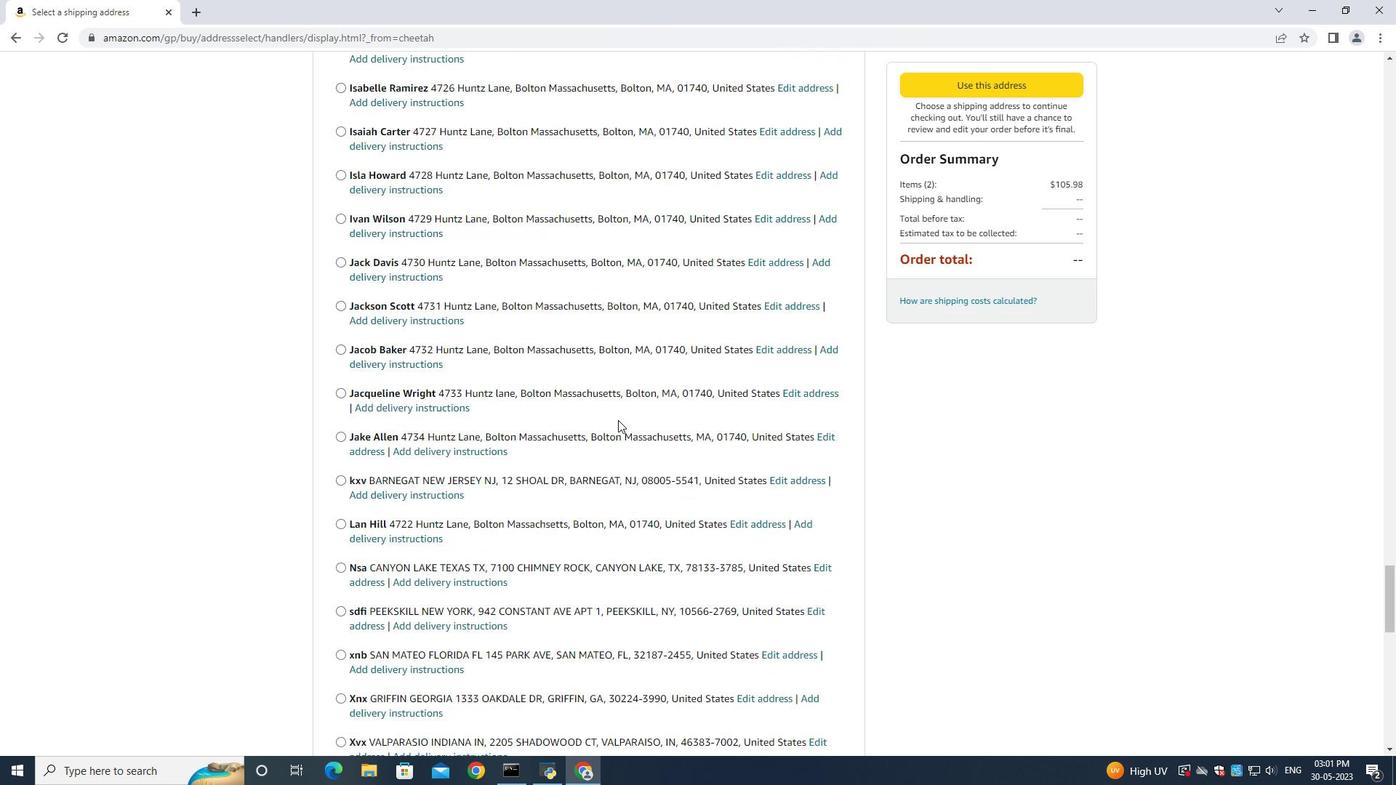 
Action: Mouse scrolled (618, 419) with delta (0, 0)
Screenshot: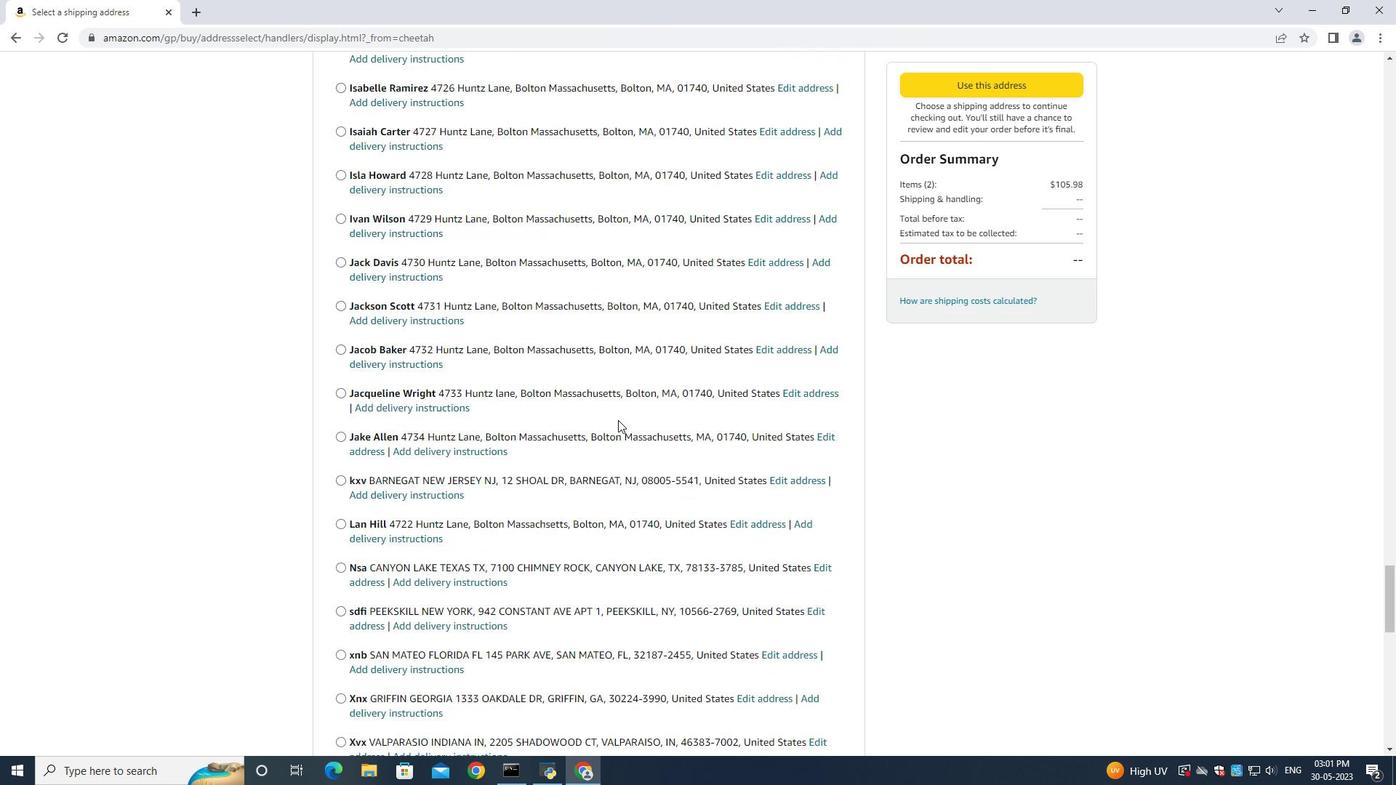 
Action: Mouse scrolled (618, 419) with delta (0, 0)
Screenshot: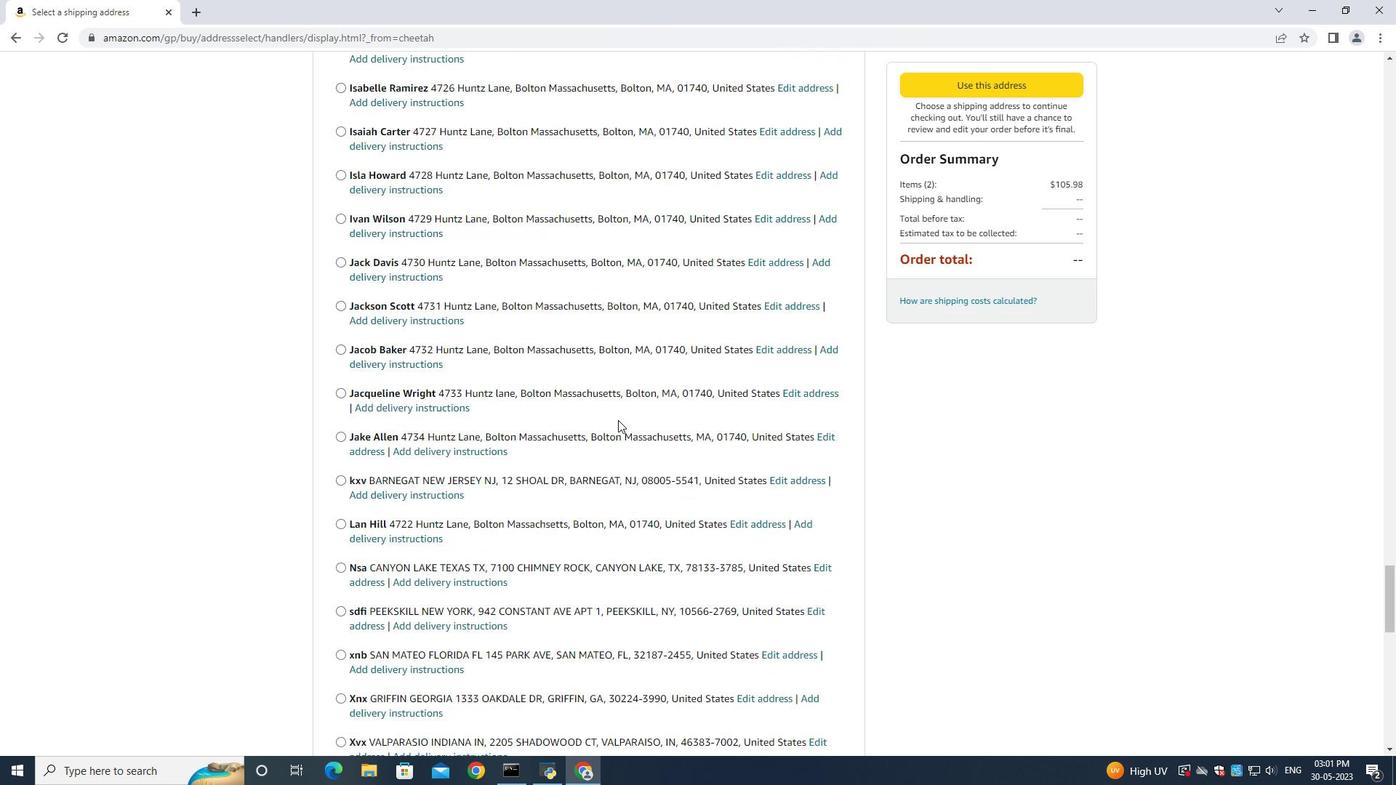 
Action: Mouse scrolled (618, 419) with delta (0, 0)
Screenshot: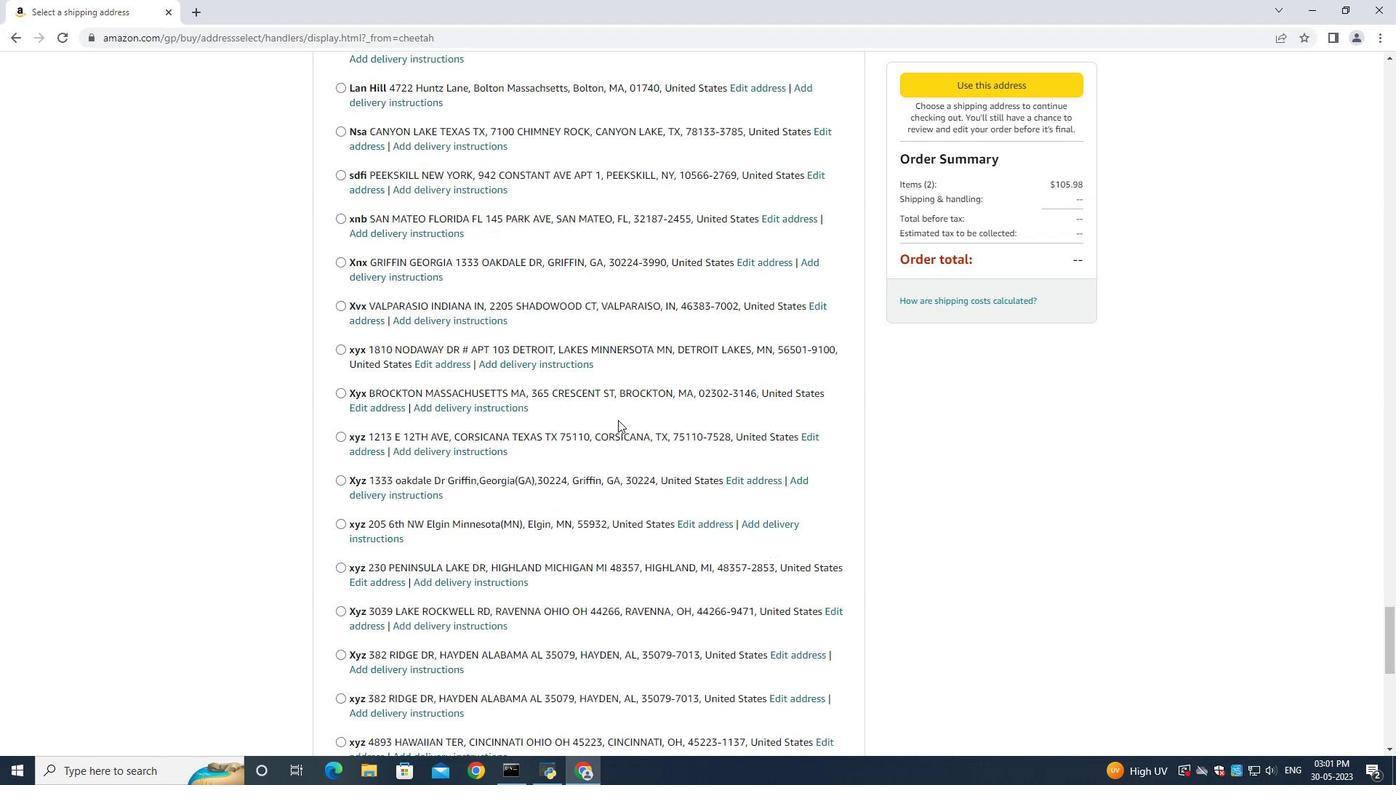 
Action: Mouse scrolled (618, 419) with delta (0, 0)
Screenshot: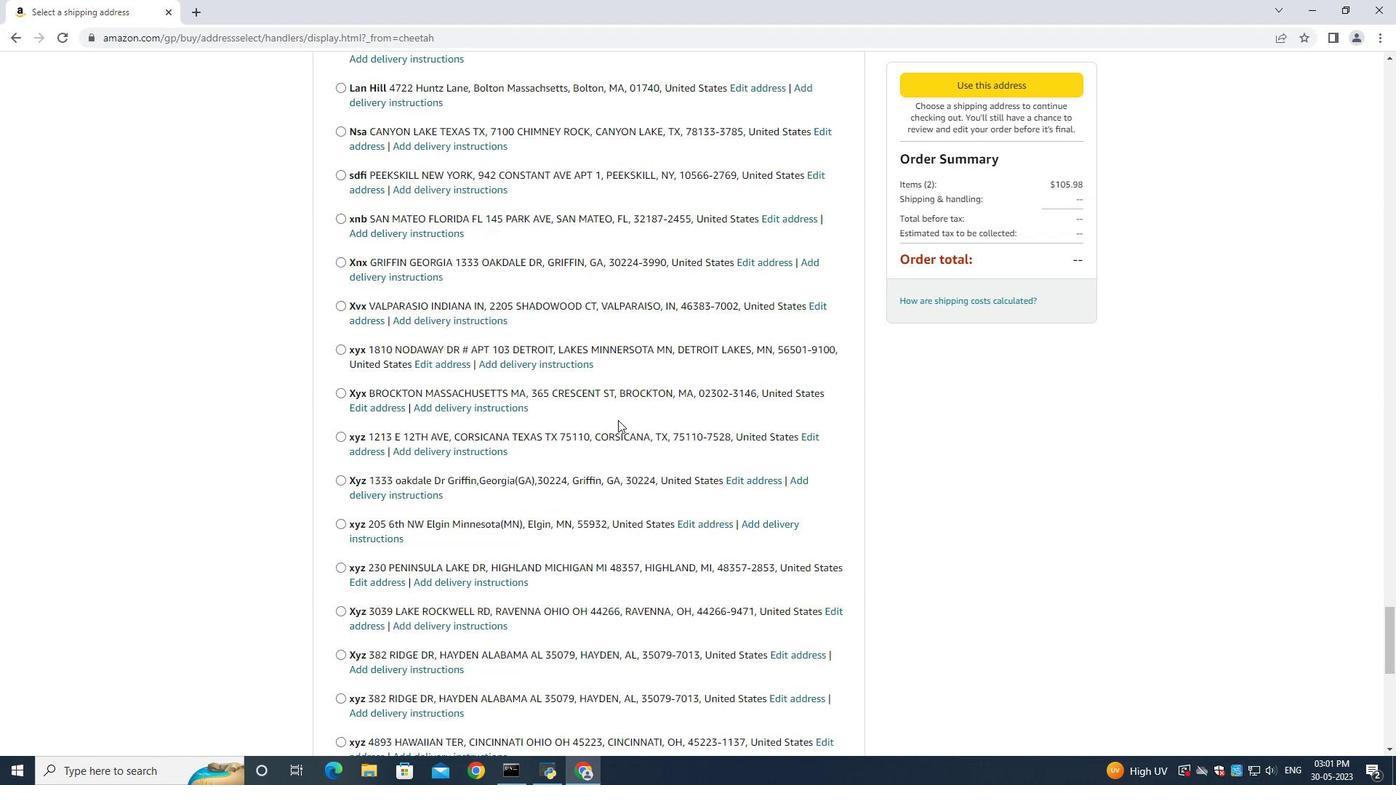 
Action: Mouse moved to (618, 421)
Screenshot: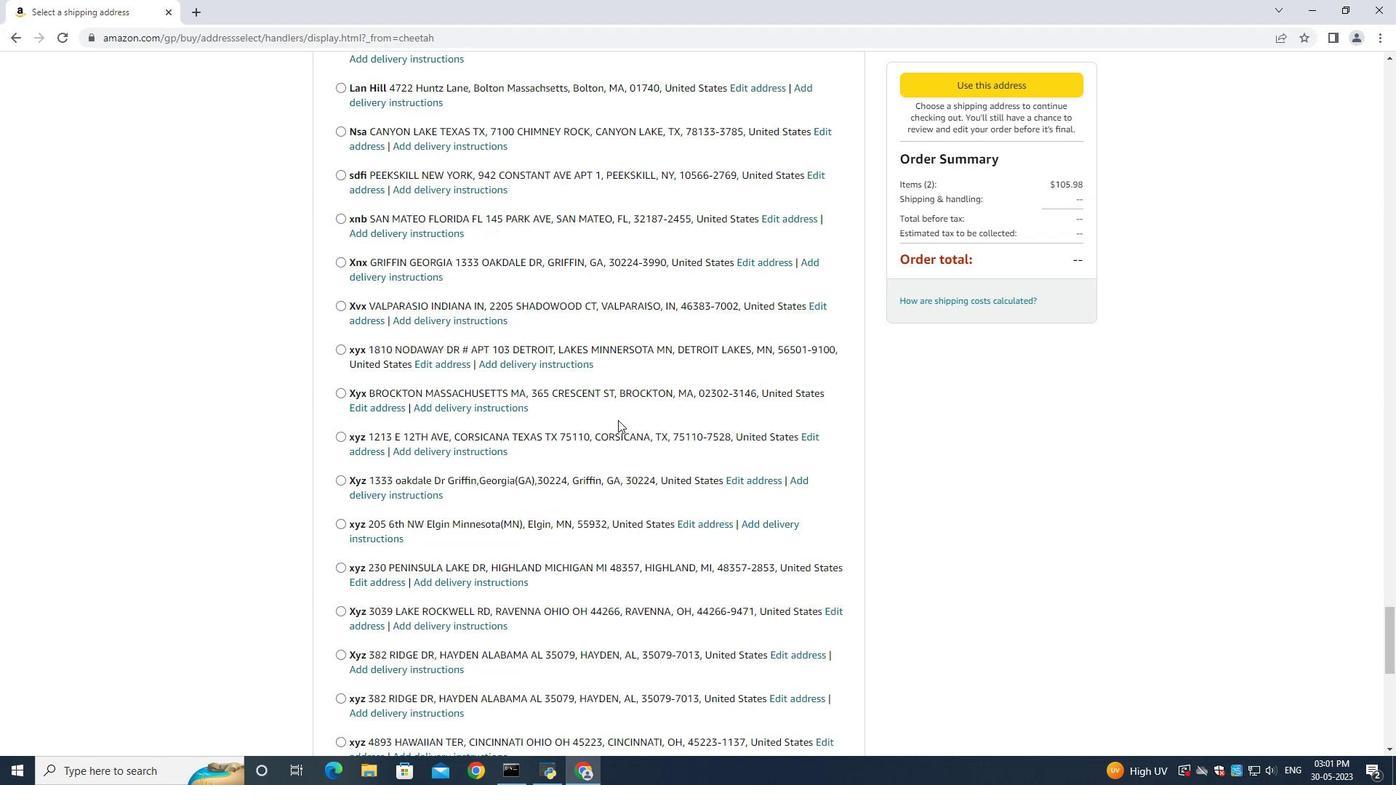 
Action: Mouse scrolled (618, 420) with delta (0, 0)
Screenshot: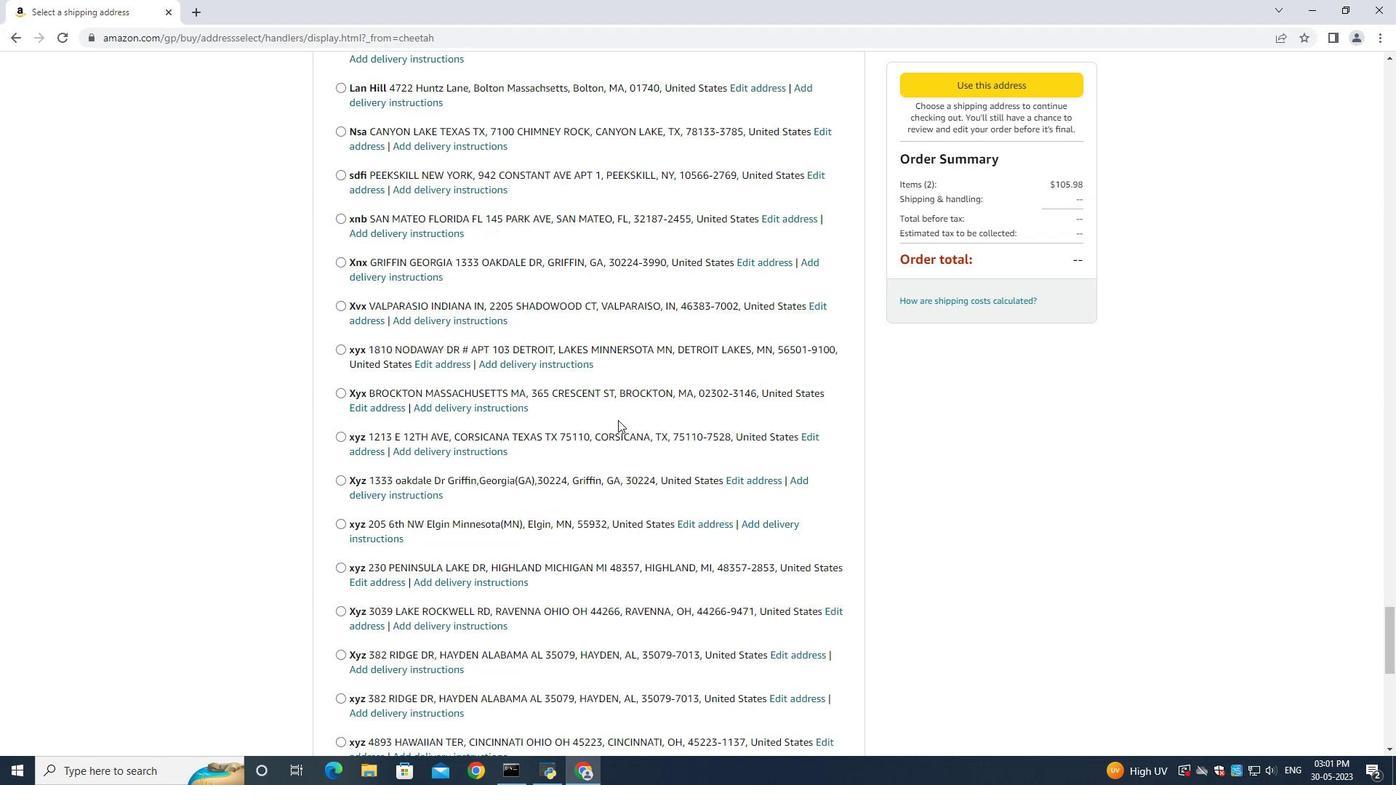 
Action: Mouse scrolled (618, 420) with delta (0, 0)
Screenshot: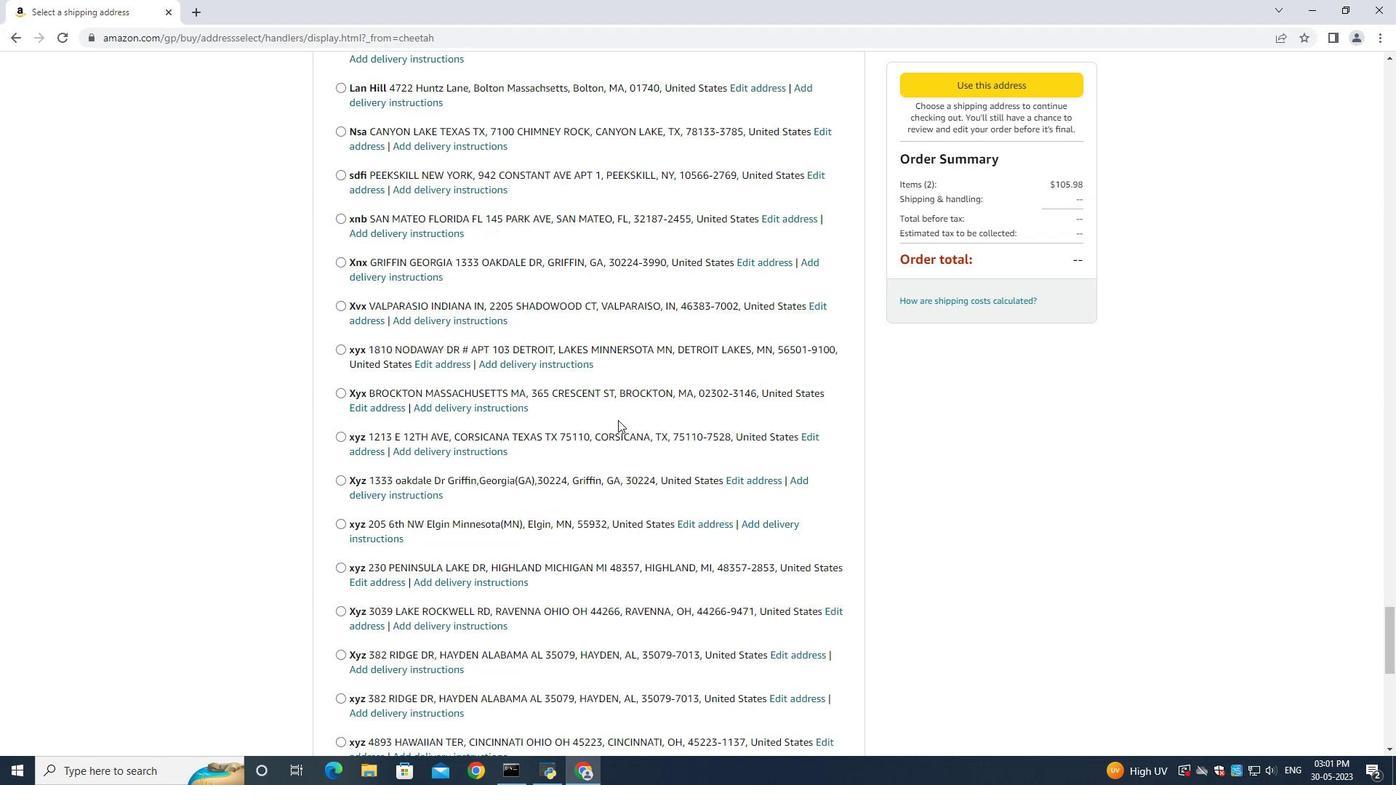 
Action: Mouse scrolled (618, 420) with delta (0, 0)
Screenshot: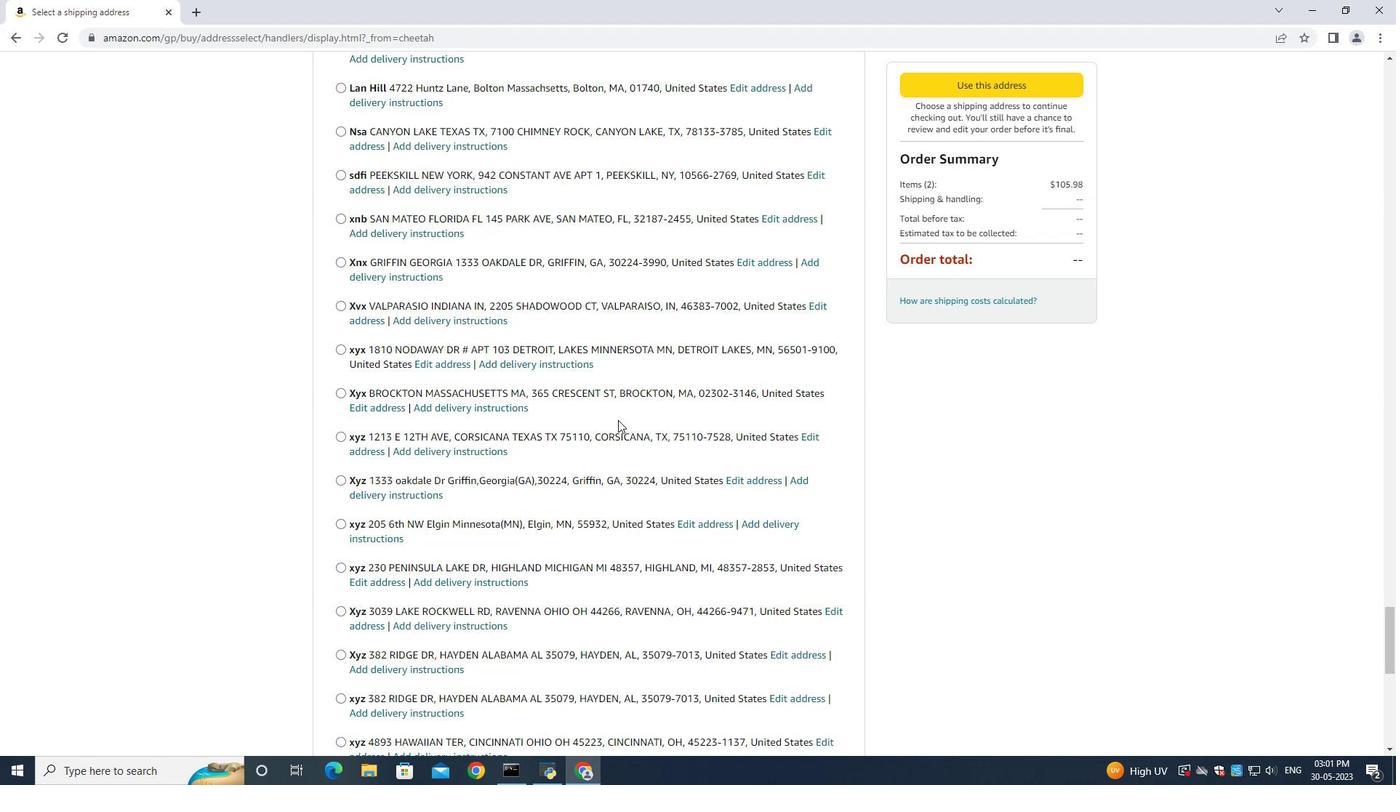 
Action: Mouse scrolled (618, 420) with delta (0, 0)
Screenshot: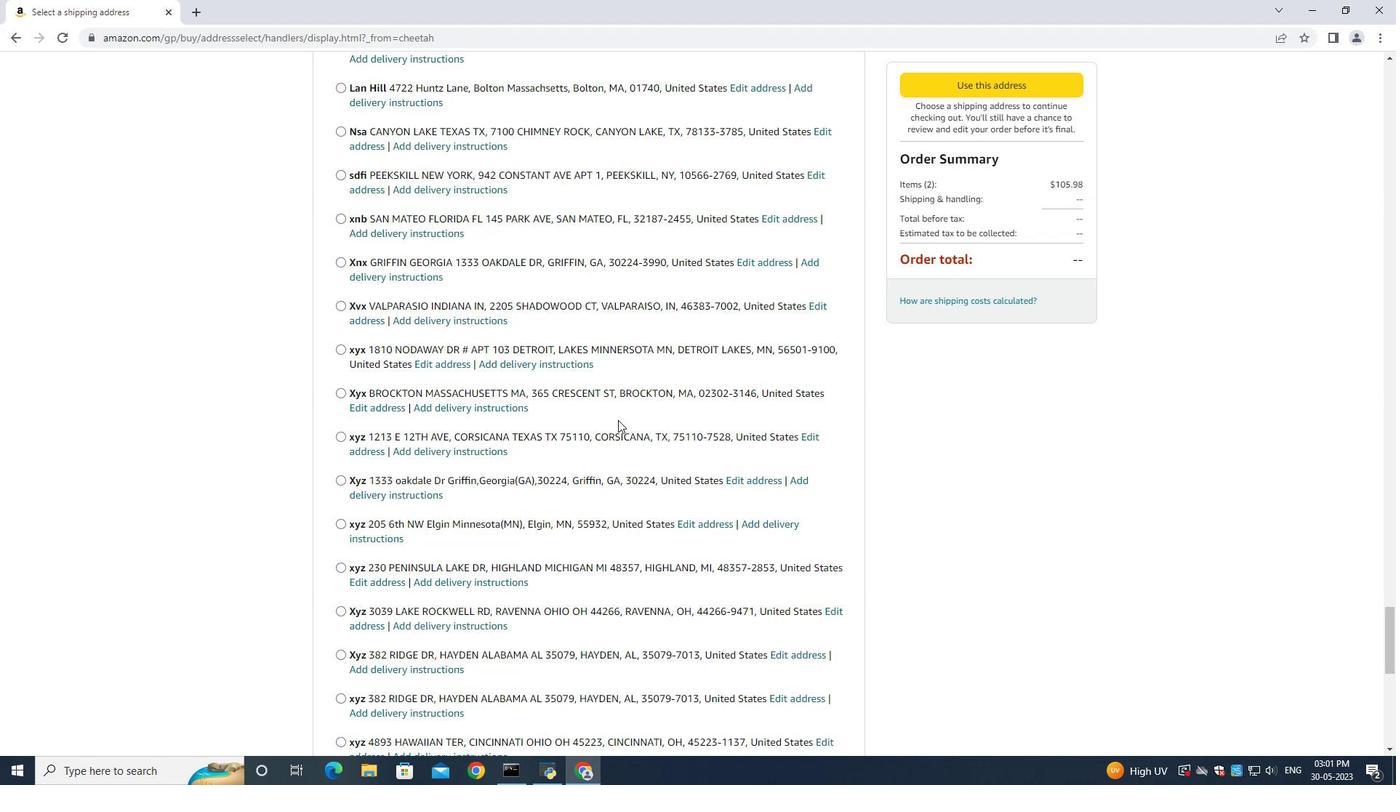 
Action: Mouse scrolled (618, 420) with delta (0, 0)
Screenshot: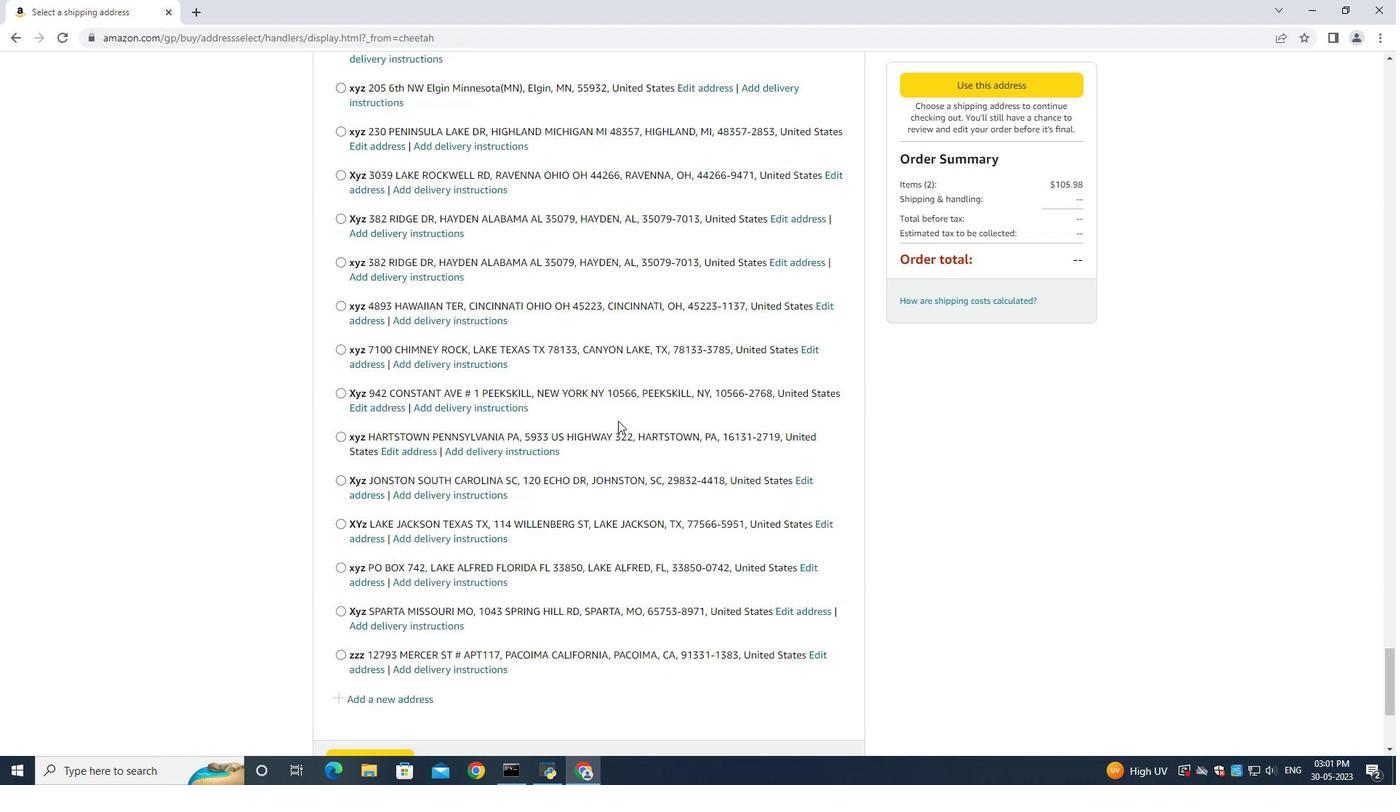 
Action: Mouse scrolled (618, 420) with delta (0, 0)
Screenshot: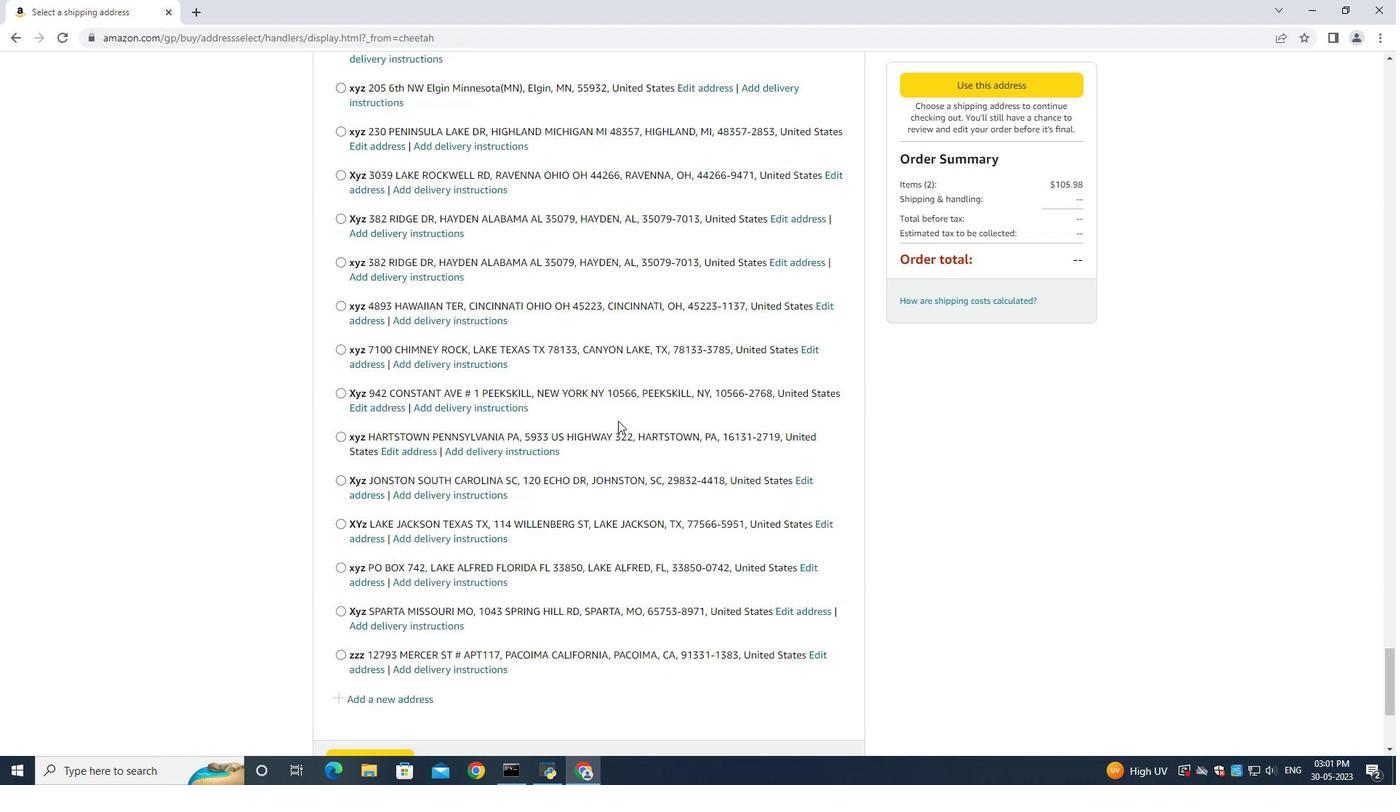 
Action: Mouse scrolled (618, 420) with delta (0, 0)
Screenshot: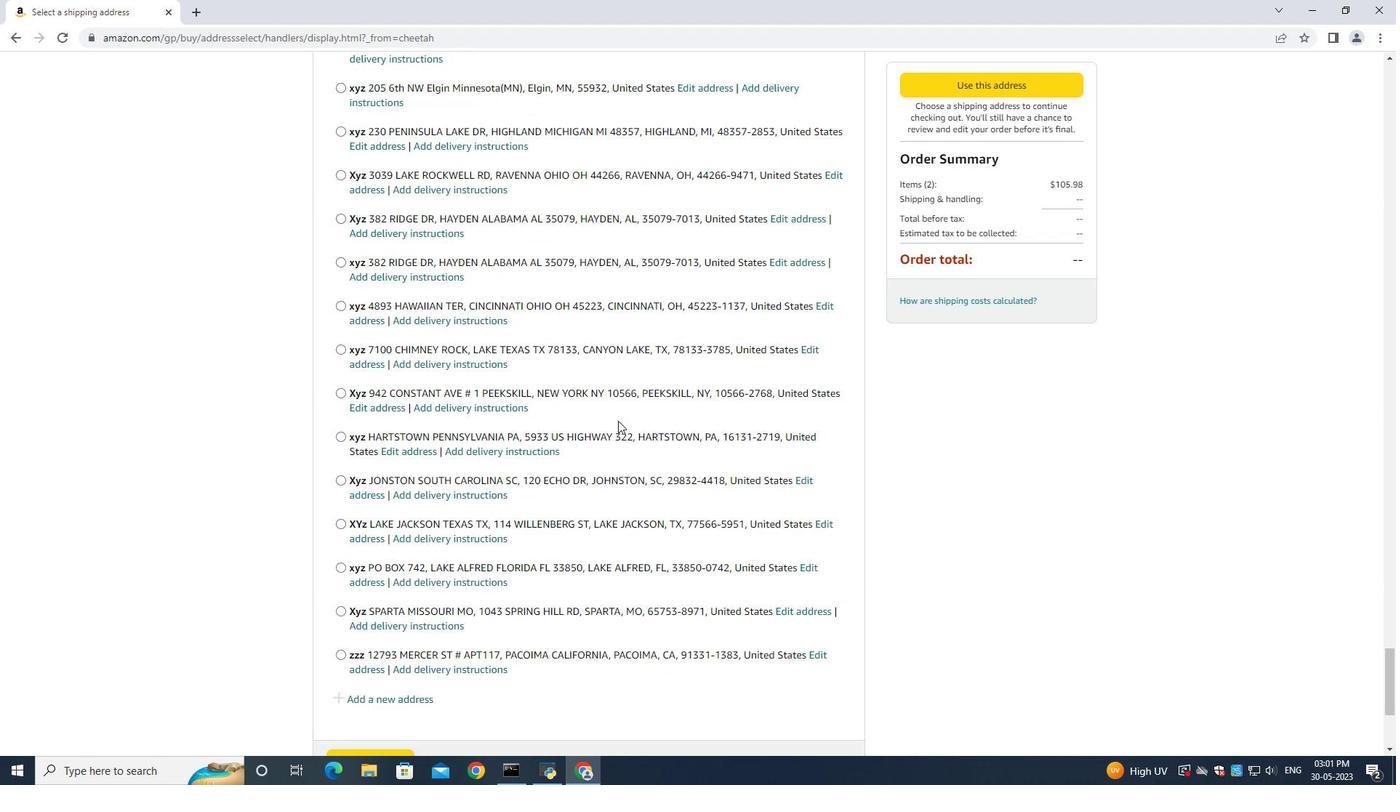 
Action: Mouse scrolled (618, 420) with delta (0, 0)
Screenshot: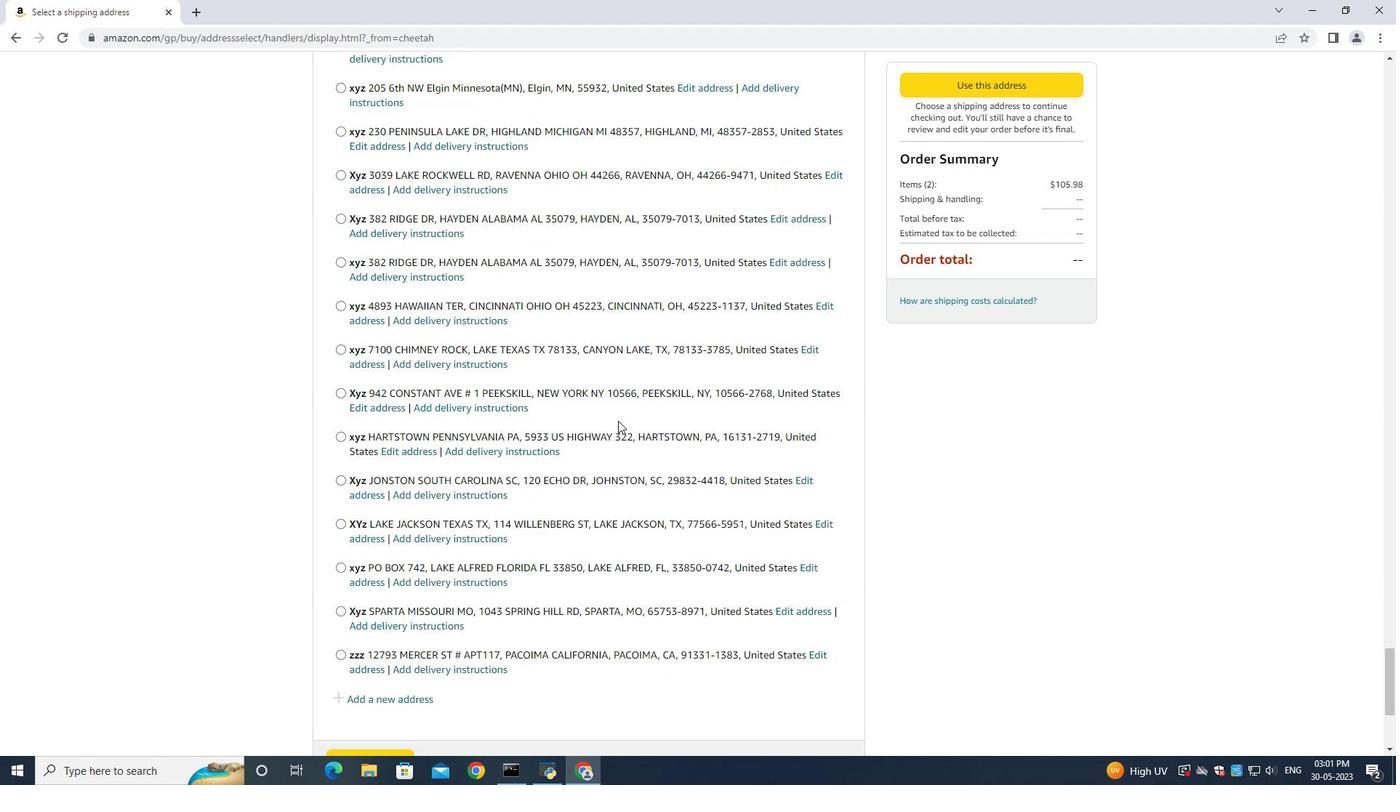 
Action: Mouse scrolled (618, 420) with delta (0, 0)
Screenshot: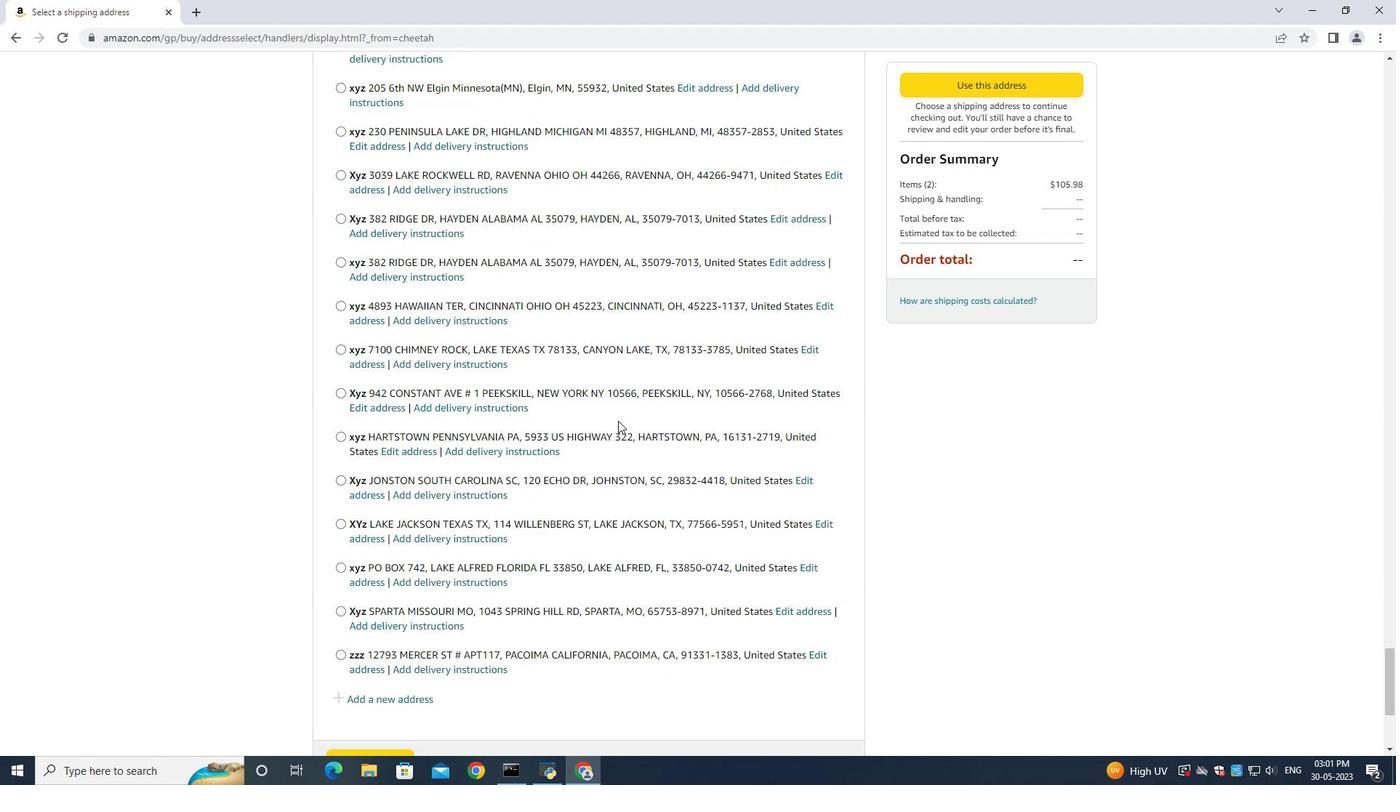 
Action: Mouse scrolled (618, 420) with delta (0, 0)
Screenshot: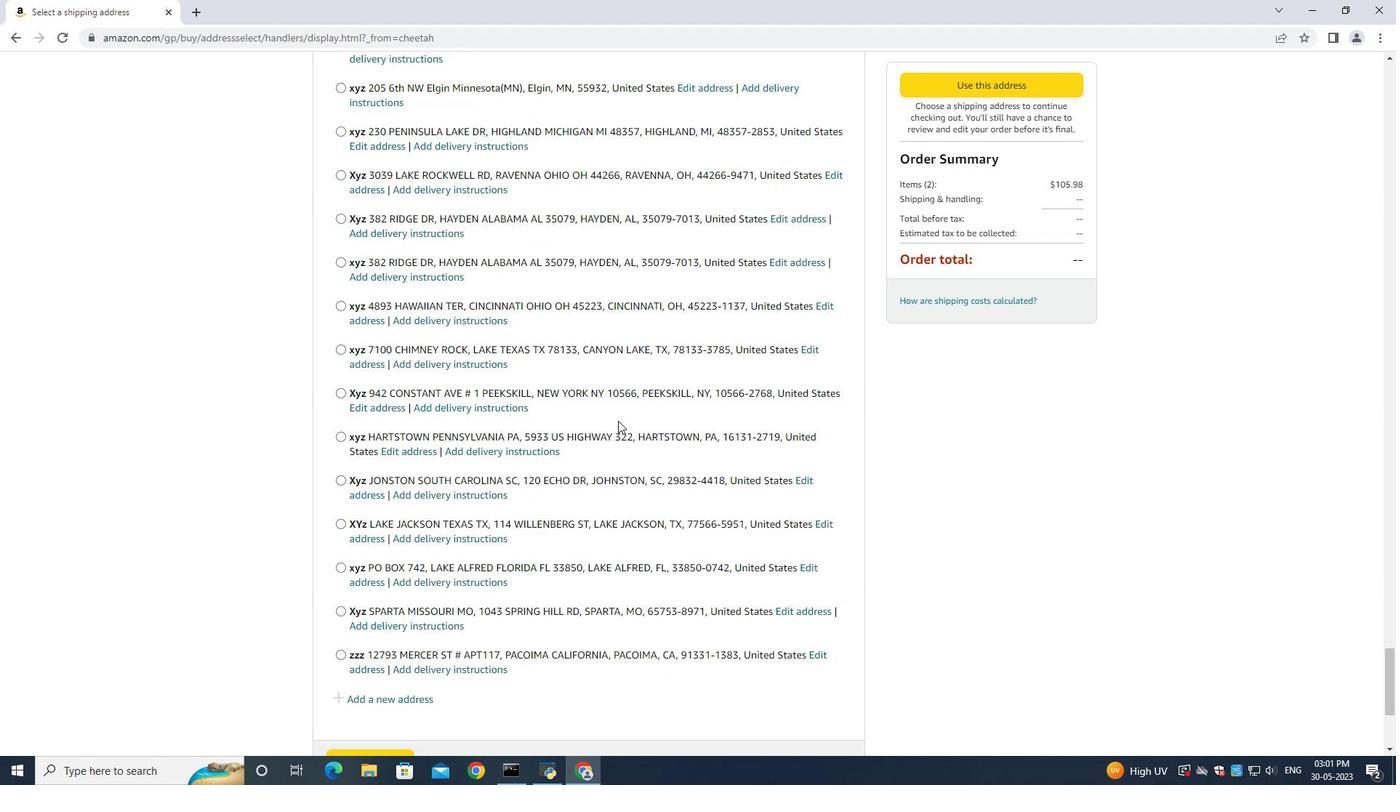 
Action: Mouse scrolled (618, 420) with delta (0, 0)
Screenshot: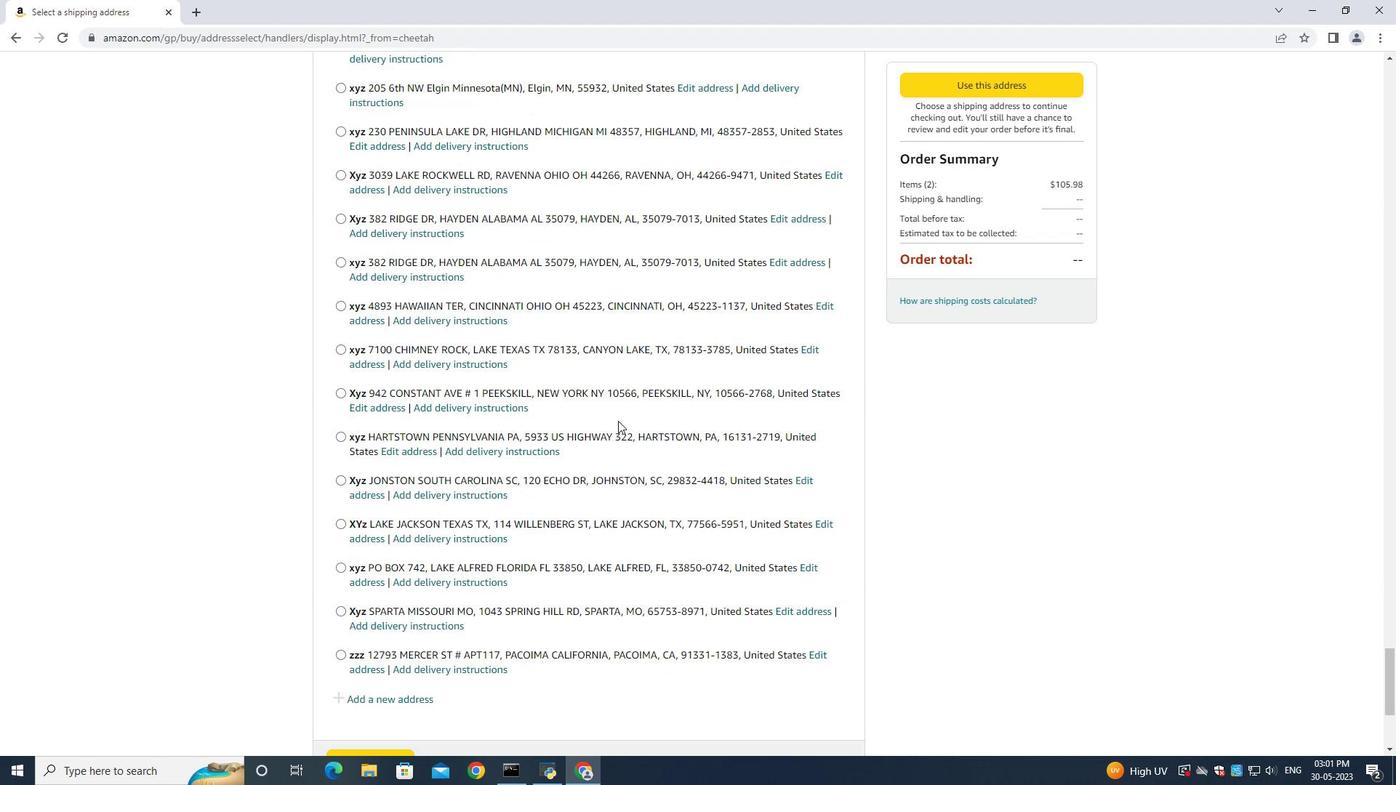 
Action: Mouse scrolled (618, 420) with delta (0, 0)
Screenshot: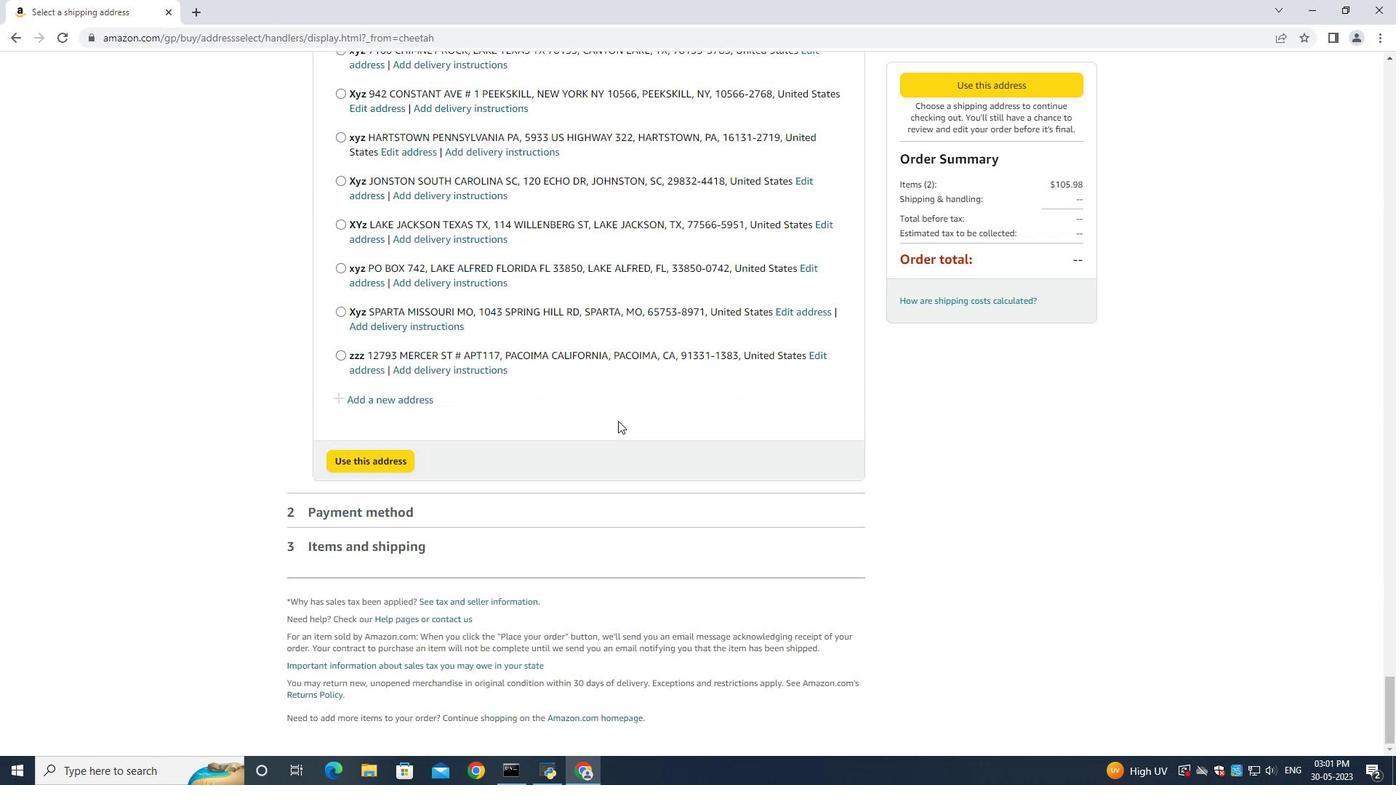 
Action: Mouse scrolled (618, 420) with delta (0, 0)
Screenshot: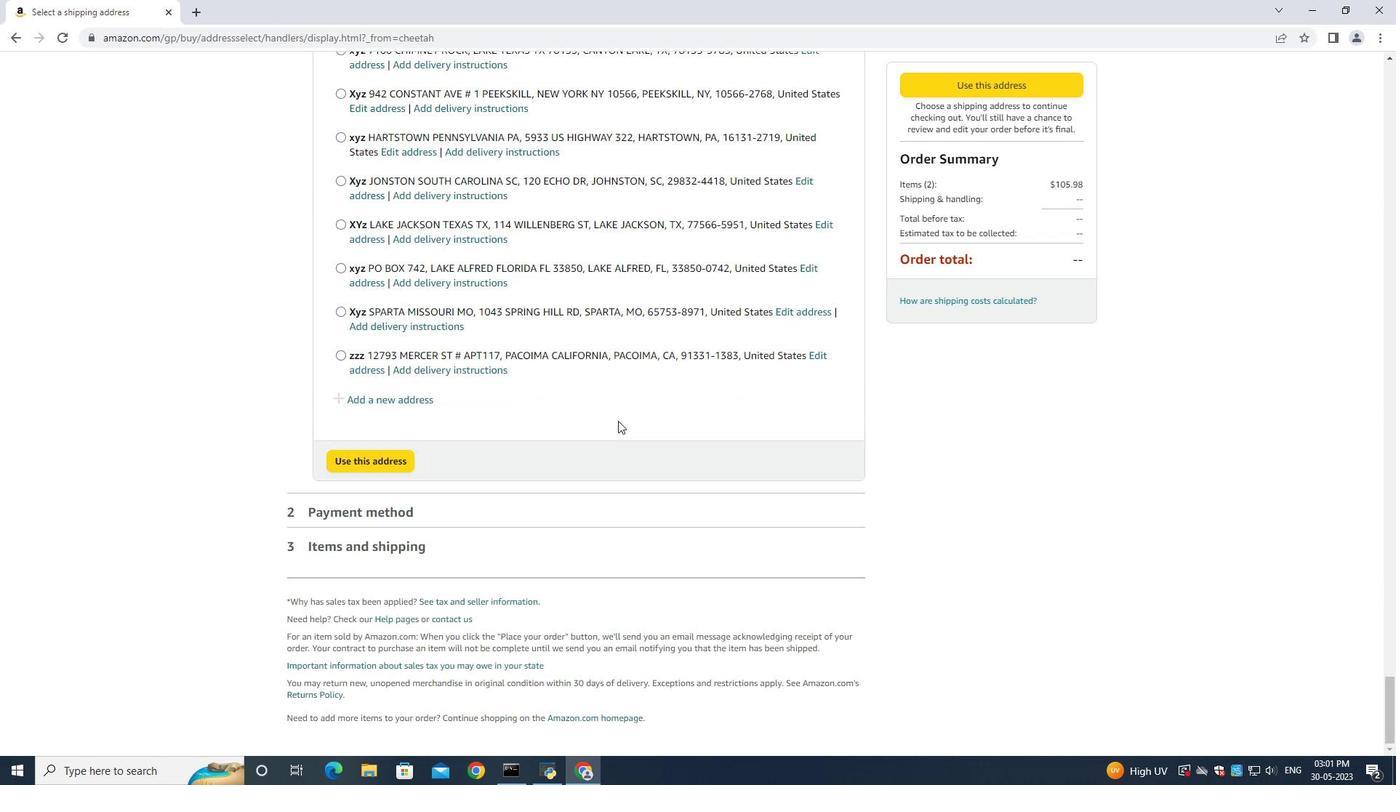 
Action: Mouse scrolled (618, 420) with delta (0, 0)
Screenshot: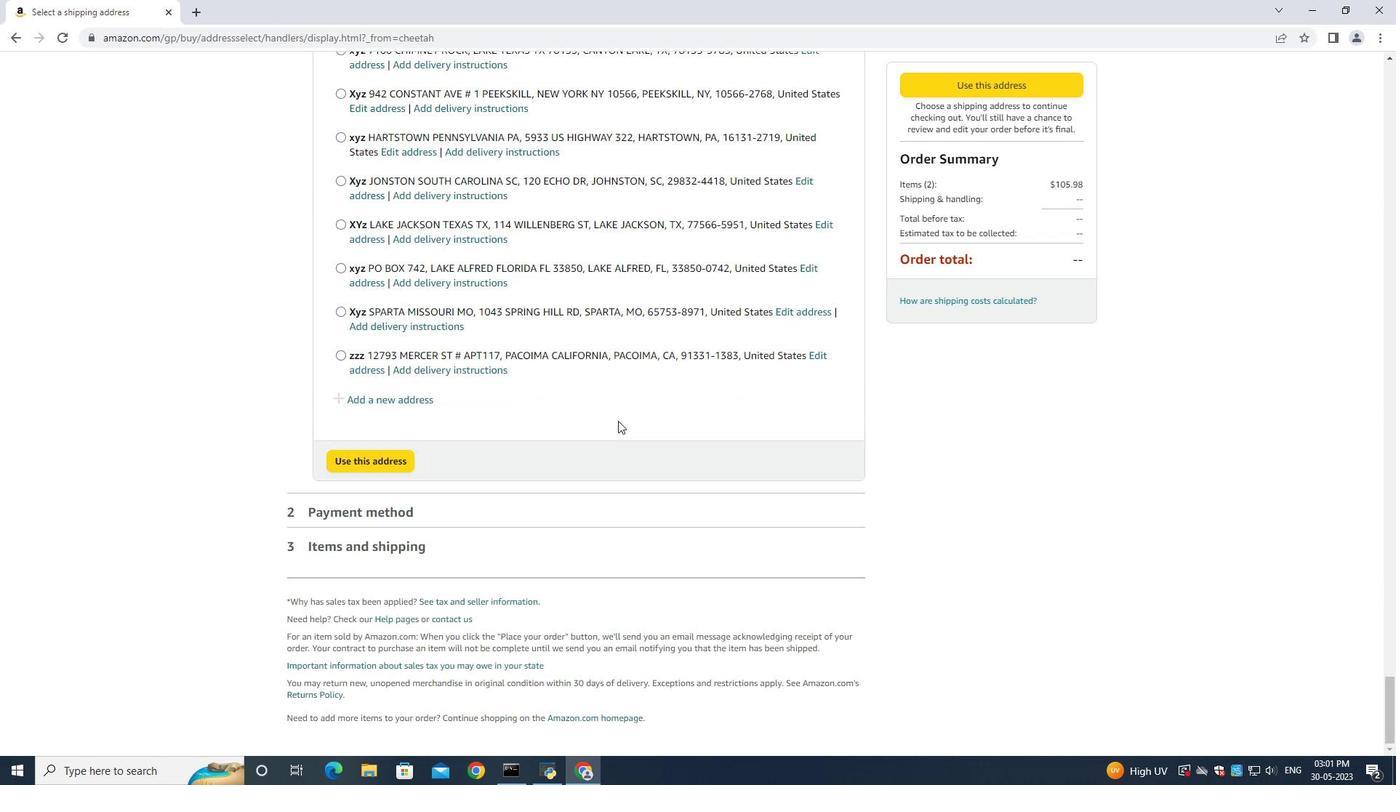 
Action: Mouse scrolled (618, 420) with delta (0, 0)
Screenshot: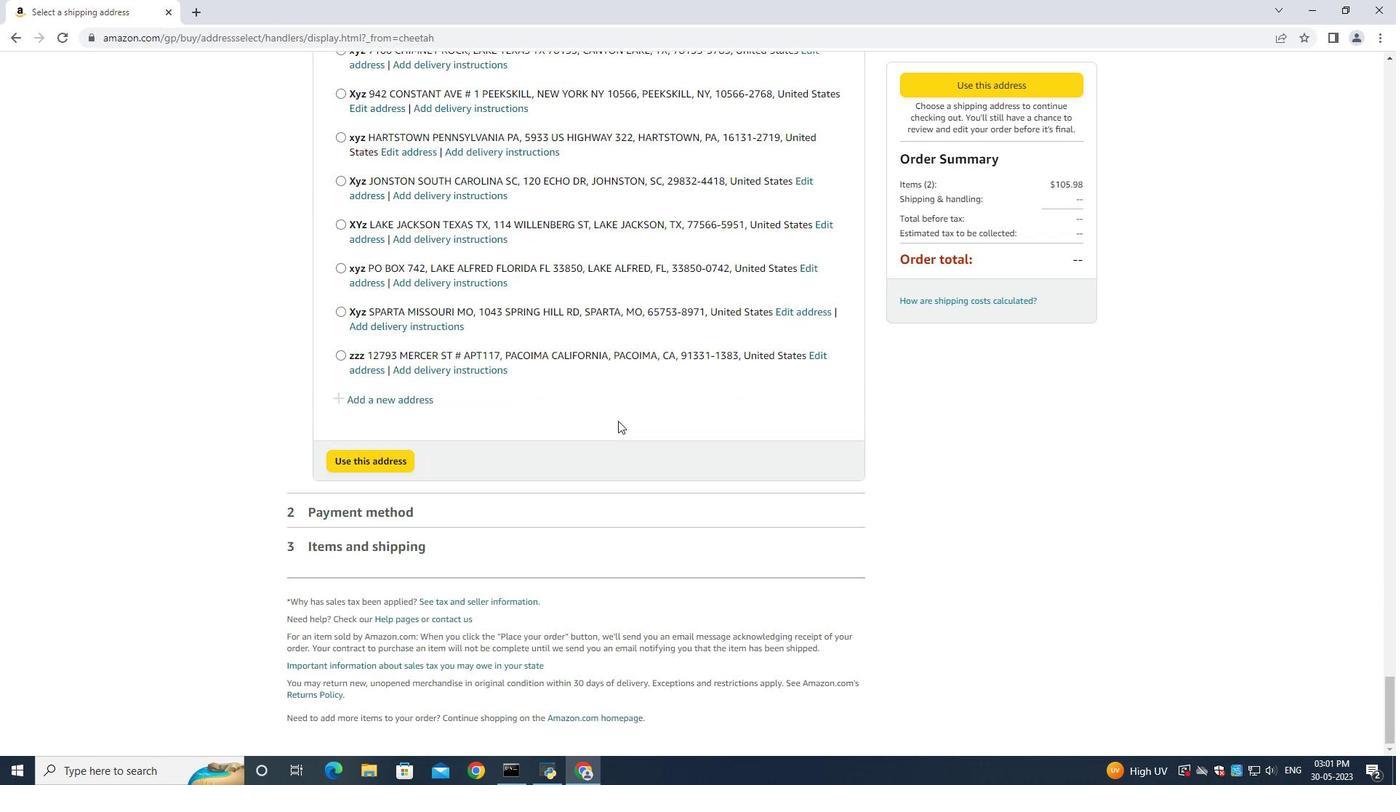 
Action: Mouse scrolled (618, 420) with delta (0, 0)
Screenshot: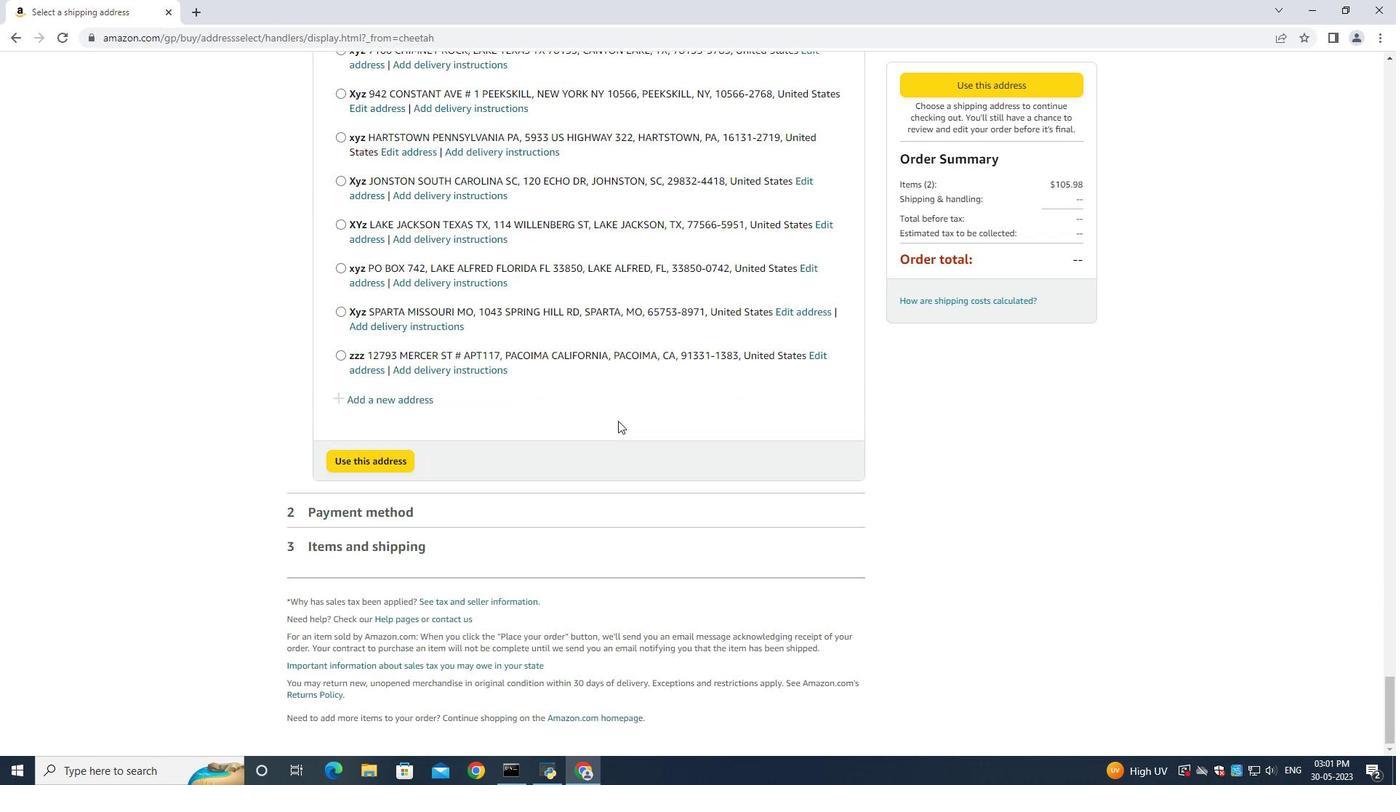 
Action: Mouse scrolled (618, 420) with delta (0, 0)
Screenshot: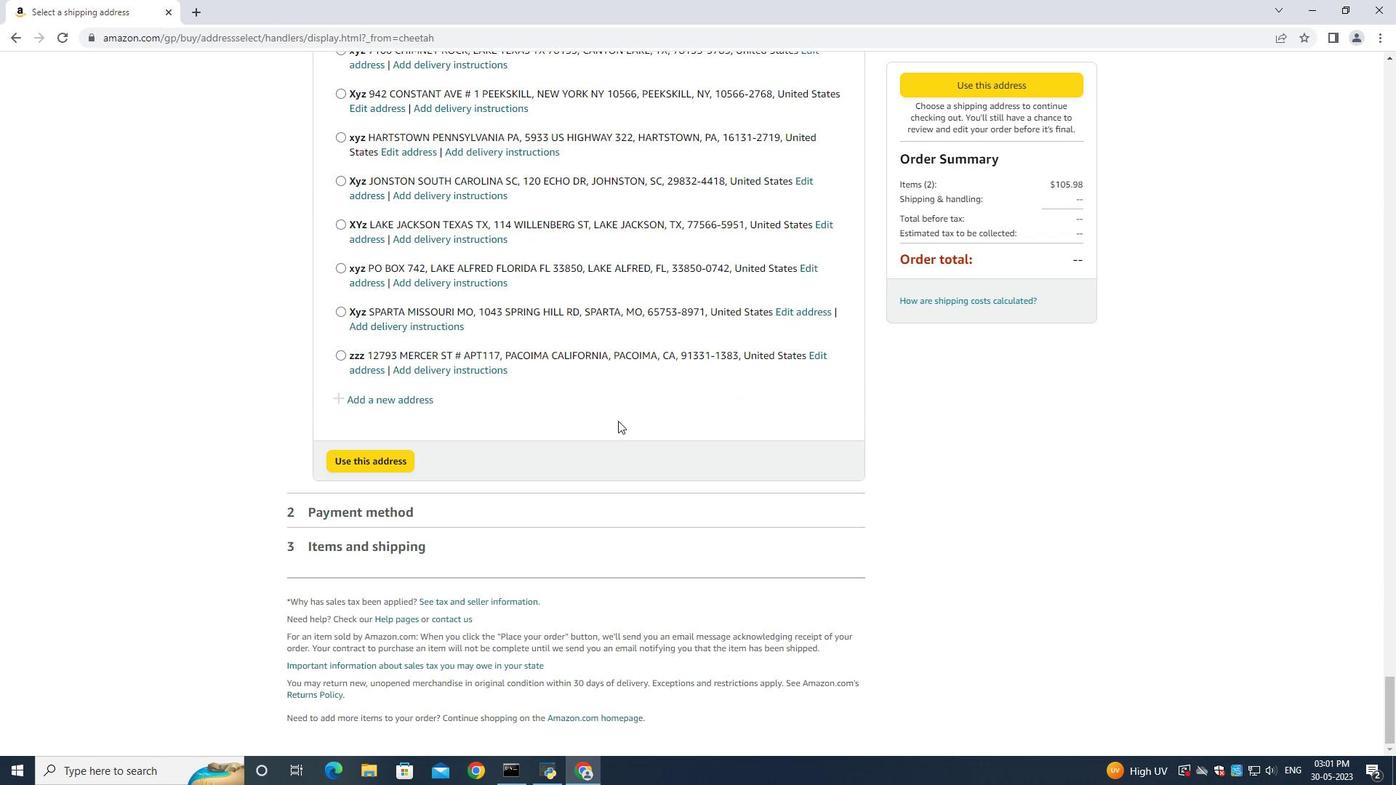 
Action: Mouse scrolled (618, 420) with delta (0, 0)
Screenshot: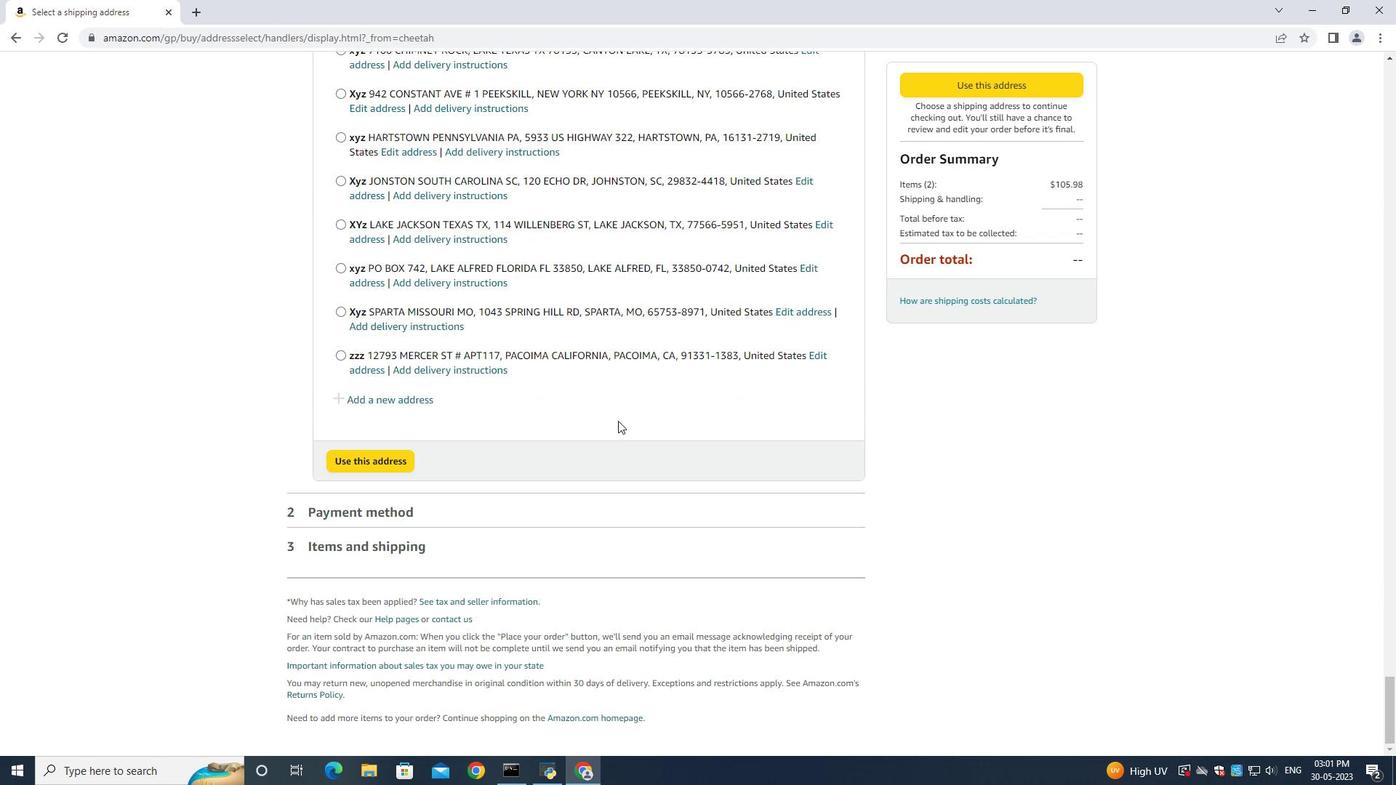 
Action: Mouse scrolled (618, 420) with delta (0, 0)
Screenshot: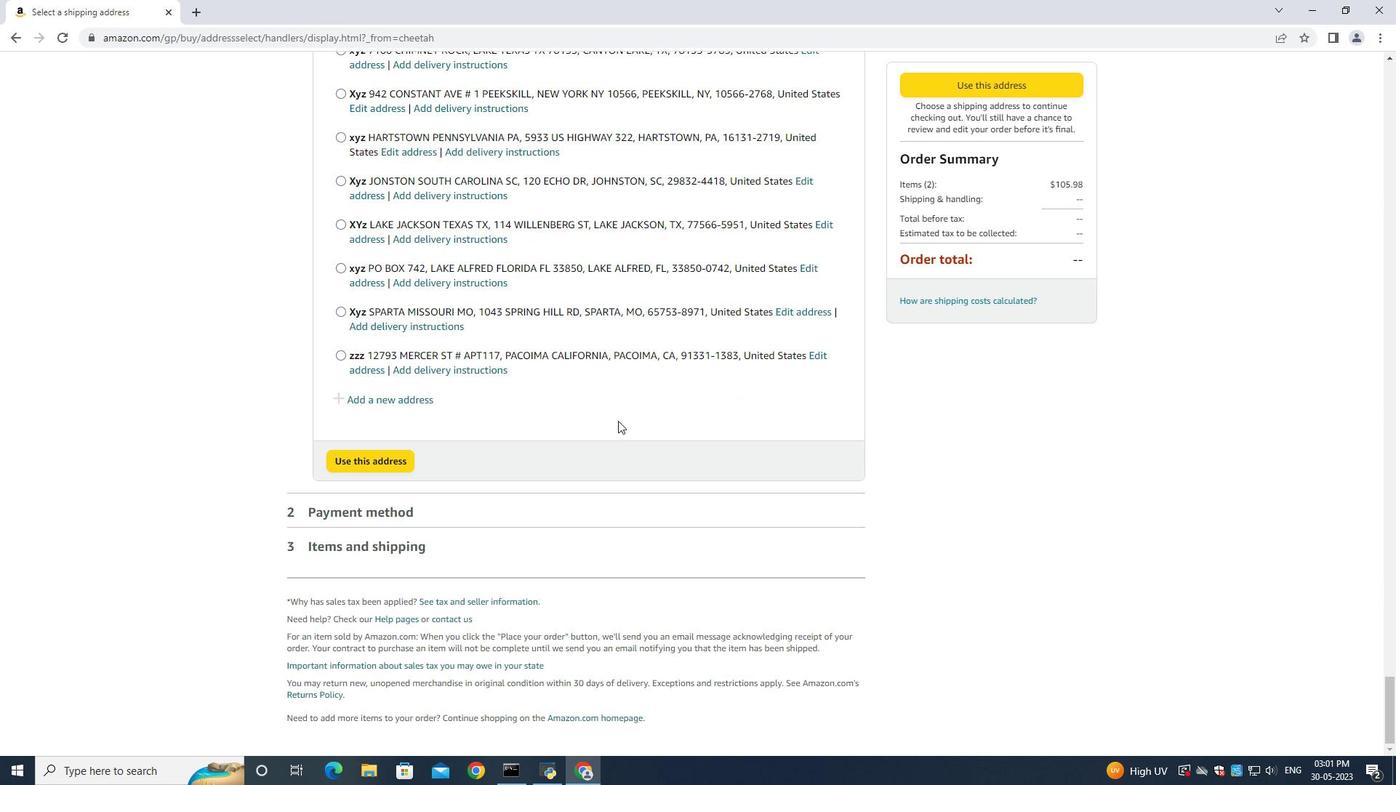 
Action: Mouse scrolled (618, 420) with delta (0, 0)
Screenshot: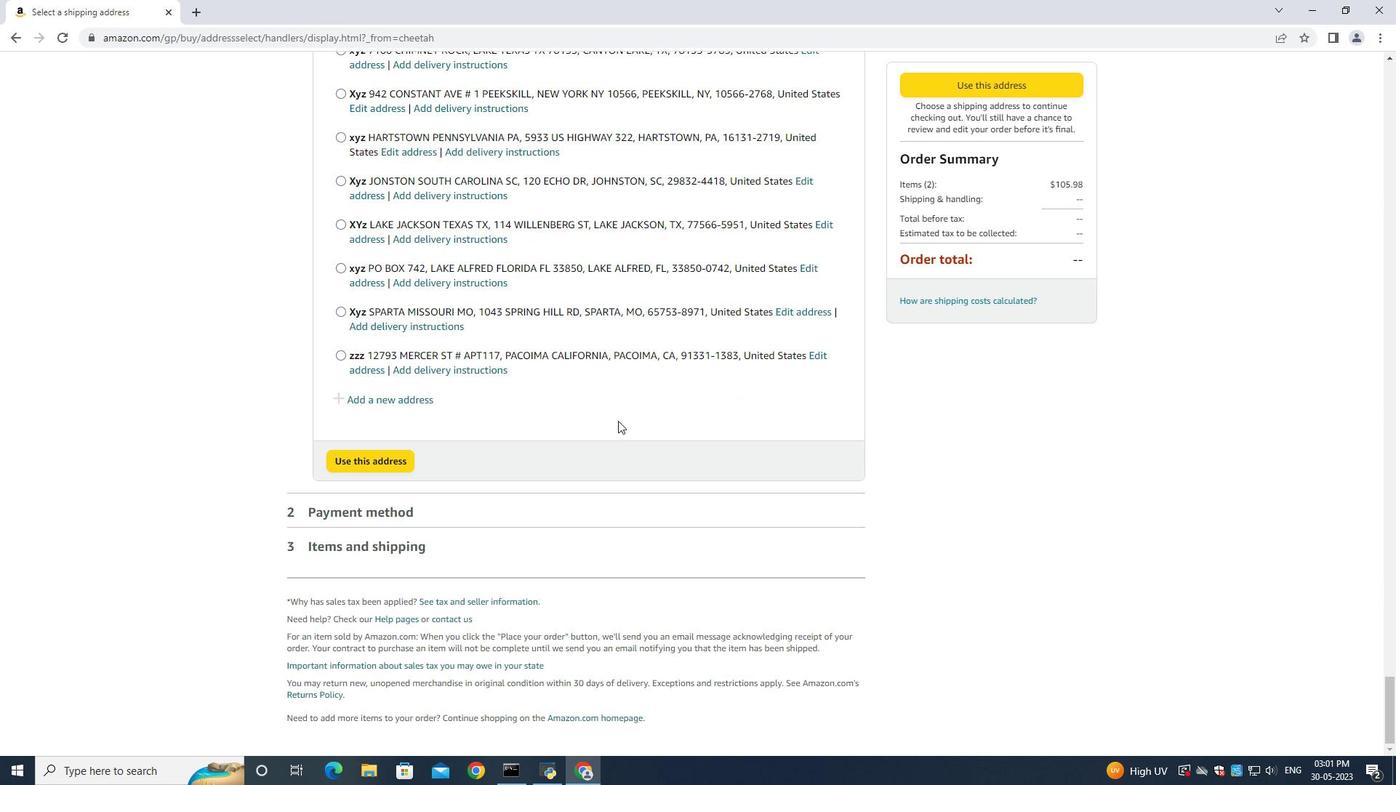 
Action: Mouse scrolled (618, 420) with delta (0, 0)
Screenshot: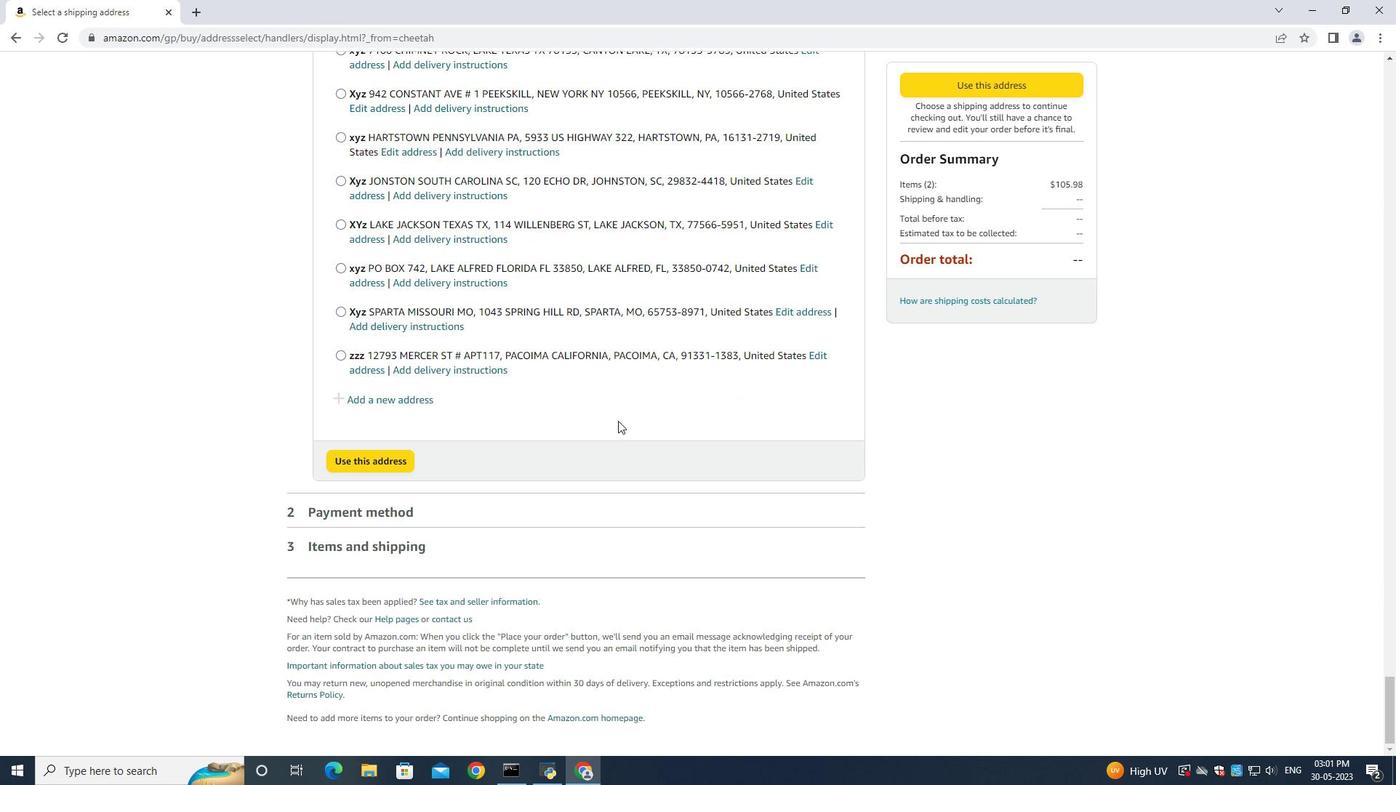 
Action: Mouse scrolled (618, 420) with delta (0, 0)
Screenshot: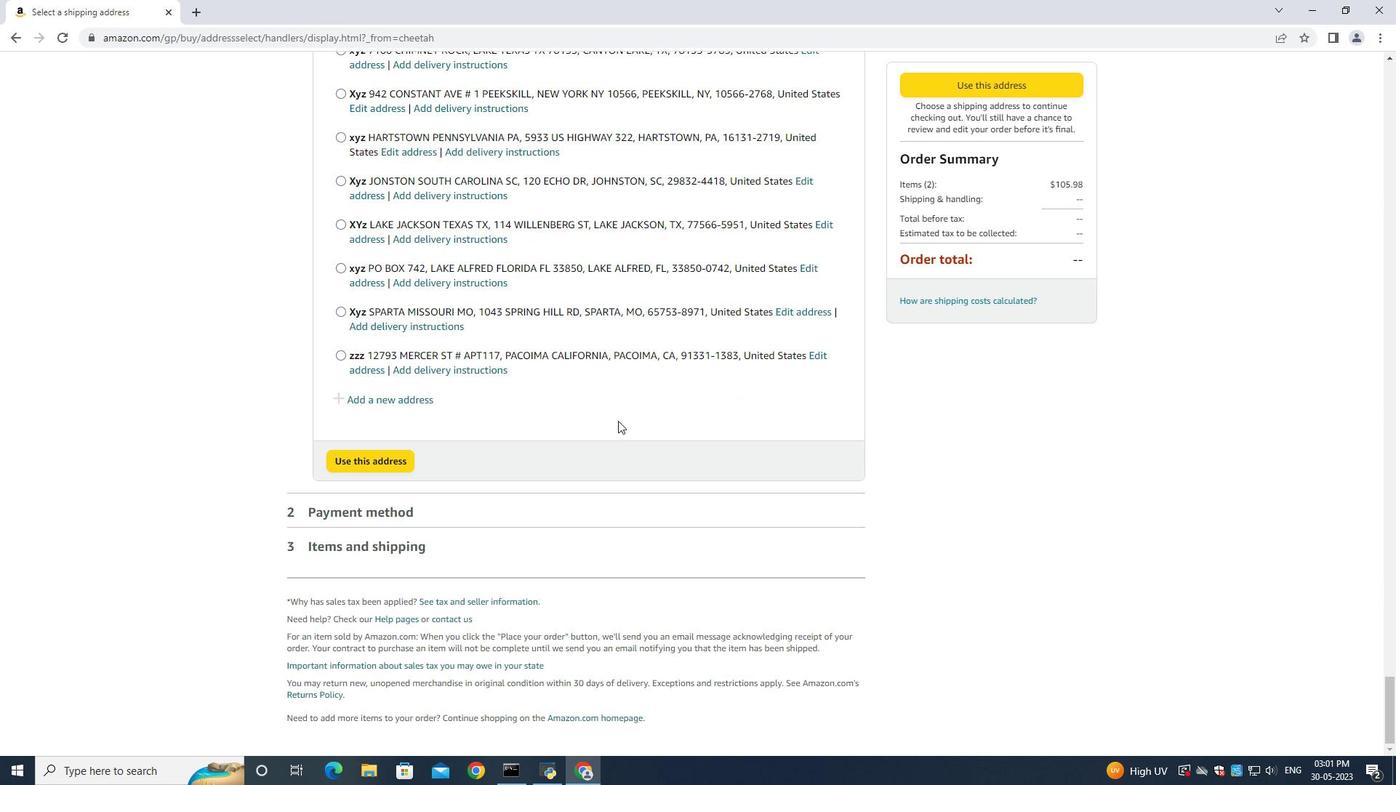 
Action: Mouse scrolled (618, 420) with delta (0, 0)
Screenshot: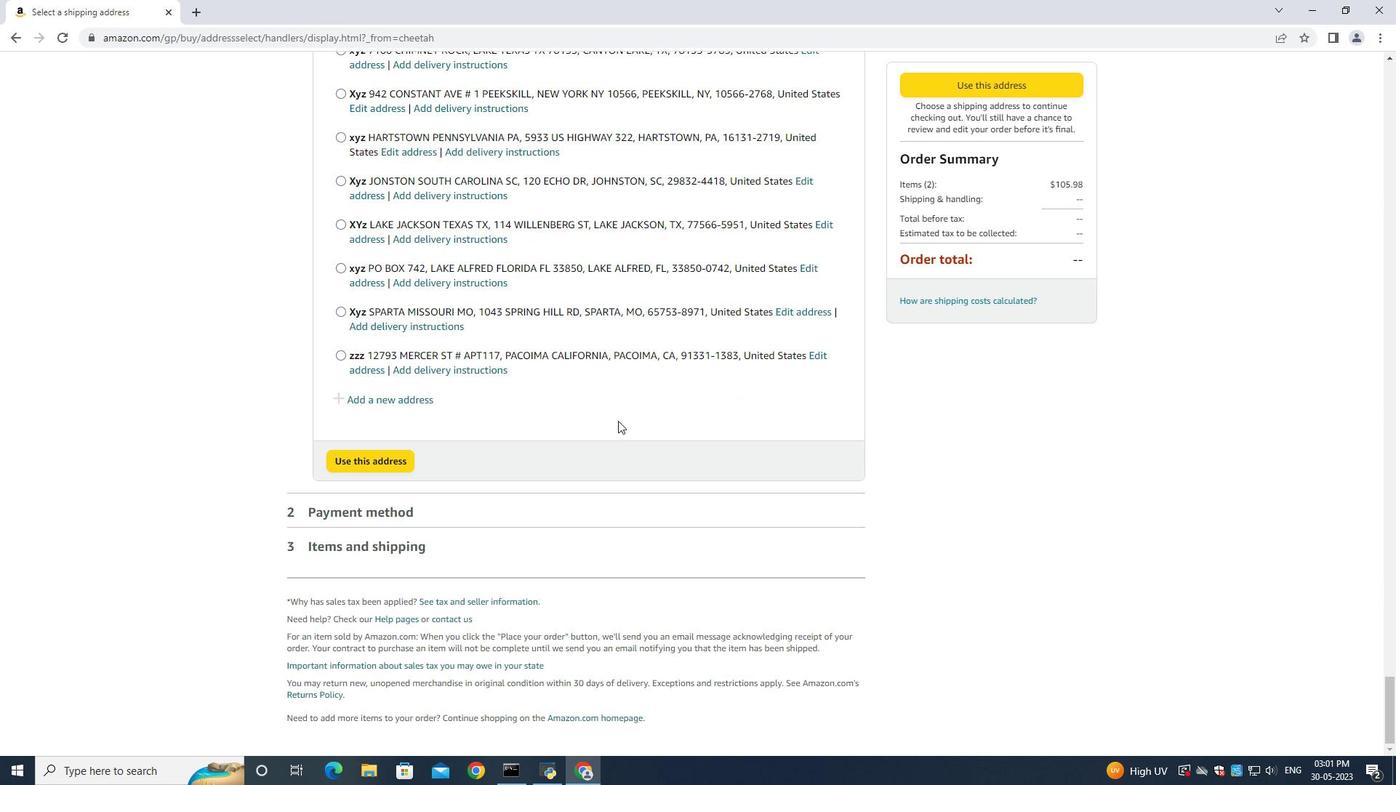 
Action: Mouse moved to (370, 400)
Screenshot: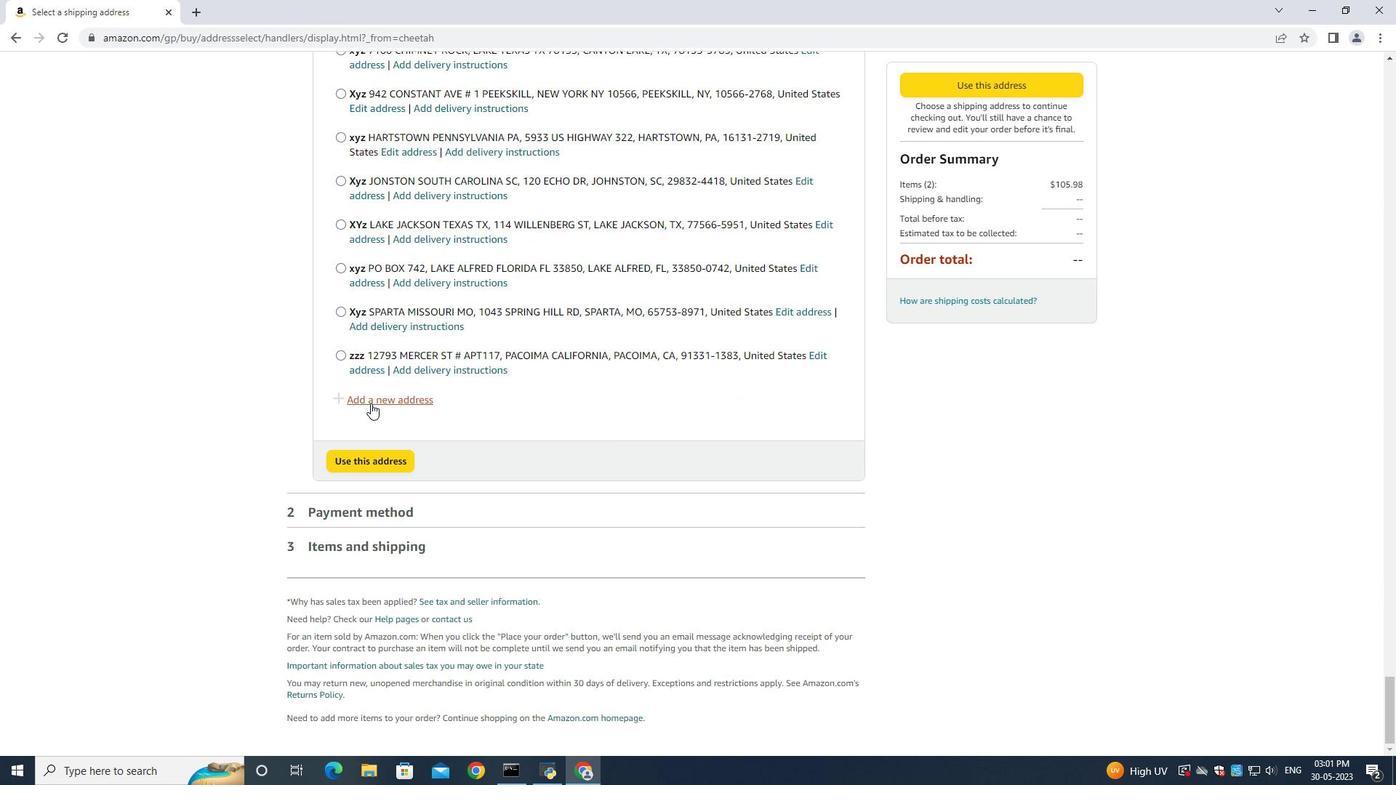
Action: Mouse pressed left at (370, 400)
Screenshot: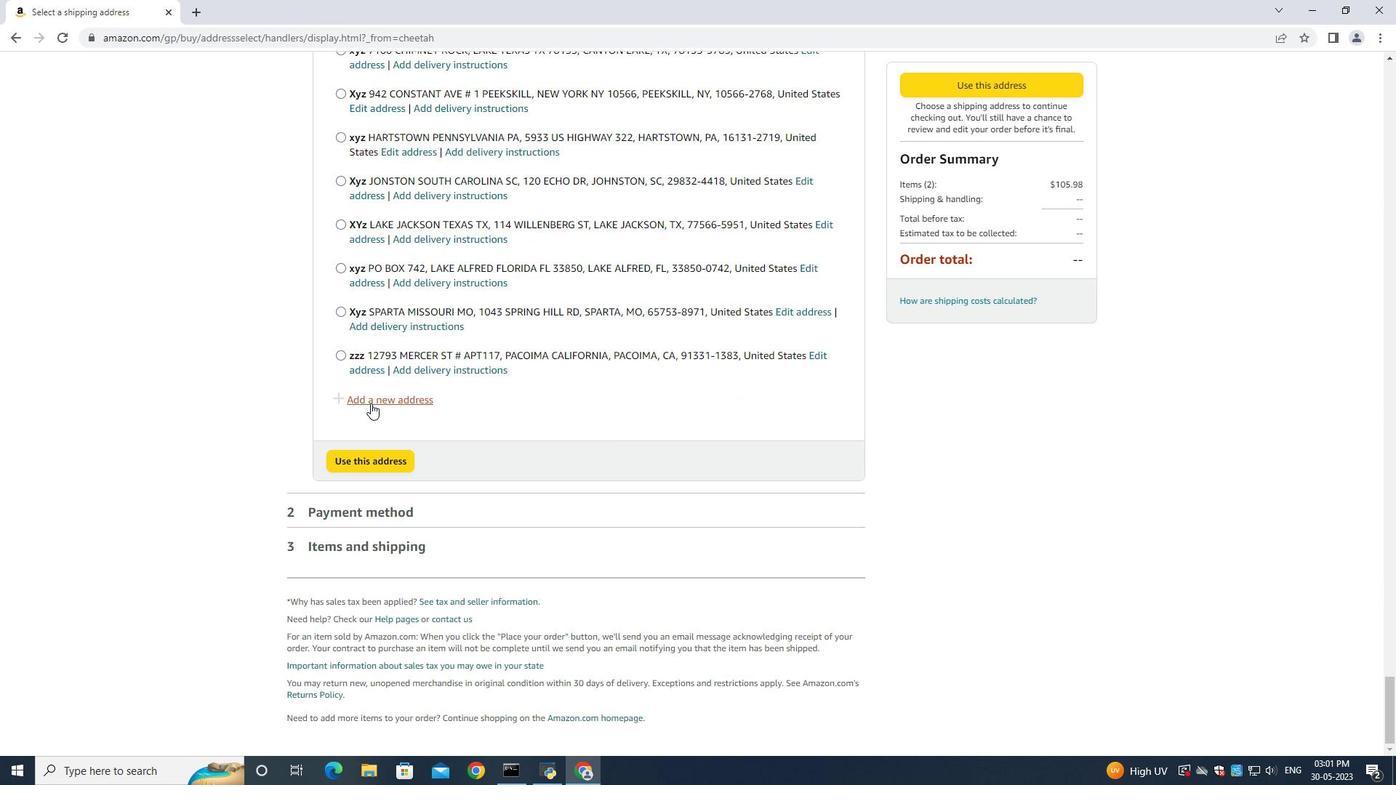 
Action: Mouse moved to (488, 347)
Screenshot: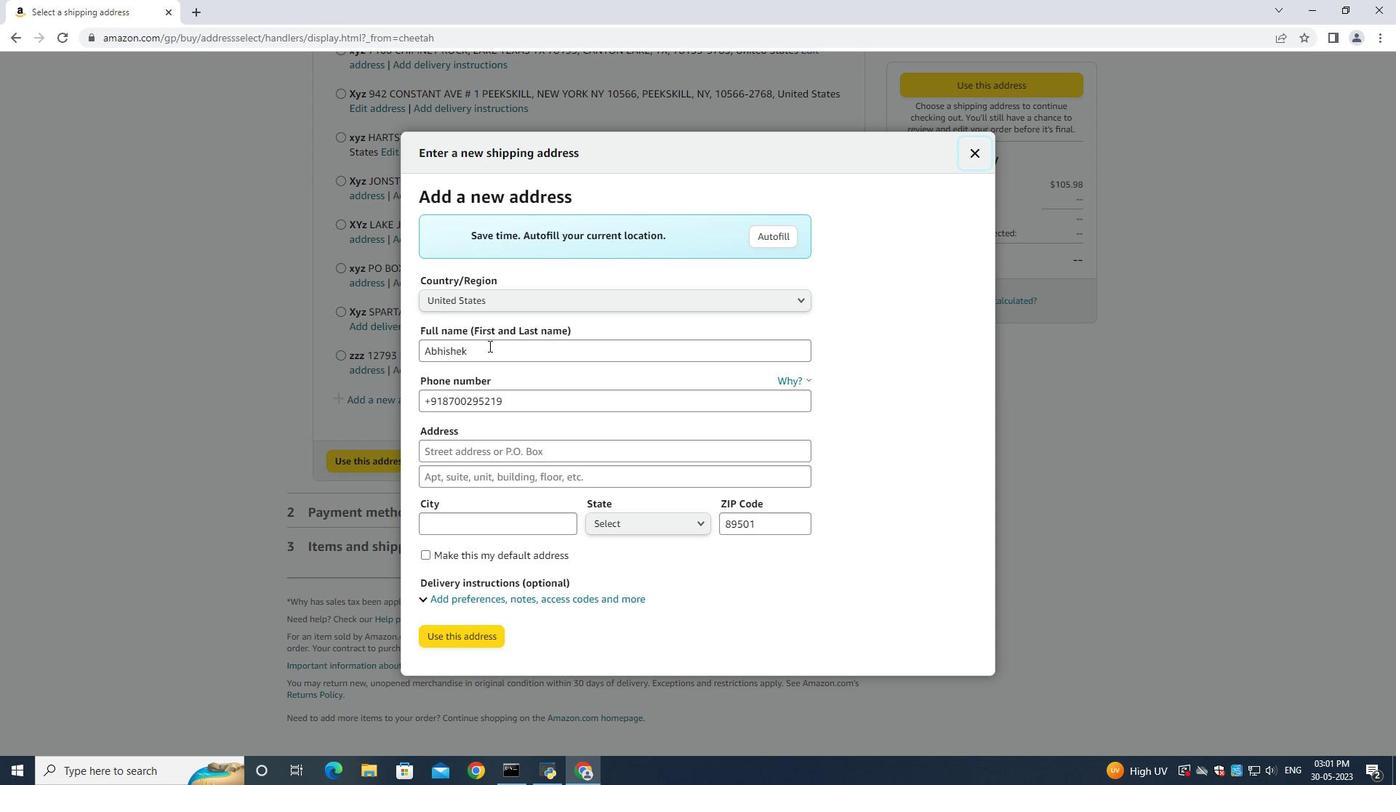 
Action: Mouse pressed left at (488, 347)
Screenshot: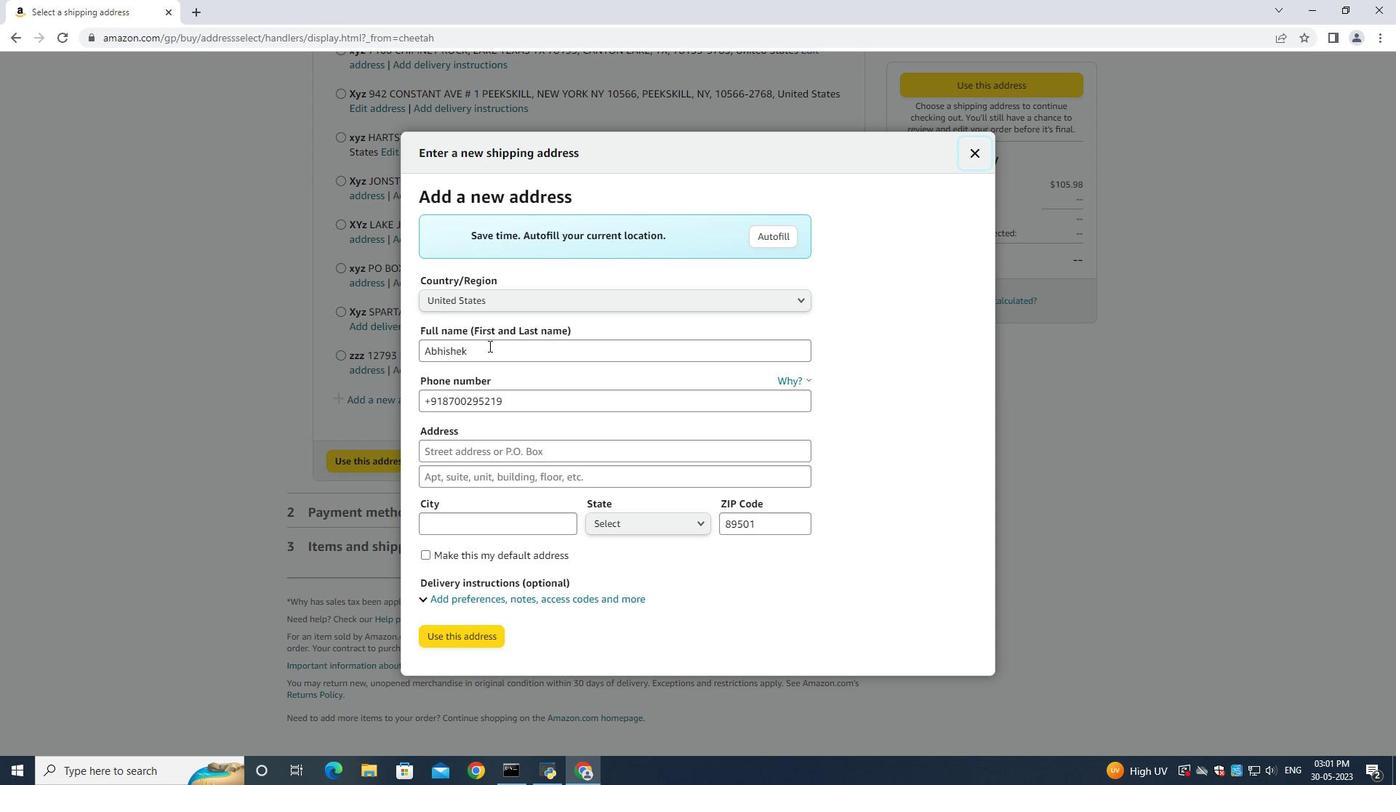 
Action: Mouse moved to (488, 348)
Screenshot: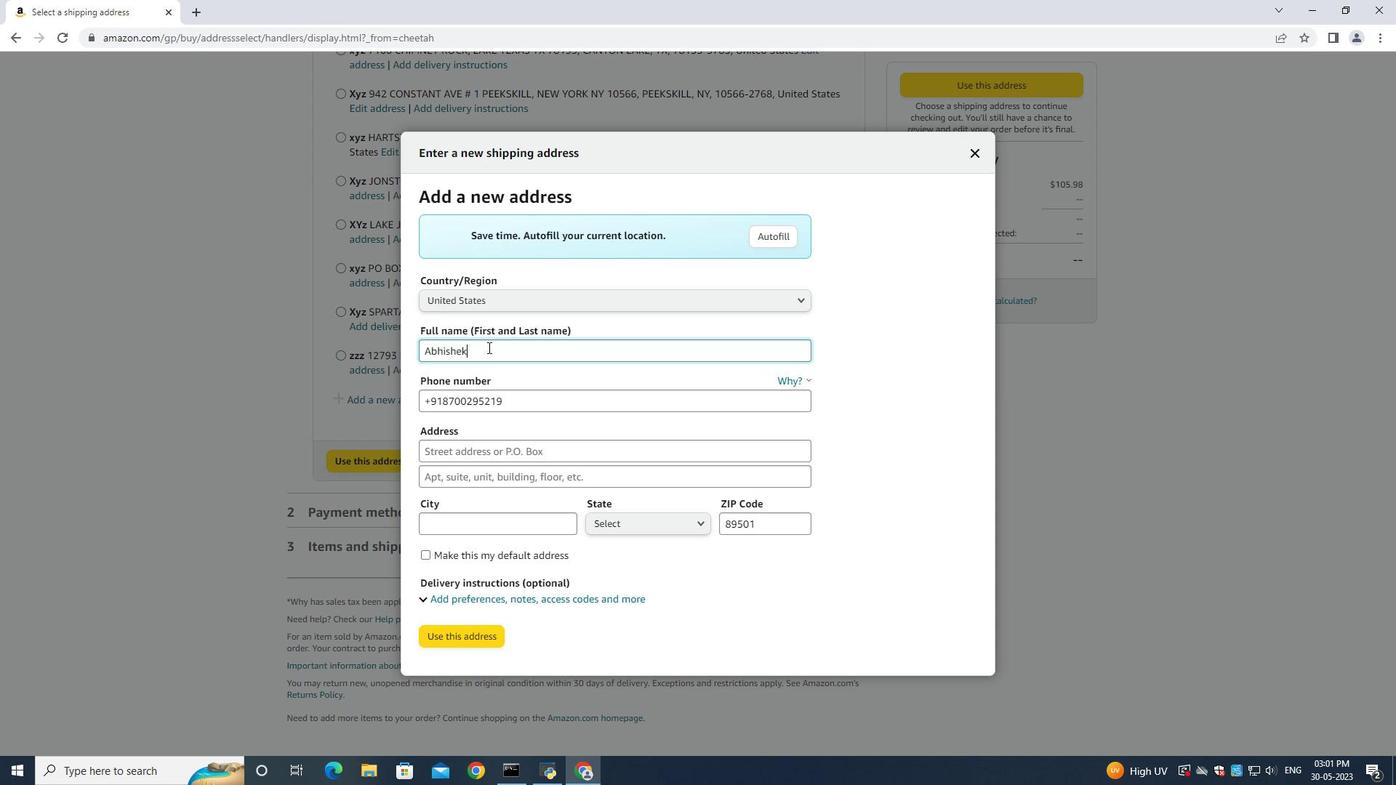 
Action: Key pressed ctrl+A<Key.backspace><Key.shift><Key.shift><Key.shift><Key.shift><Key.shift><Key.shift><Key.shift><Key.shift><Key.shift>James<Key.space><Key.shift><Key.shift><Key.shift><Key.shift><Key.shift><Key.shift><Key.shift><Key.shift><Key.shift><Key.shift><Key.shift><Key.shift><Key.shift><Key.shift><Key.shift><Key.shift>Flores<Key.tab><Key.tab><Key.backspace>8585770212<Key.tab>2092<Key.space><Key.shift><Key.shift><Key.shift><Key.shift>Pike<Key.space><Key.shift>Street<Key.space><Key.caps_lock><Key.caps_lock><Key.tab><Key.shift>San<Key.space><Key.shift><Key.shift><Key.shift>Diego<Key.space><Key.shift>California<Key.tab><Key.shift><Key.shift><Key.shift><Key.shift><Key.shift><Key.shift><Key.shift><Key.shift><Key.shift><Key.shift><Key.shift><Key.shift><Key.shift><Key.shift><Key.shift><Key.shift><Key.shift><Key.shift><Key.shift><Key.shift><Key.shift>San<Key.space><Key.shift>Diego<Key.tab><Key.up><Key.shift>Cali<Key.enter><Key.tab><Key.backspace>92126
Screenshot: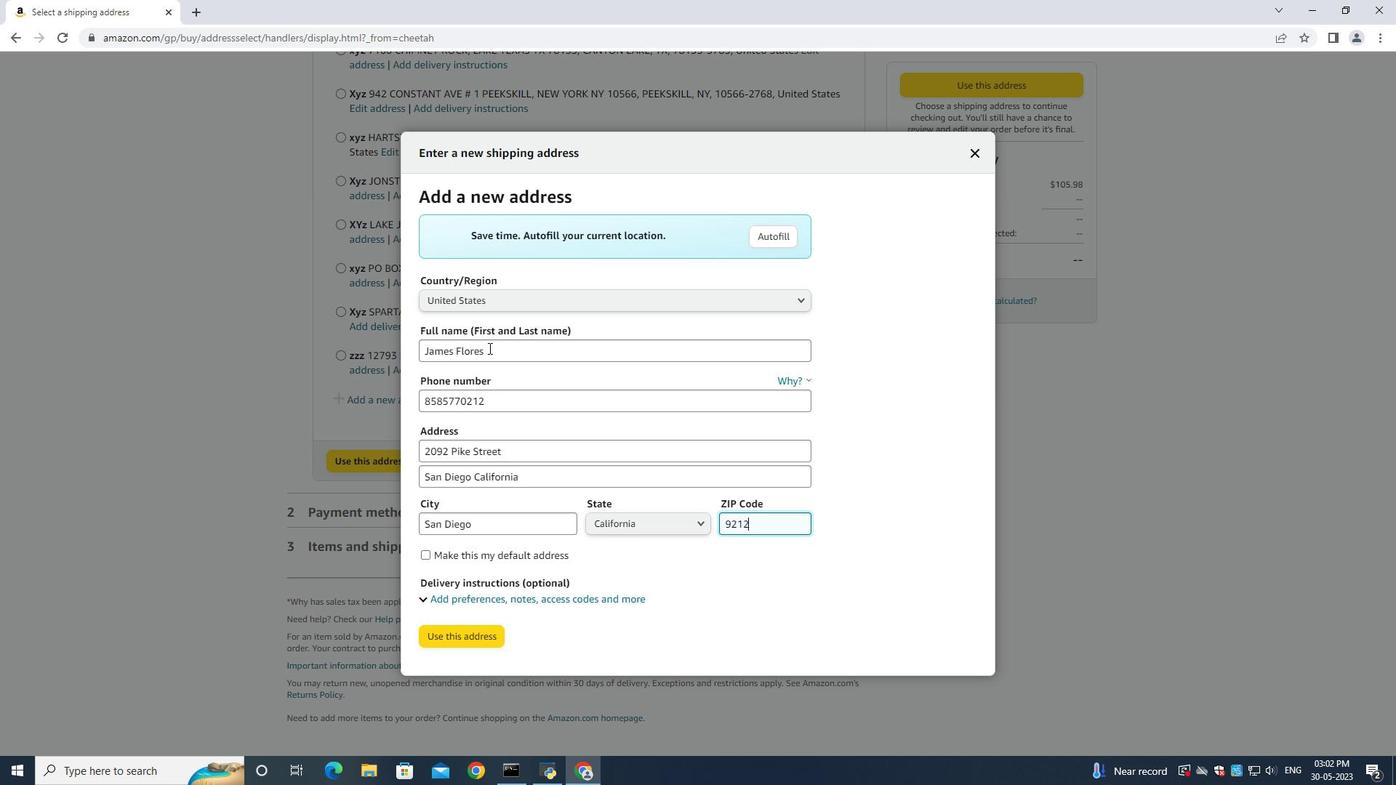 
Action: Mouse moved to (467, 634)
Screenshot: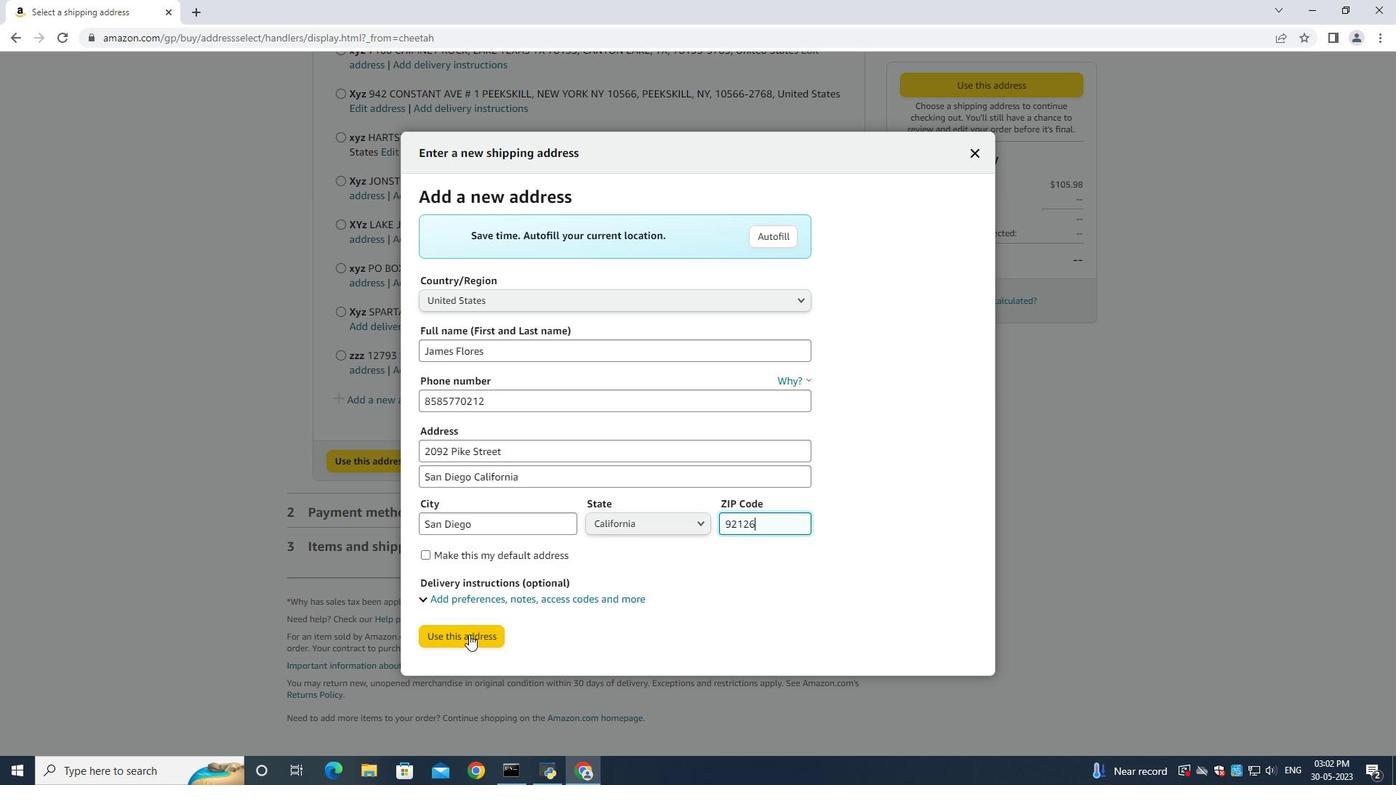 
Action: Mouse pressed left at (467, 634)
Screenshot: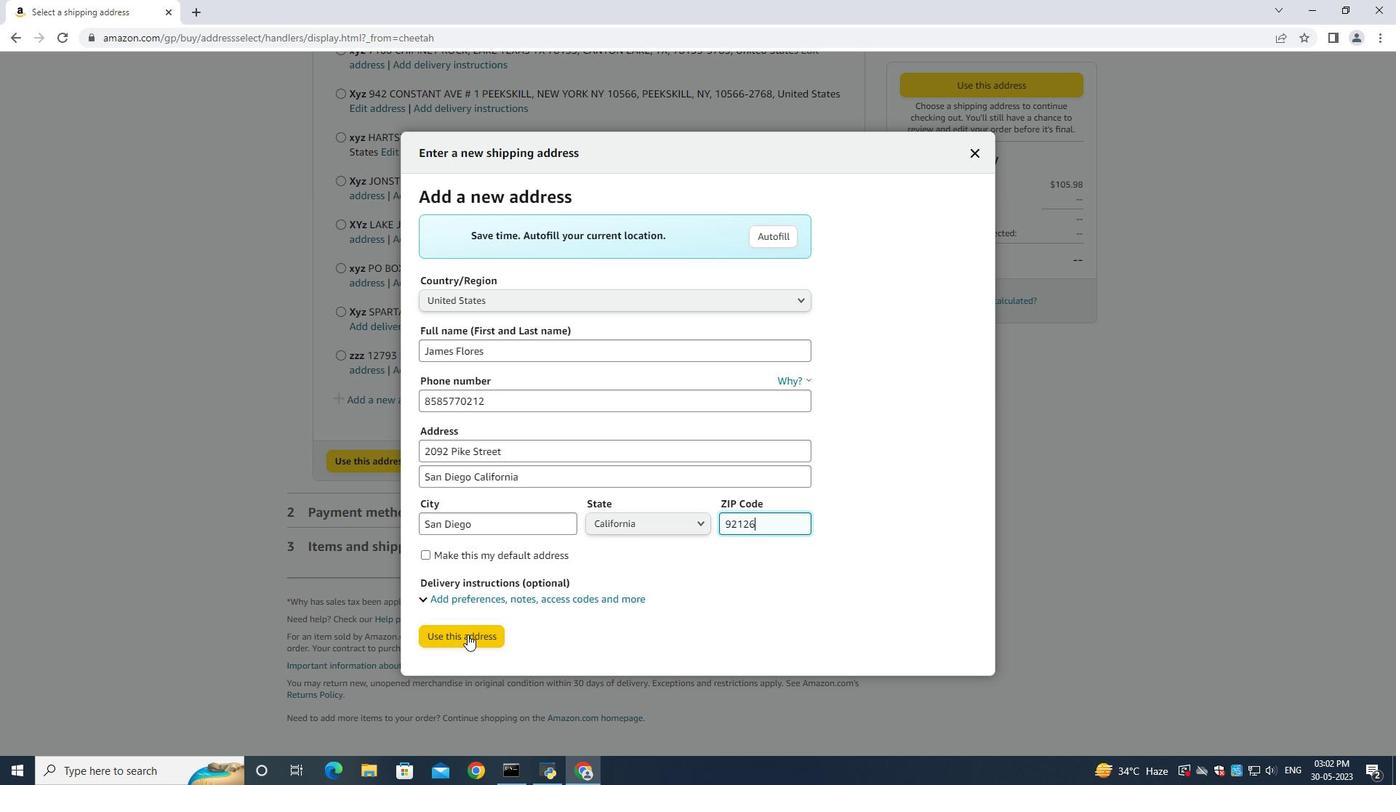 
Action: Mouse moved to (447, 738)
Screenshot: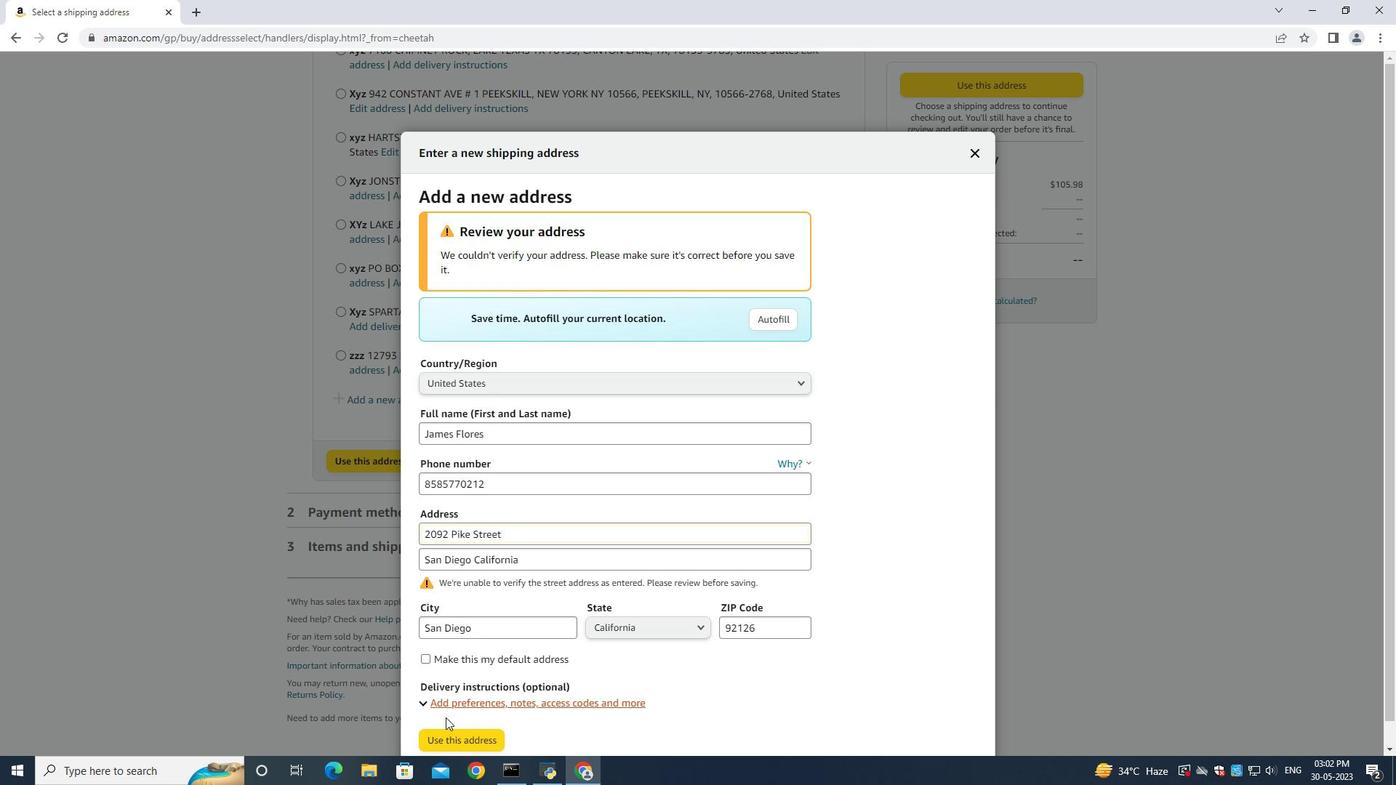 
Action: Mouse pressed left at (447, 738)
Screenshot: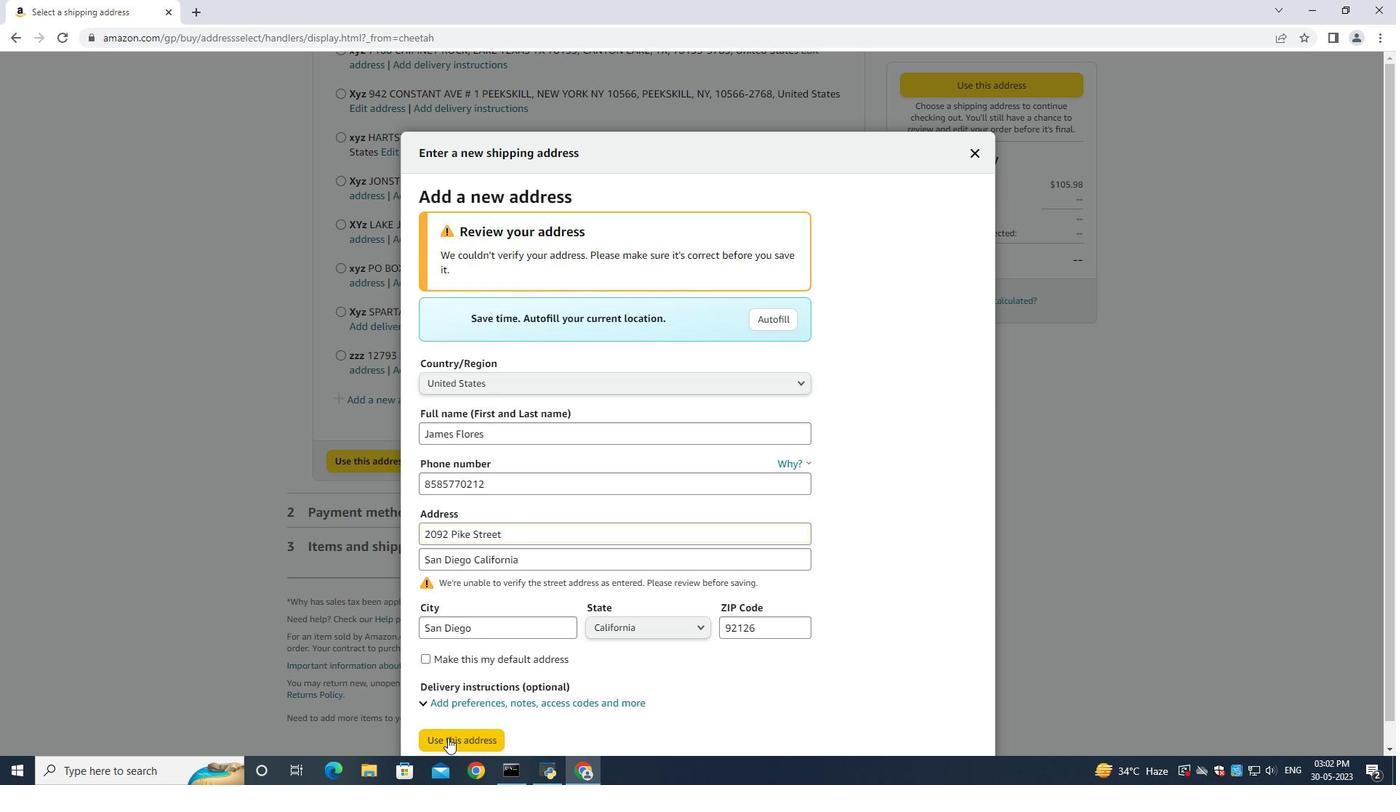 
Action: Mouse moved to (616, 557)
Screenshot: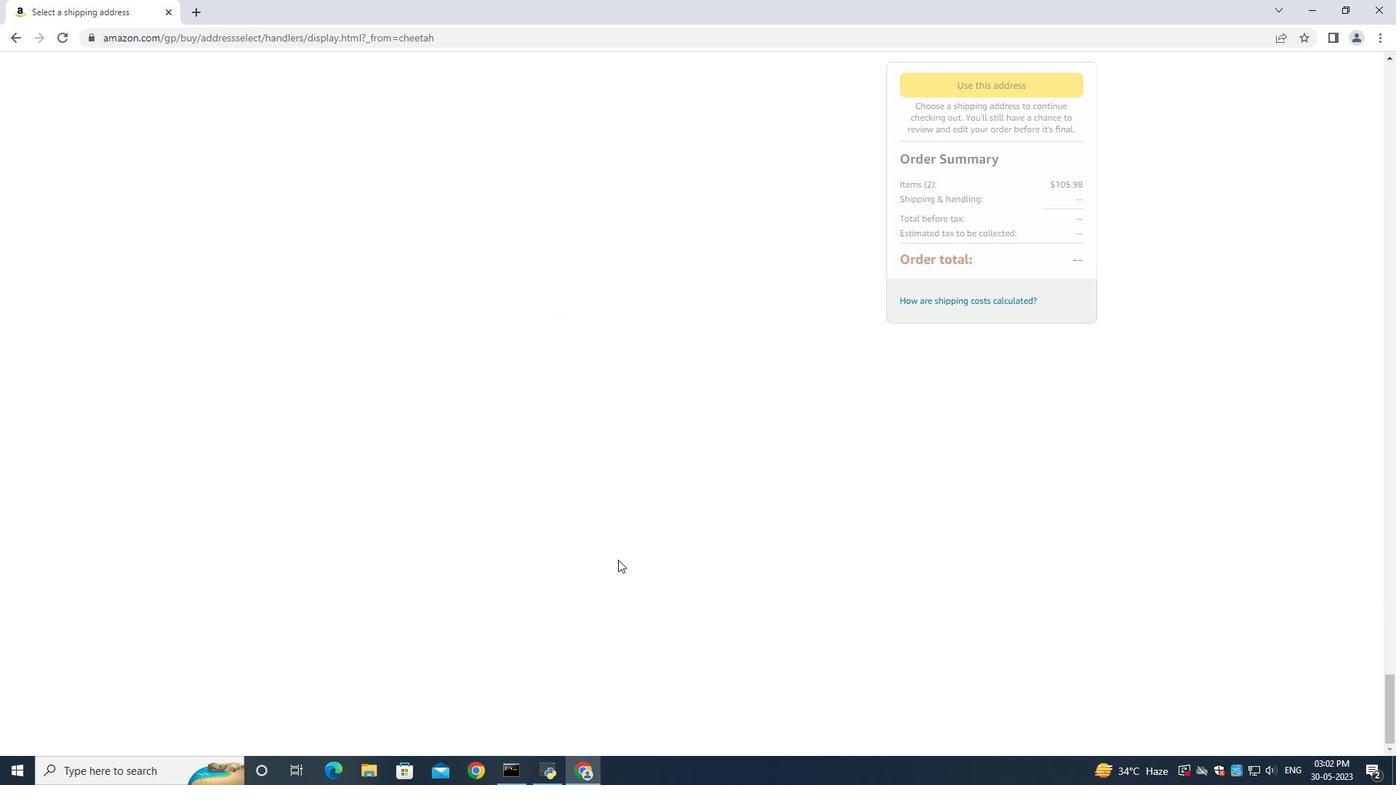 
